 Task: Create record types in room object.
Action: Mouse moved to (1055, 74)
Screenshot: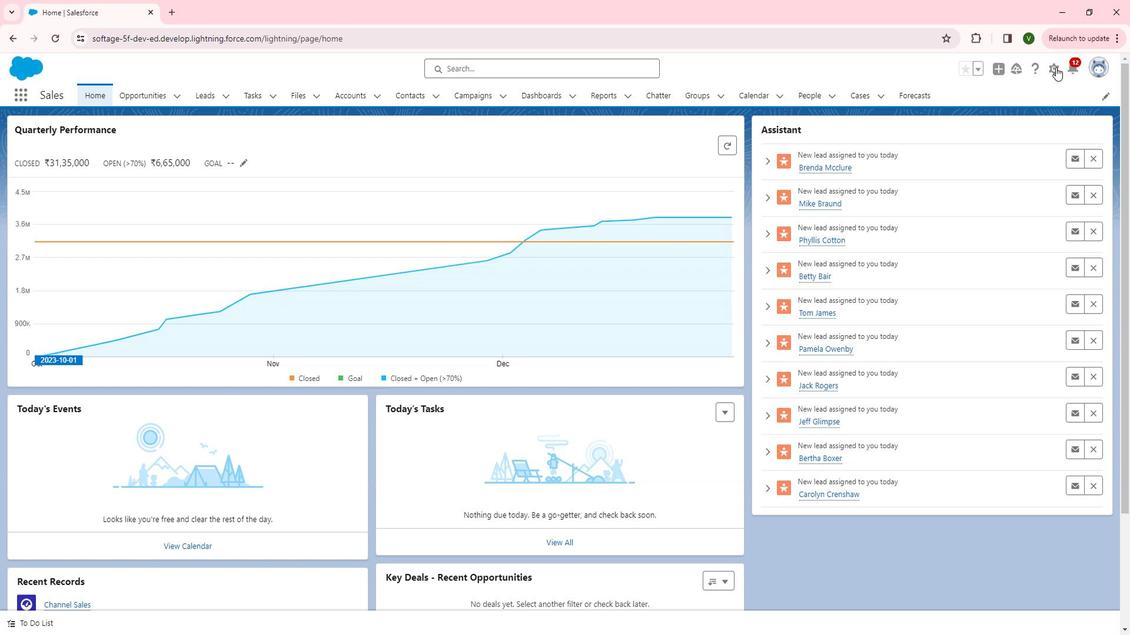 
Action: Mouse pressed left at (1055, 74)
Screenshot: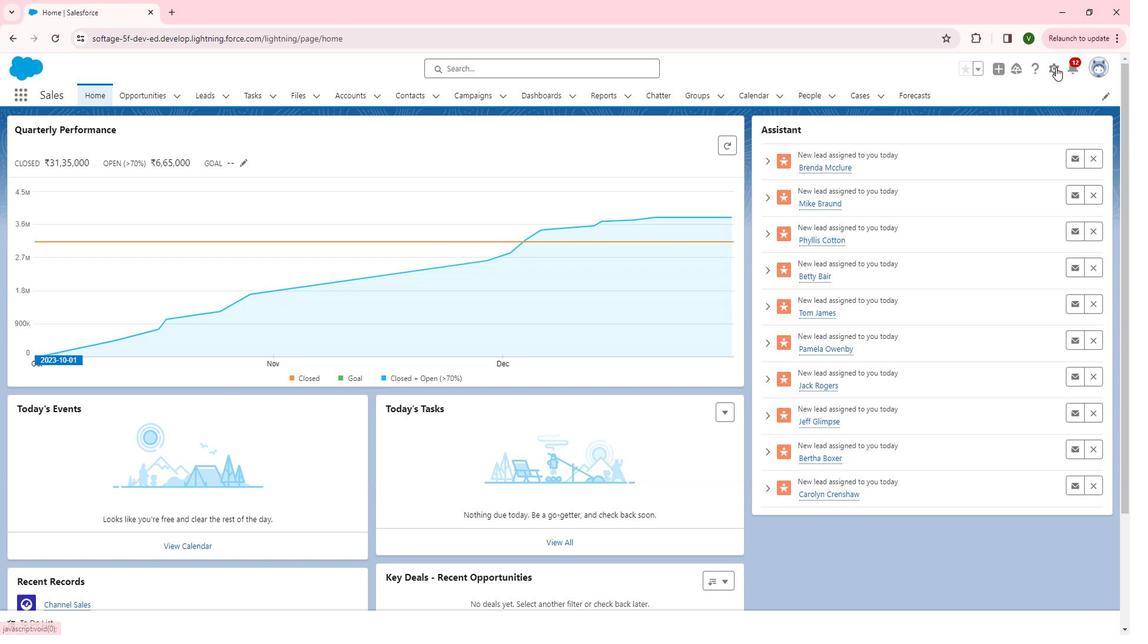 
Action: Mouse moved to (998, 112)
Screenshot: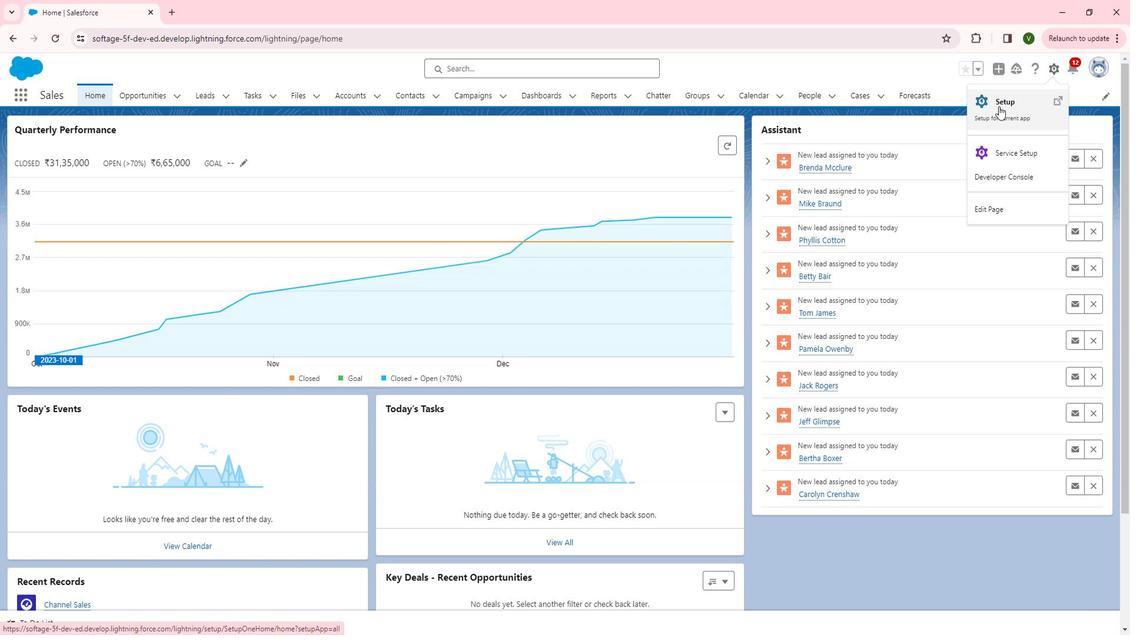 
Action: Mouse pressed left at (998, 112)
Screenshot: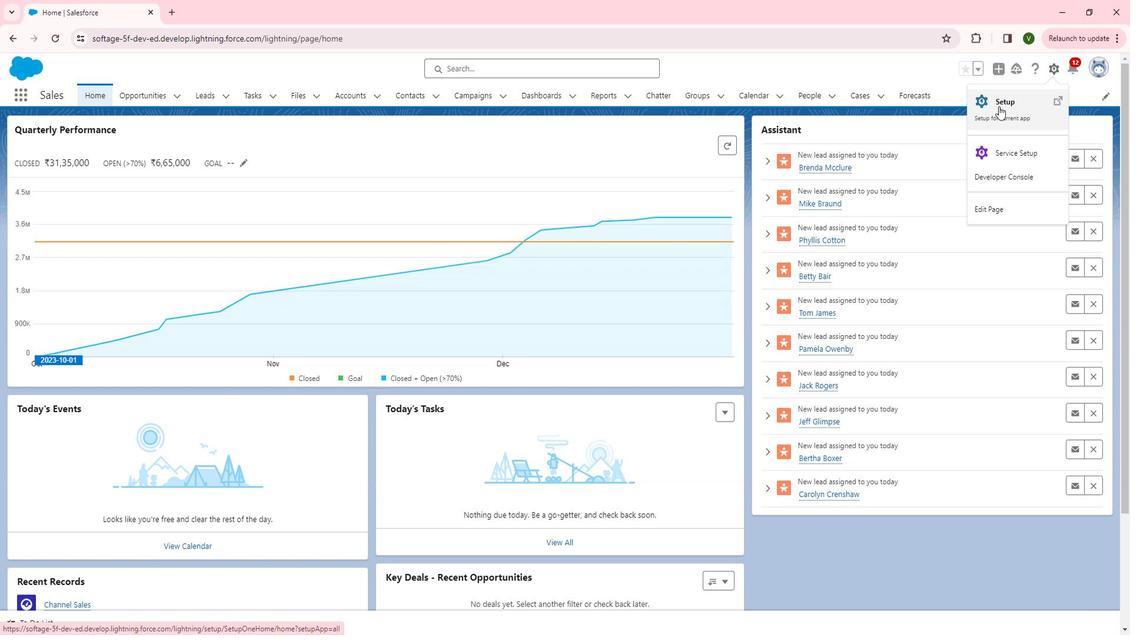 
Action: Mouse moved to (58, 410)
Screenshot: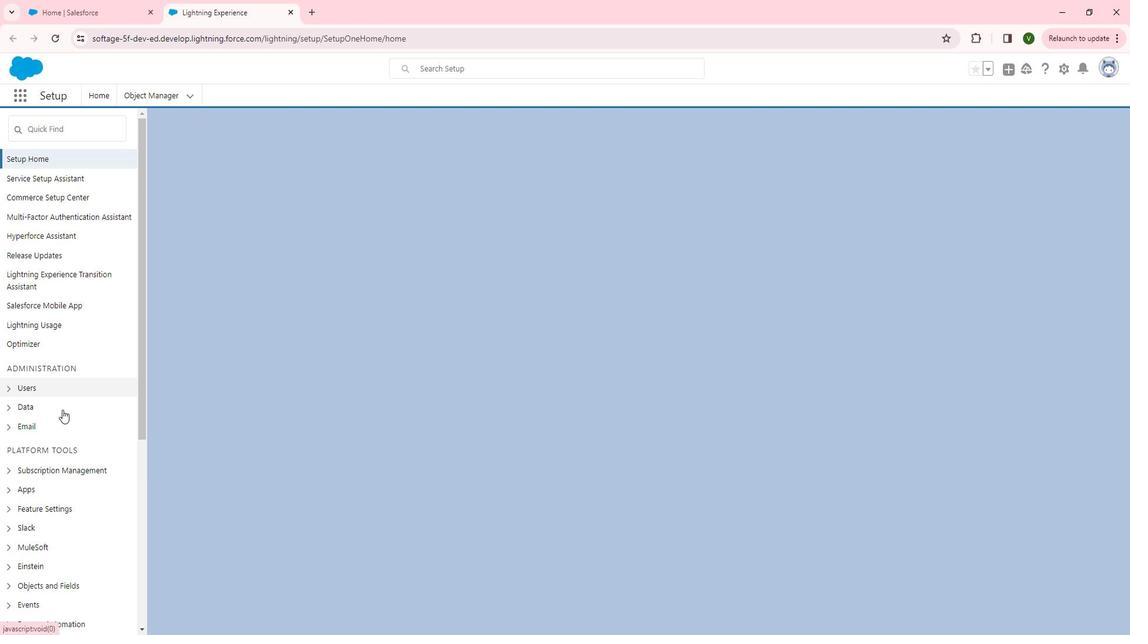 
Action: Mouse scrolled (58, 411) with delta (0, 0)
Screenshot: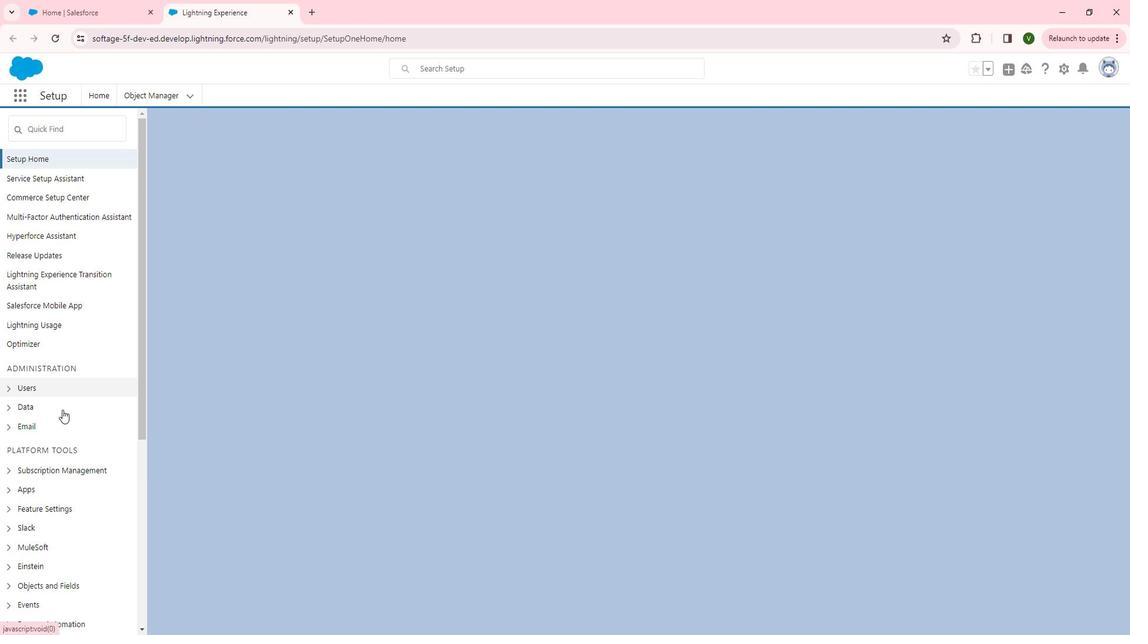 
Action: Mouse moved to (68, 424)
Screenshot: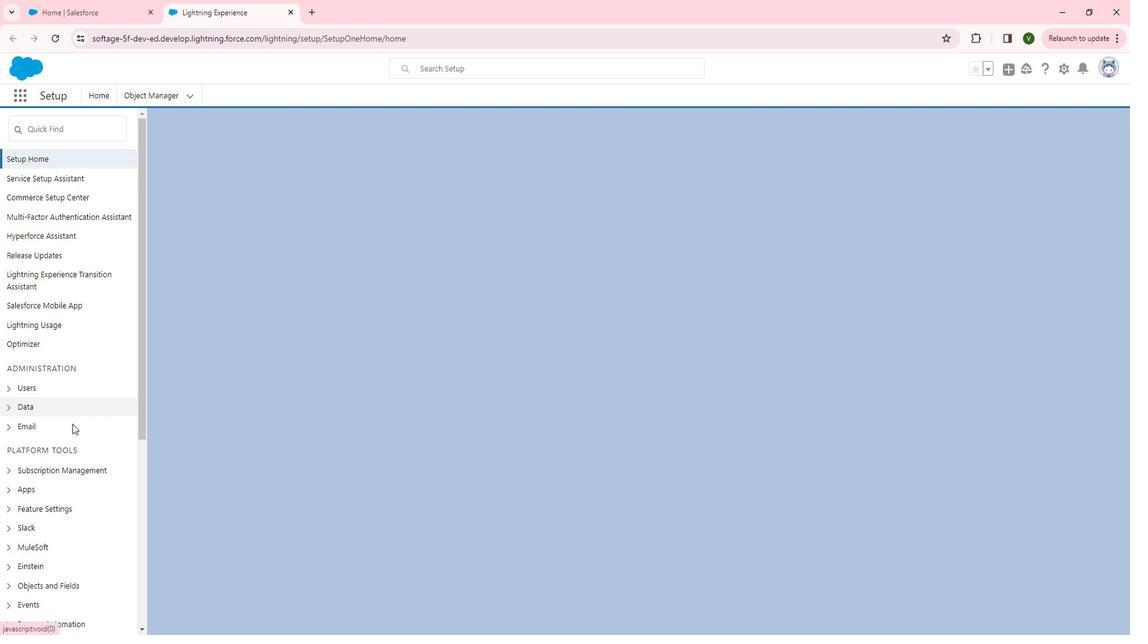 
Action: Mouse scrolled (68, 423) with delta (0, 0)
Screenshot: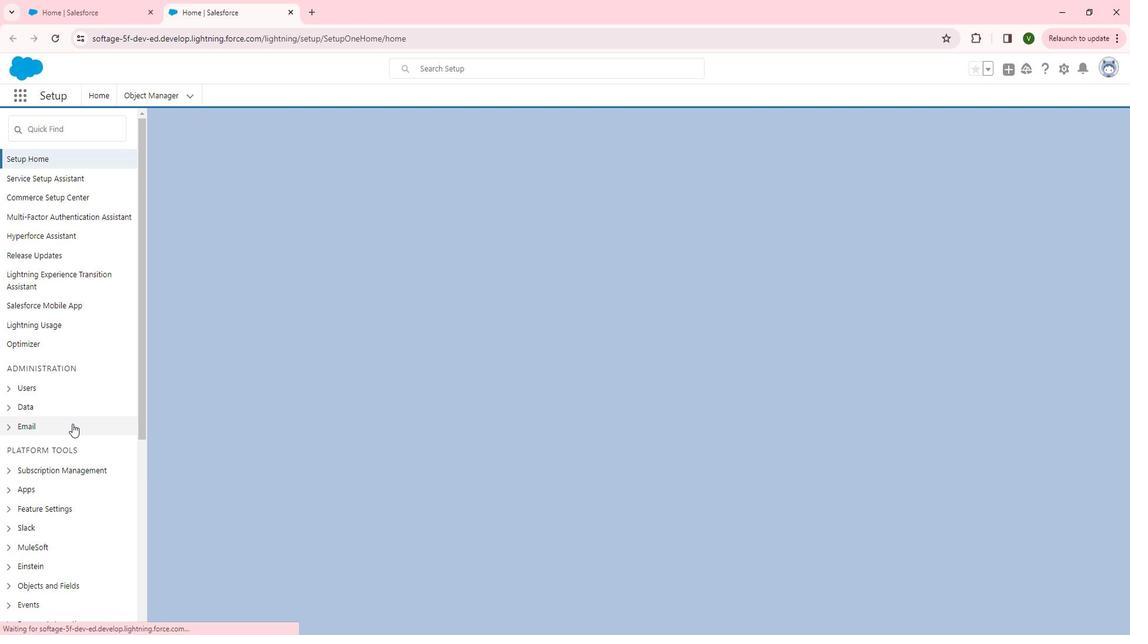 
Action: Mouse scrolled (68, 423) with delta (0, 0)
Screenshot: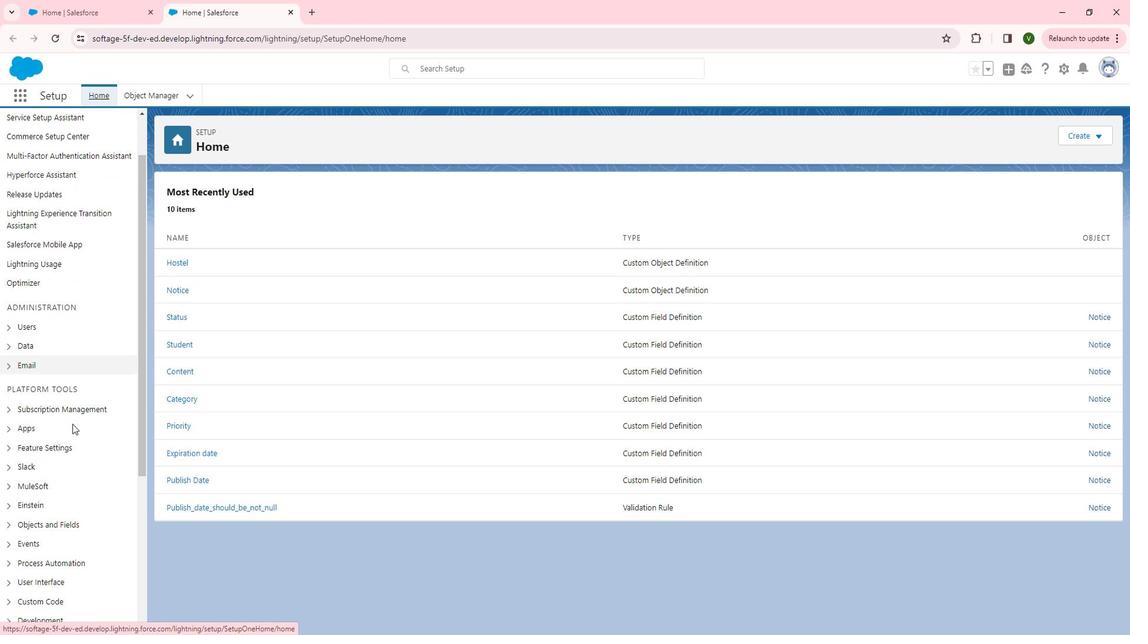 
Action: Mouse scrolled (68, 423) with delta (0, 0)
Screenshot: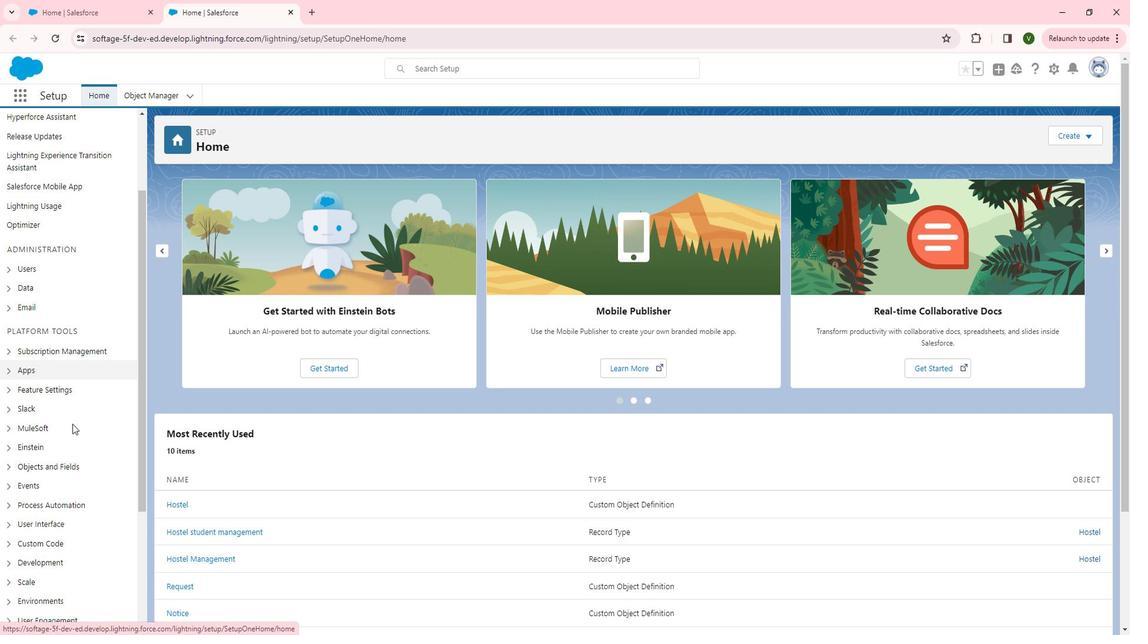 
Action: Mouse scrolled (68, 423) with delta (0, 0)
Screenshot: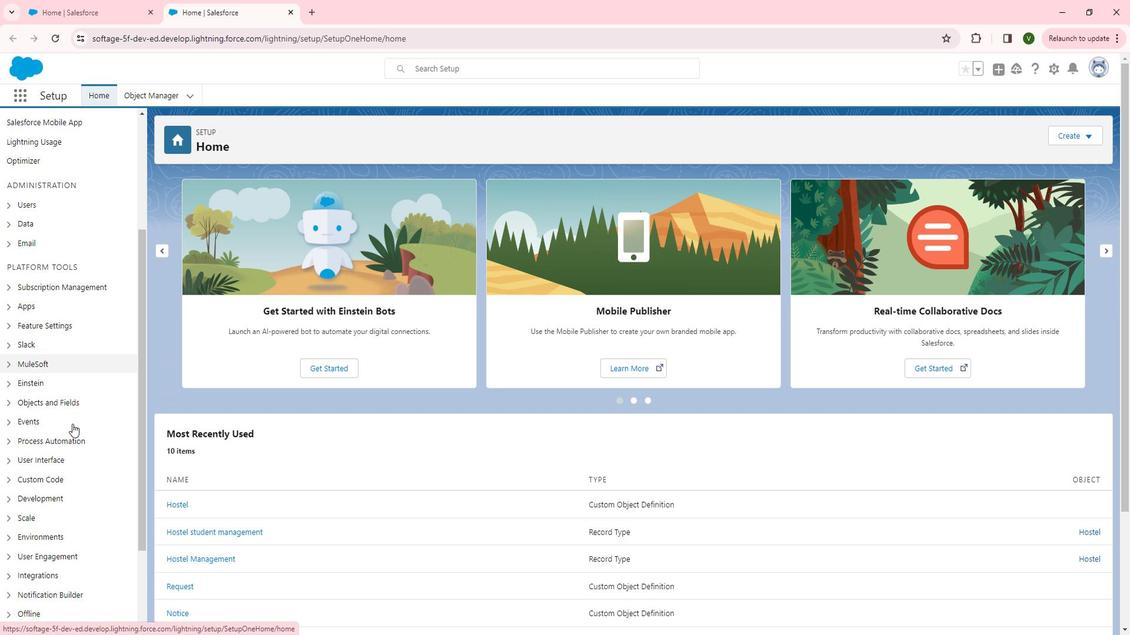 
Action: Mouse moved to (18, 344)
Screenshot: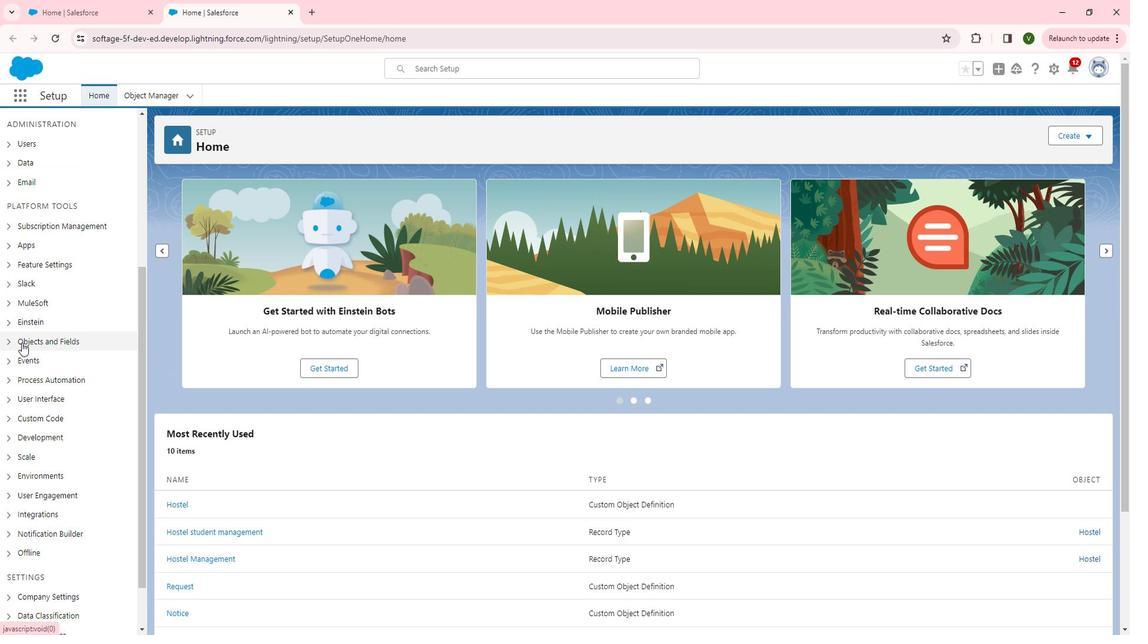 
Action: Mouse pressed left at (18, 344)
Screenshot: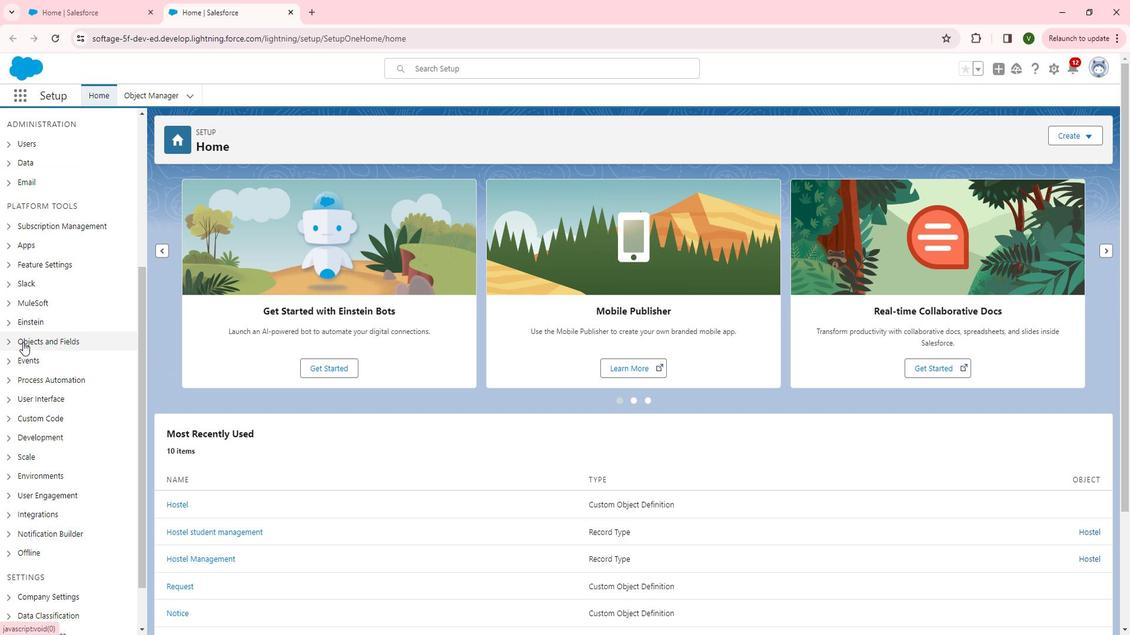 
Action: Mouse moved to (49, 364)
Screenshot: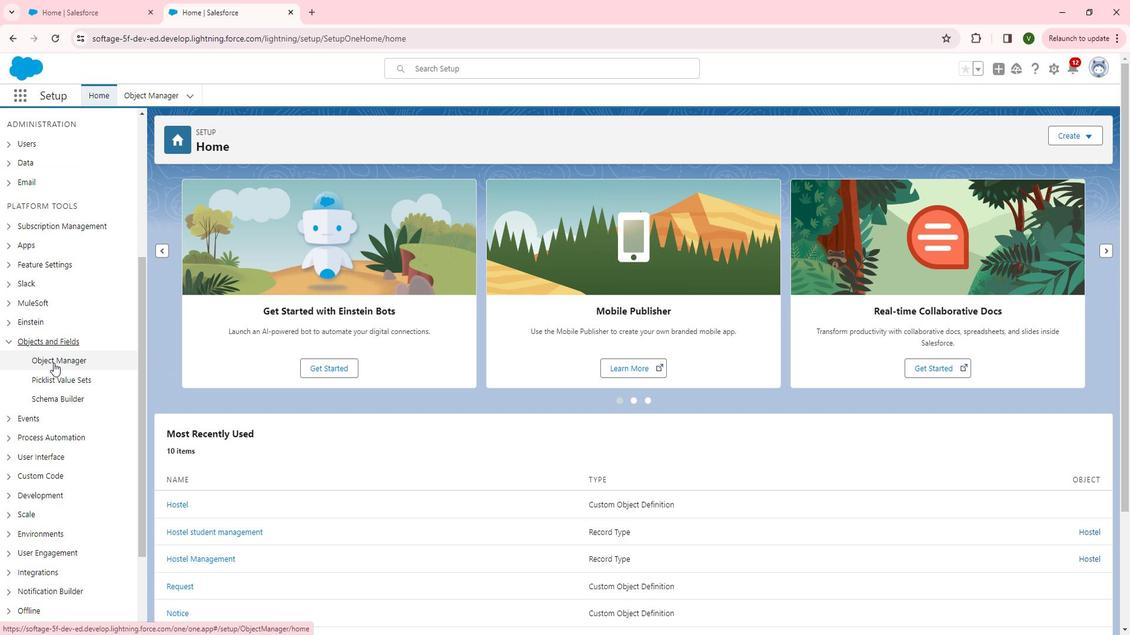 
Action: Mouse pressed left at (49, 364)
Screenshot: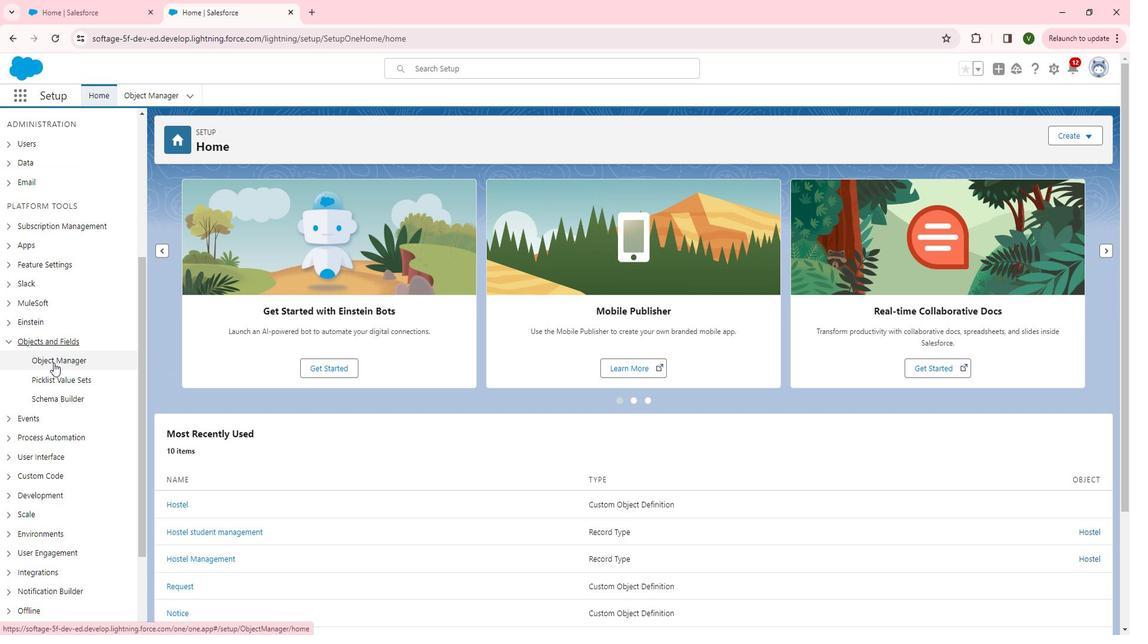 
Action: Mouse moved to (441, 433)
Screenshot: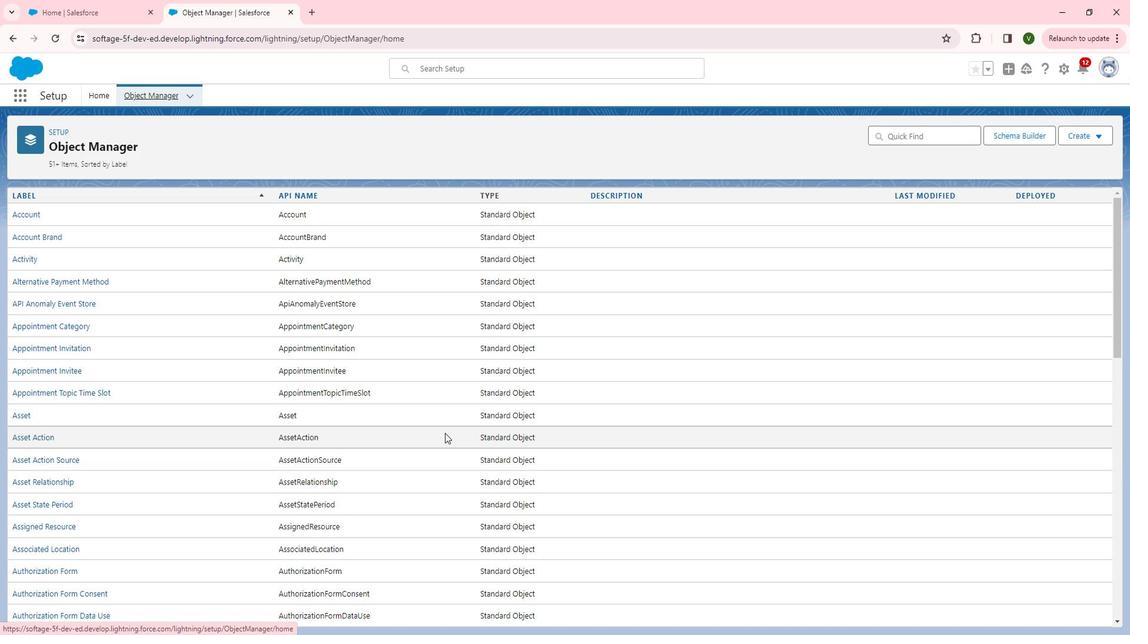 
Action: Mouse scrolled (441, 433) with delta (0, 0)
Screenshot: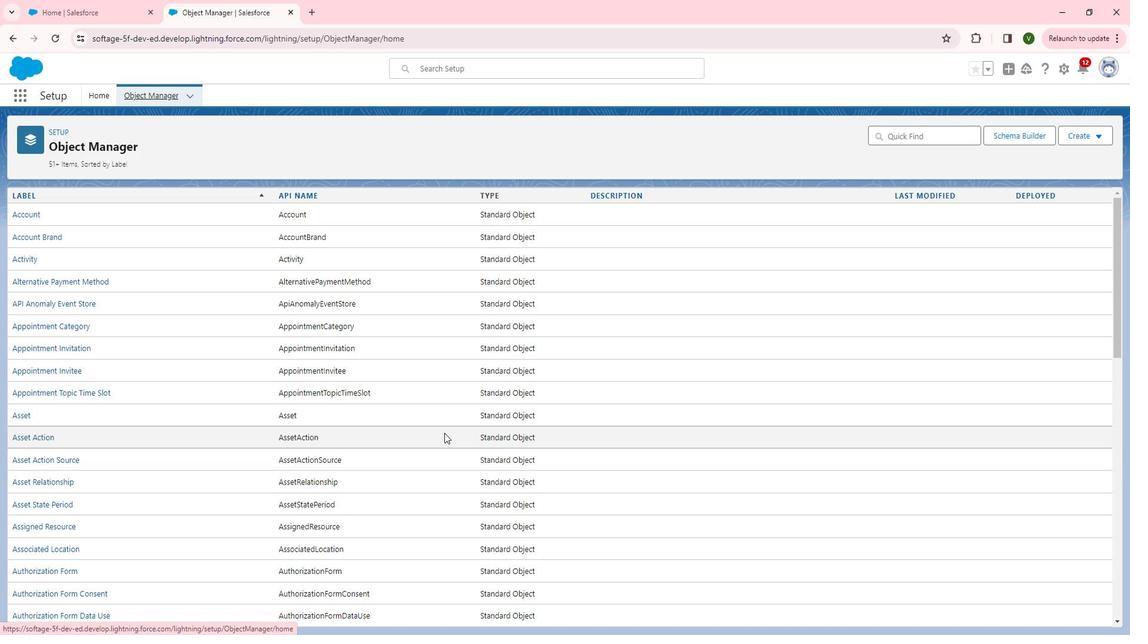 
Action: Mouse scrolled (441, 433) with delta (0, 0)
Screenshot: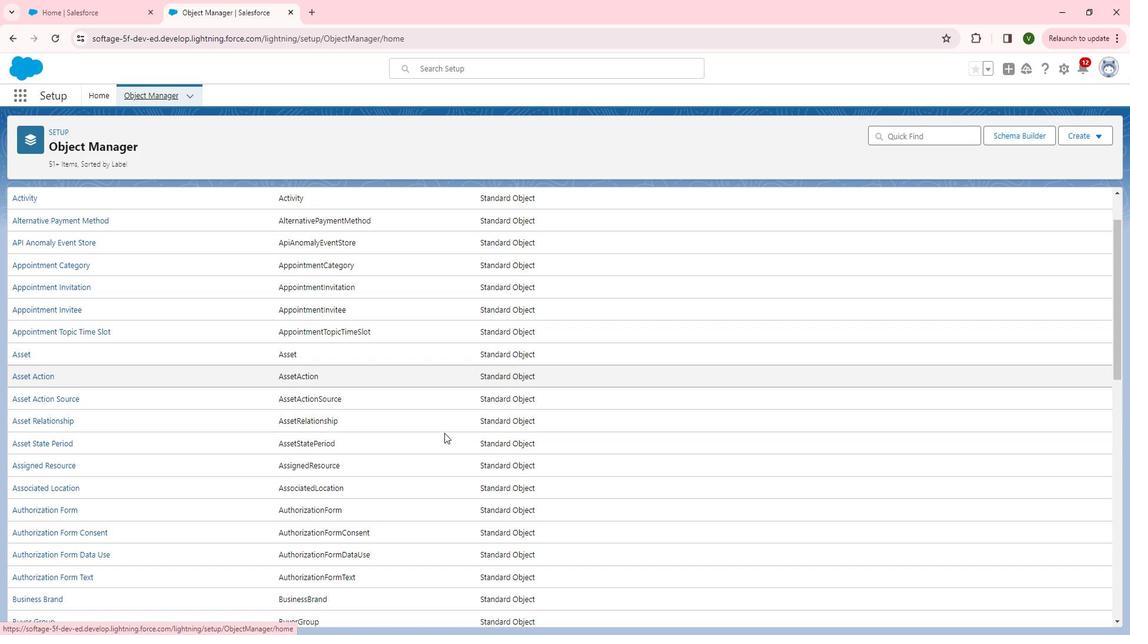 
Action: Mouse scrolled (441, 433) with delta (0, 0)
Screenshot: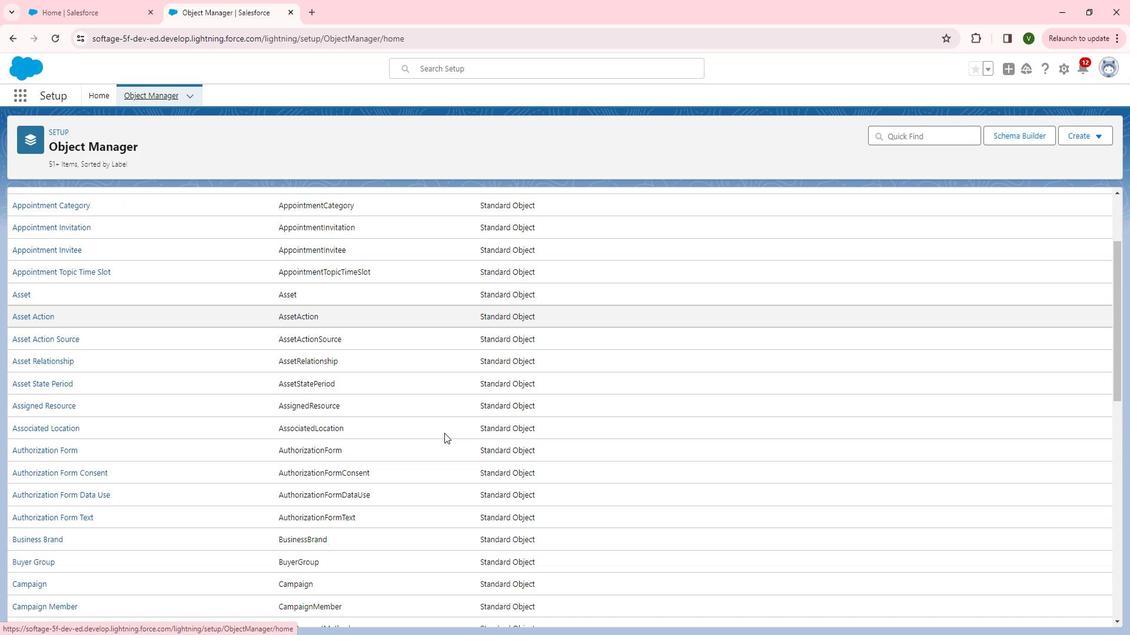 
Action: Mouse scrolled (441, 433) with delta (0, 0)
Screenshot: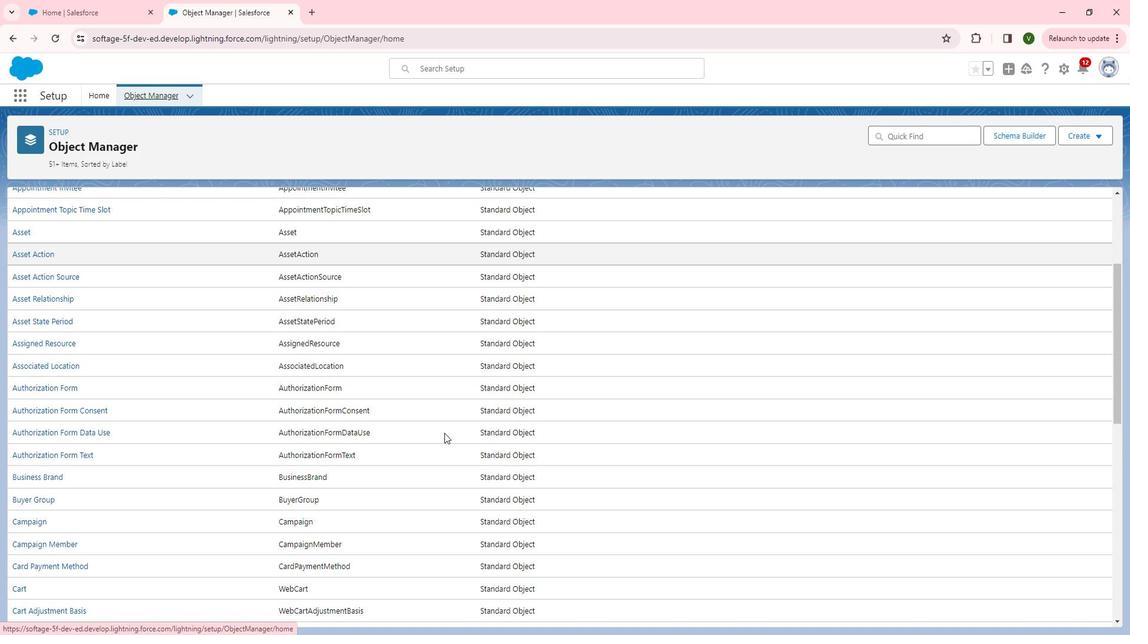 
Action: Mouse scrolled (441, 433) with delta (0, 0)
Screenshot: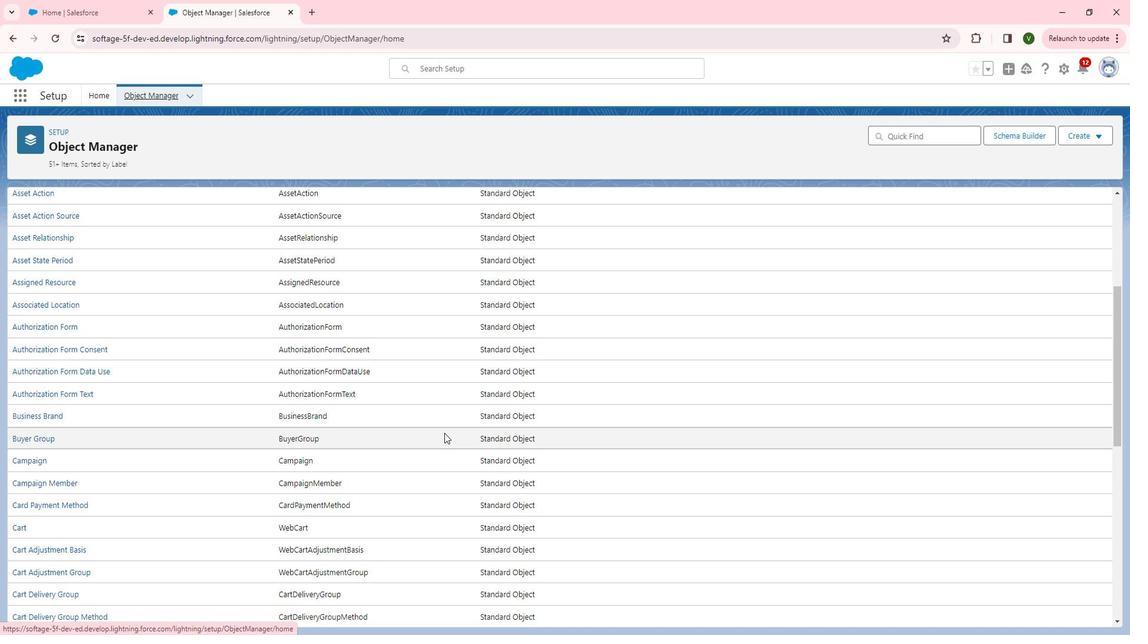 
Action: Mouse scrolled (441, 433) with delta (0, 0)
Screenshot: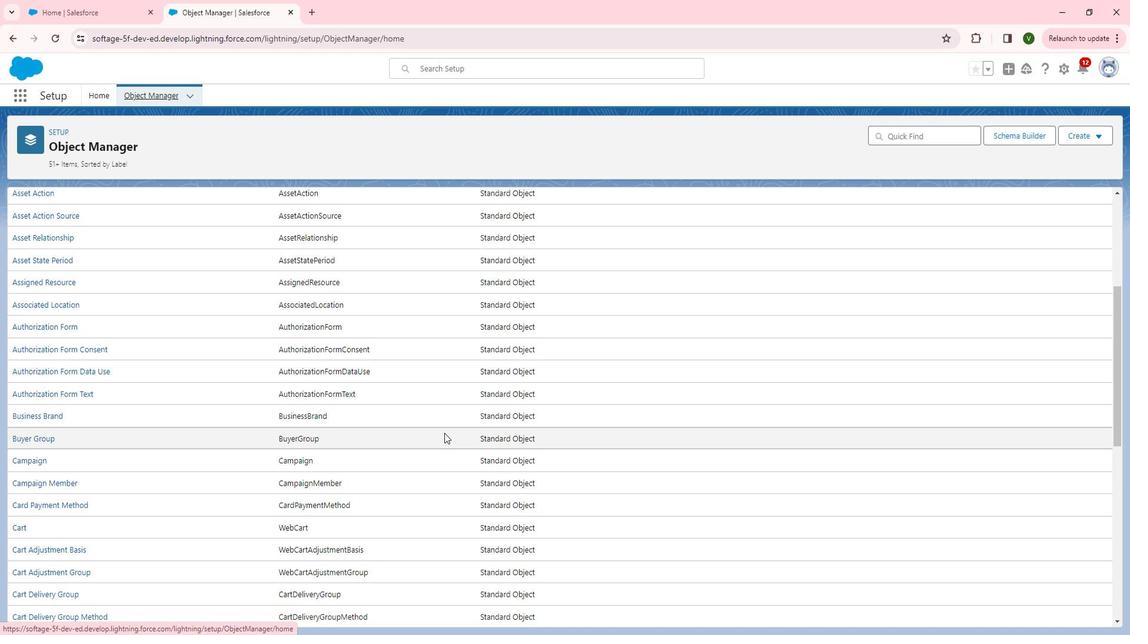 
Action: Mouse scrolled (441, 433) with delta (0, 0)
Screenshot: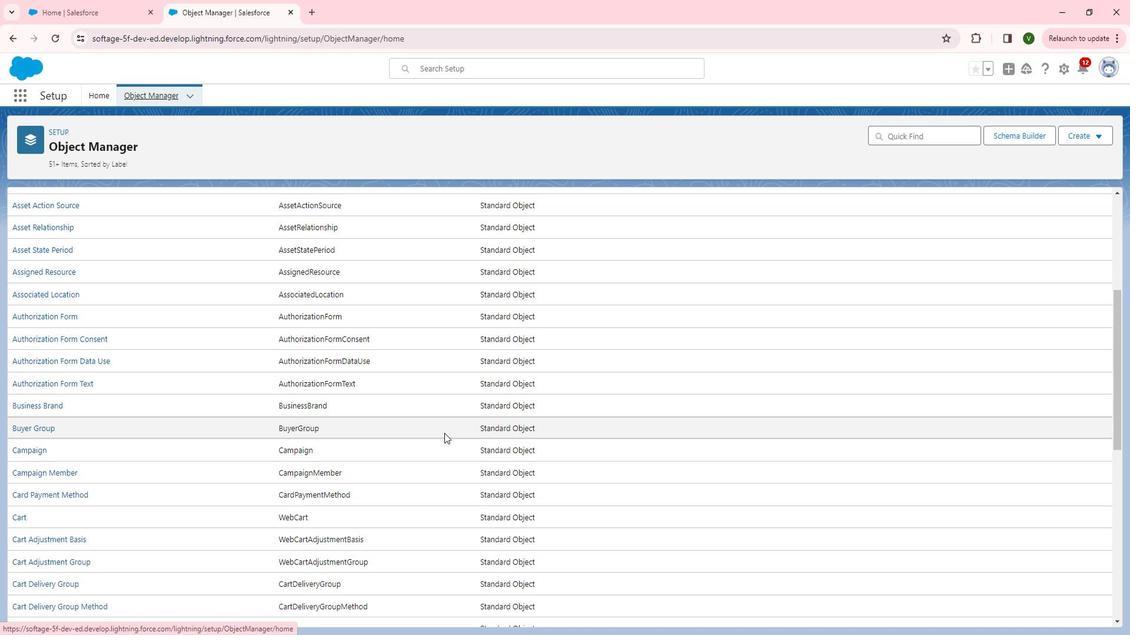 
Action: Mouse moved to (439, 435)
Screenshot: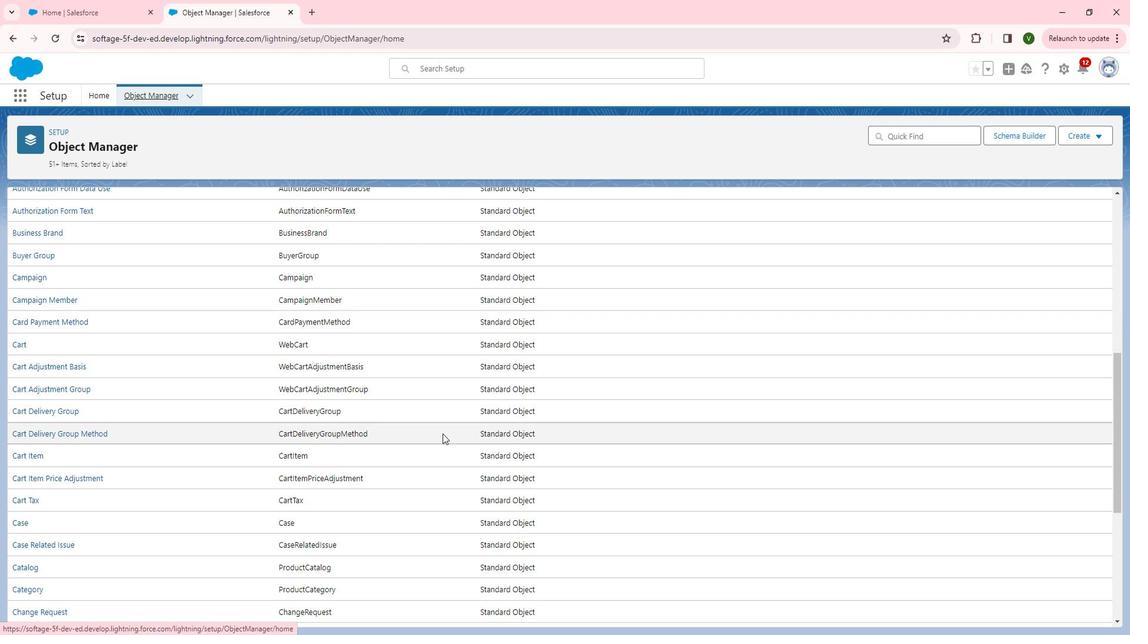 
Action: Mouse scrolled (439, 434) with delta (0, 0)
Screenshot: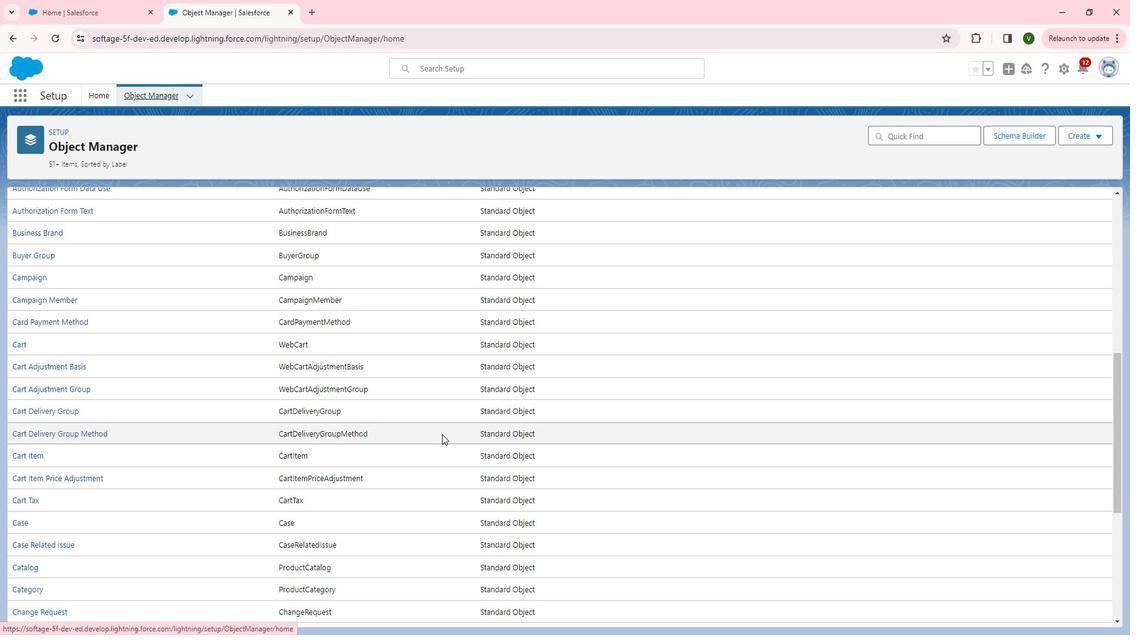 
Action: Mouse moved to (439, 435)
Screenshot: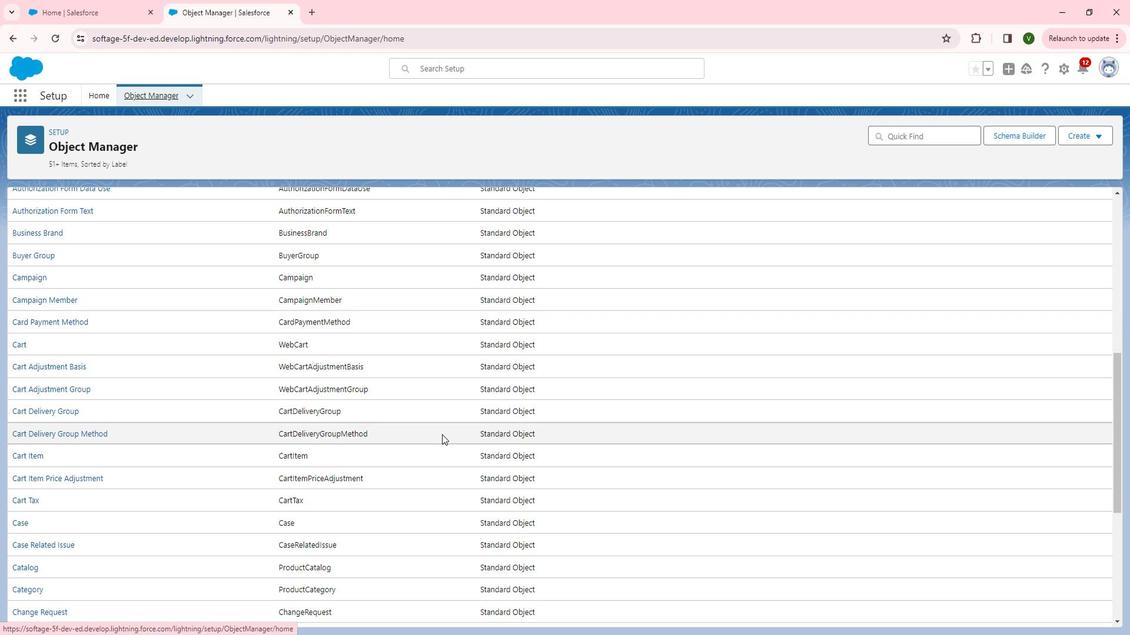 
Action: Mouse scrolled (439, 434) with delta (0, 0)
Screenshot: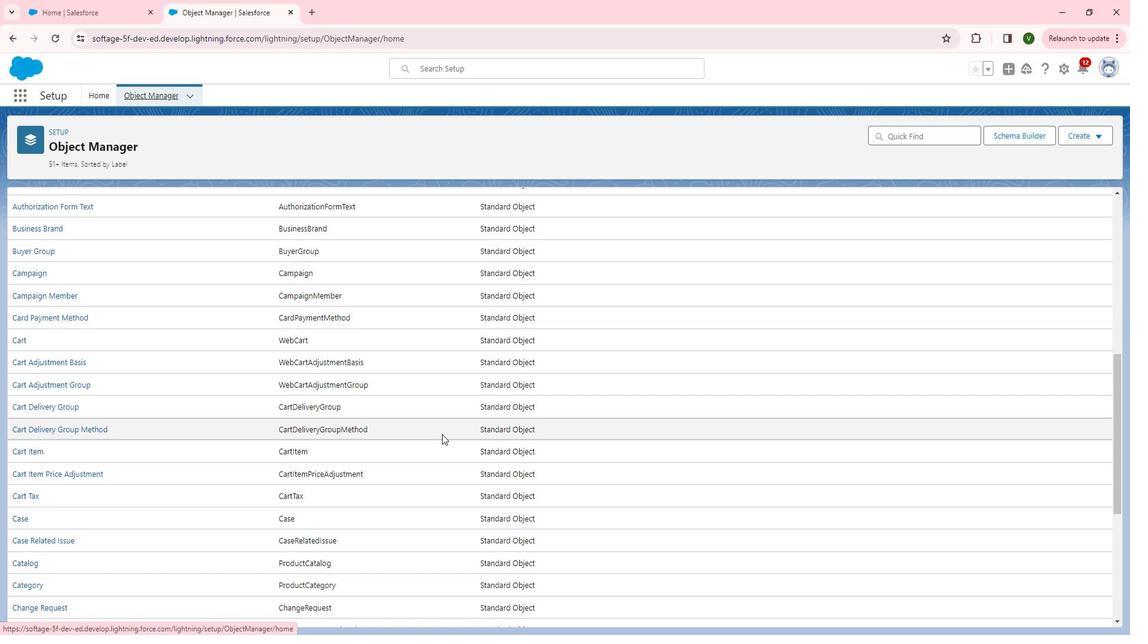 
Action: Mouse scrolled (439, 434) with delta (0, 0)
Screenshot: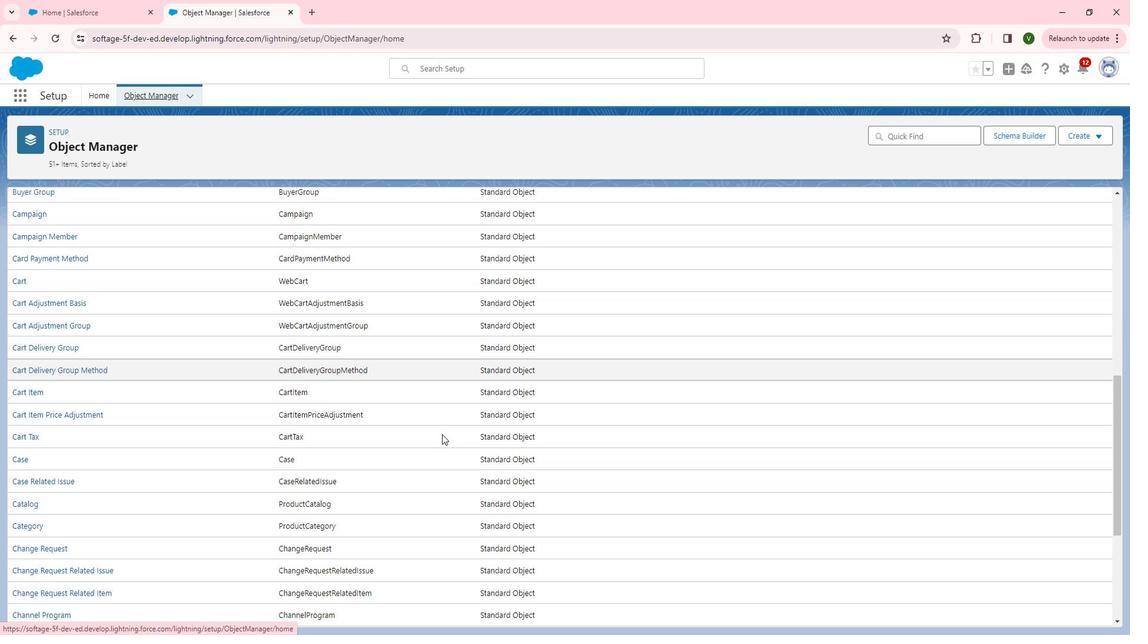 
Action: Mouse scrolled (439, 434) with delta (0, 0)
Screenshot: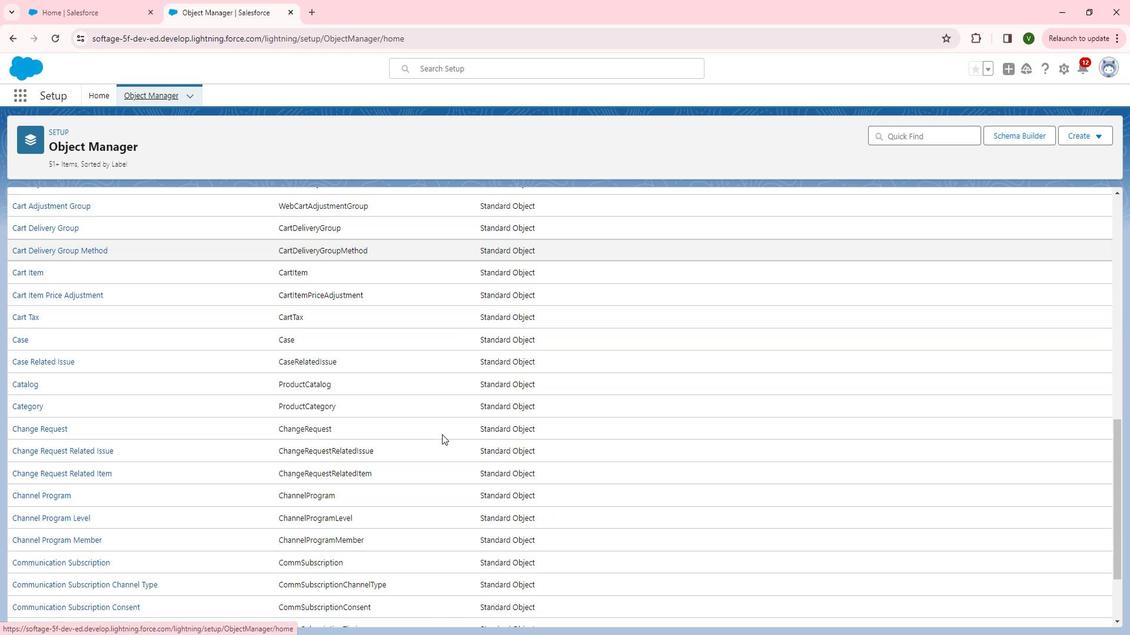 
Action: Mouse scrolled (439, 434) with delta (0, 0)
Screenshot: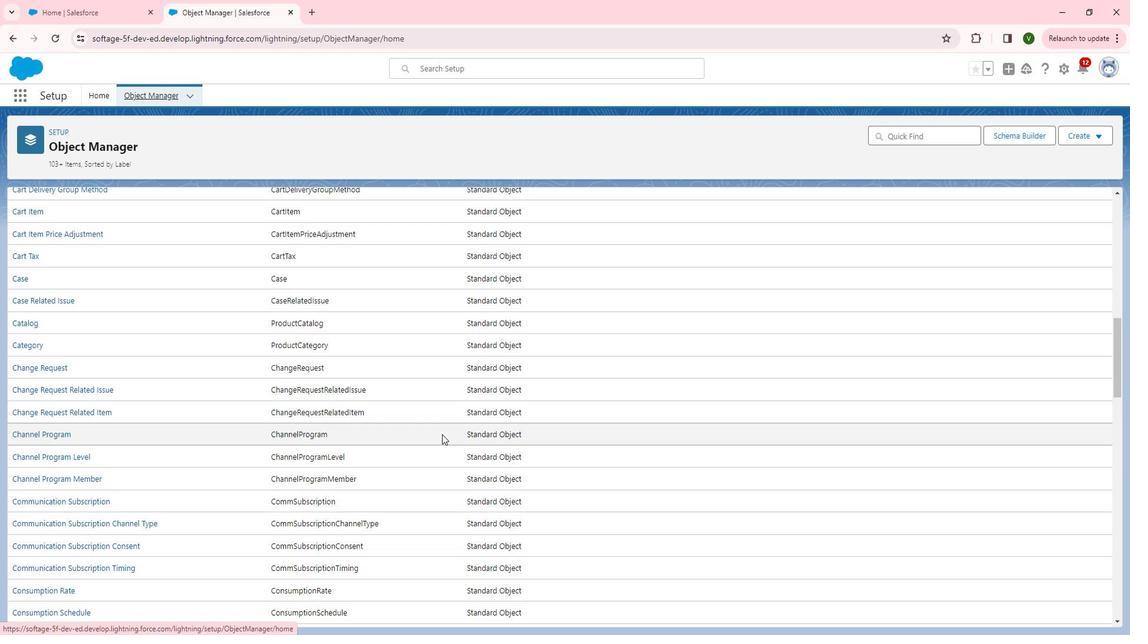 
Action: Mouse scrolled (439, 434) with delta (0, 0)
Screenshot: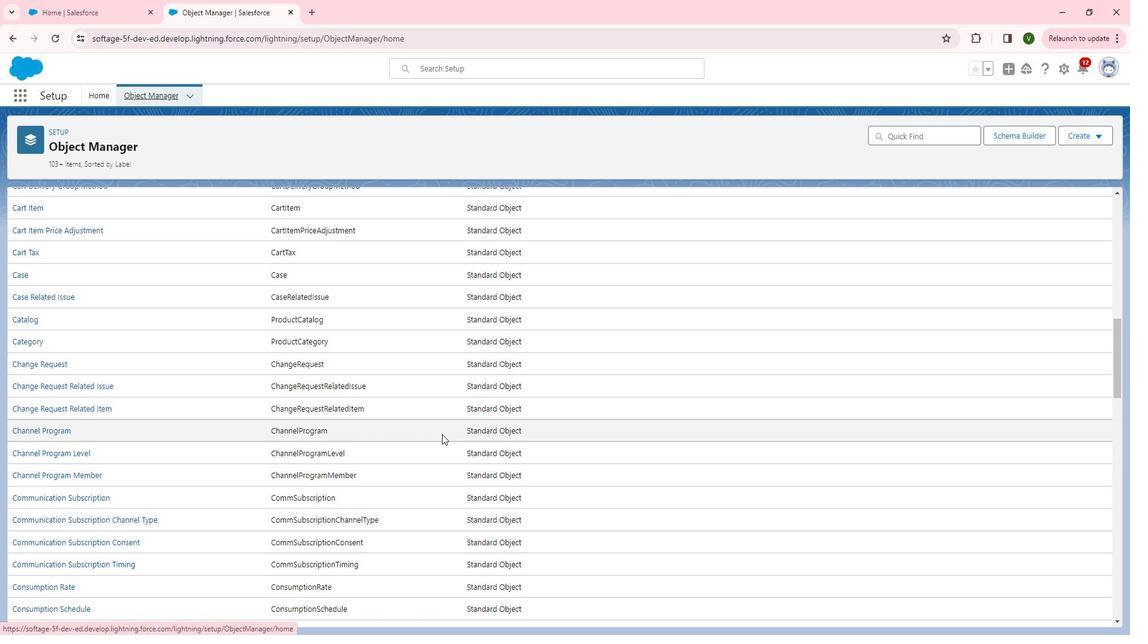 
Action: Mouse scrolled (439, 434) with delta (0, 0)
Screenshot: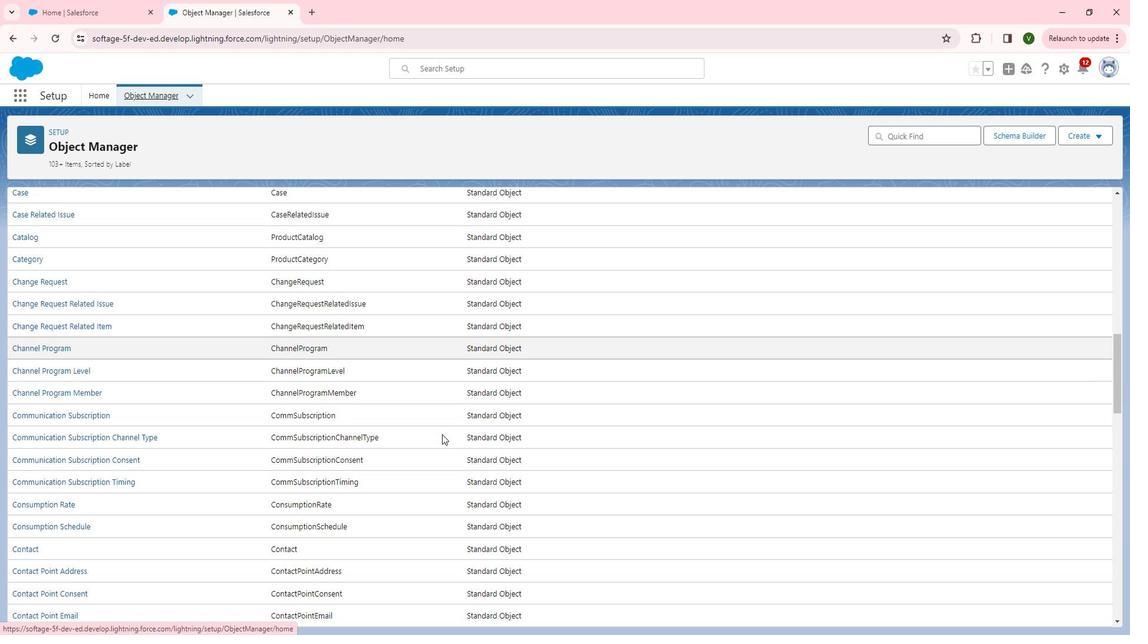 
Action: Mouse scrolled (439, 434) with delta (0, 0)
Screenshot: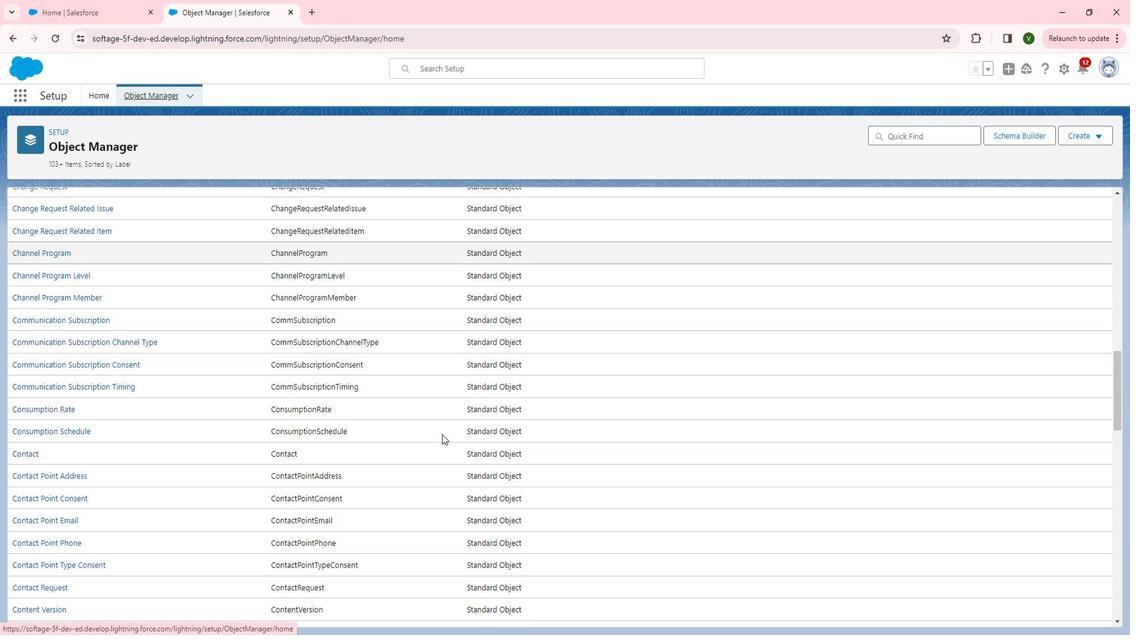 
Action: Mouse moved to (438, 435)
Screenshot: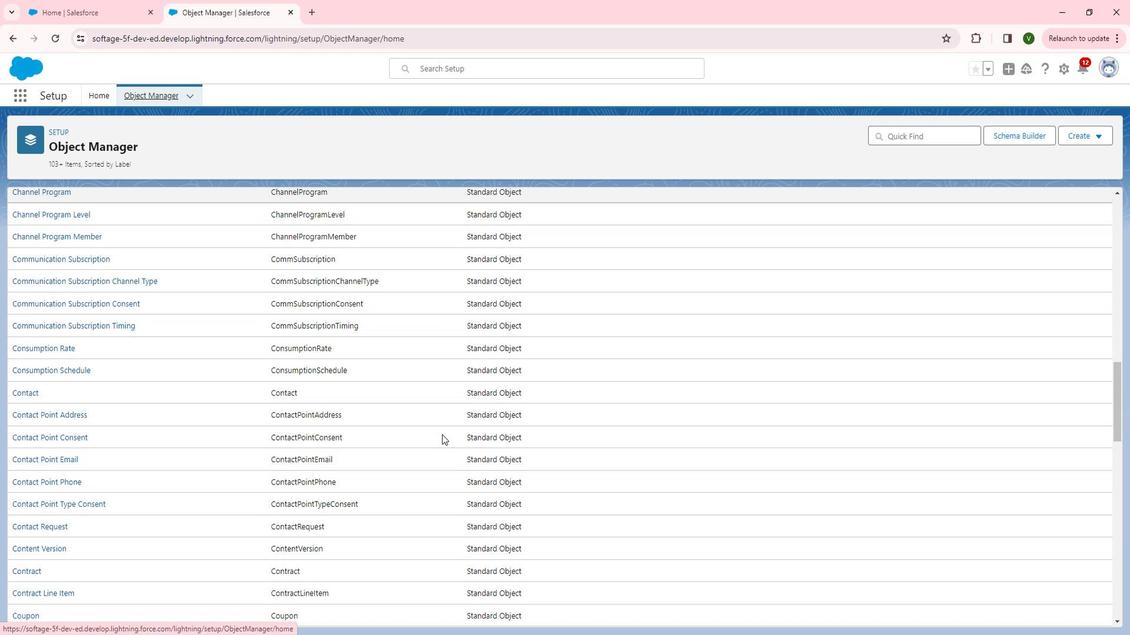 
Action: Mouse scrolled (438, 435) with delta (0, 0)
Screenshot: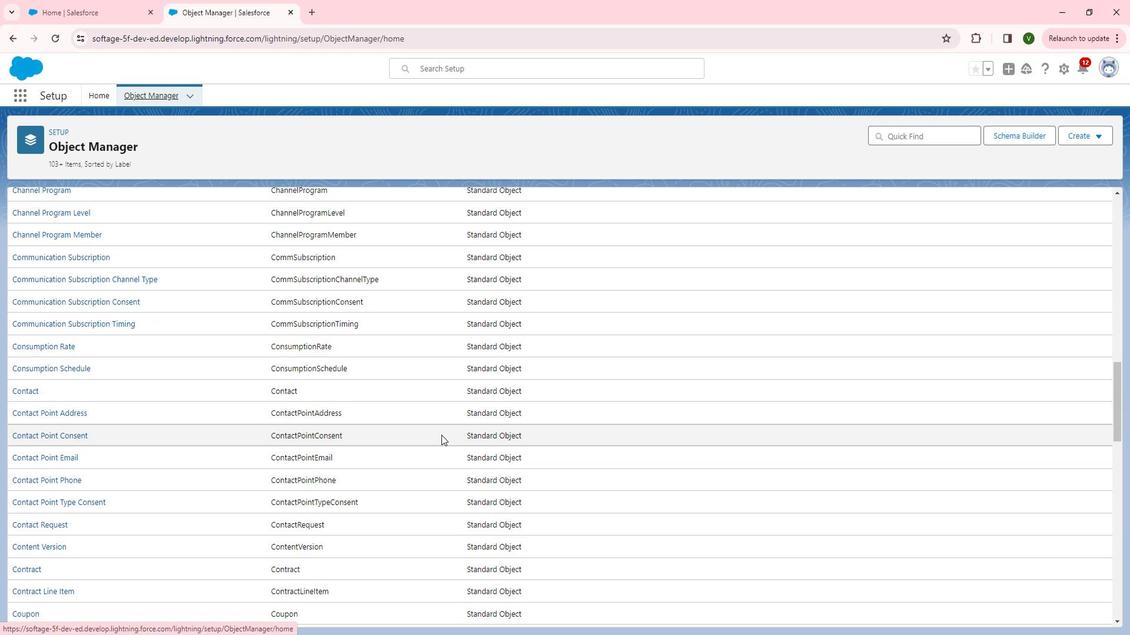 
Action: Mouse scrolled (438, 435) with delta (0, 0)
Screenshot: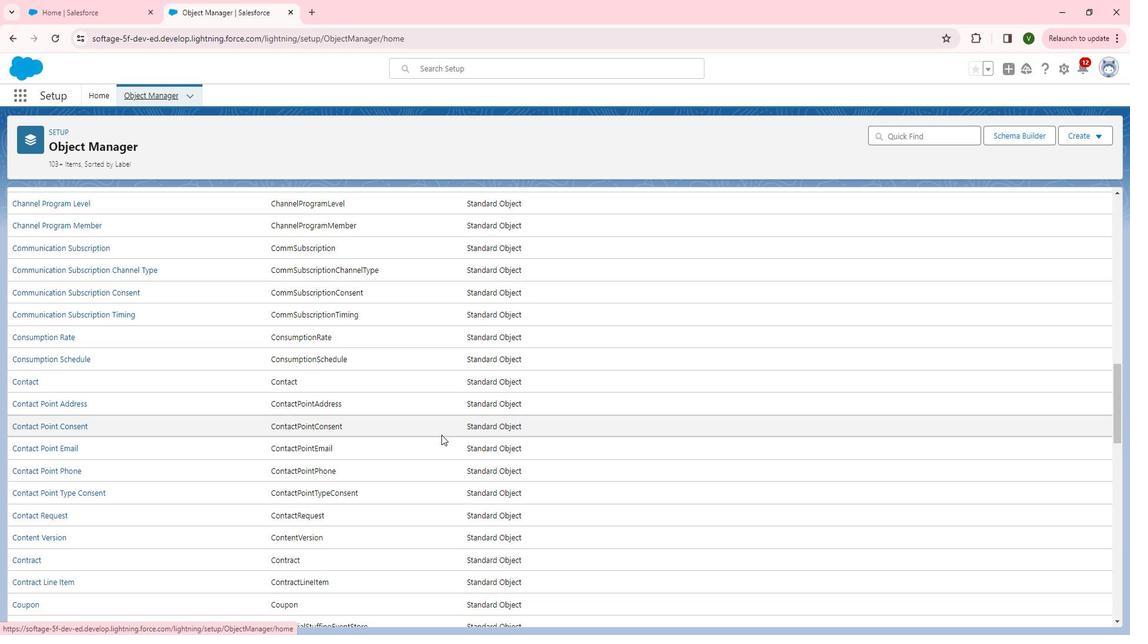 
Action: Mouse scrolled (438, 435) with delta (0, 0)
Screenshot: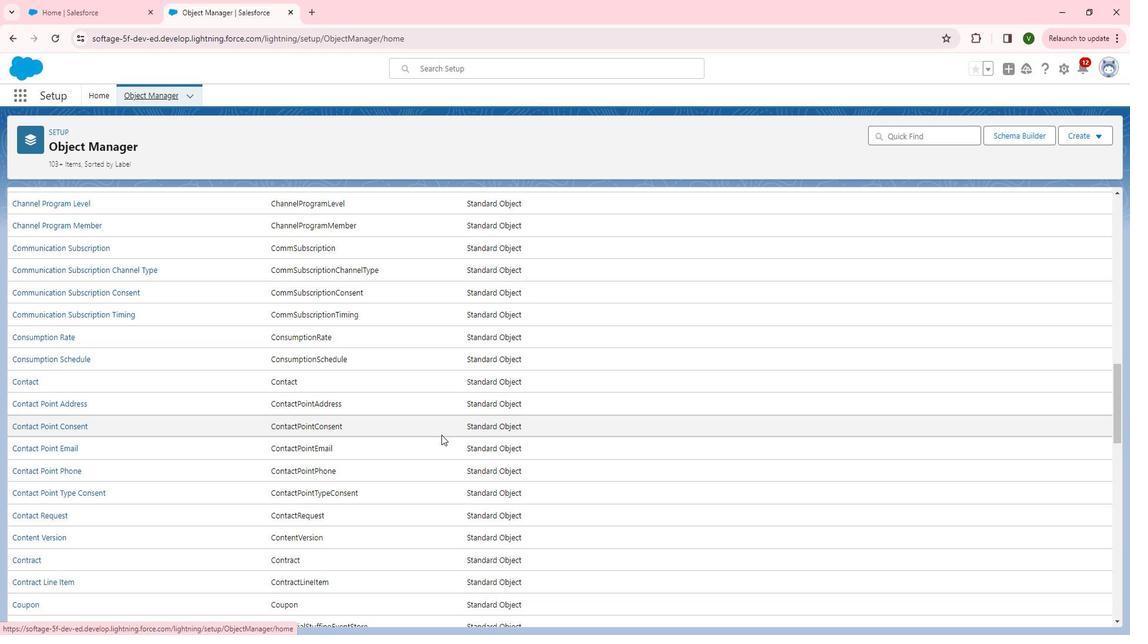 
Action: Mouse scrolled (438, 435) with delta (0, 0)
Screenshot: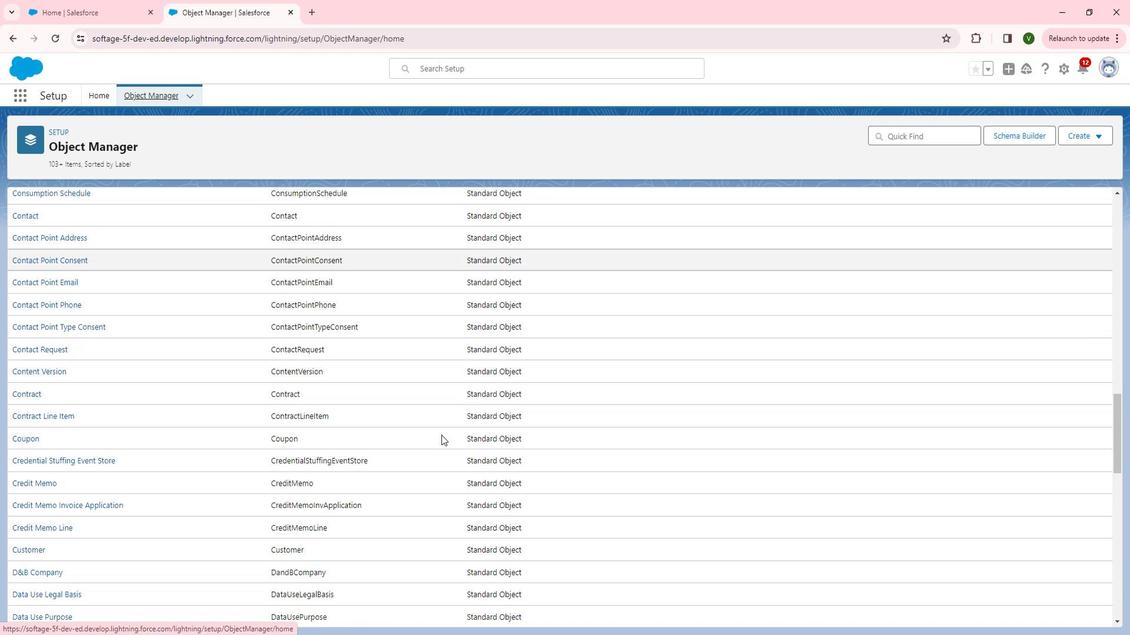 
Action: Mouse scrolled (438, 435) with delta (0, 0)
Screenshot: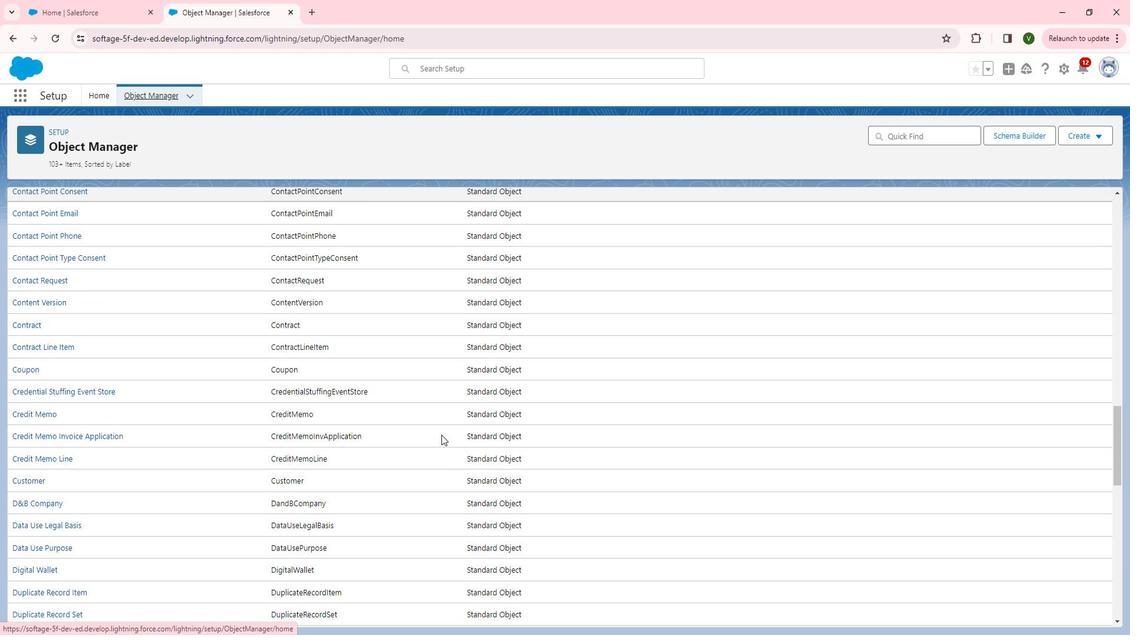 
Action: Mouse scrolled (438, 435) with delta (0, 0)
Screenshot: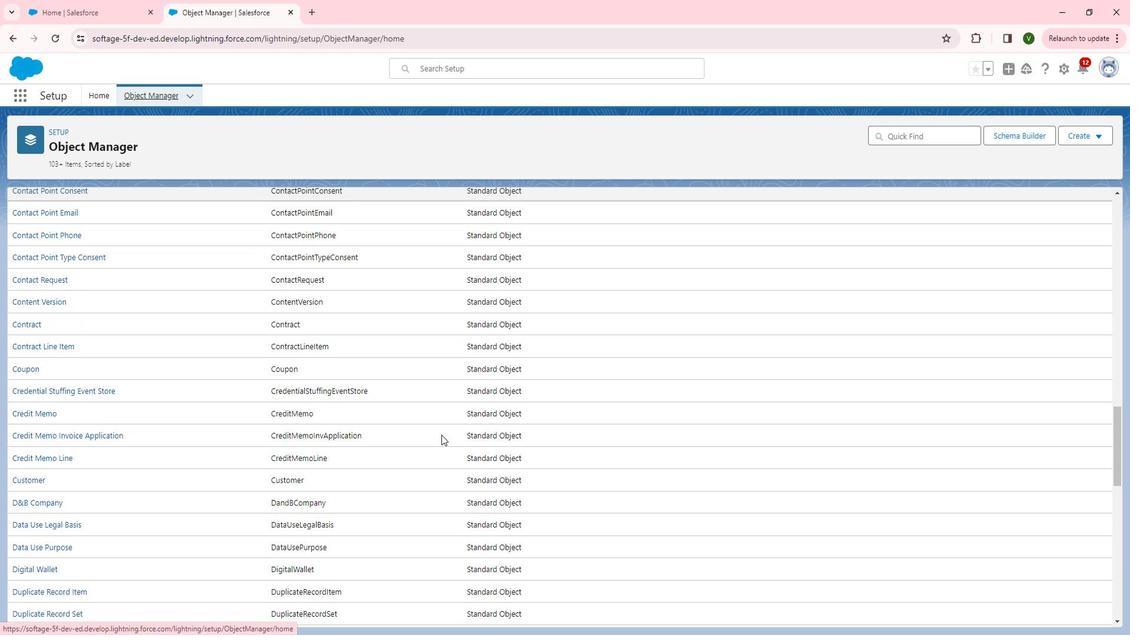 
Action: Mouse scrolled (438, 435) with delta (0, 0)
Screenshot: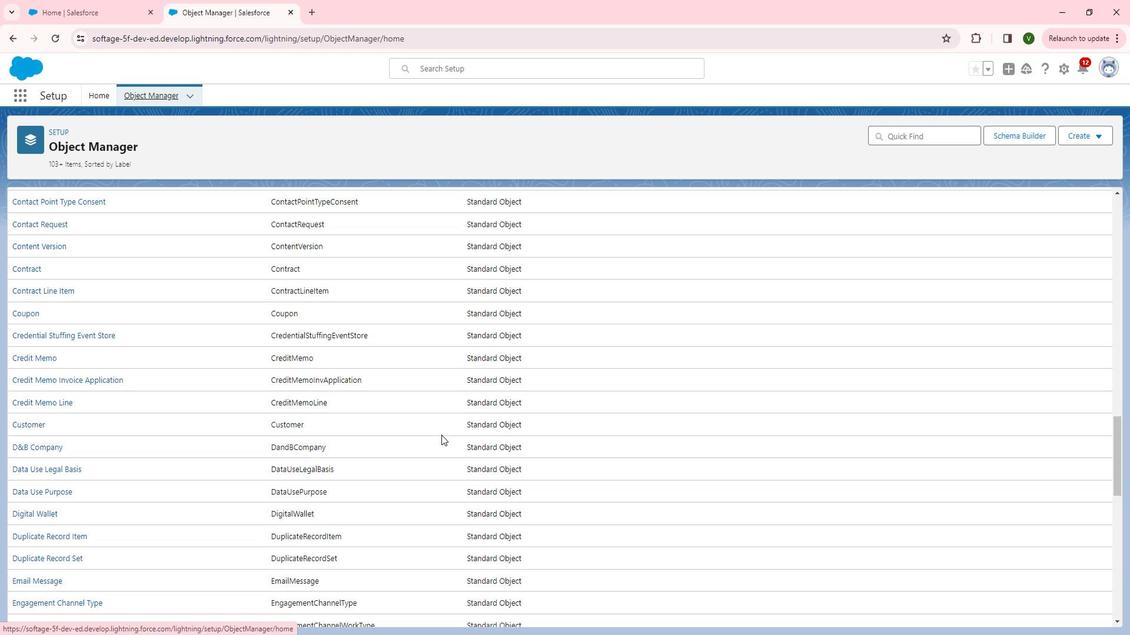 
Action: Mouse scrolled (438, 435) with delta (0, 0)
Screenshot: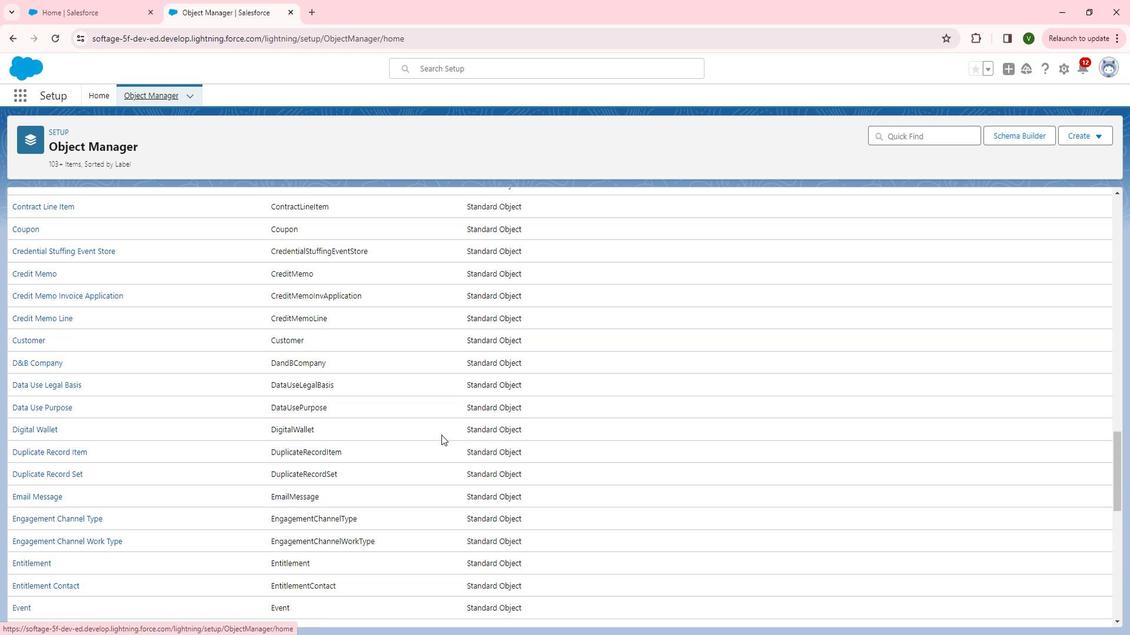 
Action: Mouse scrolled (438, 435) with delta (0, 0)
Screenshot: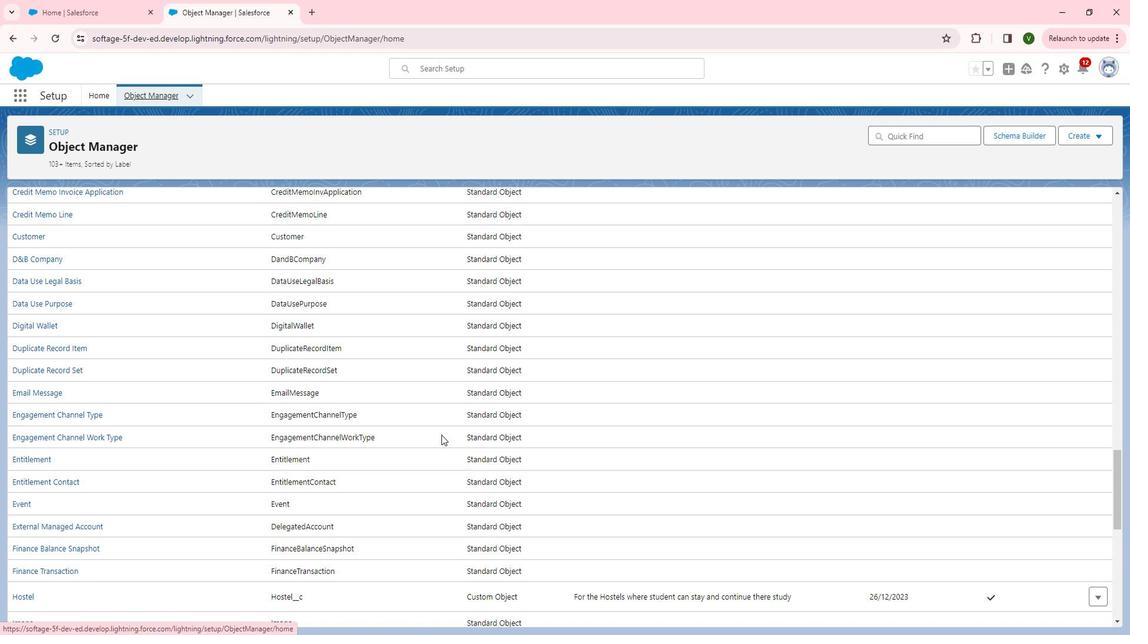
Action: Mouse scrolled (438, 435) with delta (0, 0)
Screenshot: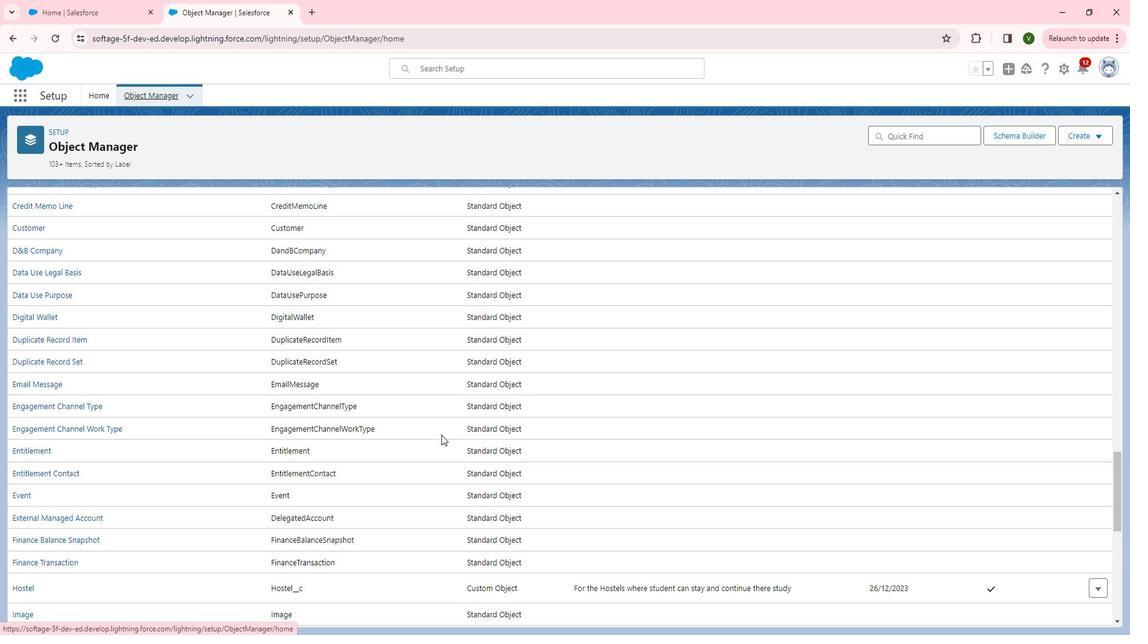 
Action: Mouse scrolled (438, 435) with delta (0, 0)
Screenshot: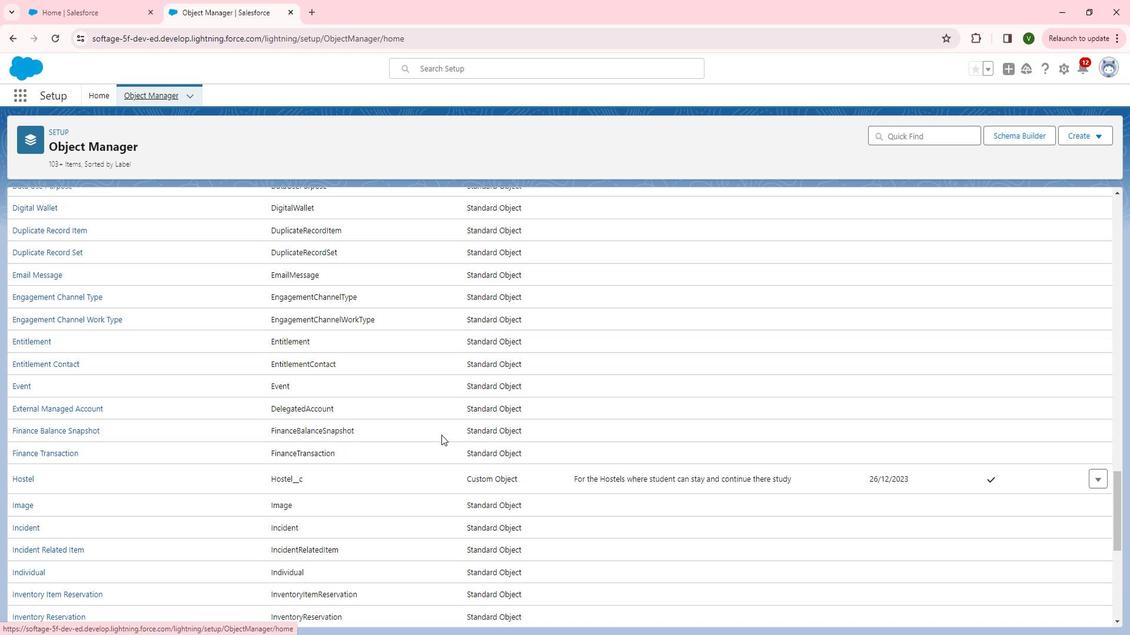 
Action: Mouse scrolled (438, 435) with delta (0, 0)
Screenshot: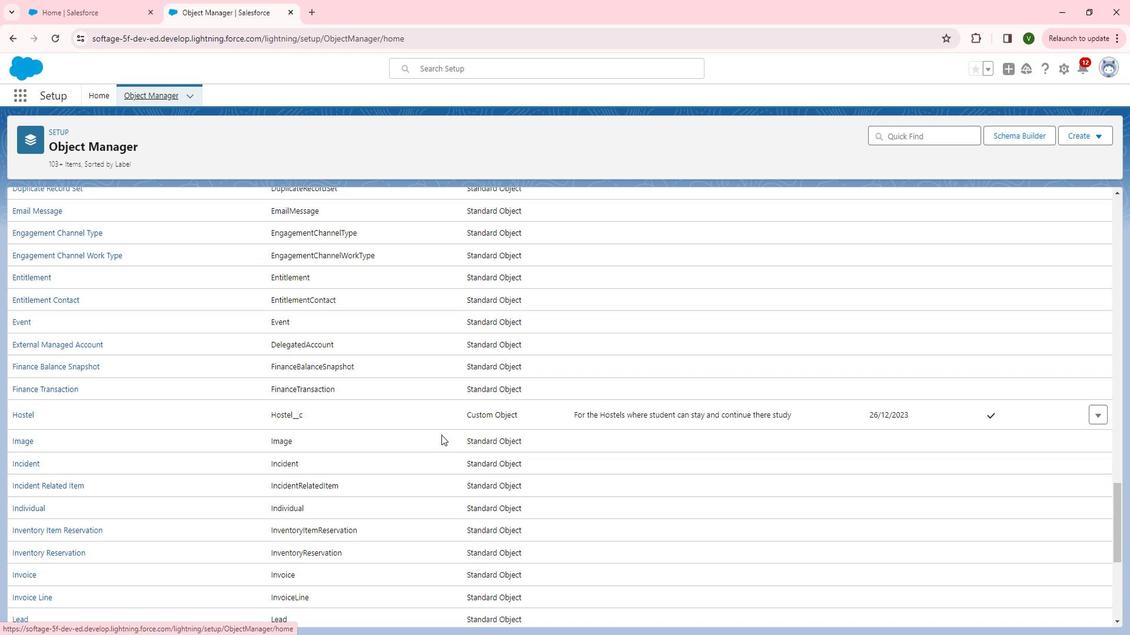 
Action: Mouse scrolled (438, 435) with delta (0, 0)
Screenshot: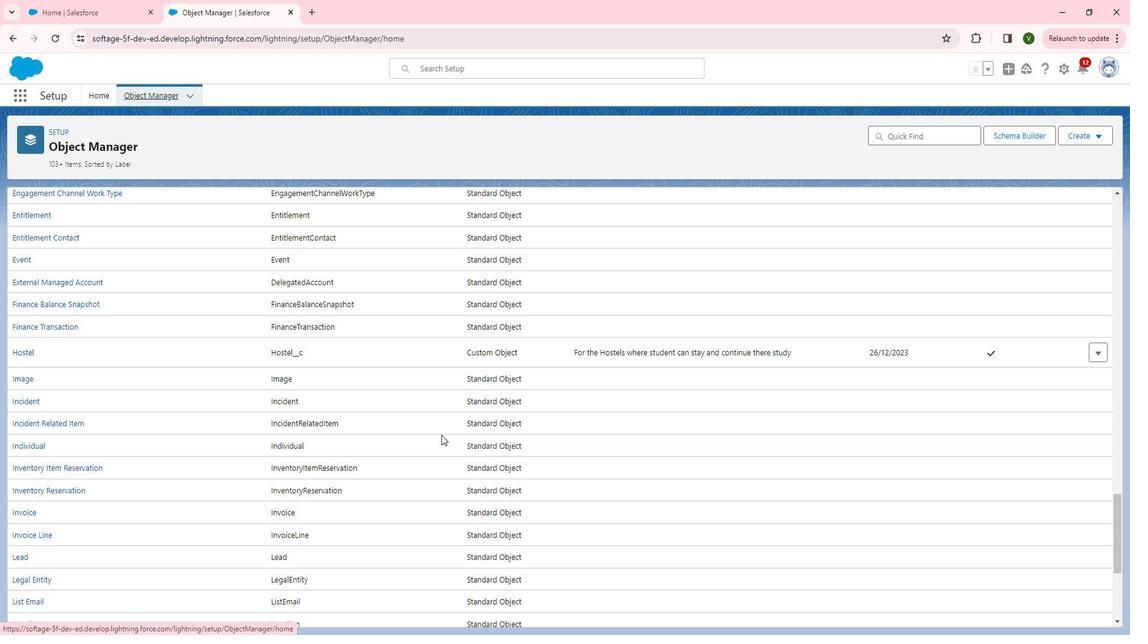 
Action: Mouse scrolled (438, 435) with delta (0, 0)
Screenshot: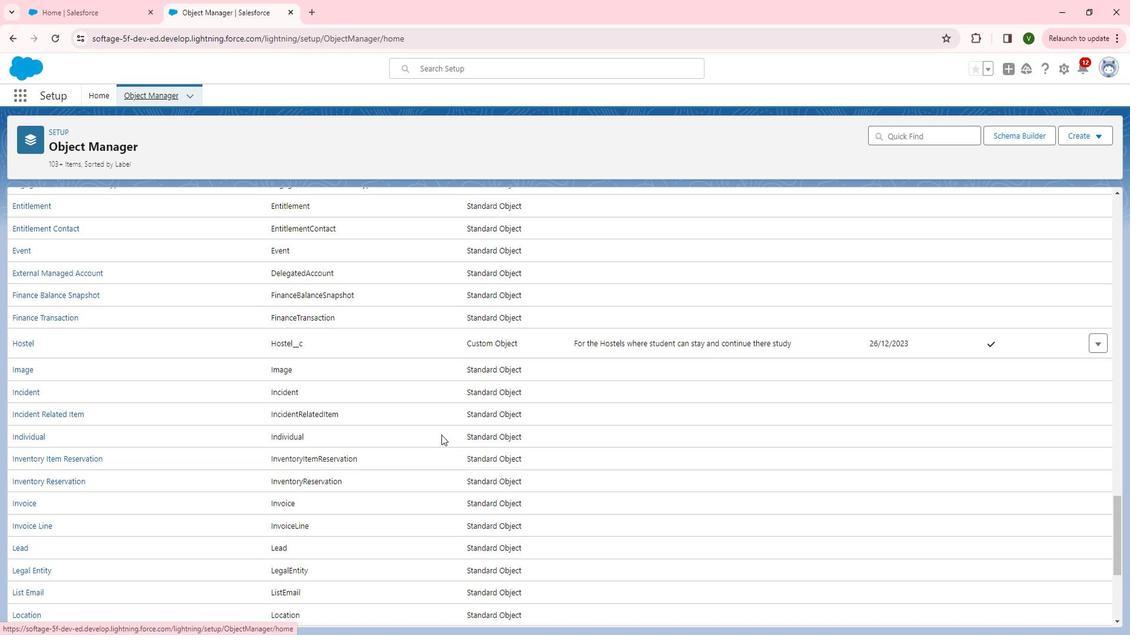 
Action: Mouse scrolled (438, 435) with delta (0, 0)
Screenshot: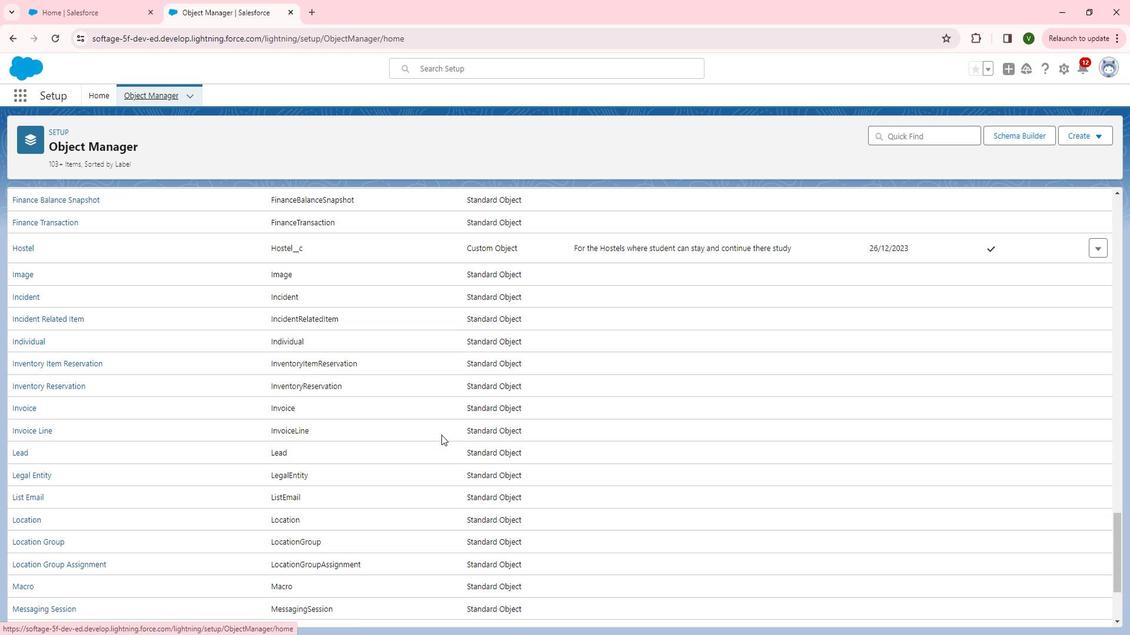 
Action: Mouse scrolled (438, 435) with delta (0, 0)
Screenshot: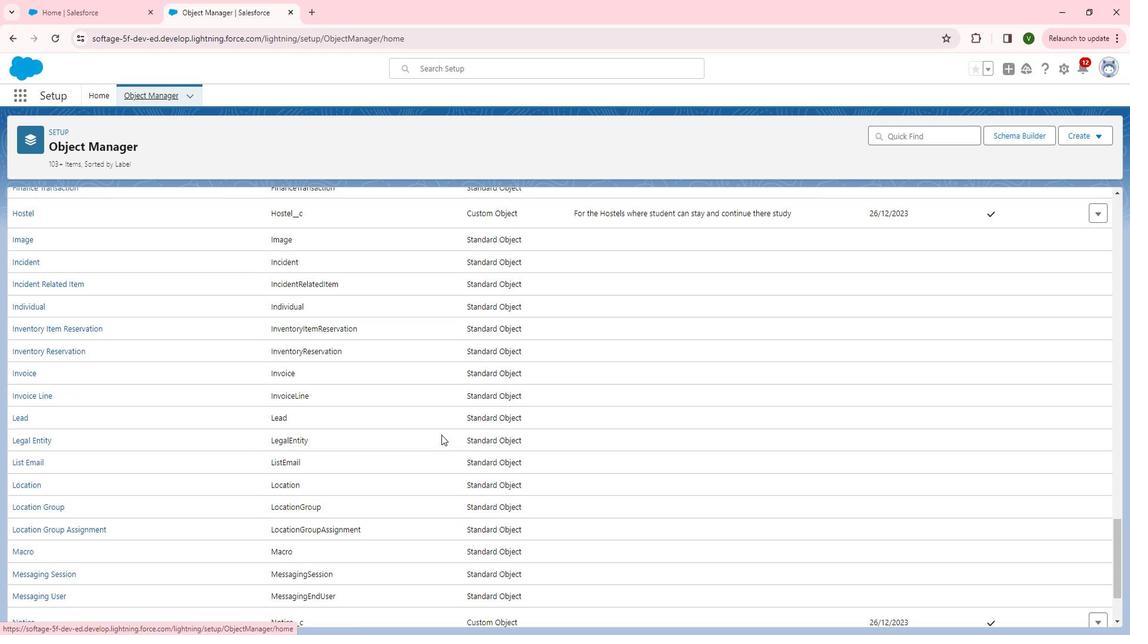 
Action: Mouse scrolled (438, 435) with delta (0, 0)
Screenshot: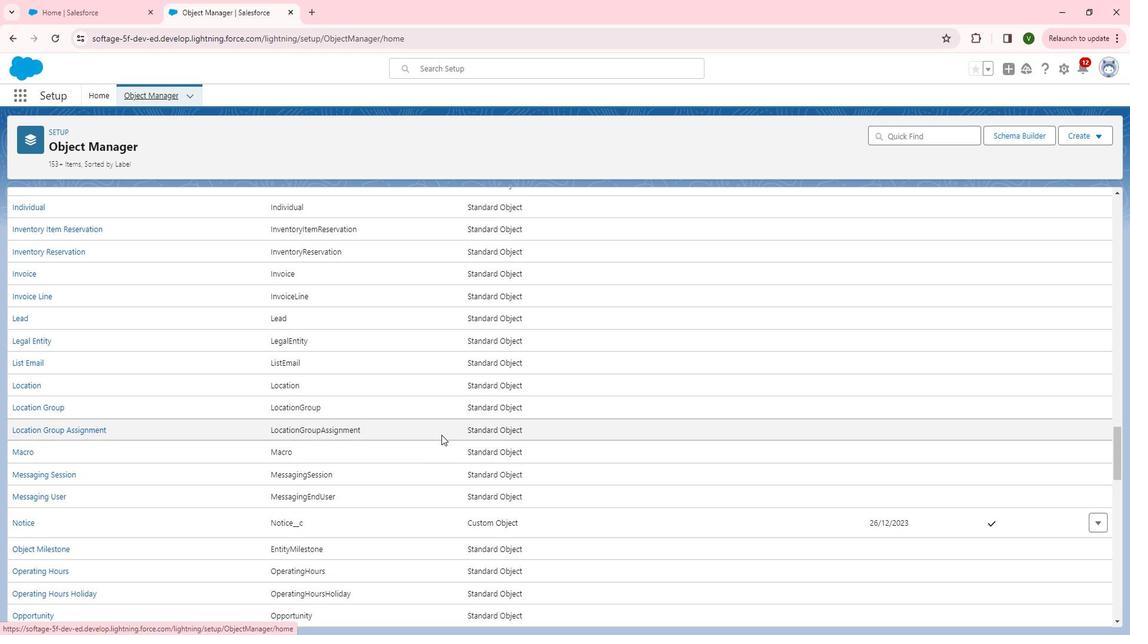 
Action: Mouse scrolled (438, 435) with delta (0, 0)
Screenshot: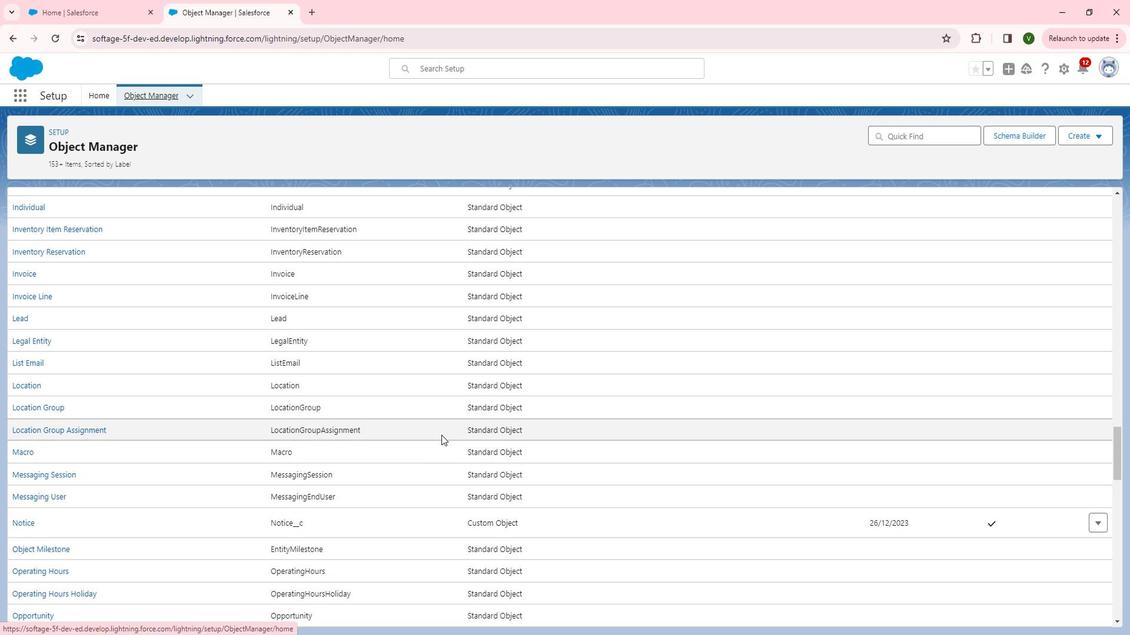 
Action: Mouse scrolled (438, 435) with delta (0, 0)
Screenshot: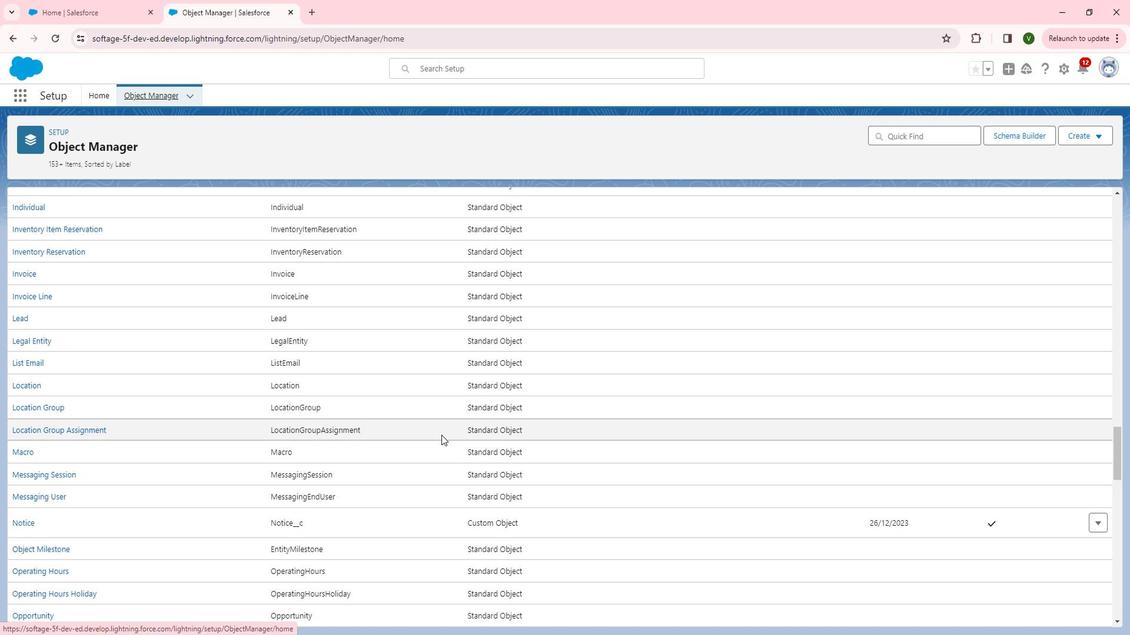 
Action: Mouse scrolled (438, 435) with delta (0, 0)
Screenshot: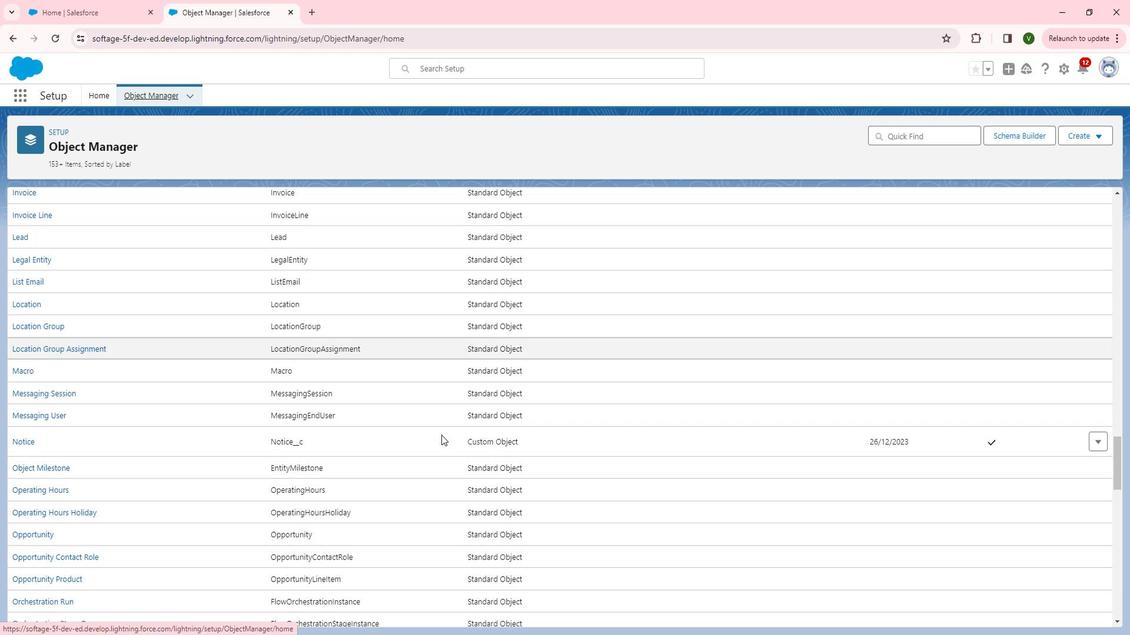 
Action: Mouse scrolled (438, 435) with delta (0, 0)
Screenshot: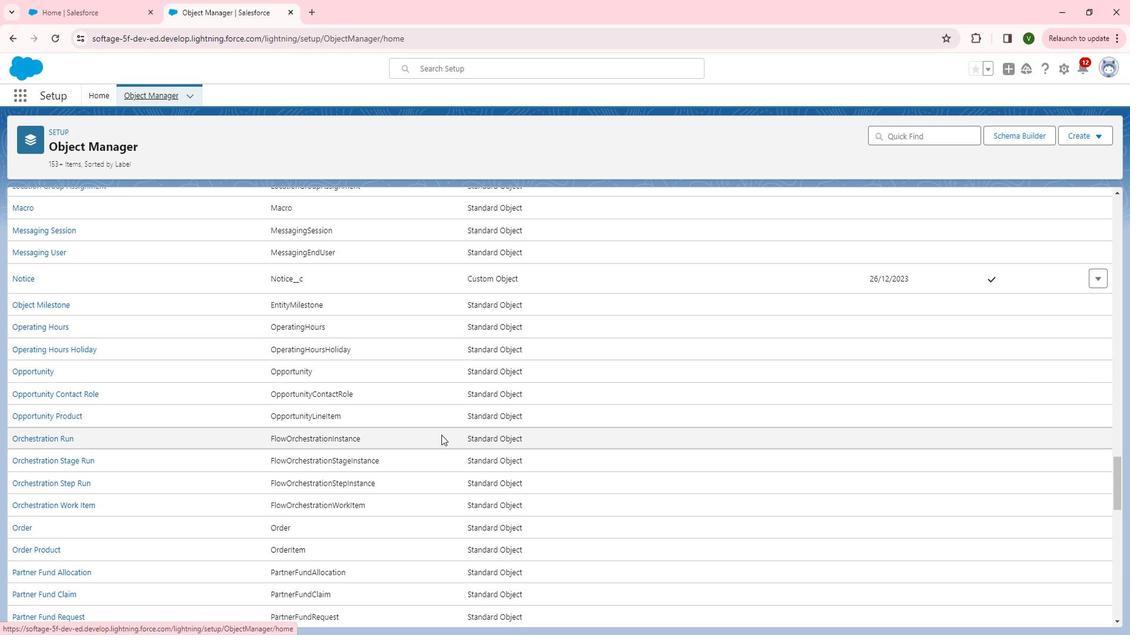 
Action: Mouse scrolled (438, 435) with delta (0, 0)
Screenshot: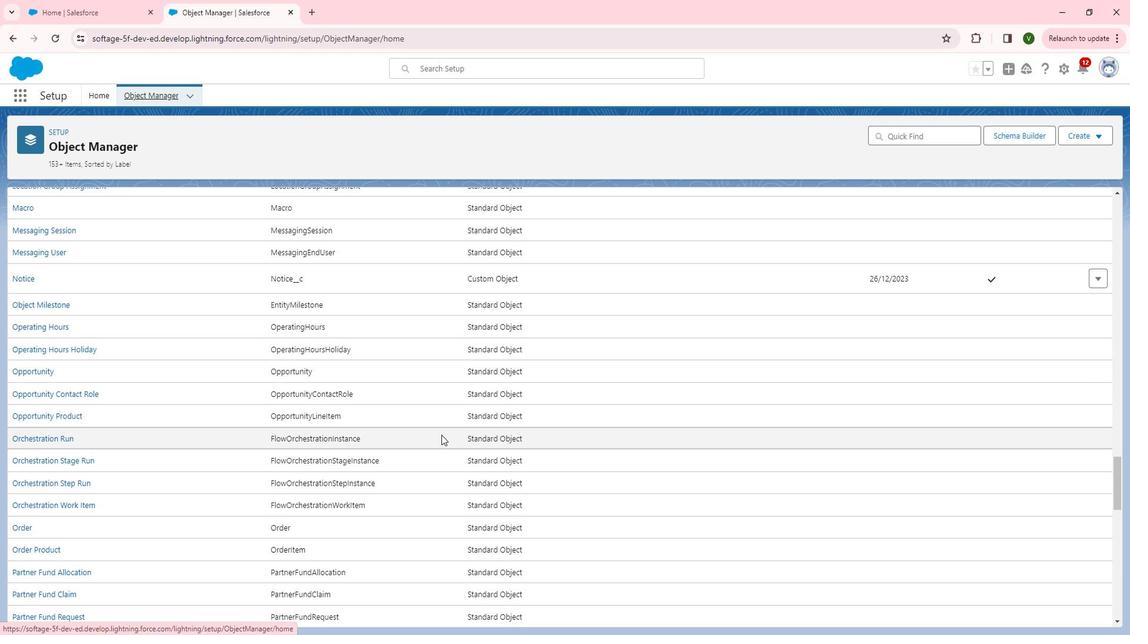 
Action: Mouse scrolled (438, 435) with delta (0, 0)
Screenshot: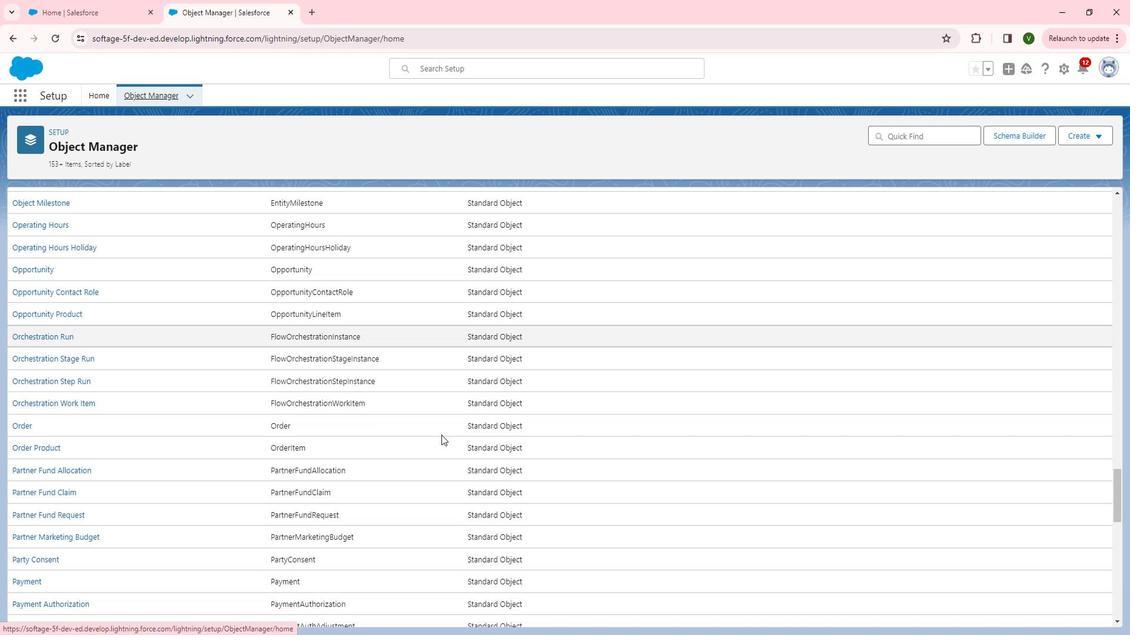 
Action: Mouse scrolled (438, 435) with delta (0, 0)
Screenshot: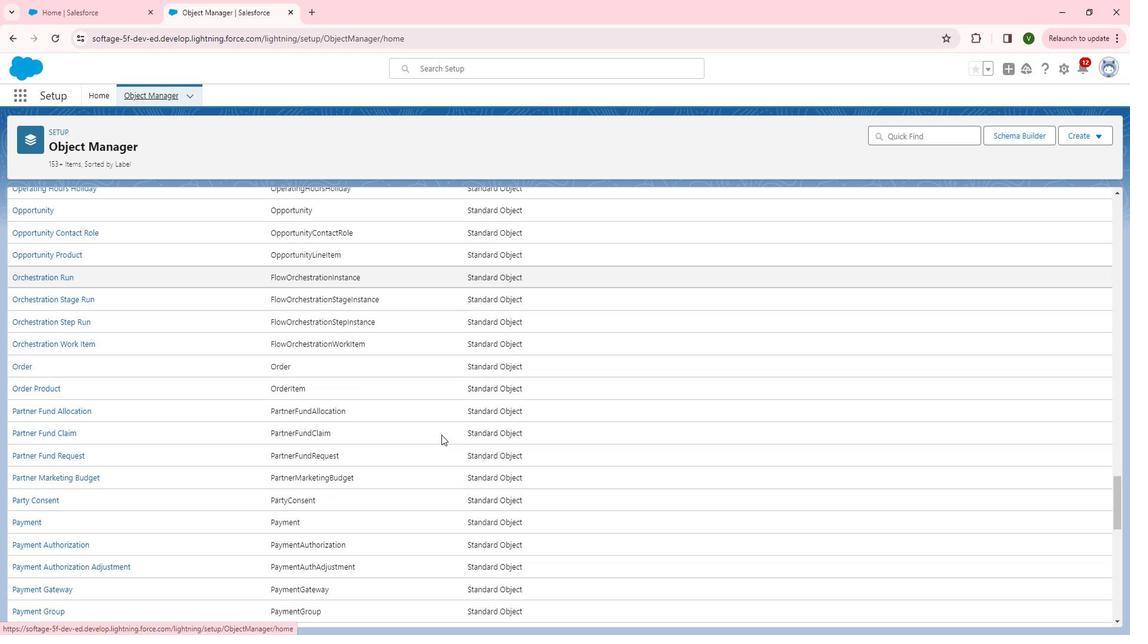 
Action: Mouse scrolled (438, 435) with delta (0, 0)
Screenshot: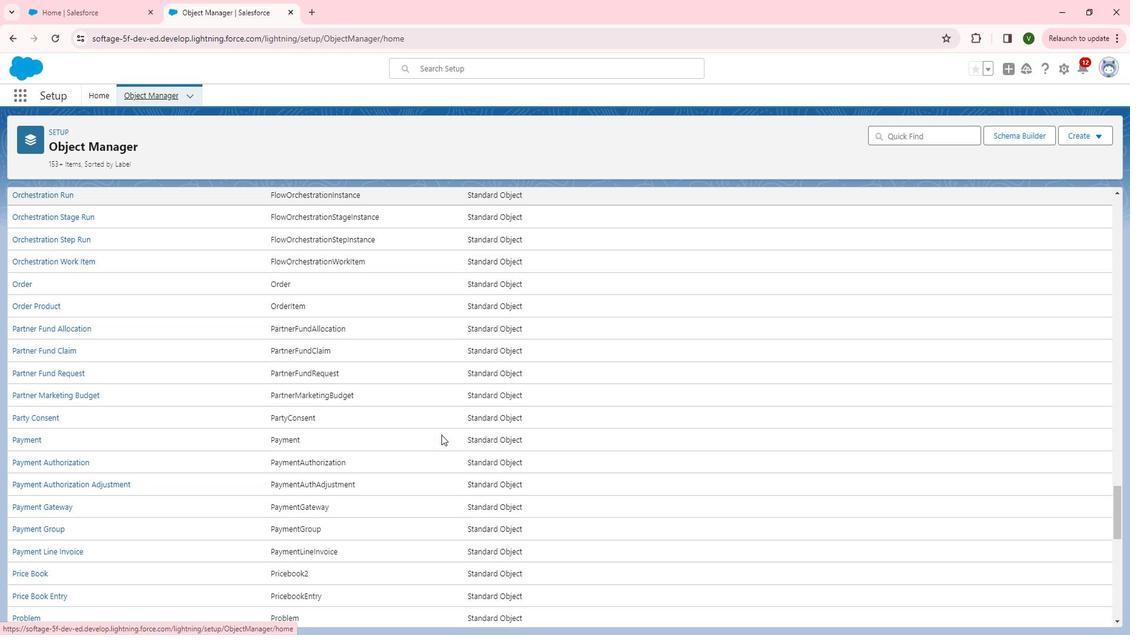 
Action: Mouse scrolled (438, 435) with delta (0, 0)
Screenshot: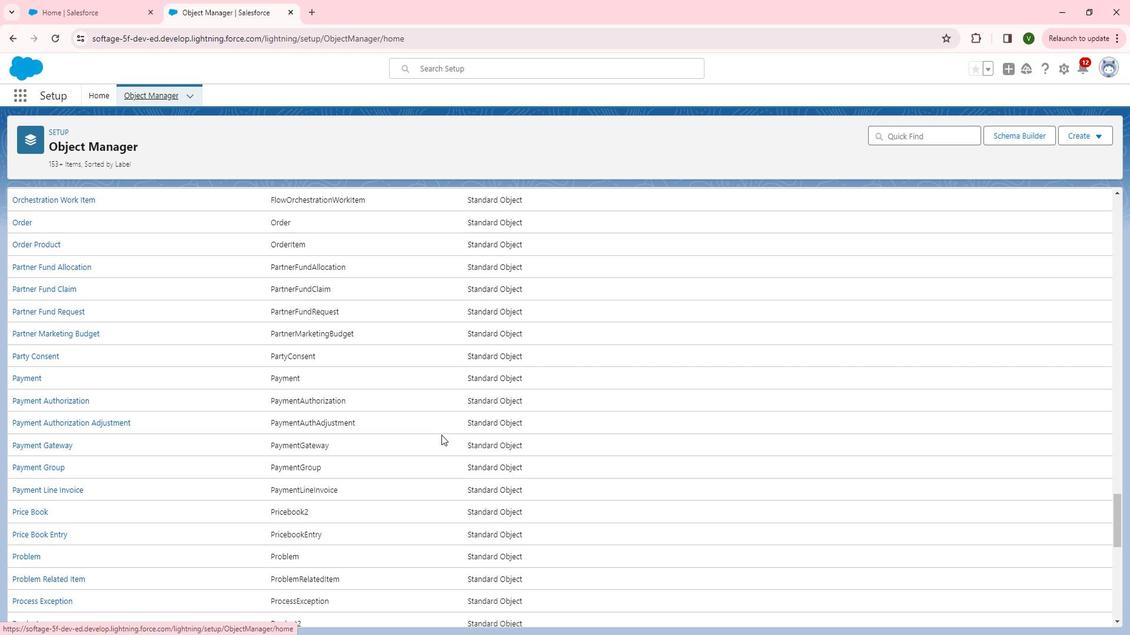 
Action: Mouse scrolled (438, 435) with delta (0, 0)
Screenshot: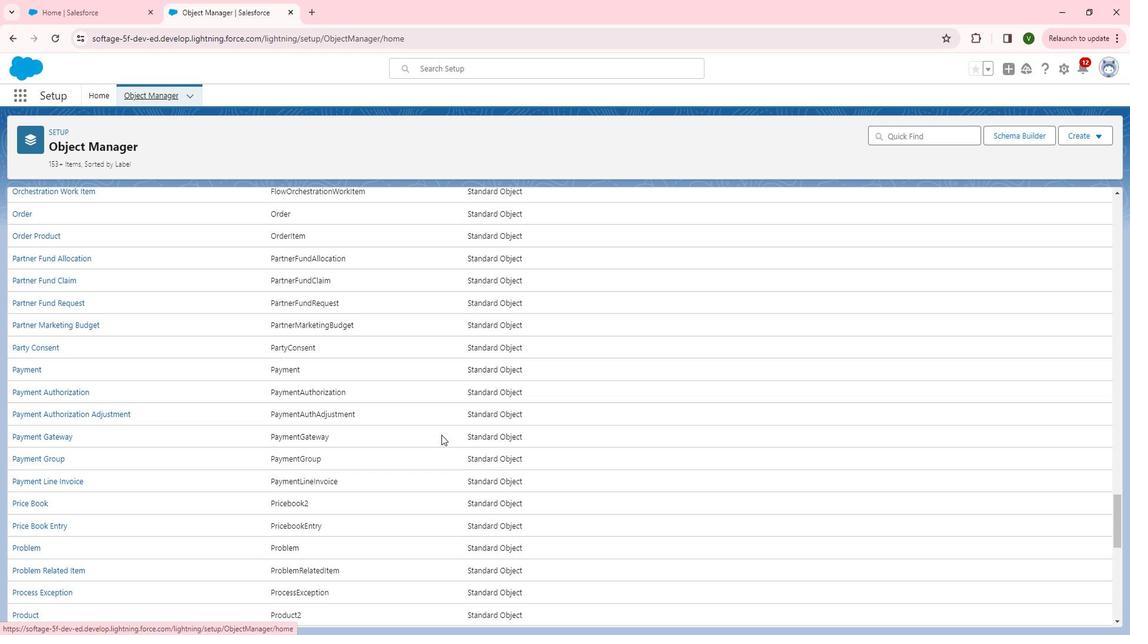 
Action: Mouse scrolled (438, 435) with delta (0, 0)
Screenshot: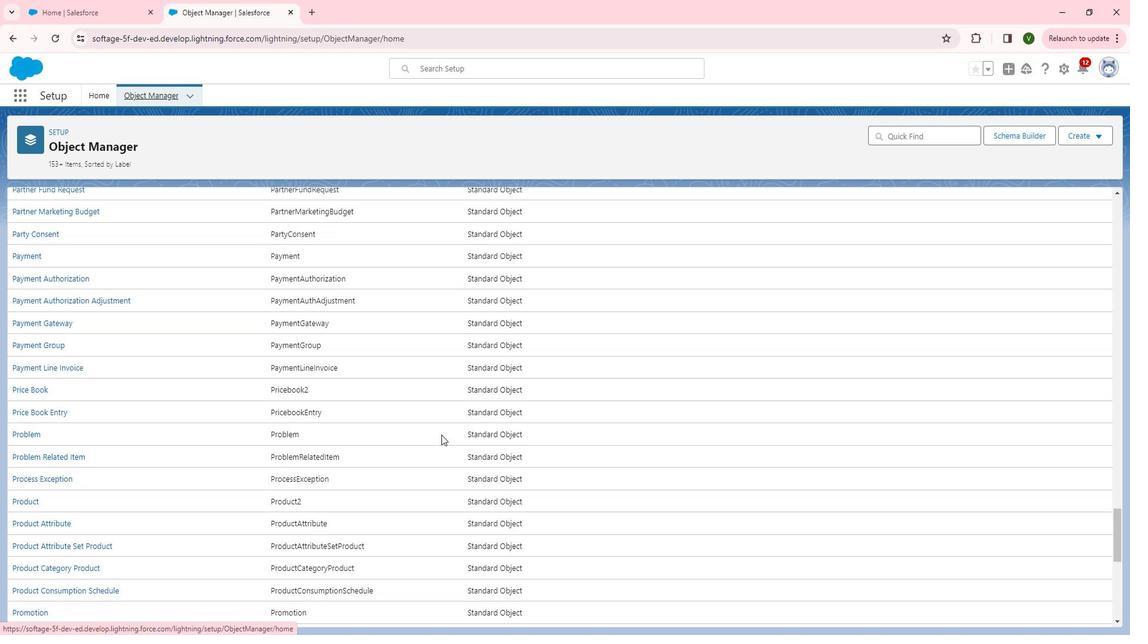 
Action: Mouse scrolled (438, 435) with delta (0, 0)
Screenshot: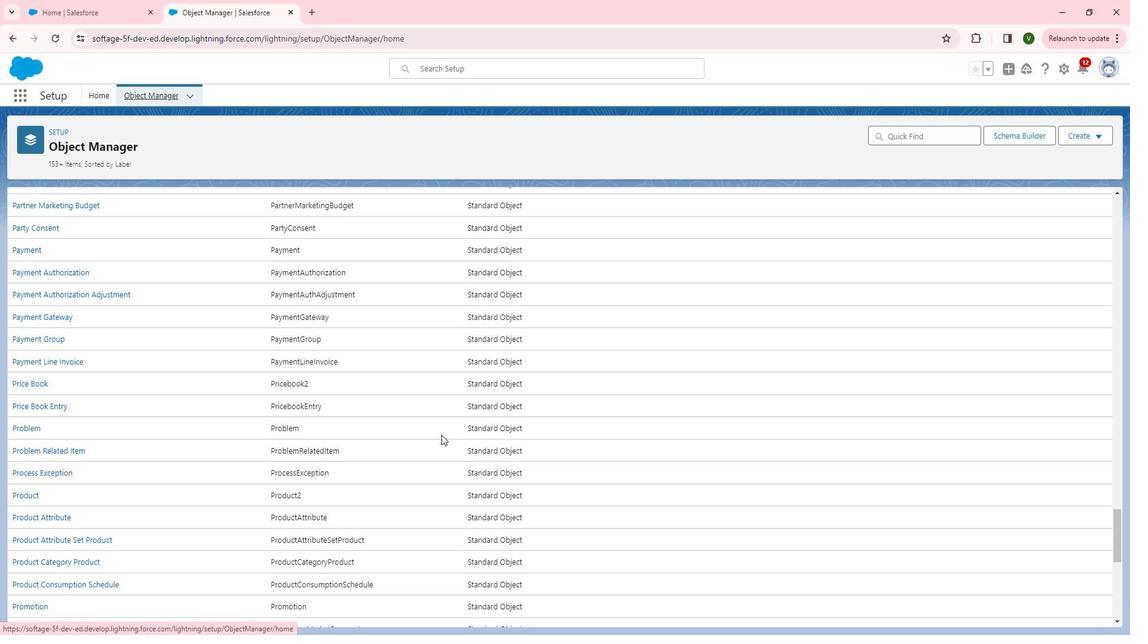 
Action: Mouse scrolled (438, 435) with delta (0, 0)
Screenshot: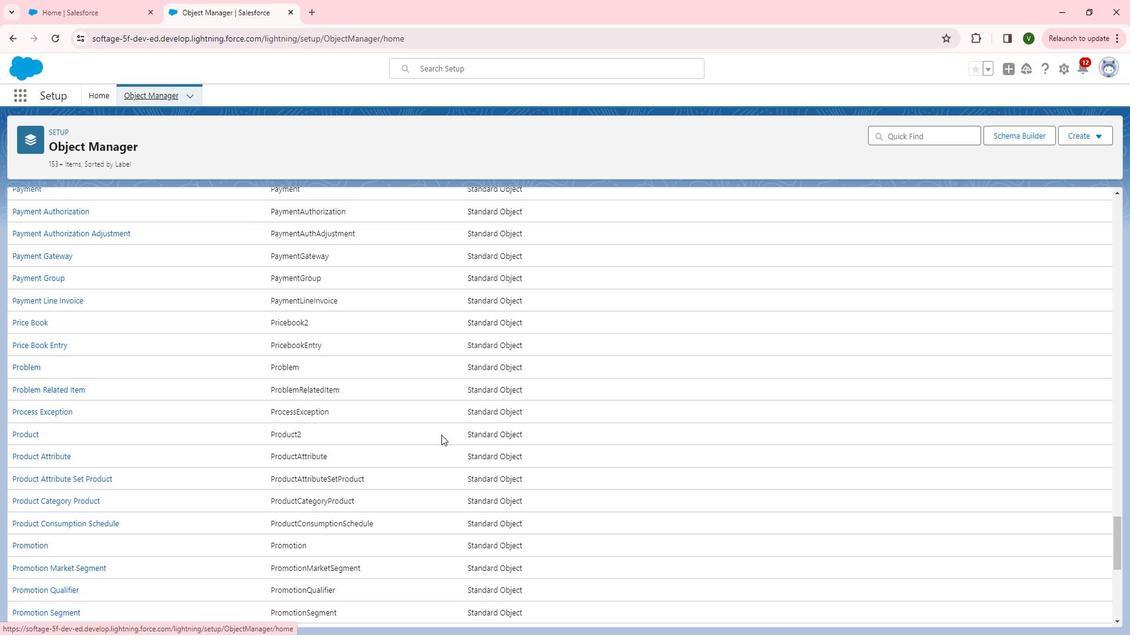 
Action: Mouse scrolled (438, 435) with delta (0, 0)
Screenshot: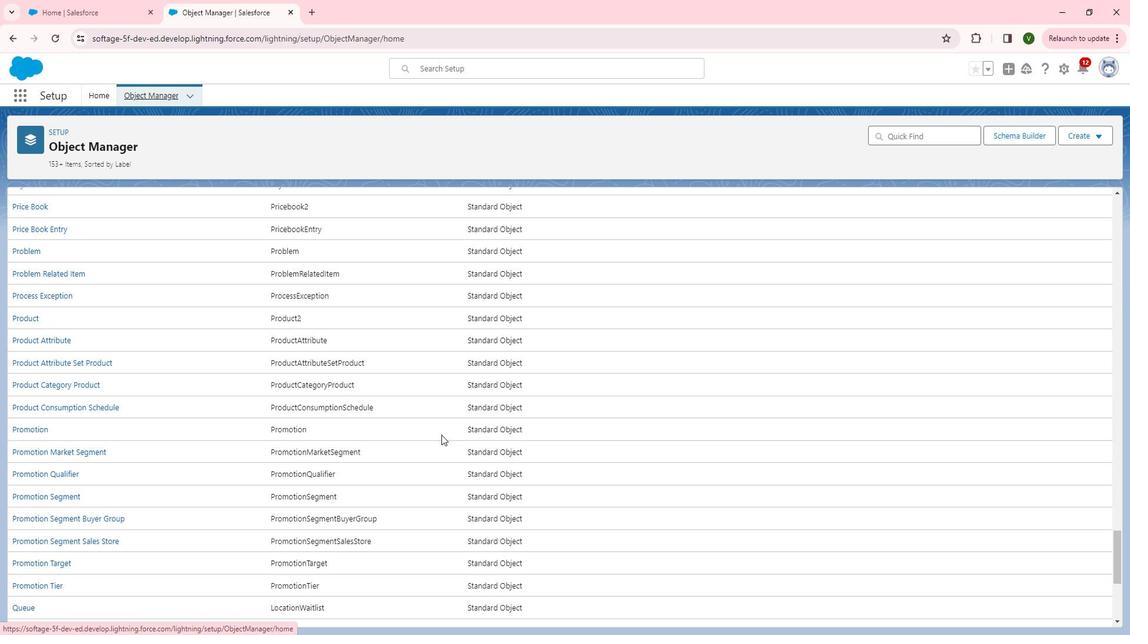 
Action: Mouse moved to (438, 435)
Screenshot: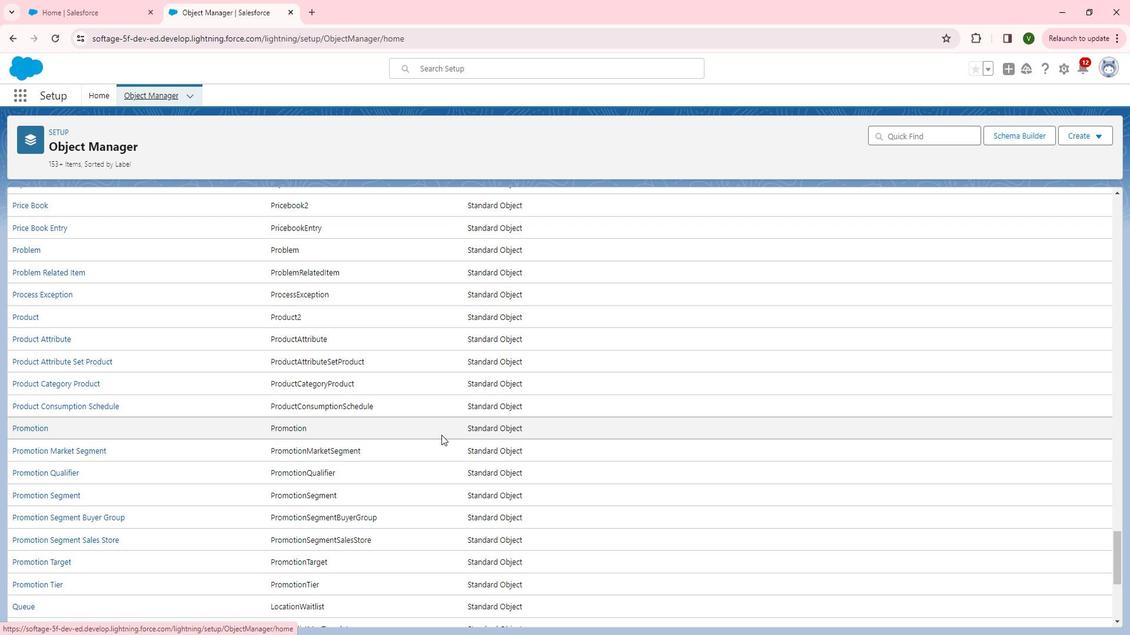 
Action: Mouse scrolled (438, 435) with delta (0, 0)
Screenshot: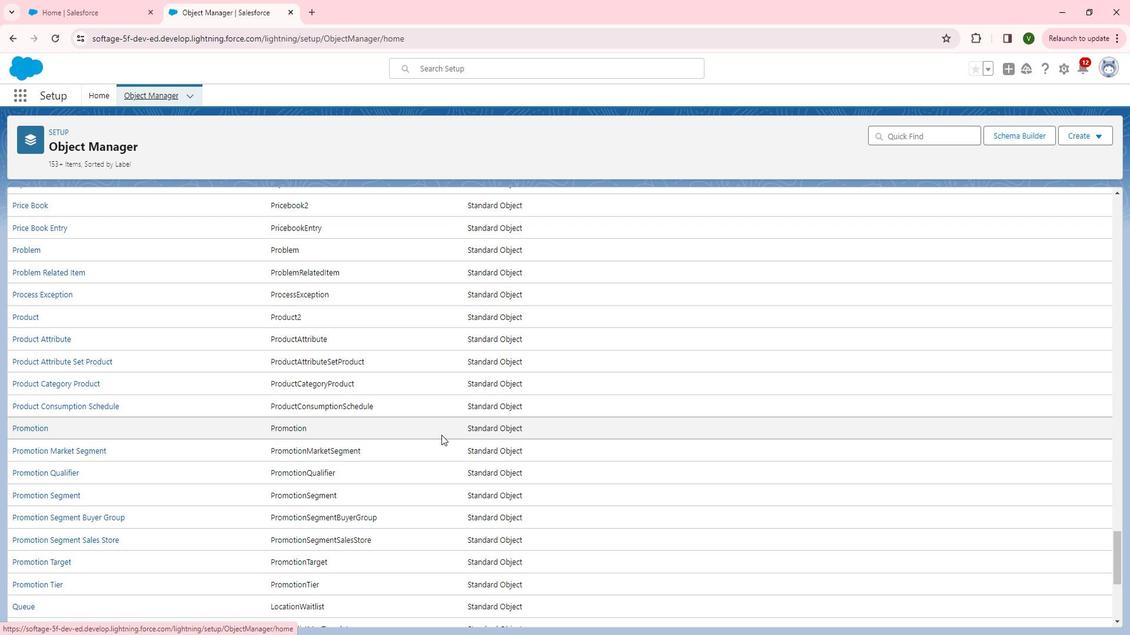
Action: Mouse scrolled (438, 435) with delta (0, 0)
Screenshot: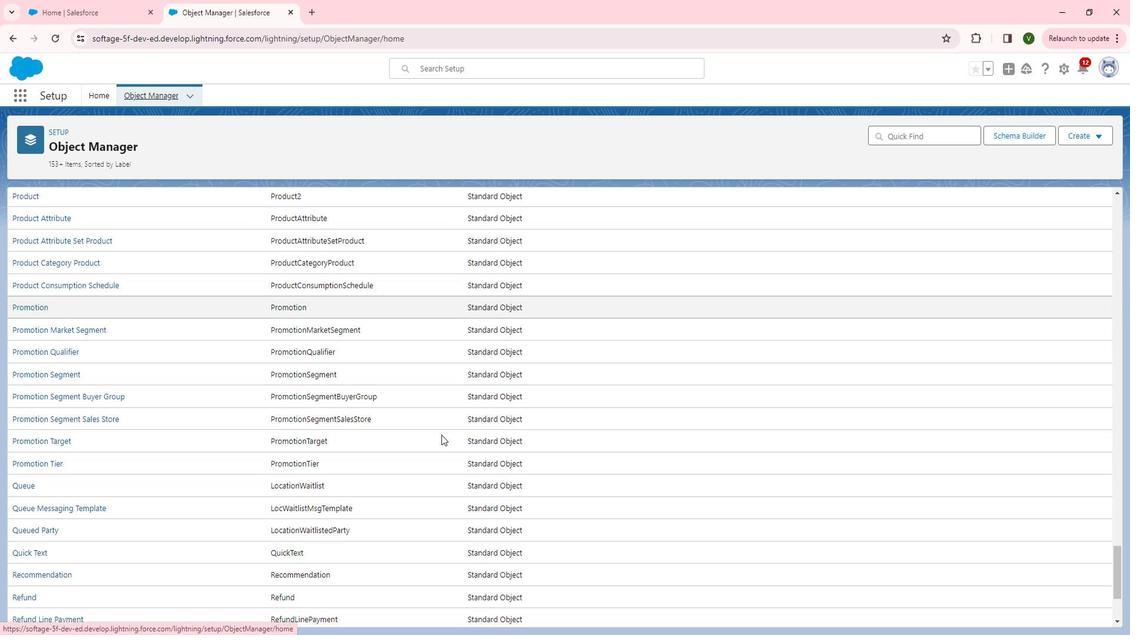 
Action: Mouse scrolled (438, 435) with delta (0, 0)
Screenshot: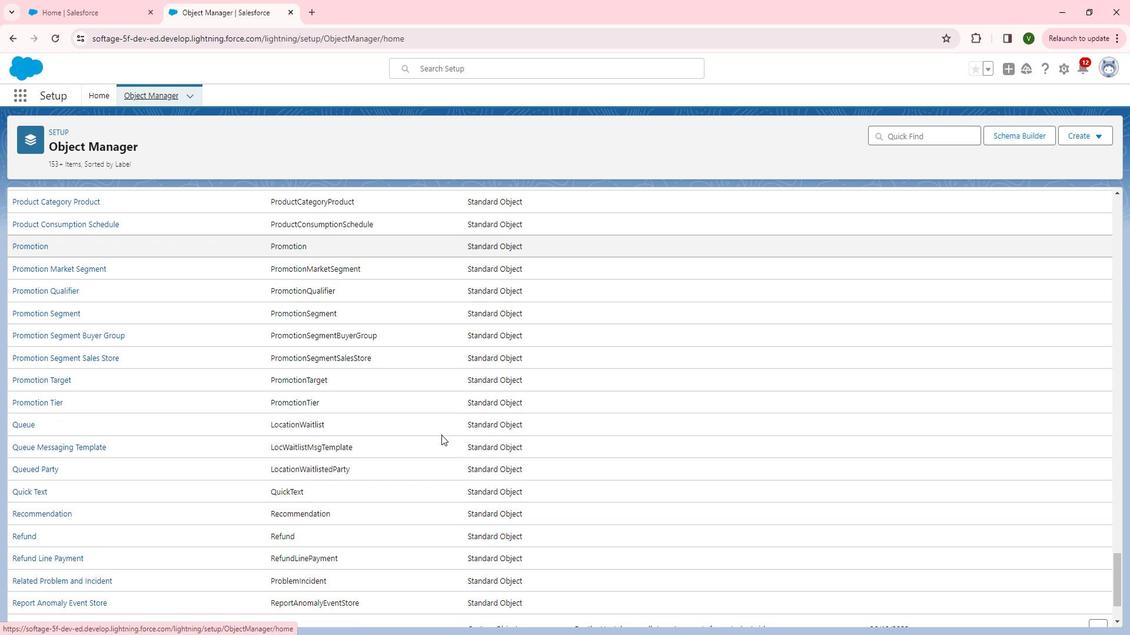 
Action: Mouse scrolled (438, 435) with delta (0, 0)
Screenshot: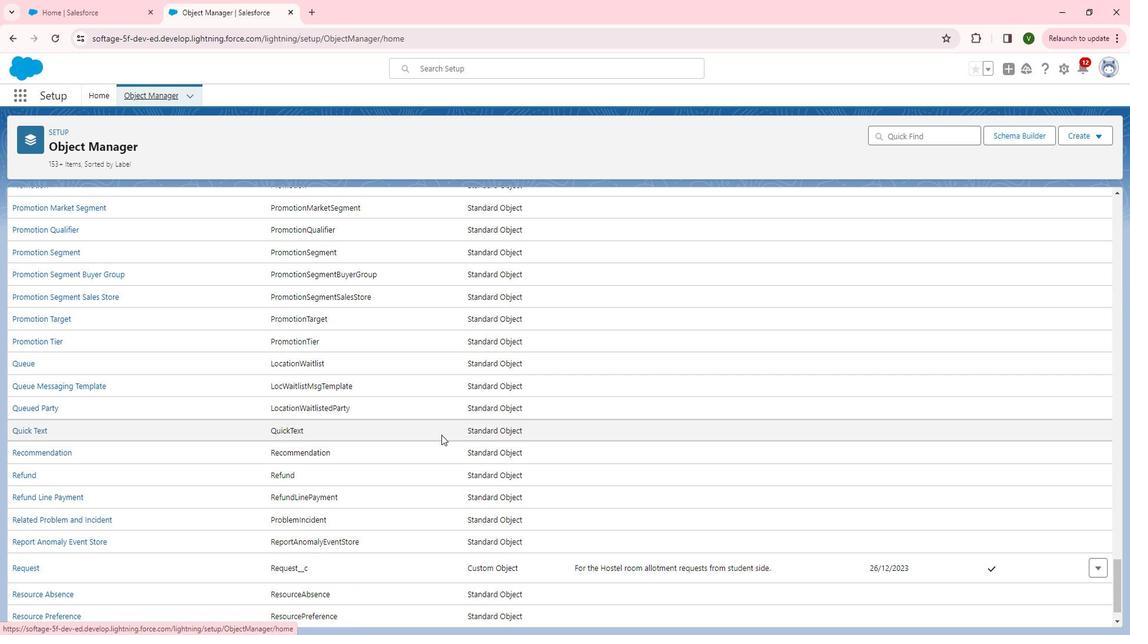 
Action: Mouse scrolled (438, 435) with delta (0, 0)
Screenshot: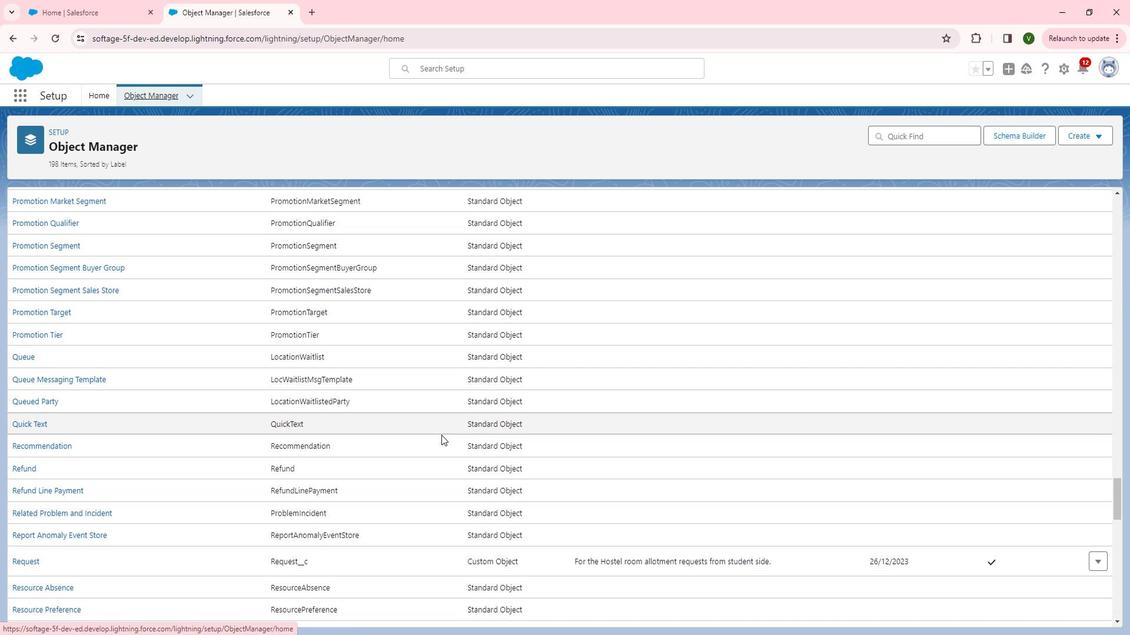 
Action: Mouse scrolled (438, 435) with delta (0, 0)
Screenshot: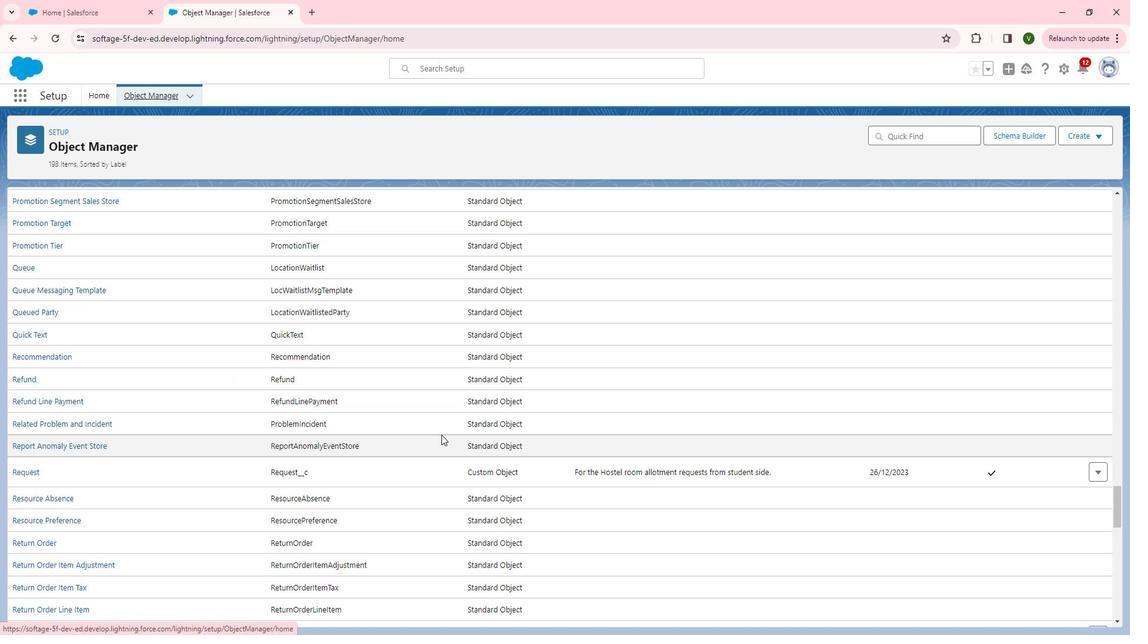 
Action: Mouse scrolled (438, 435) with delta (0, 0)
Screenshot: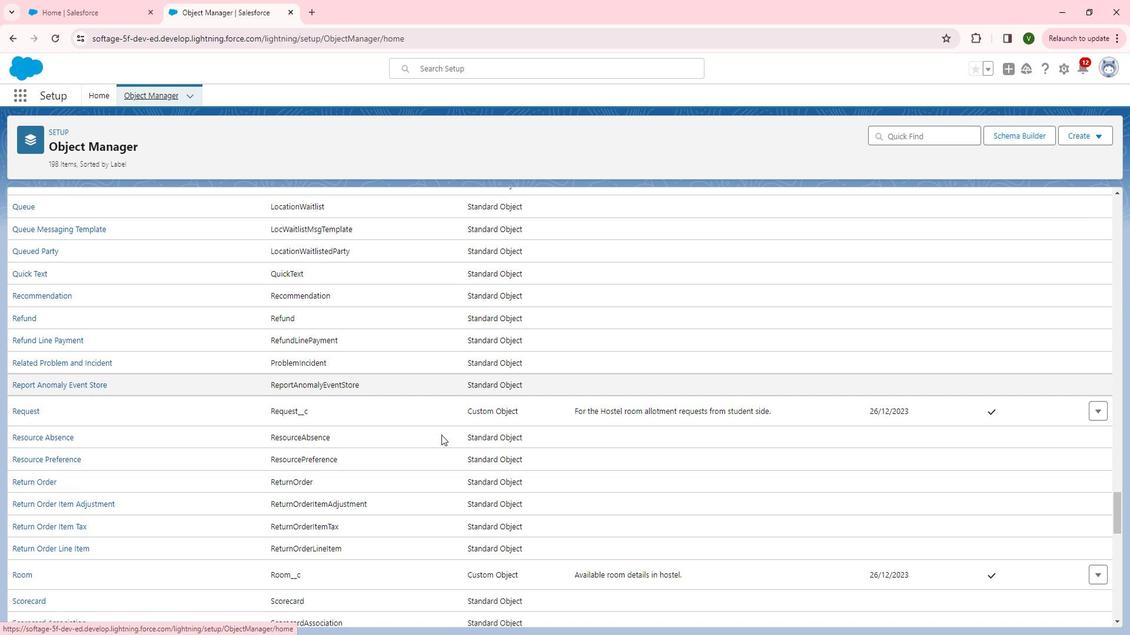 
Action: Mouse moved to (18, 514)
Screenshot: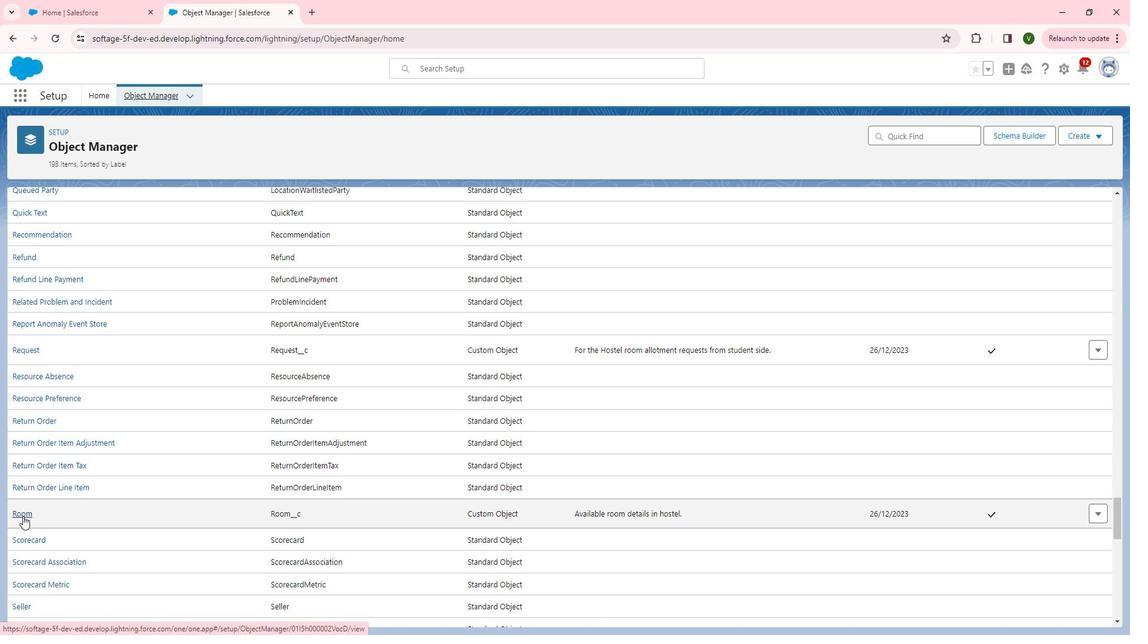 
Action: Mouse pressed left at (18, 514)
Screenshot: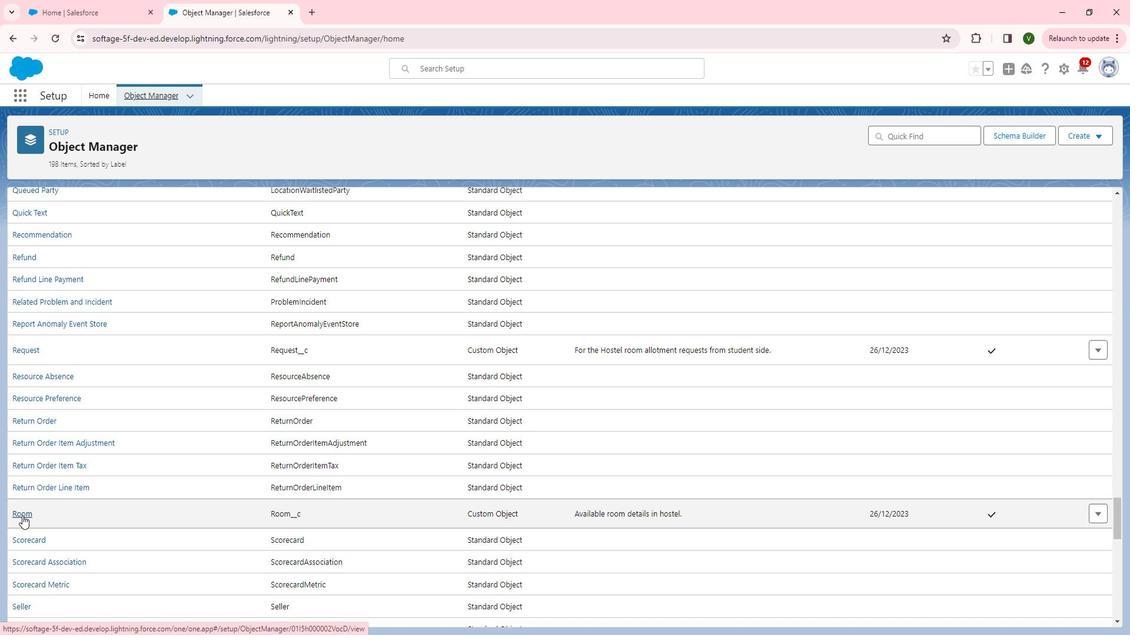 
Action: Mouse moved to (59, 377)
Screenshot: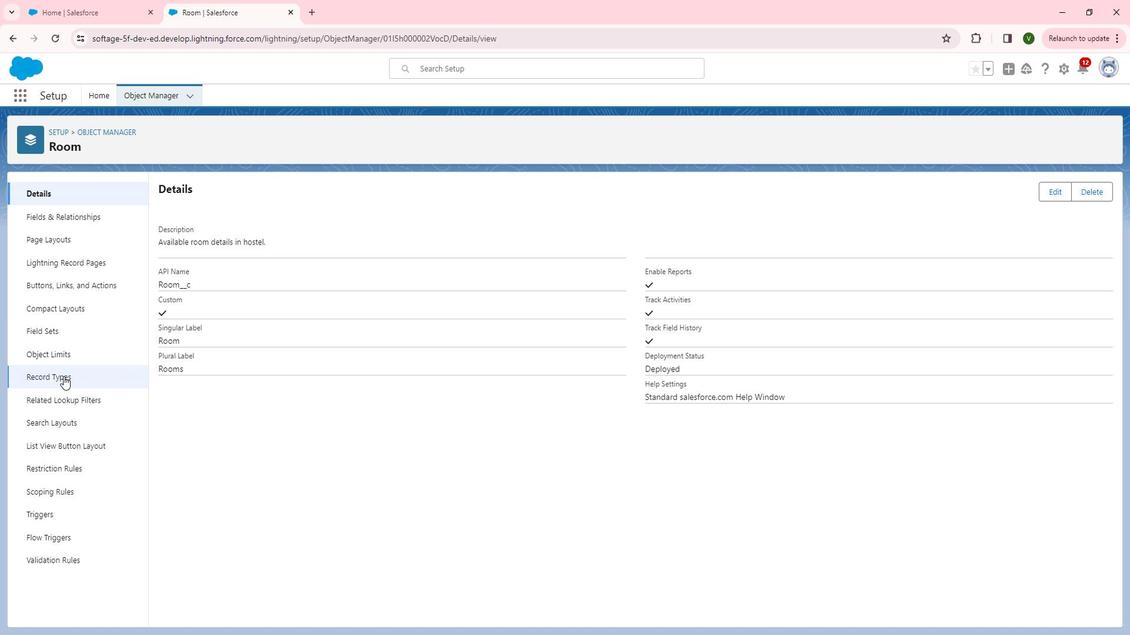 
Action: Mouse pressed left at (59, 377)
Screenshot: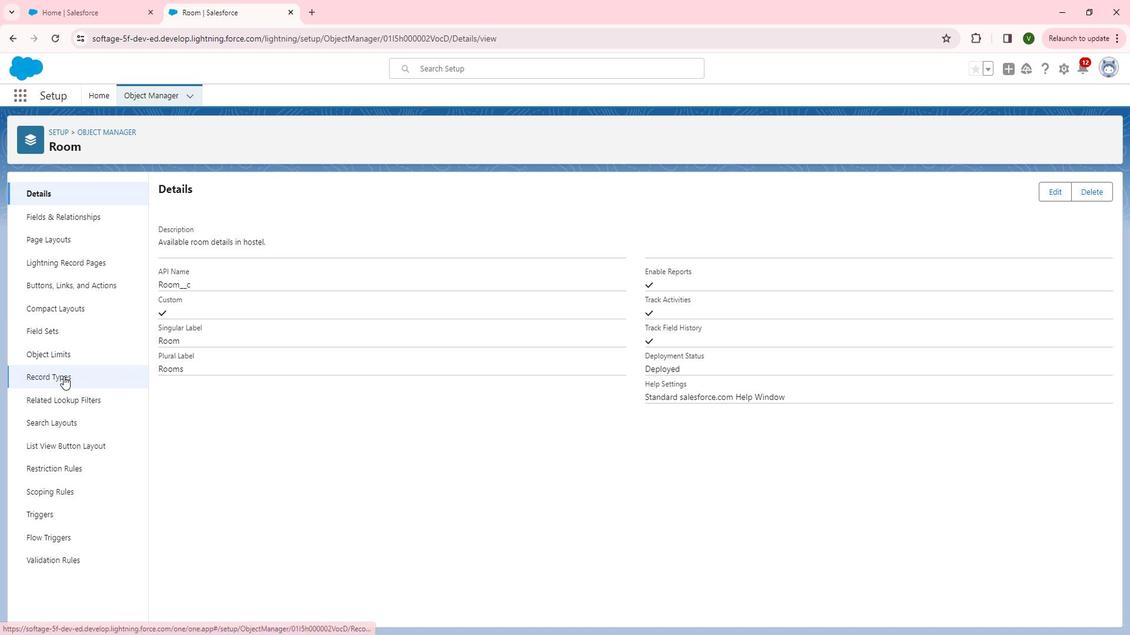 
Action: Mouse moved to (987, 200)
Screenshot: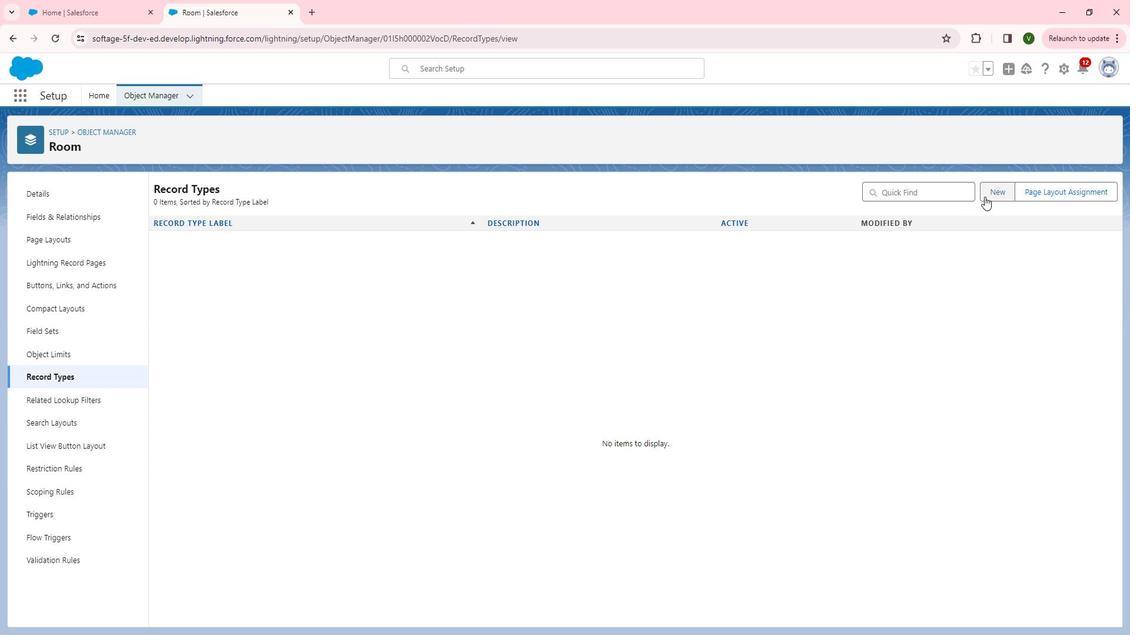 
Action: Mouse pressed left at (987, 200)
Screenshot: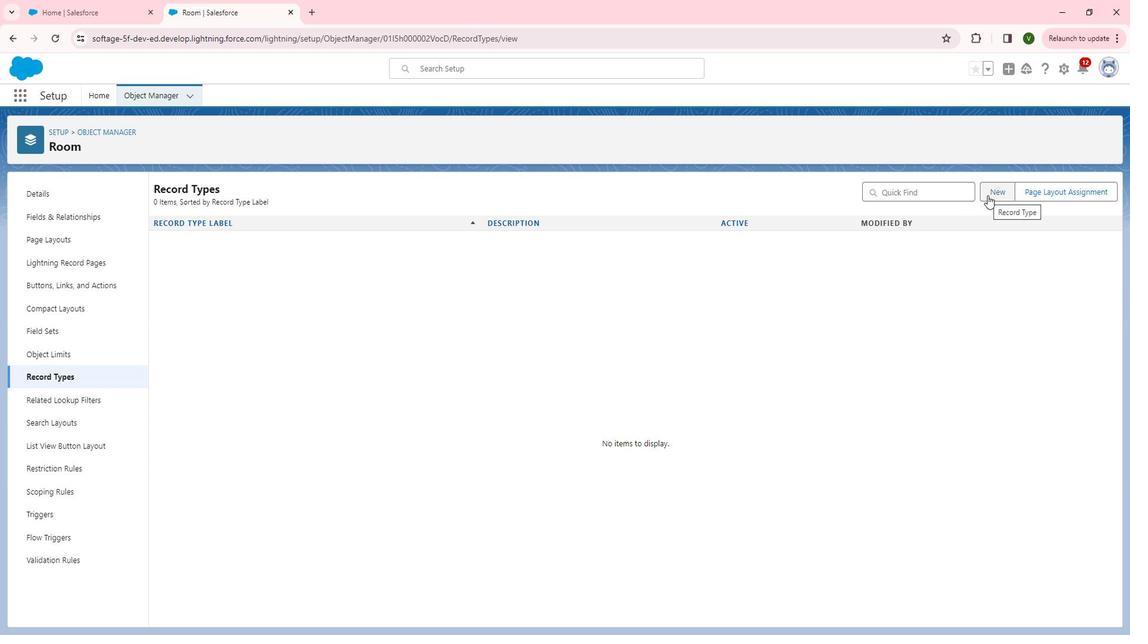 
Action: Mouse moved to (367, 302)
Screenshot: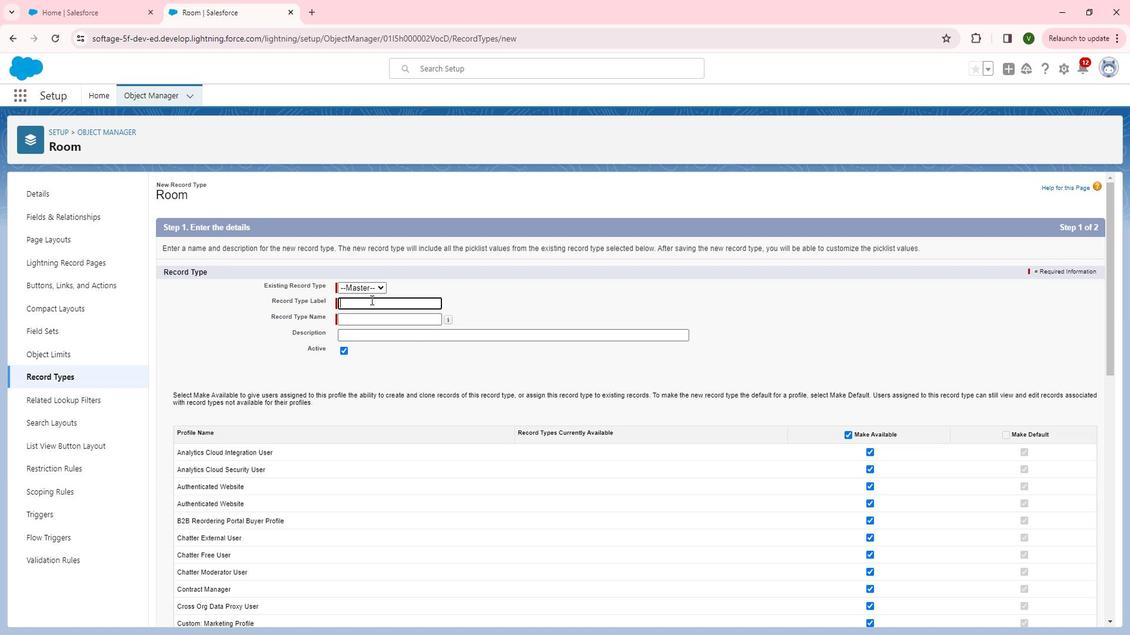 
Action: Mouse pressed left at (367, 302)
Screenshot: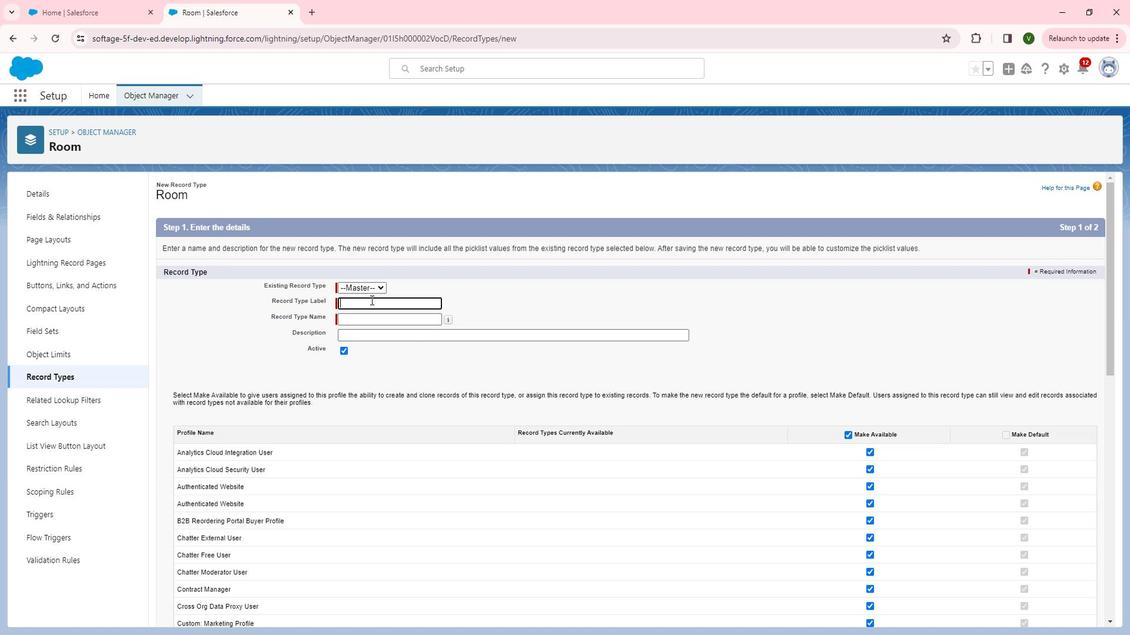 
Action: Mouse moved to (366, 303)
Screenshot: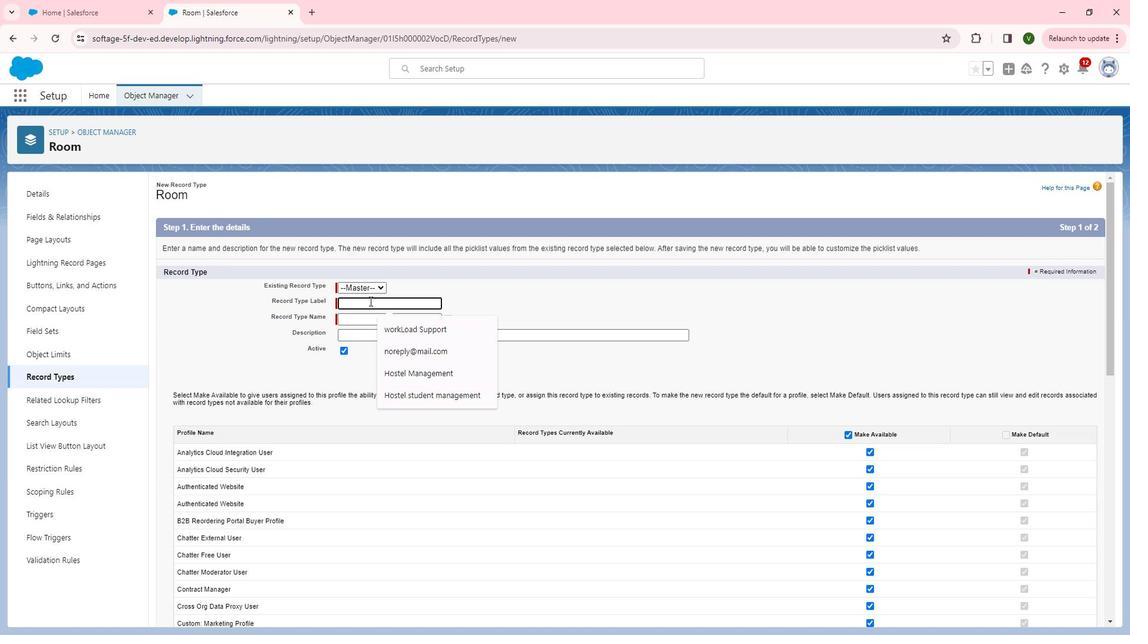
Action: Key pressed <Key.shift>Room<Key.space>staff<Key.space>management<Key.tab>
Screenshot: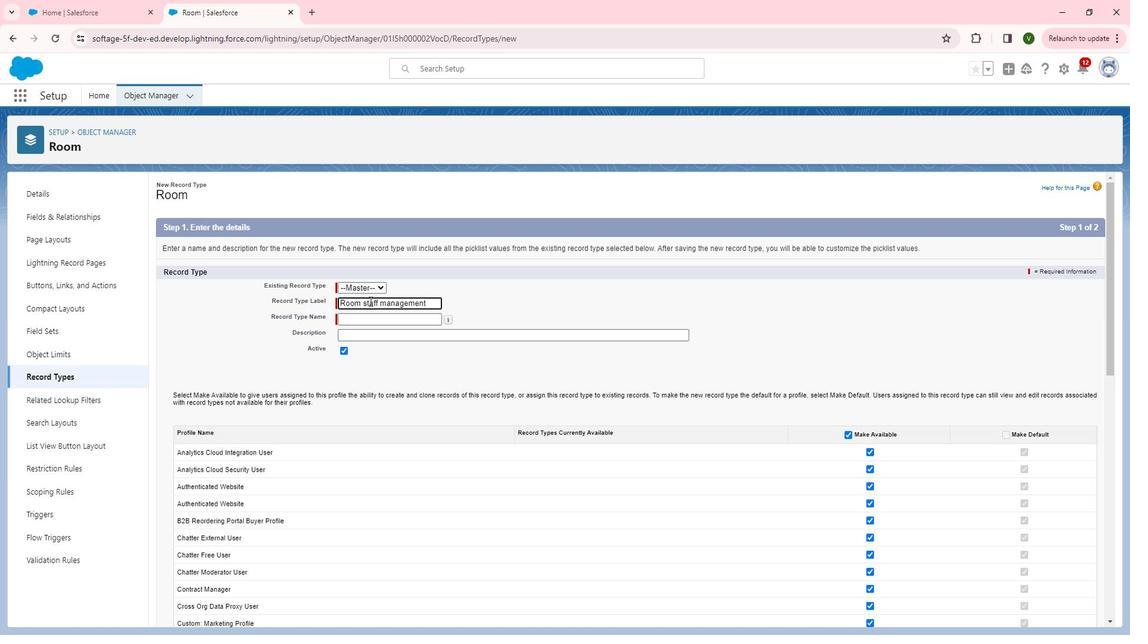 
Action: Mouse moved to (369, 335)
Screenshot: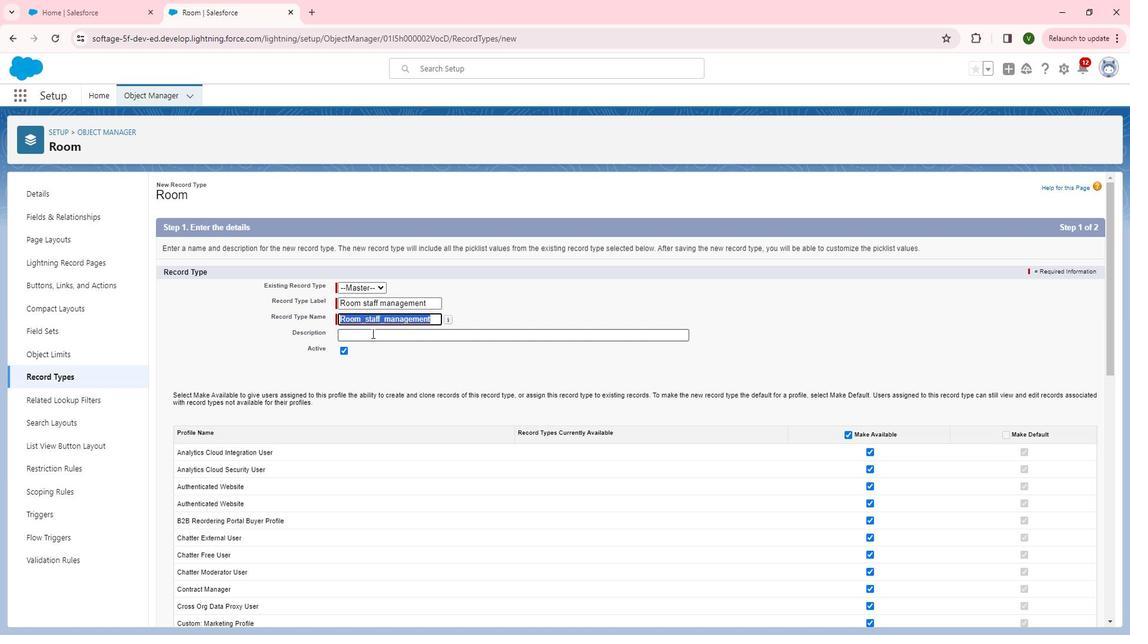 
Action: Mouse pressed left at (369, 335)
Screenshot: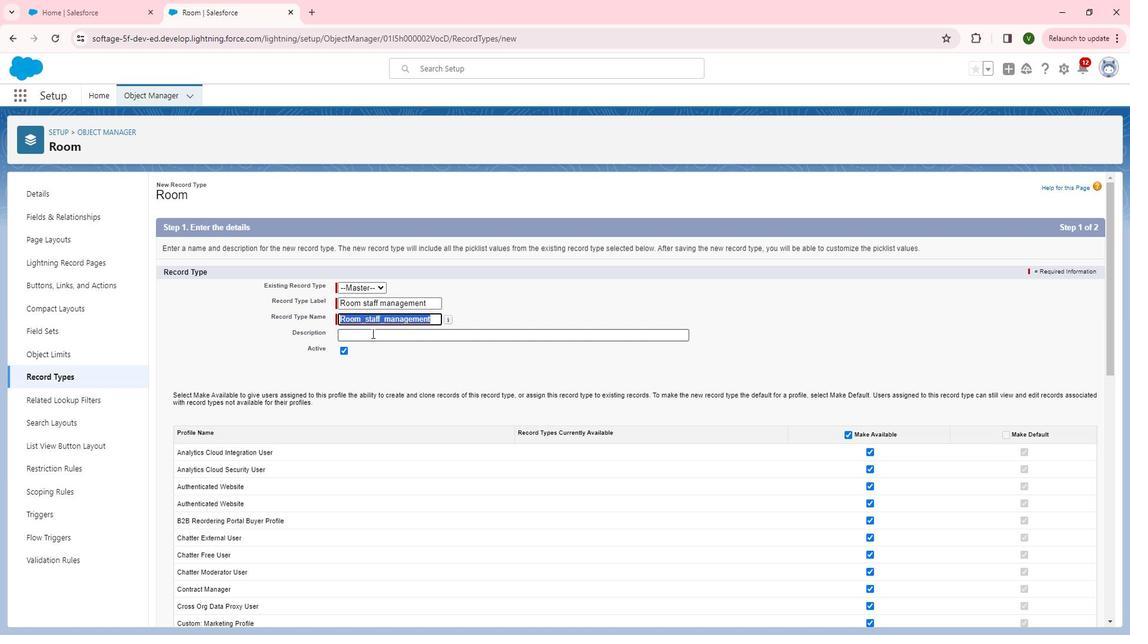 
Action: Mouse moved to (369, 335)
Screenshot: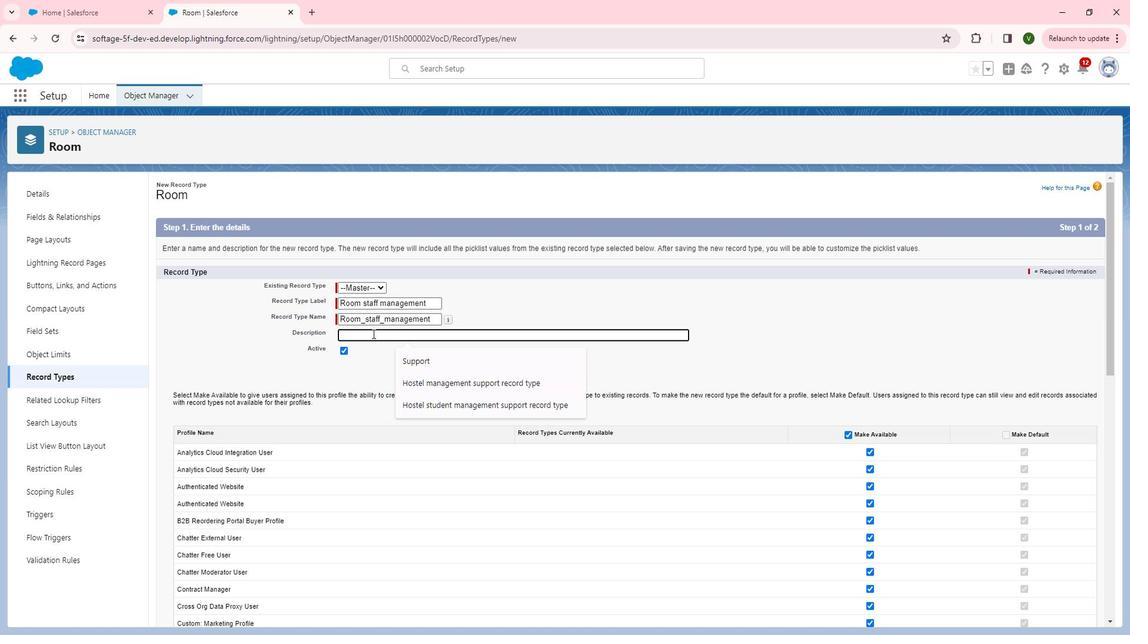 
Action: Key pressed <Key.shift>Room<Key.space>management<Key.space>by<Key.space>staff
Screenshot: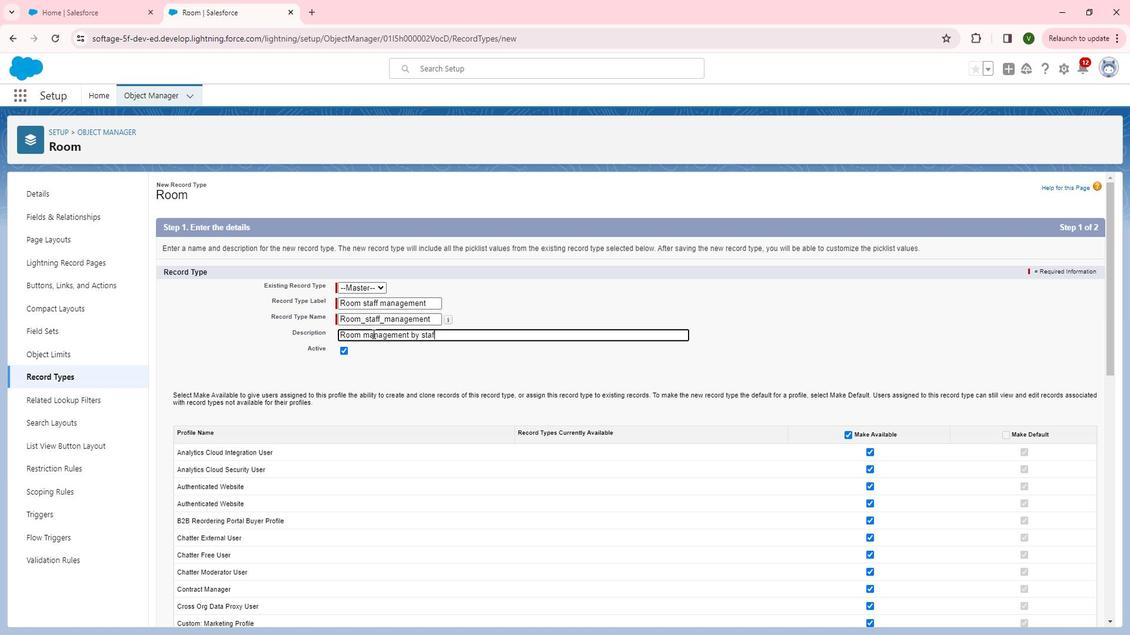 
Action: Mouse moved to (683, 369)
Screenshot: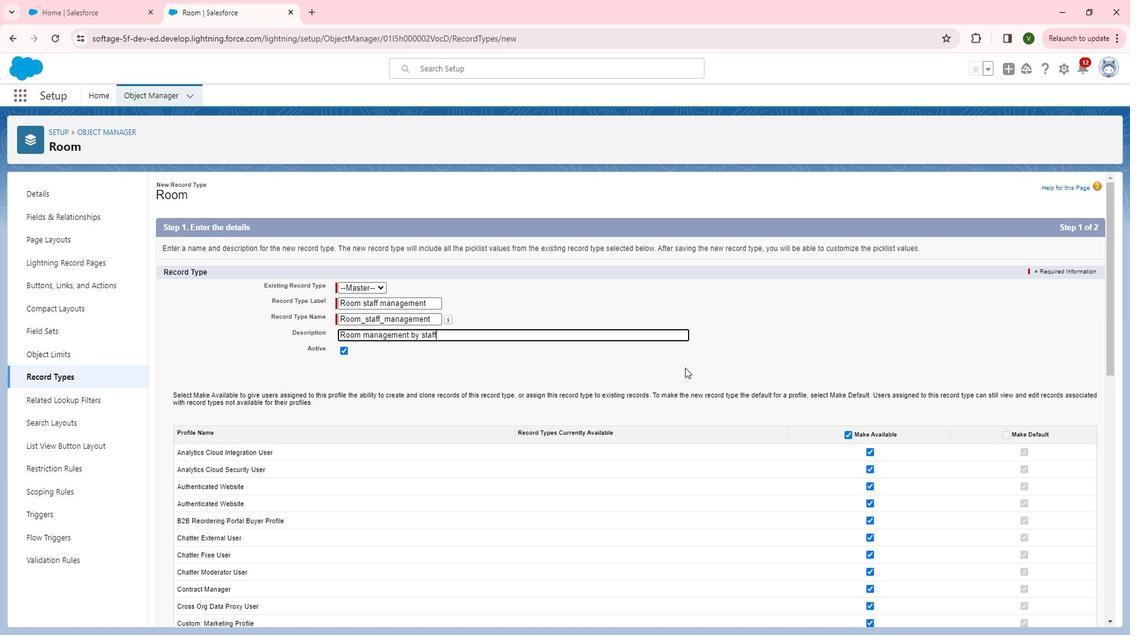 
Action: Mouse pressed left at (683, 369)
Screenshot: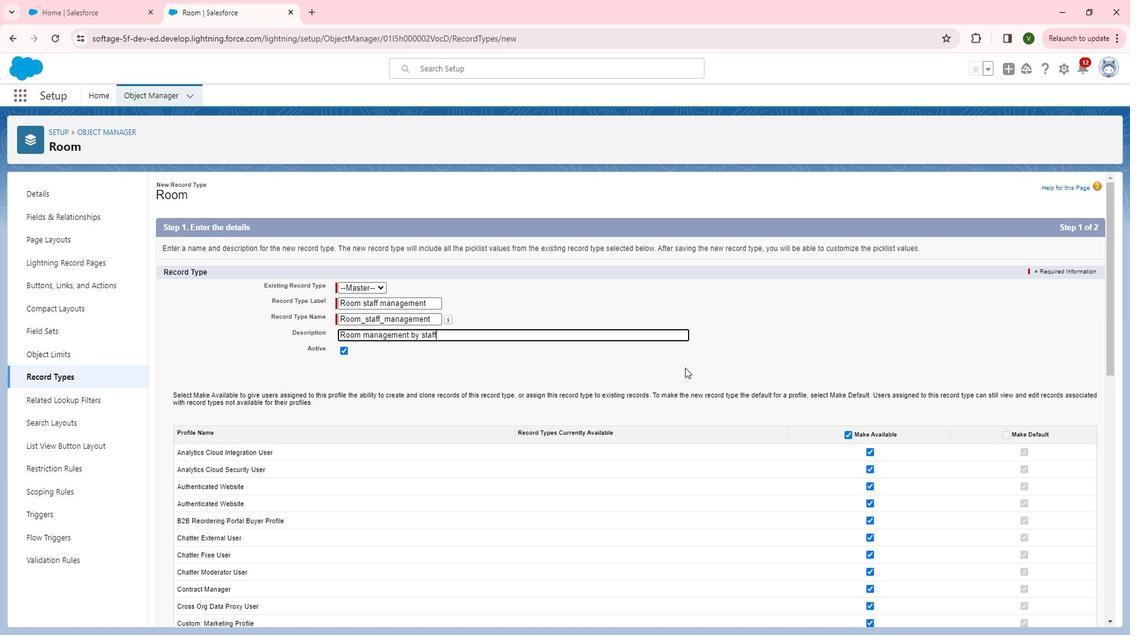 
Action: Mouse moved to (867, 498)
Screenshot: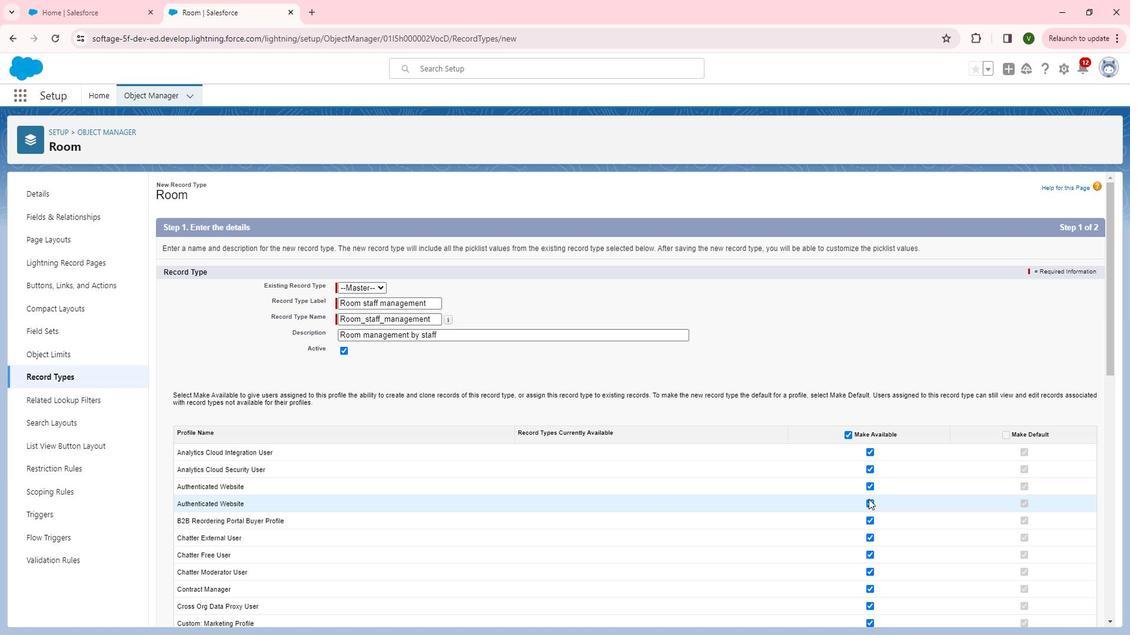 
Action: Mouse pressed left at (867, 498)
Screenshot: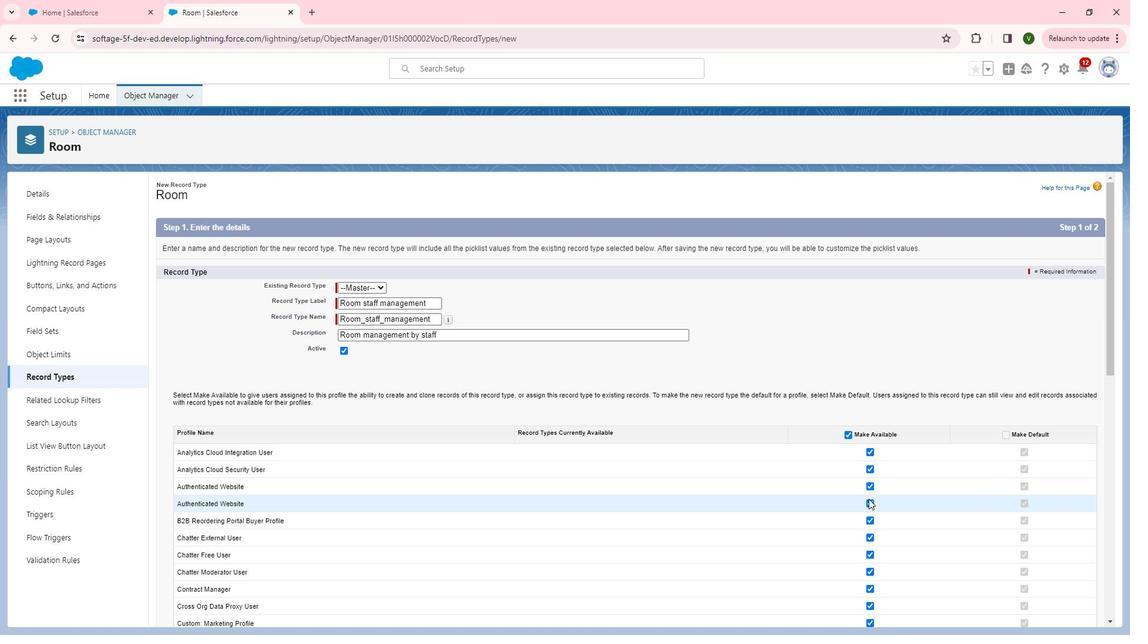 
Action: Mouse moved to (865, 502)
Screenshot: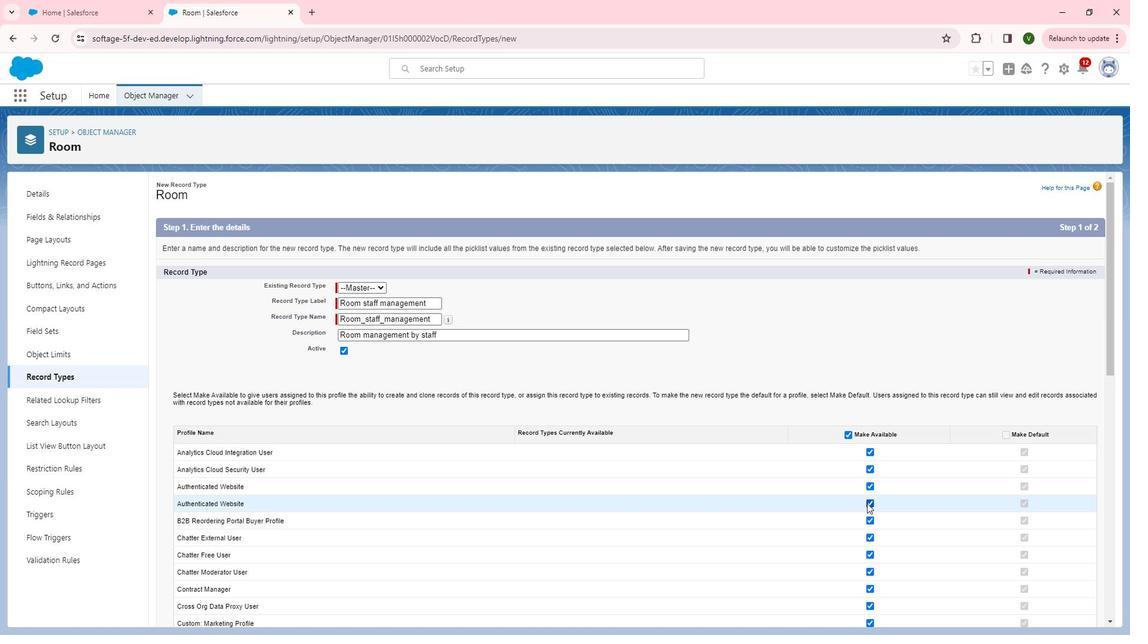 
Action: Mouse pressed left at (865, 502)
Screenshot: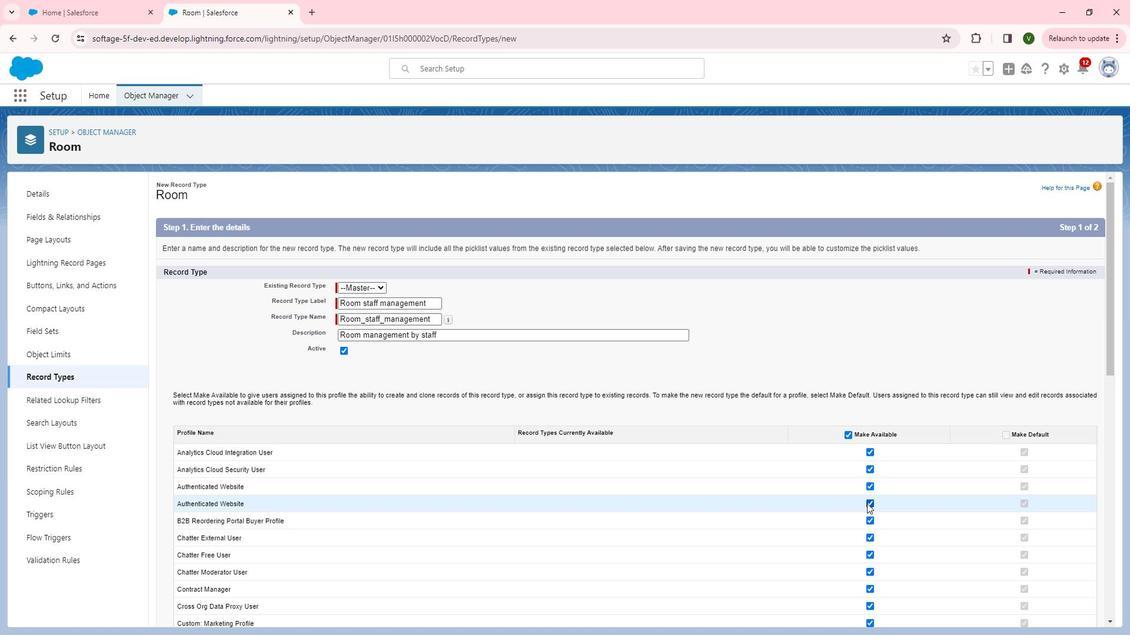 
Action: Mouse moved to (867, 519)
Screenshot: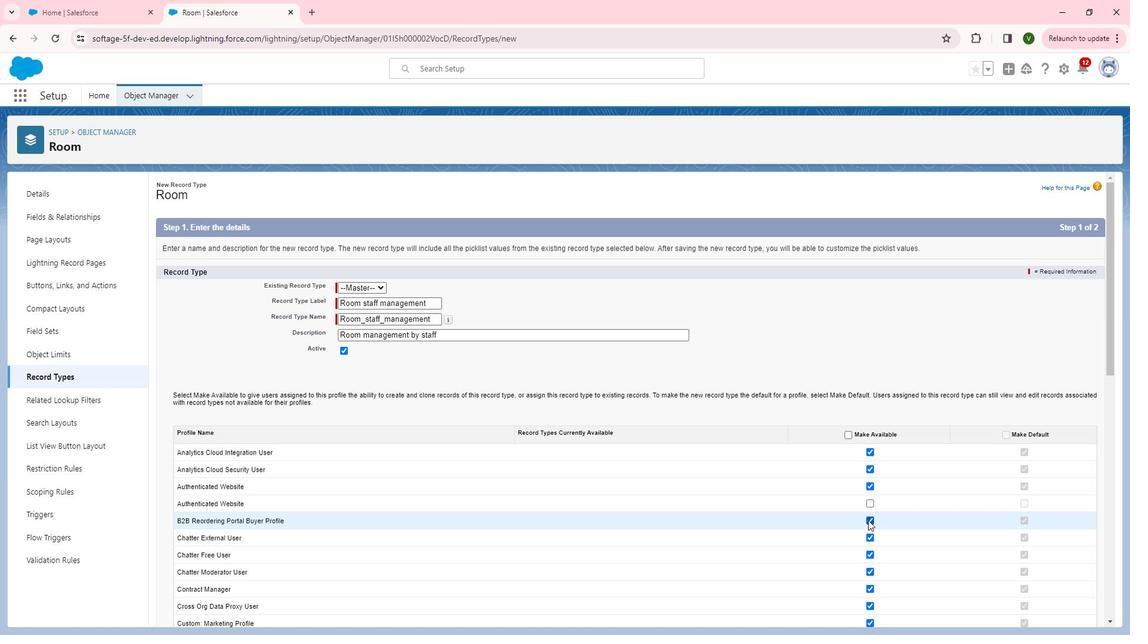 
Action: Mouse pressed left at (867, 519)
Screenshot: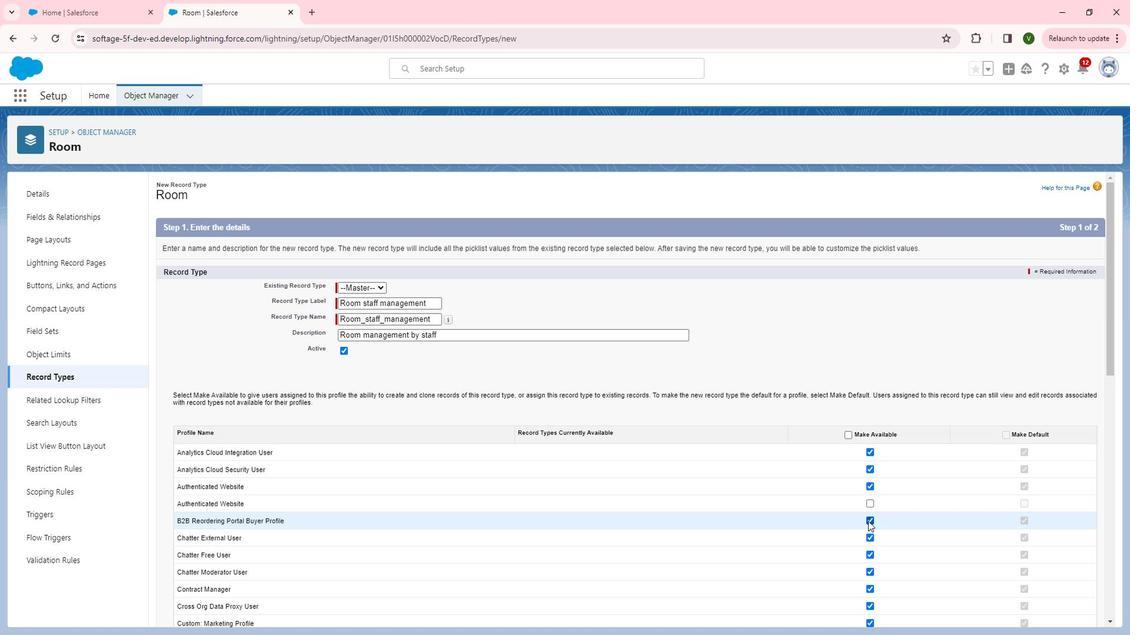 
Action: Mouse moved to (871, 539)
Screenshot: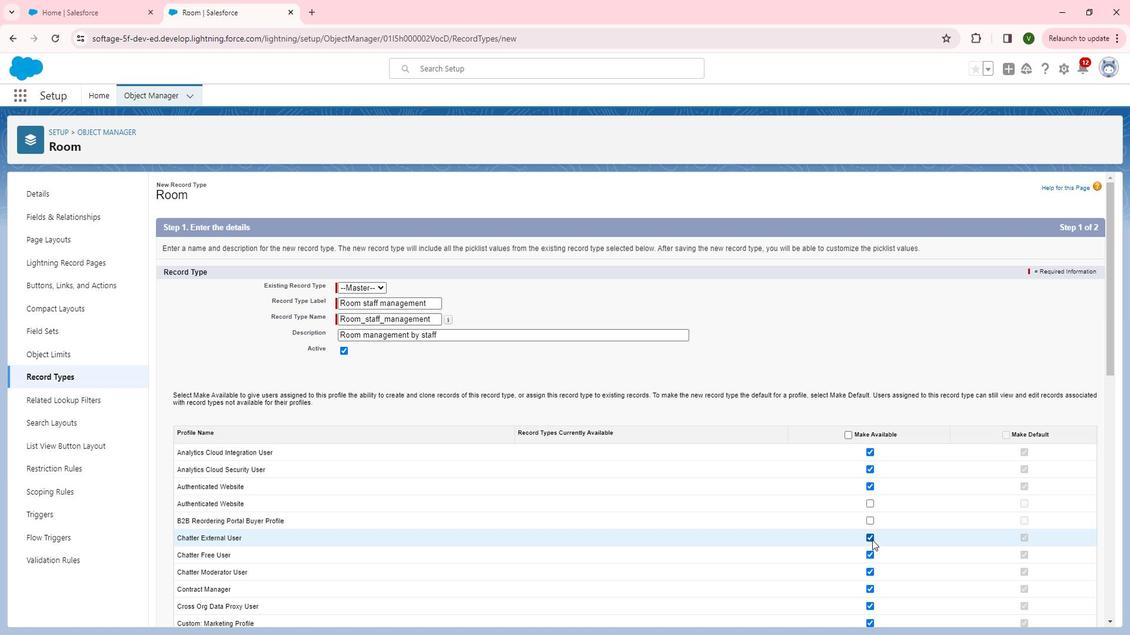 
Action: Mouse pressed left at (871, 539)
Screenshot: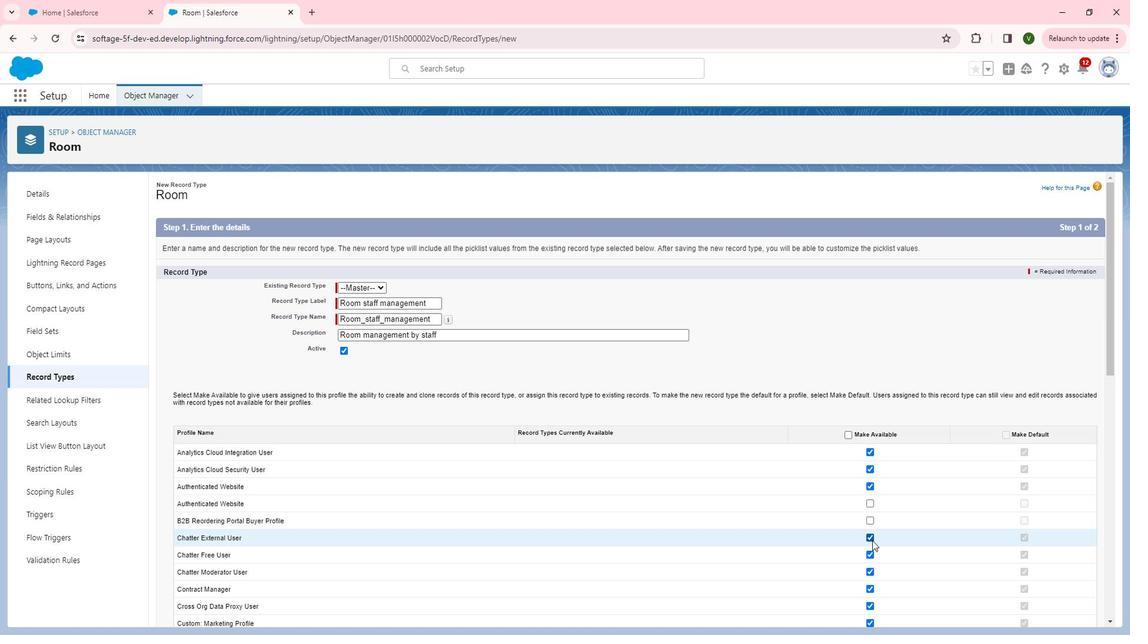 
Action: Mouse moved to (871, 539)
Screenshot: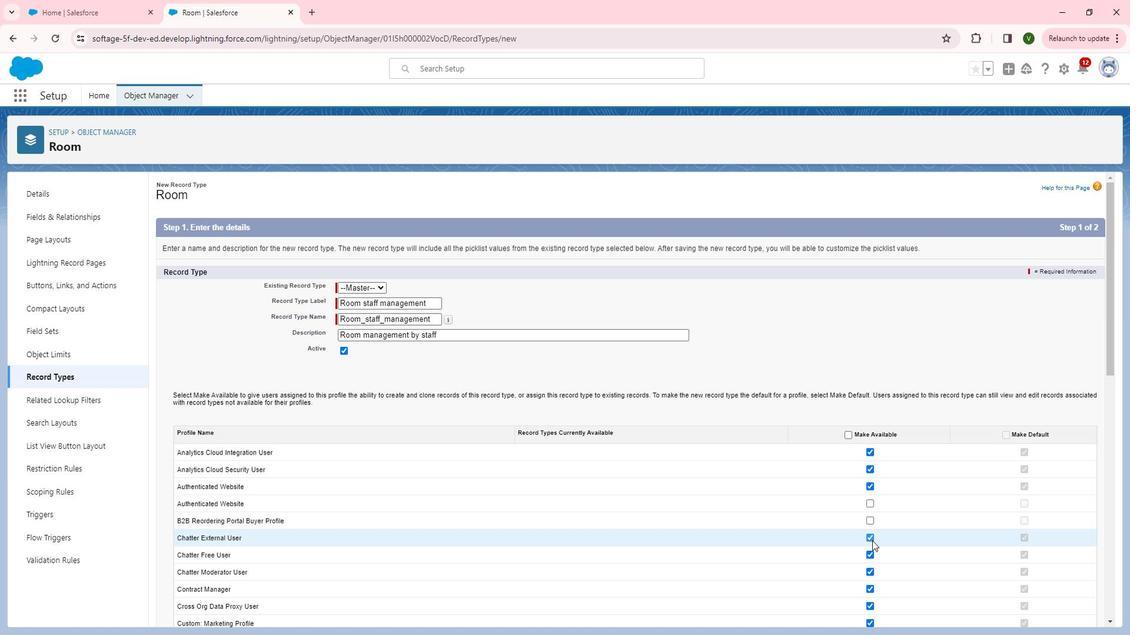 
Action: Mouse scrolled (871, 538) with delta (0, 0)
Screenshot: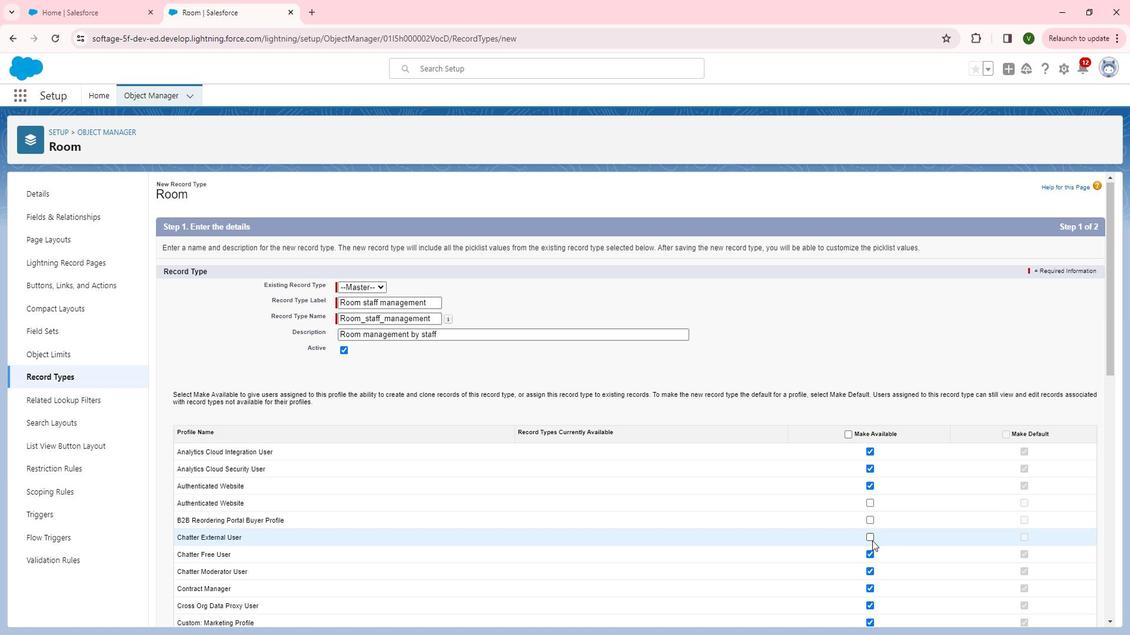 
Action: Mouse scrolled (871, 538) with delta (0, 0)
Screenshot: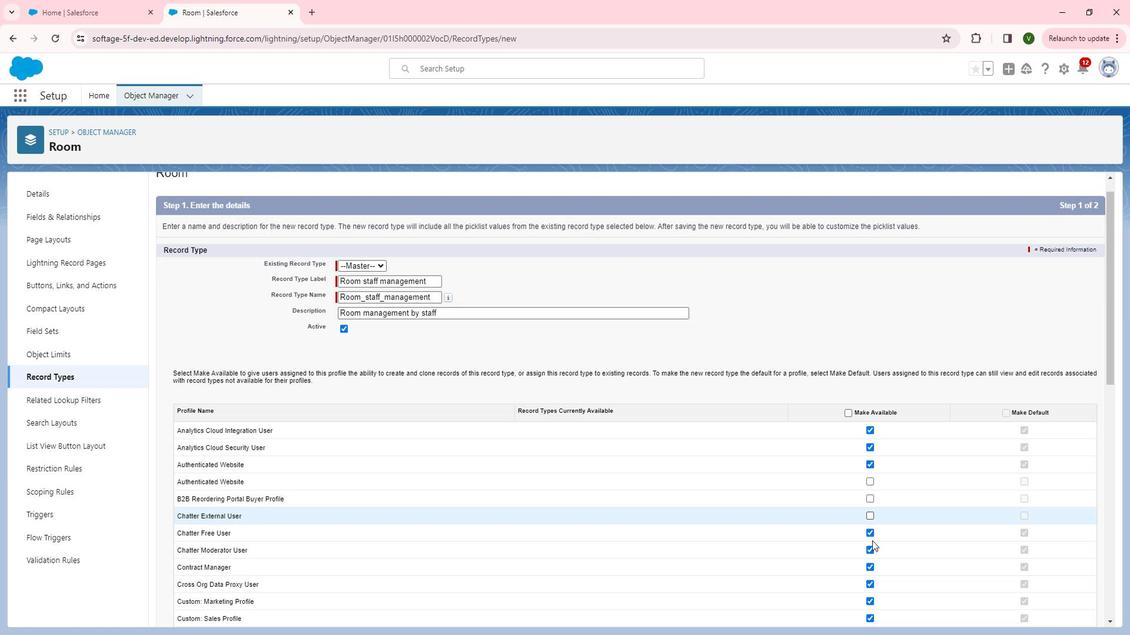 
Action: Mouse moved to (867, 463)
Screenshot: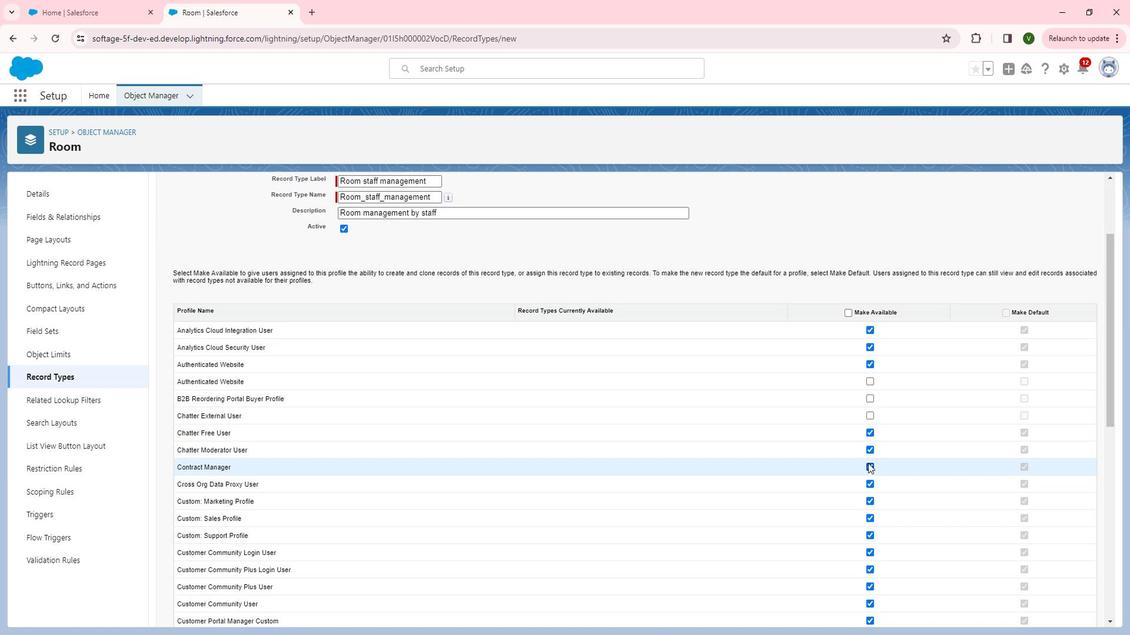 
Action: Mouse pressed left at (867, 463)
Screenshot: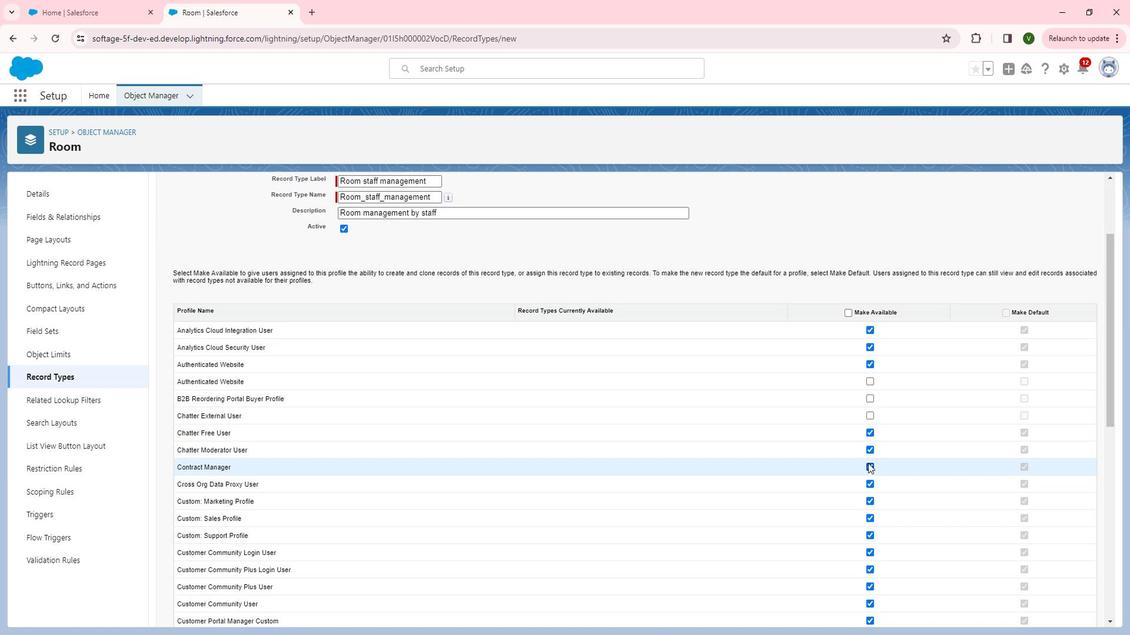 
Action: Mouse moved to (867, 483)
Screenshot: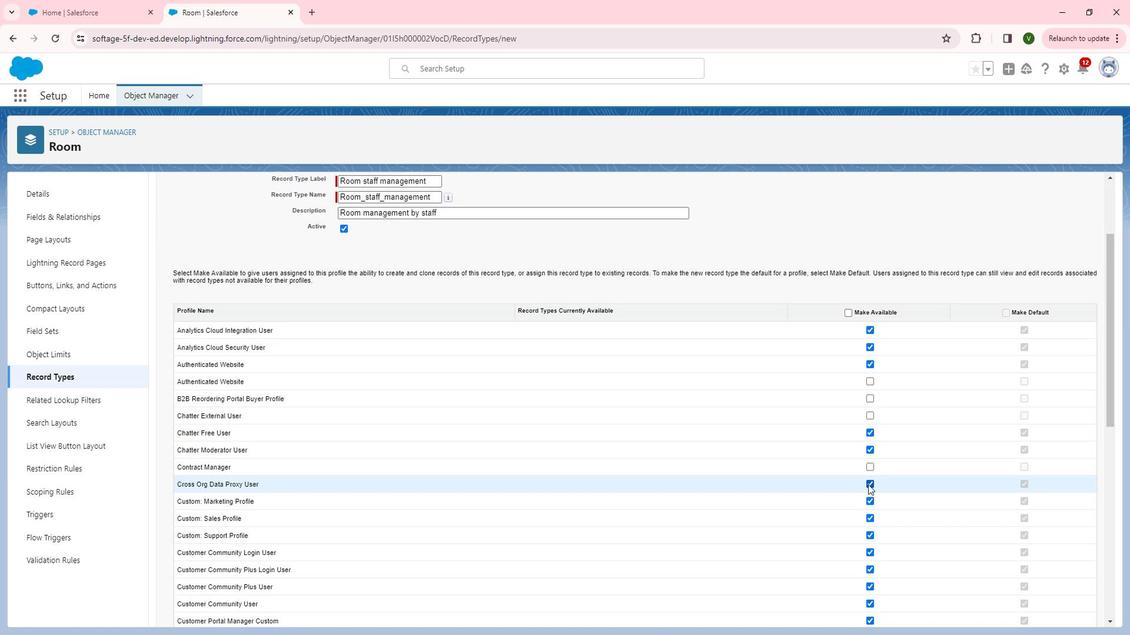 
Action: Mouse pressed left at (867, 483)
Screenshot: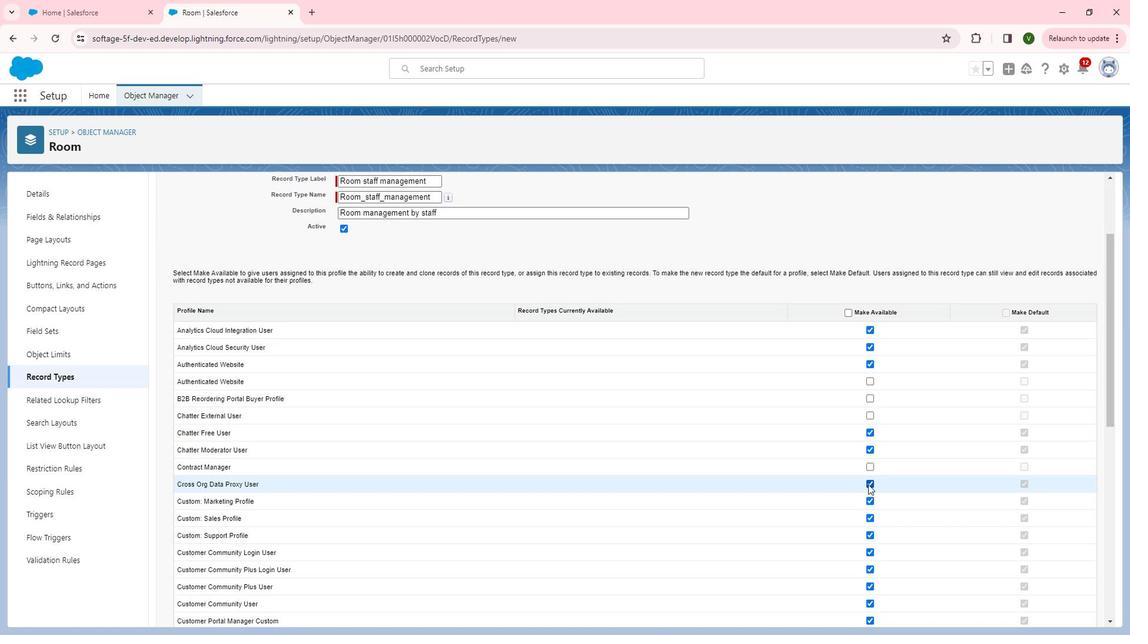 
Action: Mouse moved to (868, 519)
Screenshot: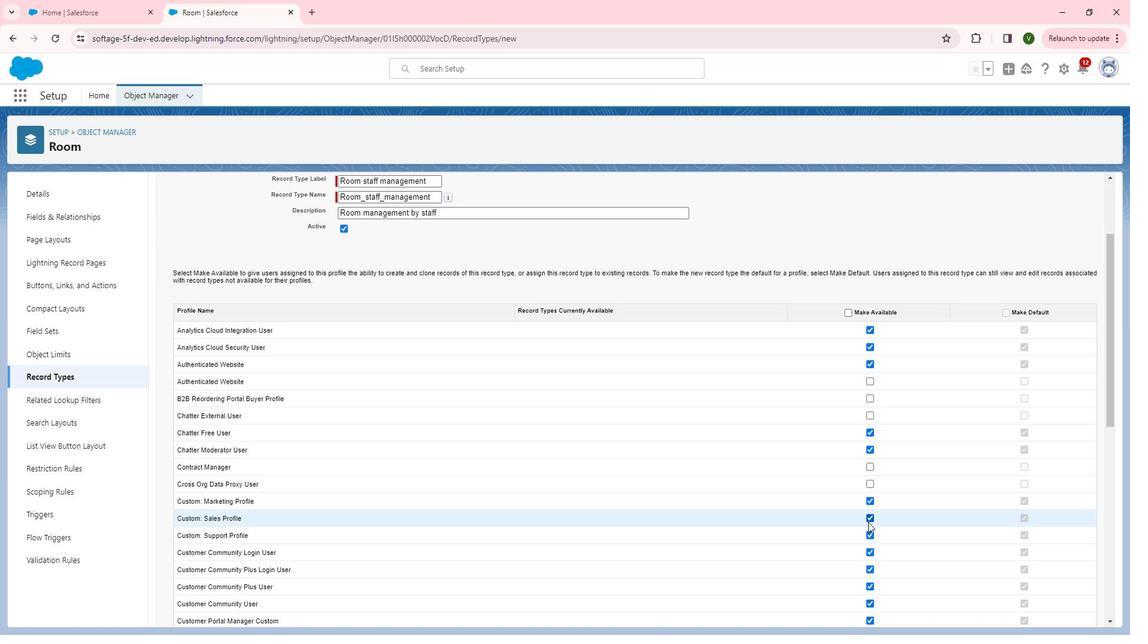 
Action: Mouse pressed left at (868, 519)
Screenshot: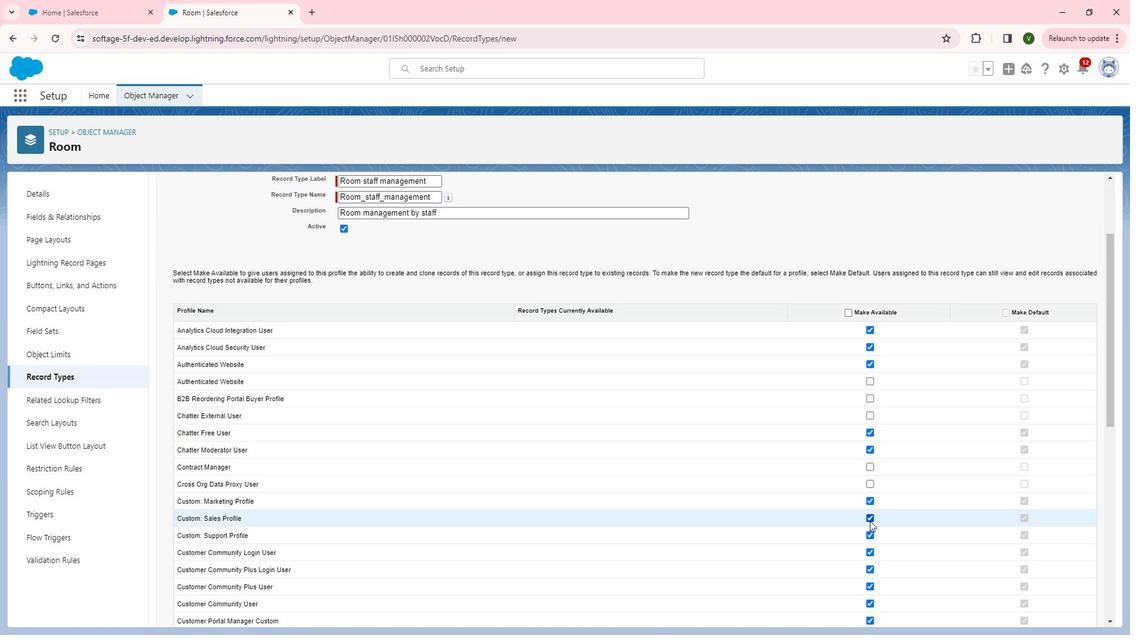 
Action: Mouse moved to (868, 530)
Screenshot: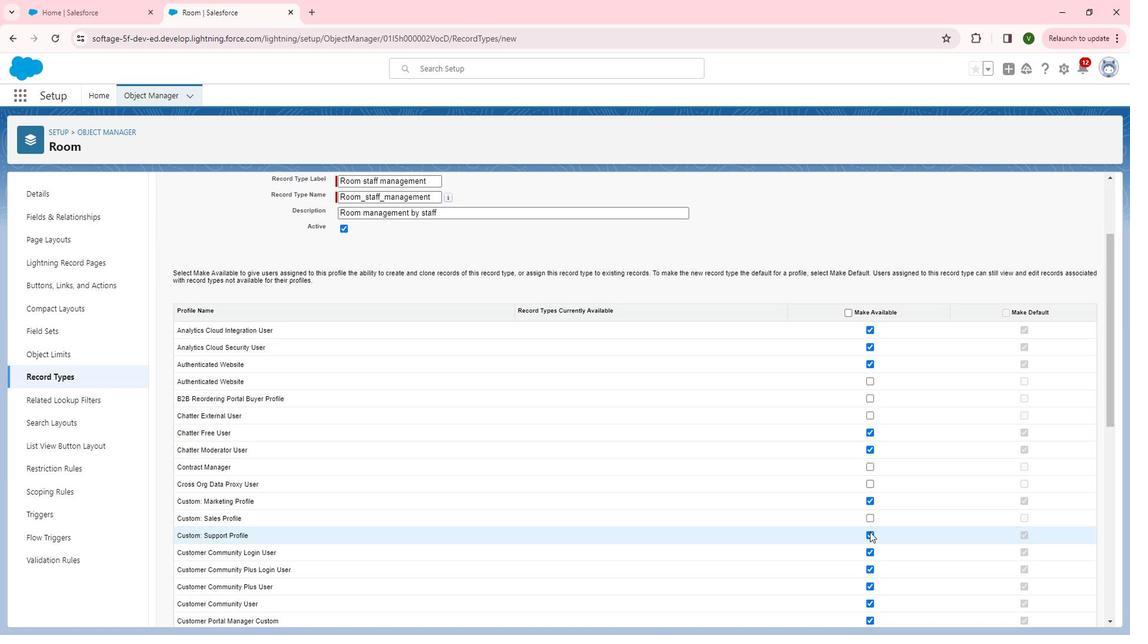 
Action: Mouse pressed left at (868, 530)
Screenshot: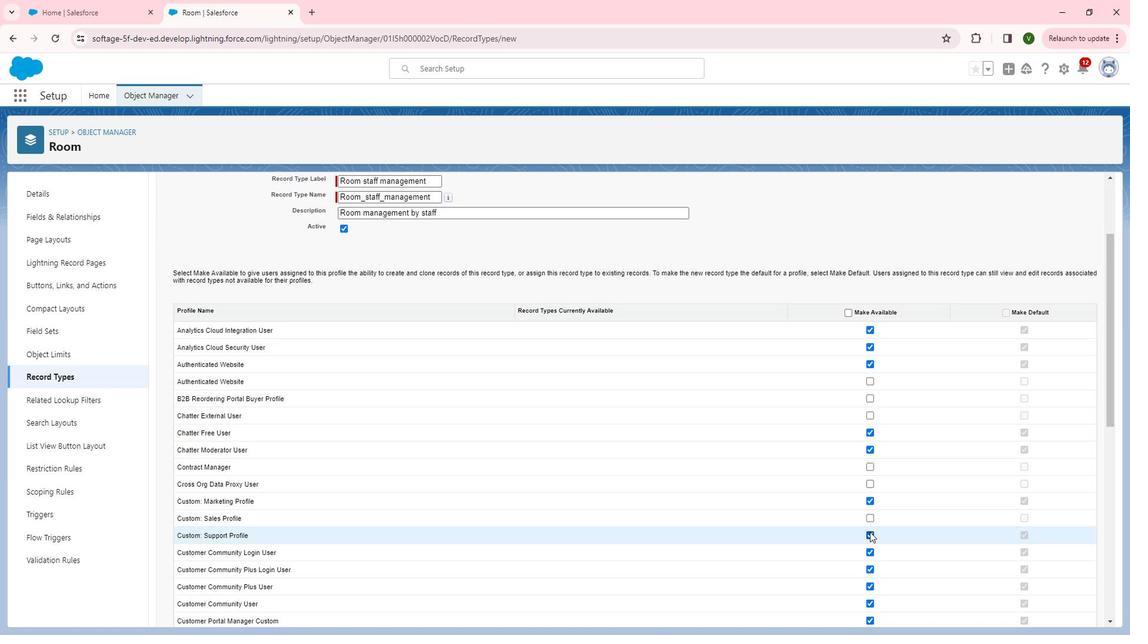 
Action: Mouse moved to (865, 550)
Screenshot: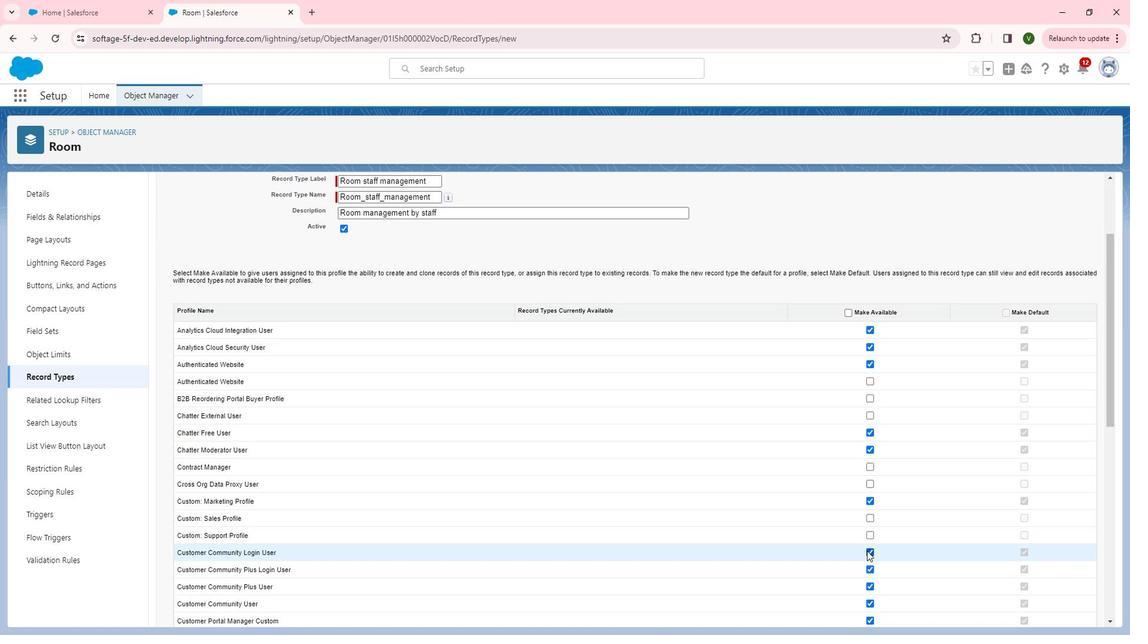 
Action: Mouse pressed left at (865, 550)
Screenshot: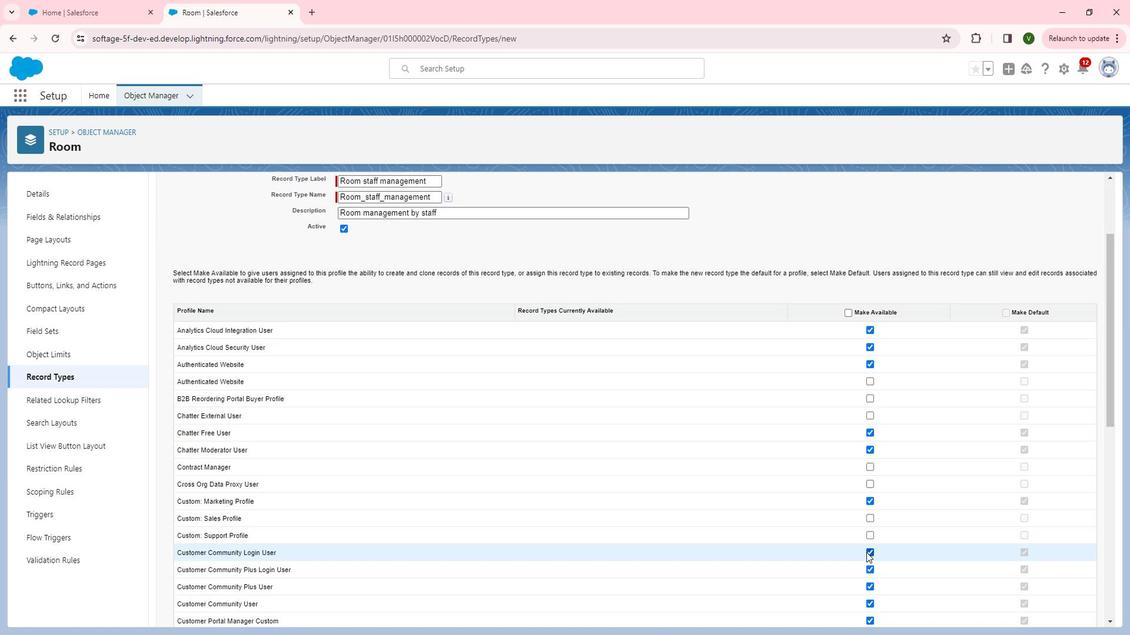 
Action: Mouse moved to (837, 502)
Screenshot: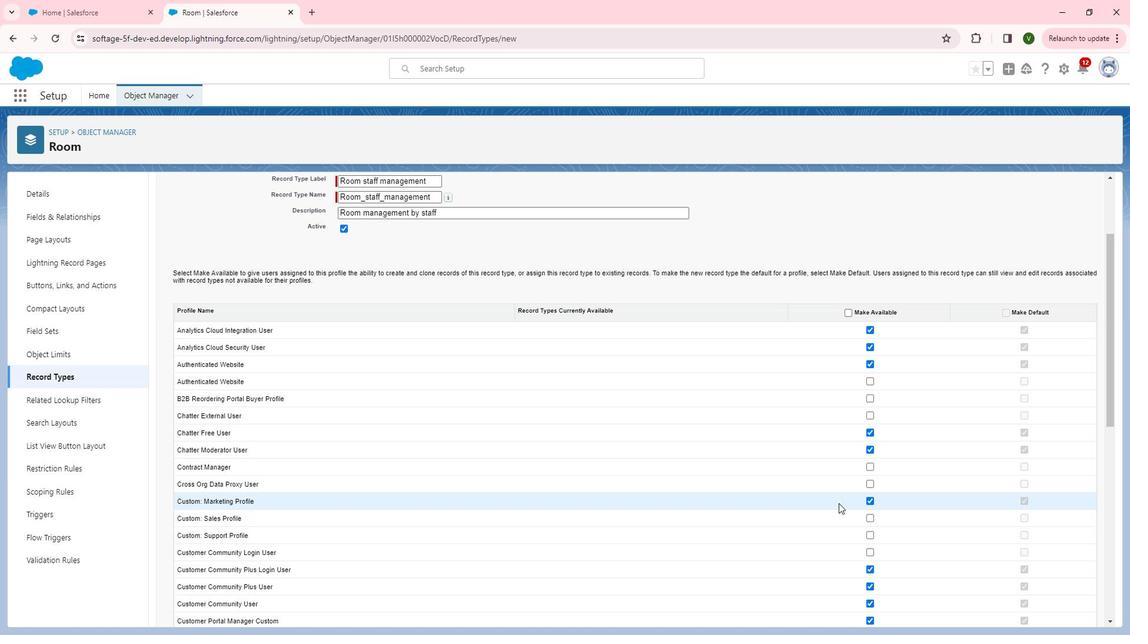 
Action: Mouse scrolled (837, 502) with delta (0, 0)
Screenshot: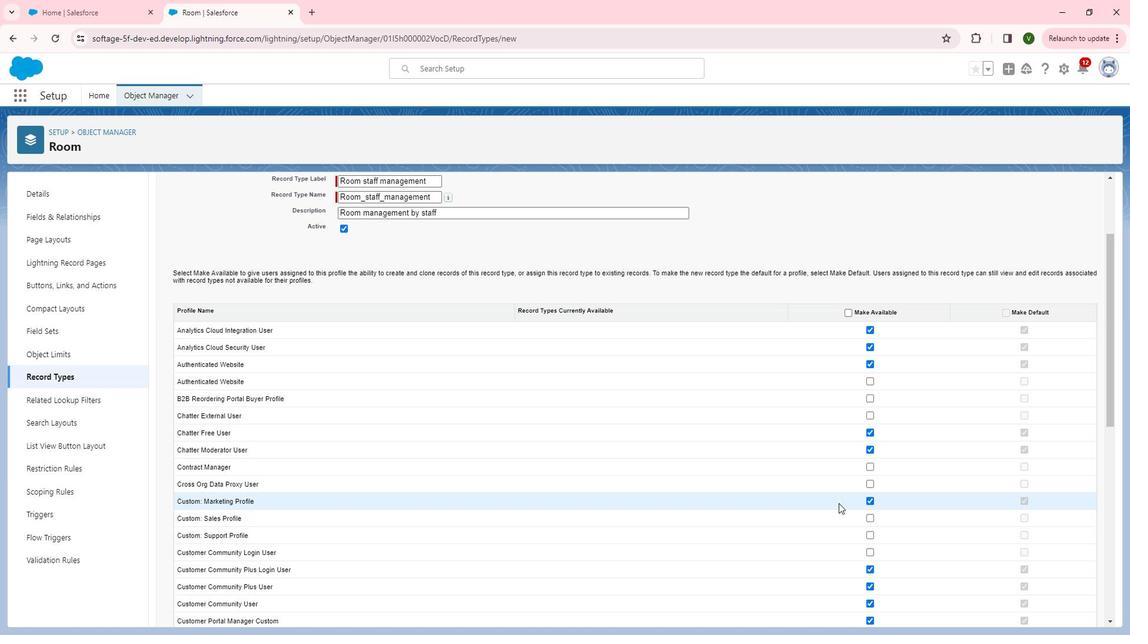 
Action: Mouse moved to (835, 502)
Screenshot: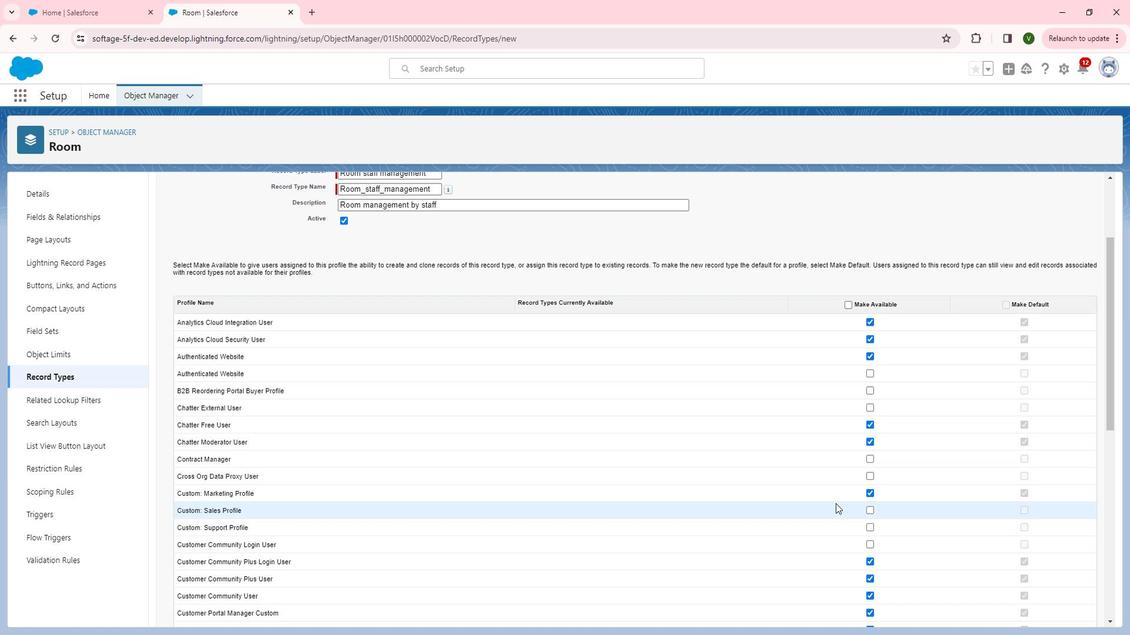 
Action: Mouse scrolled (835, 502) with delta (0, 0)
Screenshot: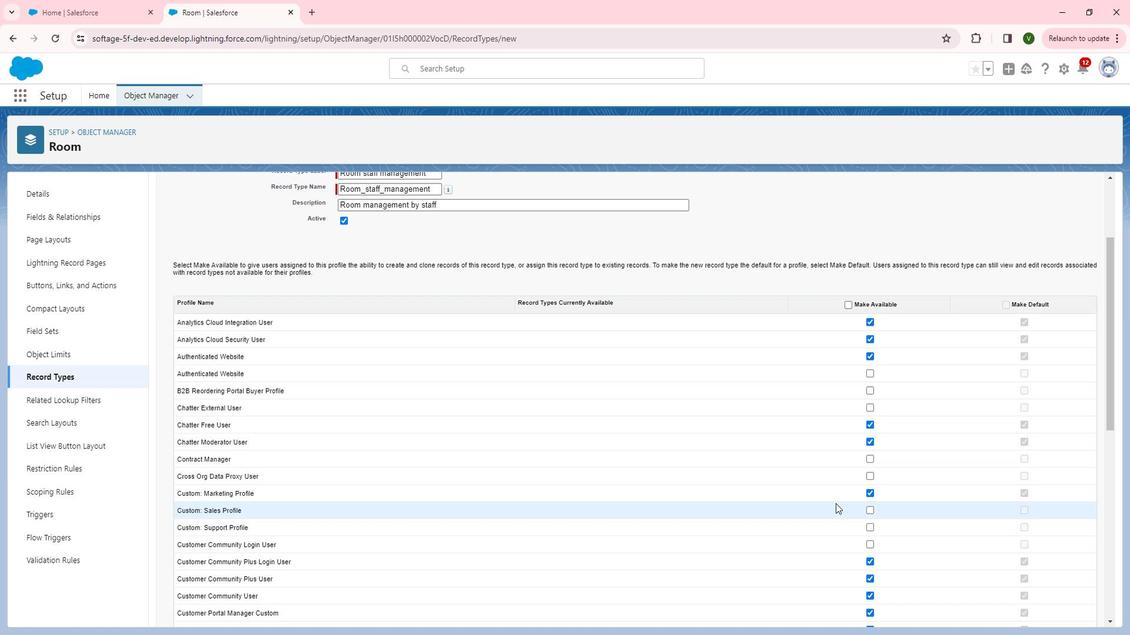 
Action: Mouse moved to (832, 501)
Screenshot: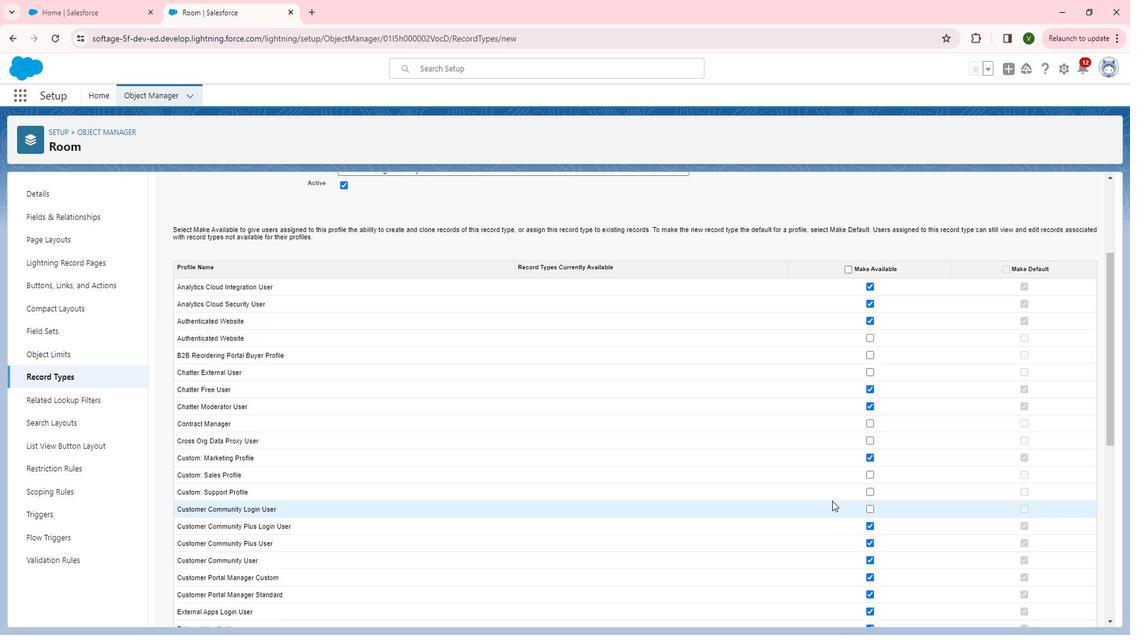 
Action: Mouse scrolled (832, 500) with delta (0, 0)
Screenshot: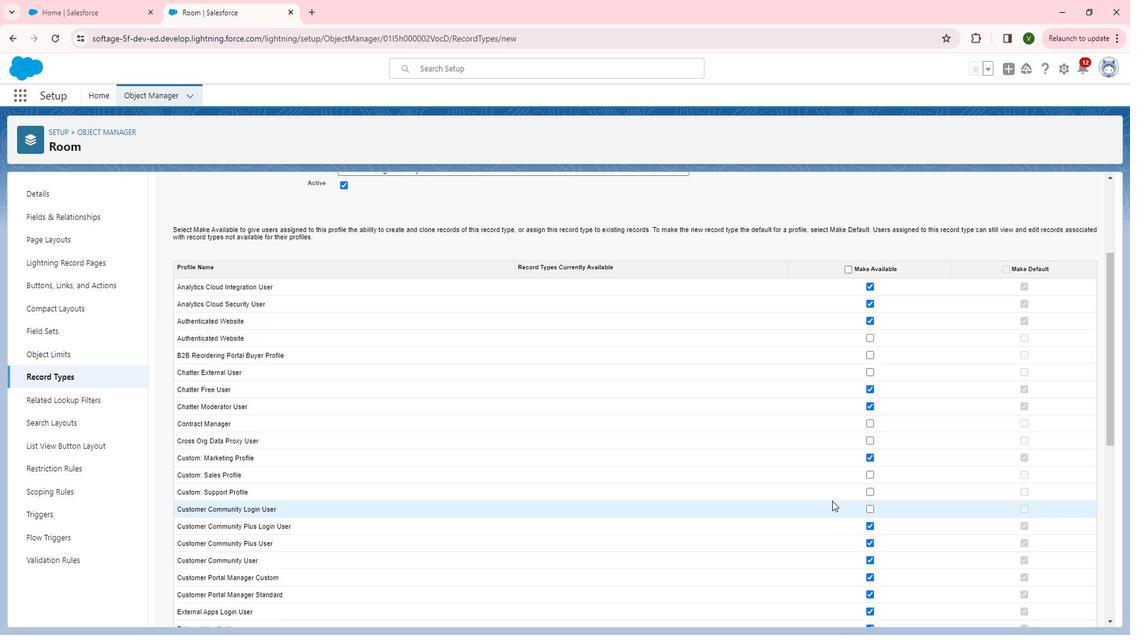 
Action: Mouse moved to (869, 389)
Screenshot: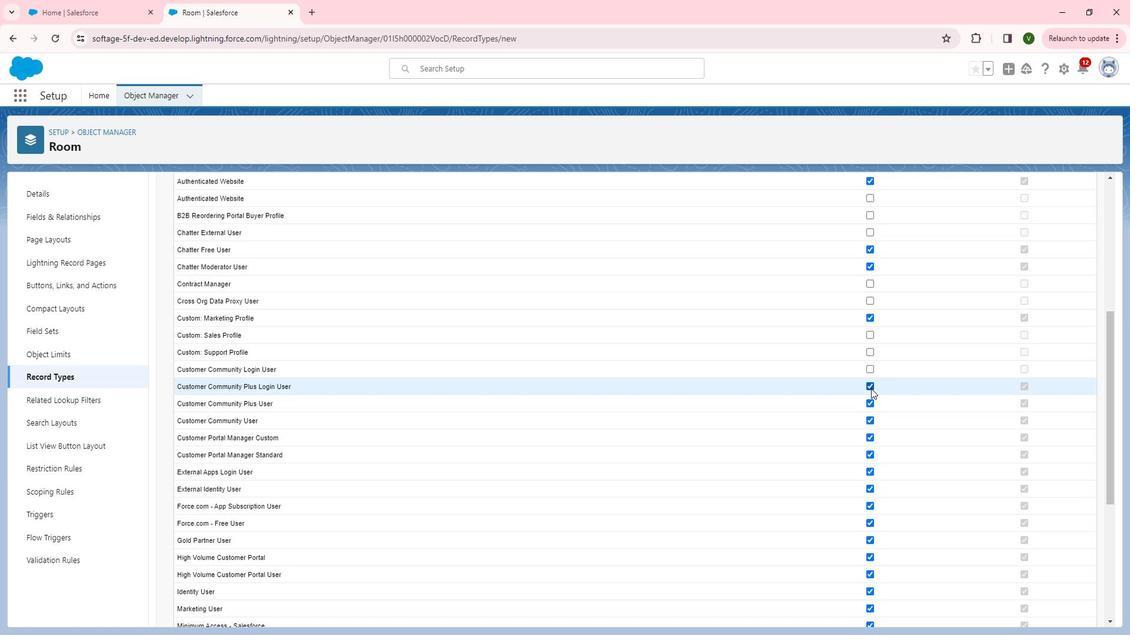 
Action: Mouse pressed left at (869, 389)
Screenshot: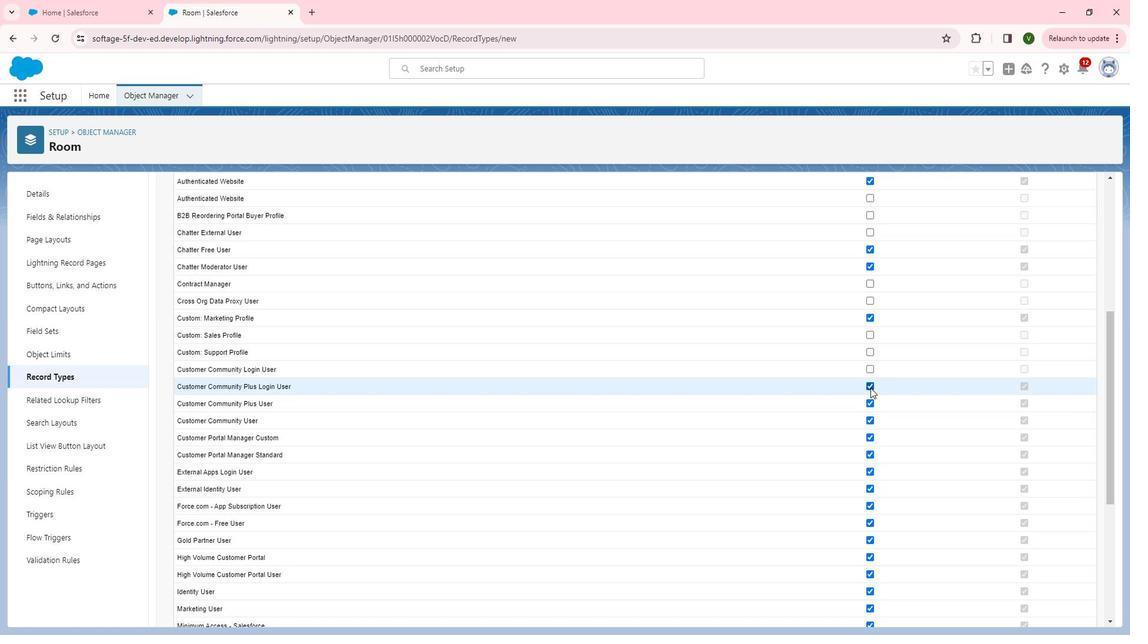 
Action: Mouse moved to (870, 405)
Screenshot: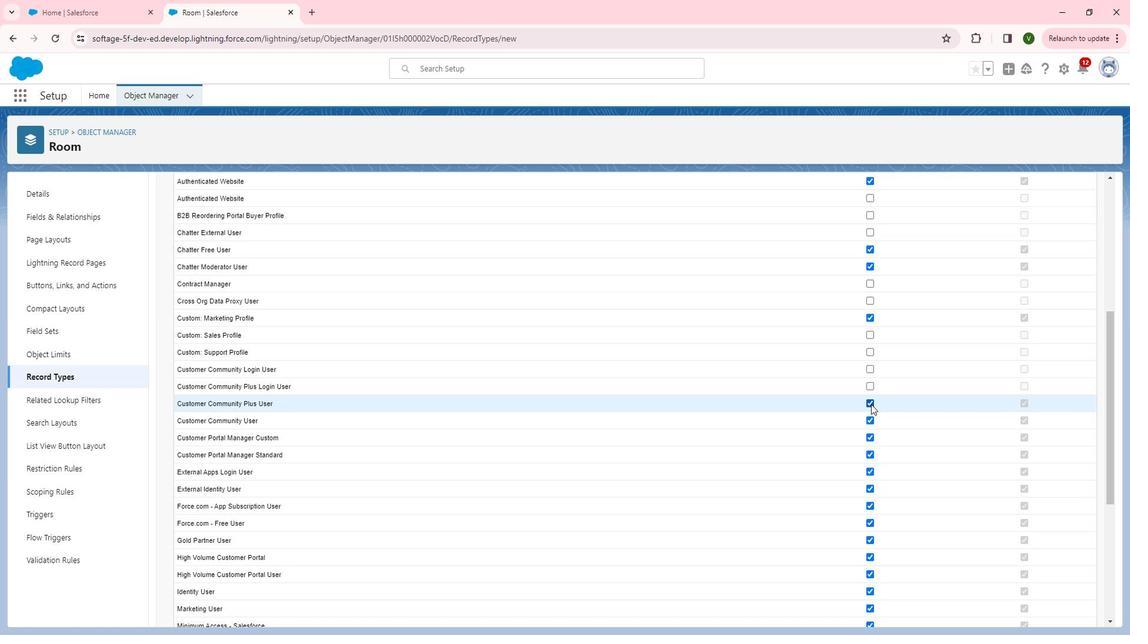 
Action: Mouse pressed left at (870, 405)
Screenshot: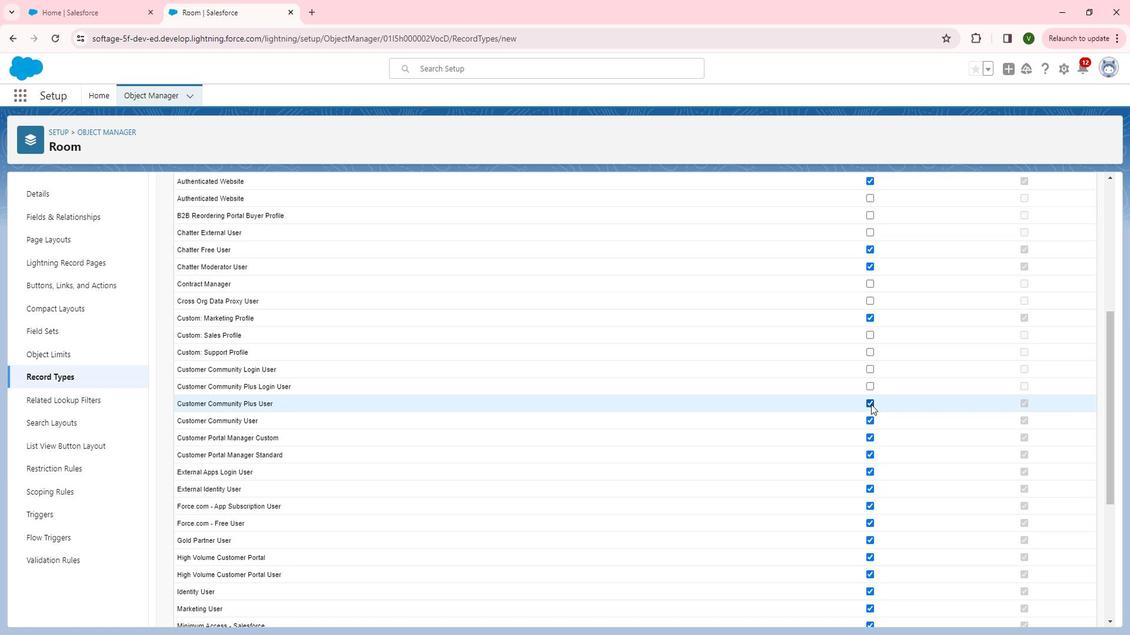 
Action: Mouse moved to (868, 423)
Screenshot: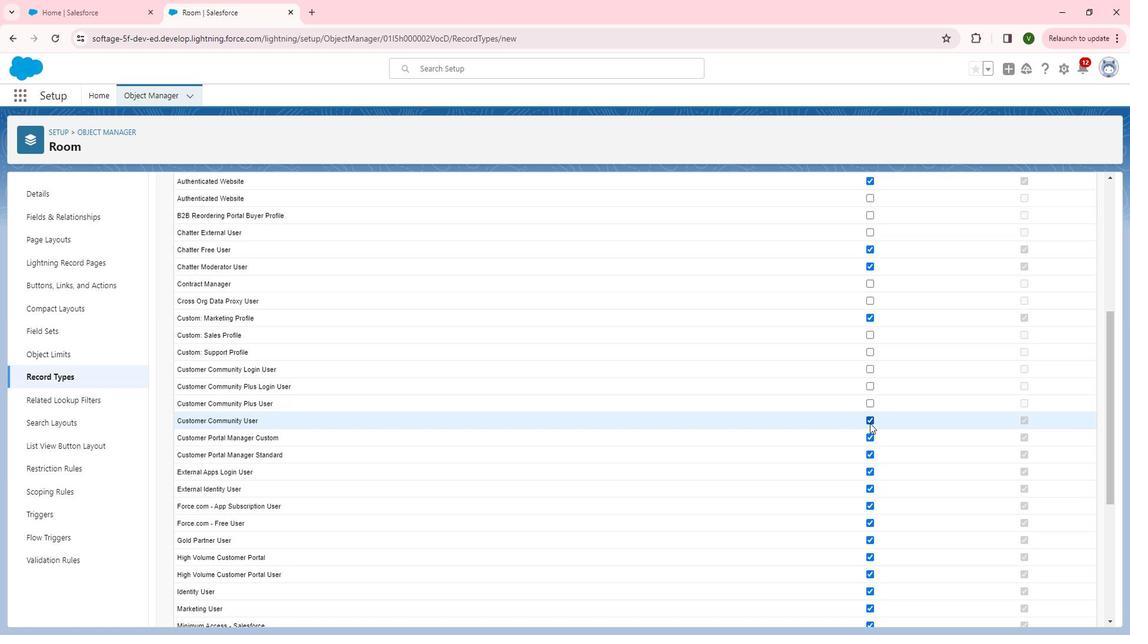 
Action: Mouse pressed left at (868, 423)
Screenshot: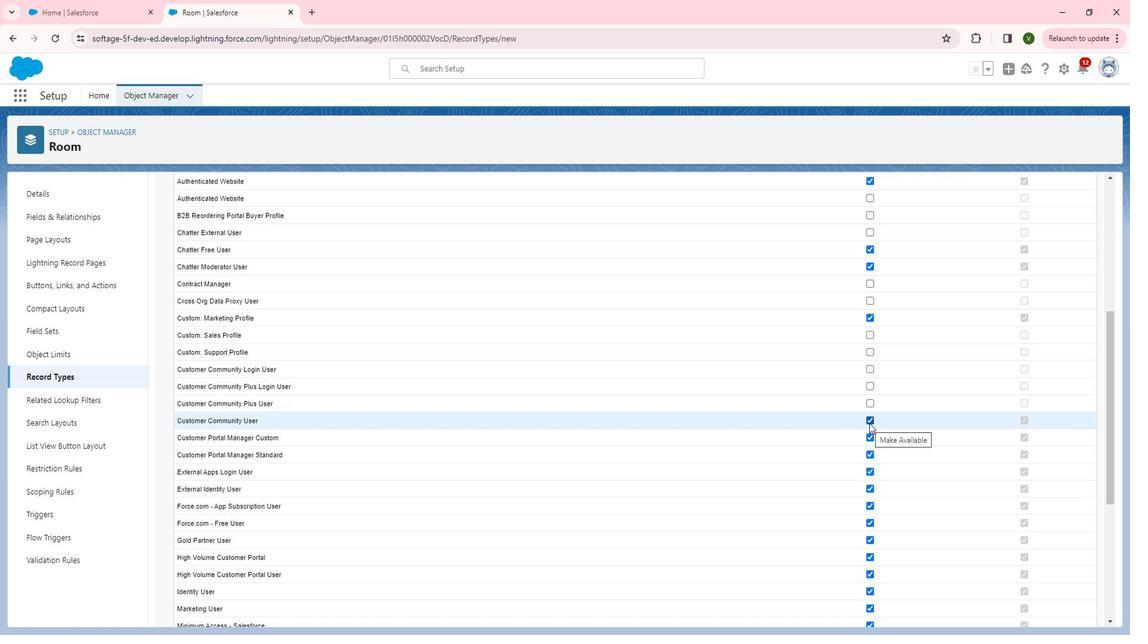 
Action: Mouse moved to (871, 441)
Screenshot: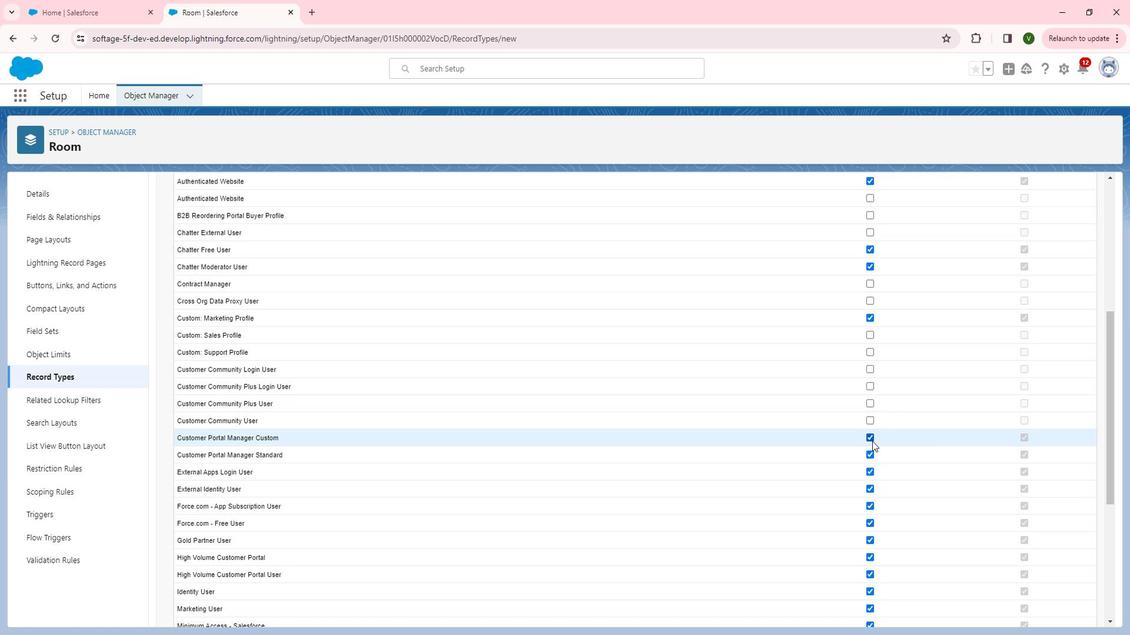 
Action: Mouse pressed left at (871, 441)
Screenshot: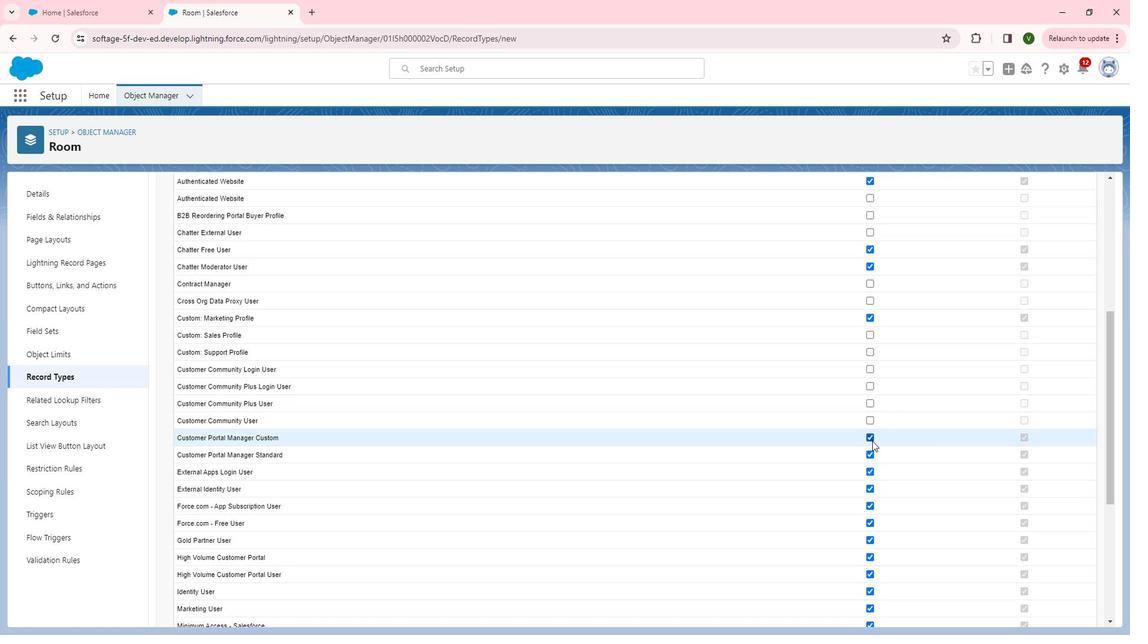 
Action: Mouse moved to (866, 465)
Screenshot: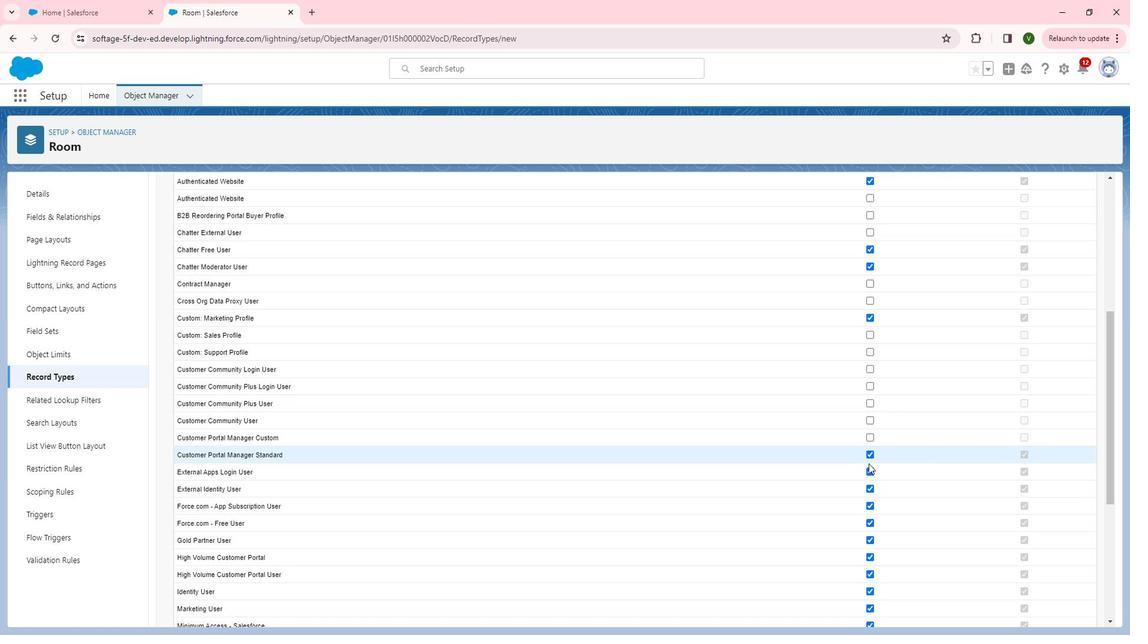 
Action: Mouse scrolled (866, 464) with delta (0, 0)
Screenshot: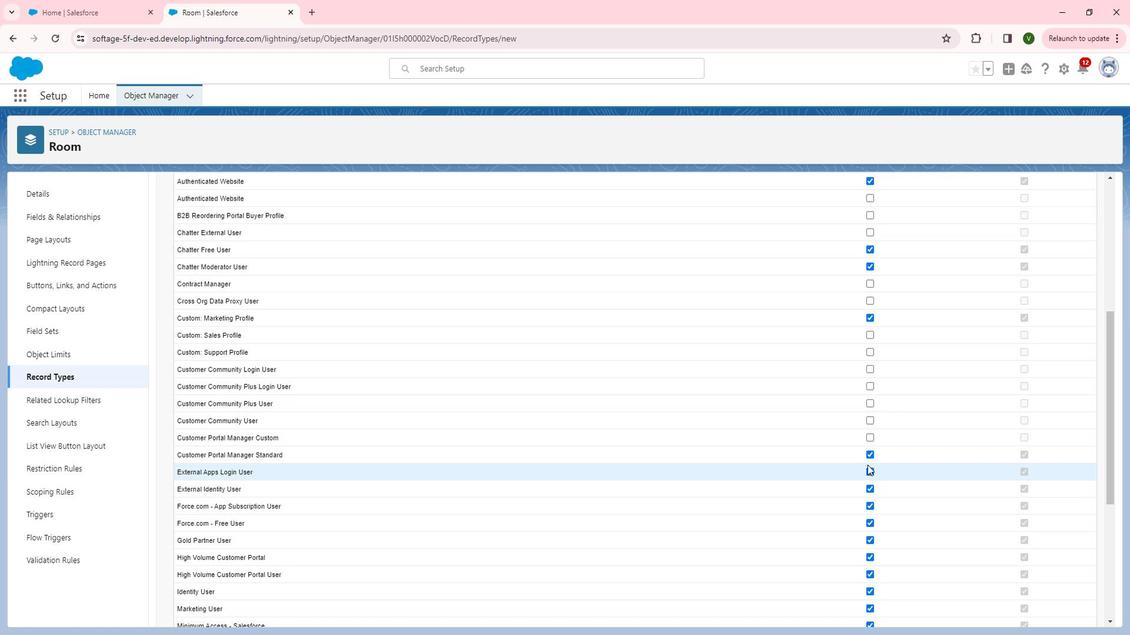 
Action: Mouse scrolled (866, 464) with delta (0, 0)
Screenshot: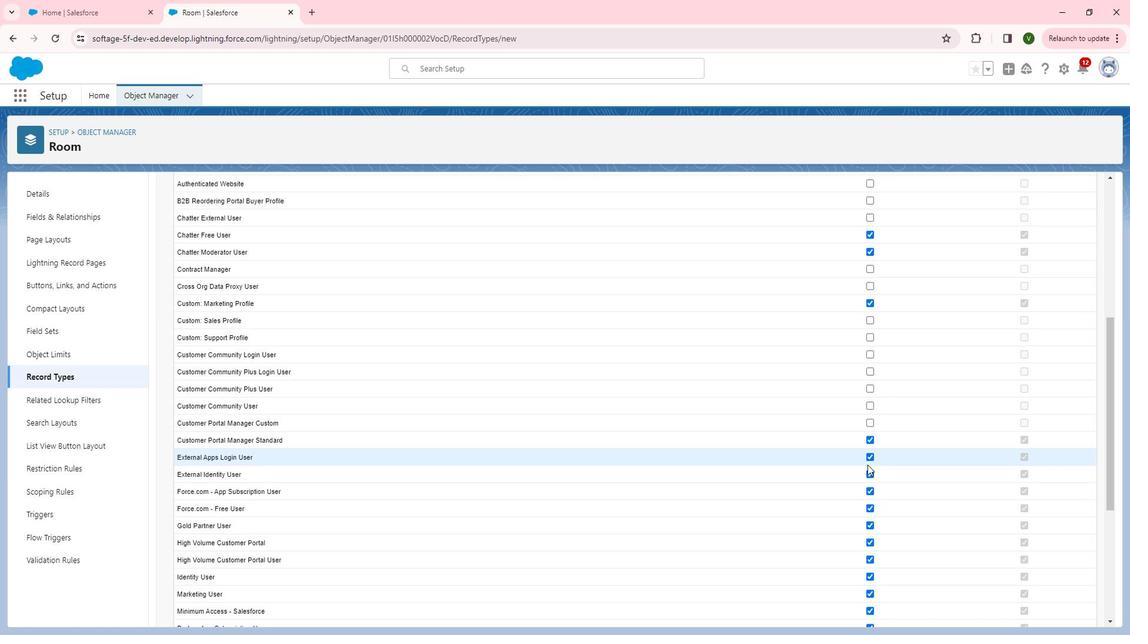 
Action: Mouse scrolled (866, 464) with delta (0, 0)
Screenshot: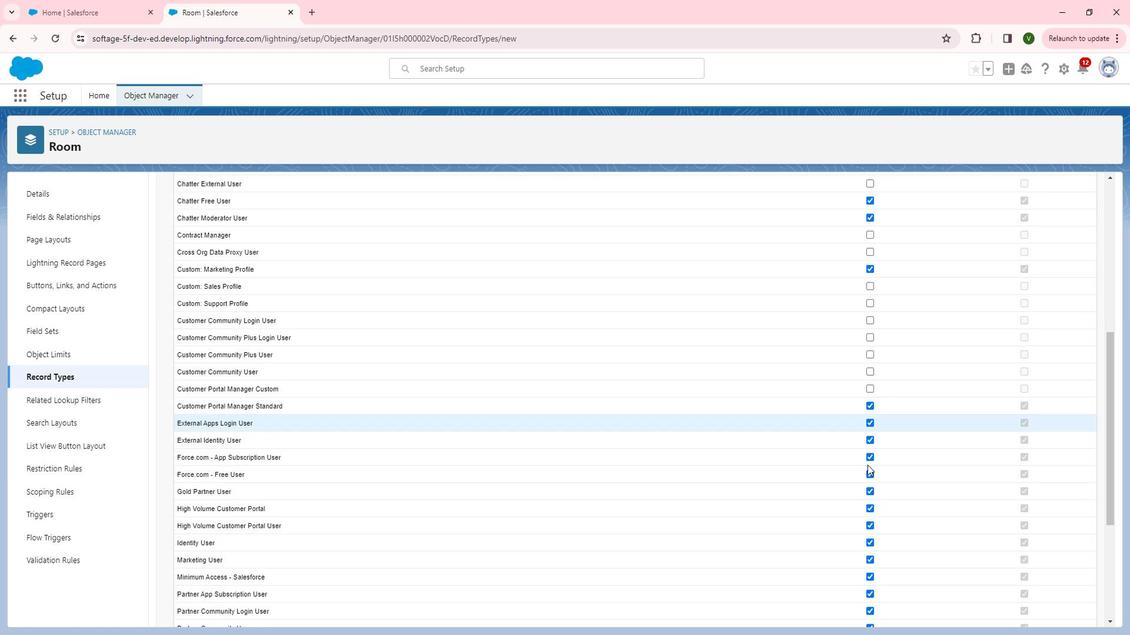 
Action: Mouse scrolled (866, 464) with delta (0, 0)
Screenshot: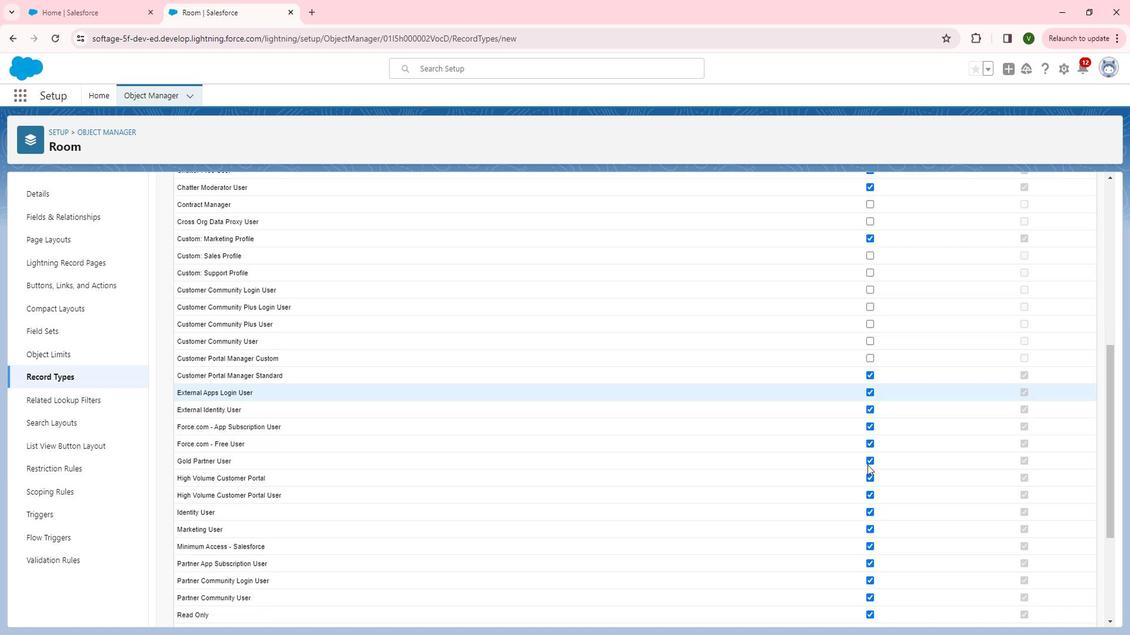 
Action: Mouse moved to (870, 504)
Screenshot: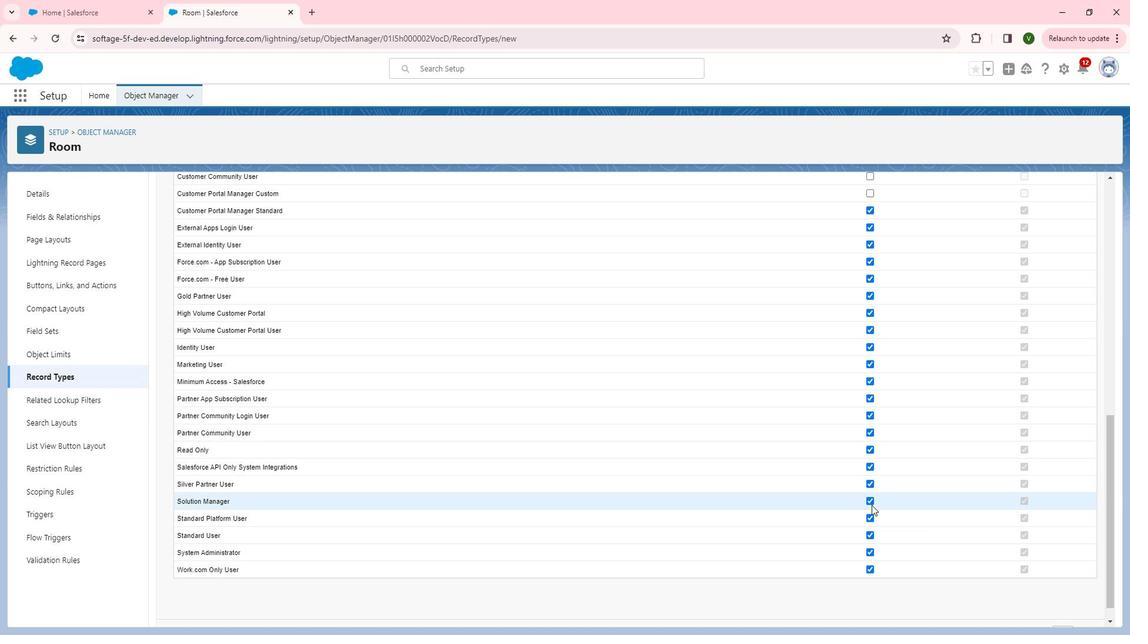 
Action: Mouse pressed left at (870, 504)
Screenshot: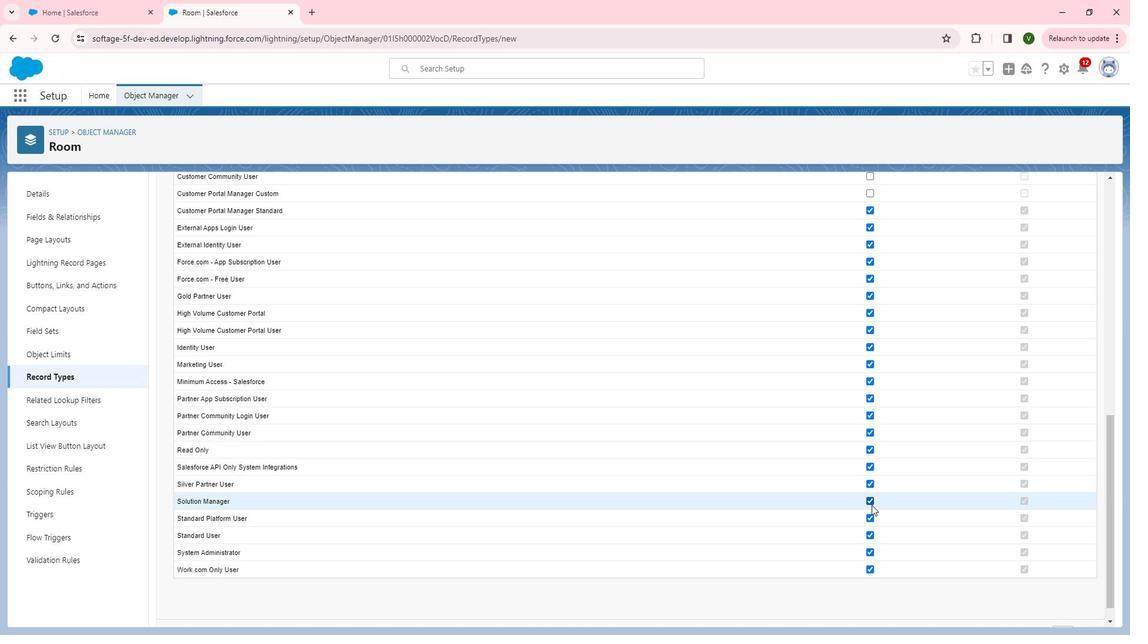 
Action: Mouse moved to (870, 488)
Screenshot: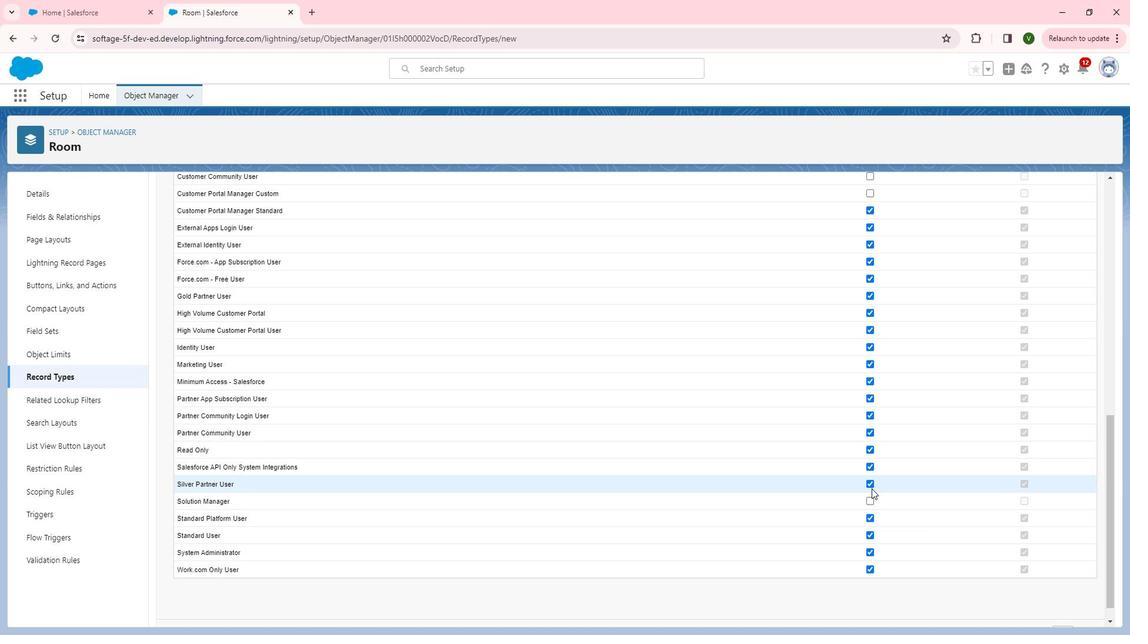 
Action: Mouse pressed left at (870, 488)
Screenshot: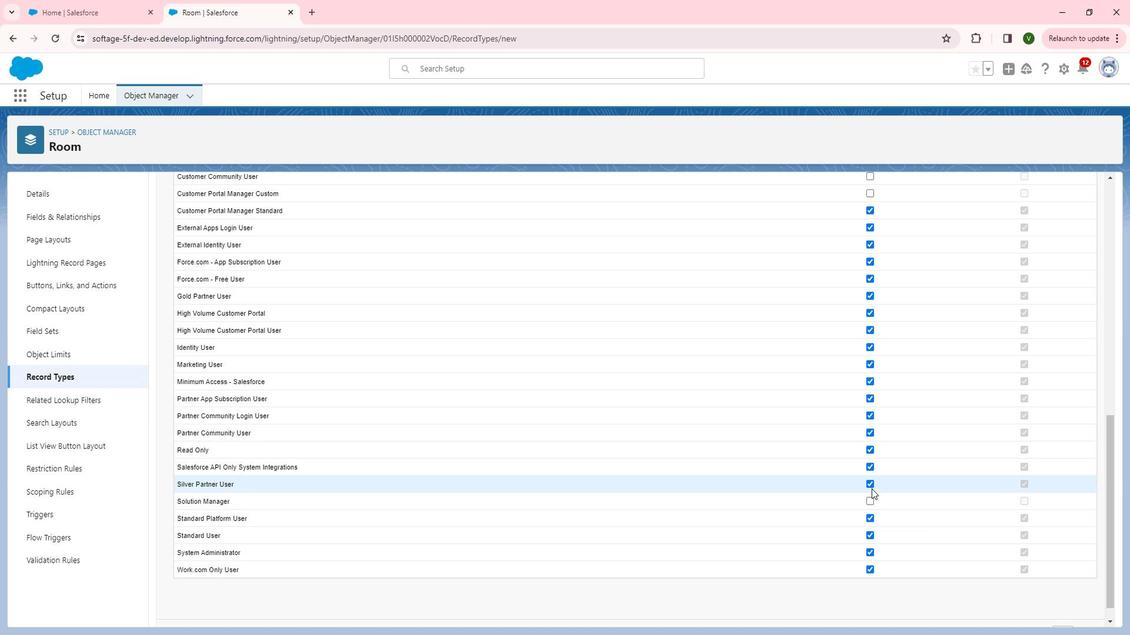 
Action: Mouse moved to (870, 569)
Screenshot: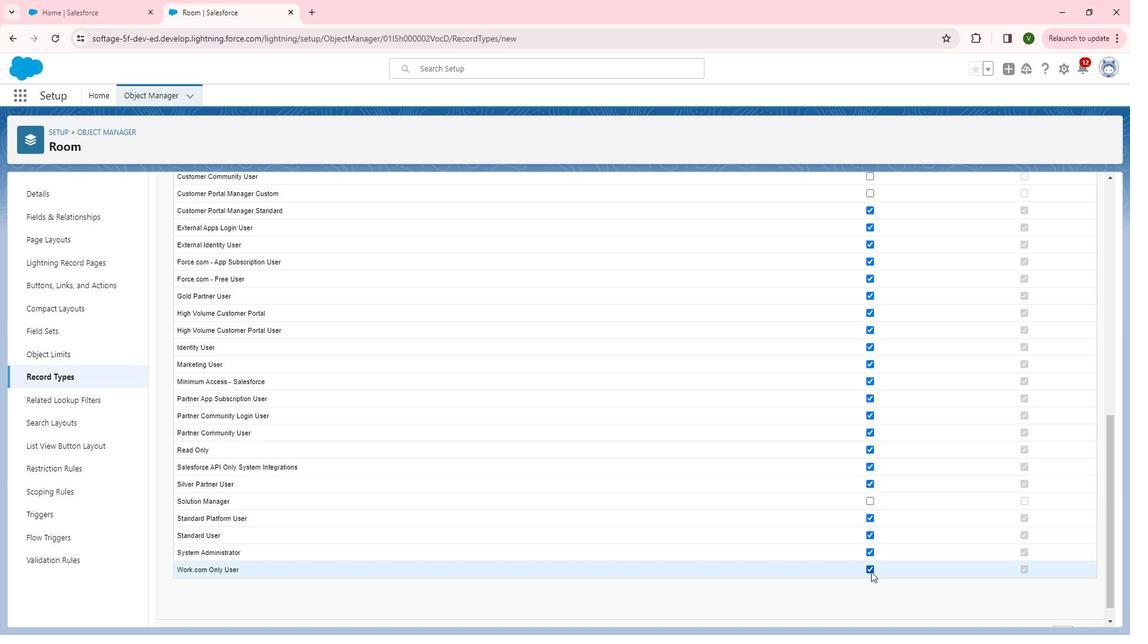
Action: Mouse pressed left at (870, 569)
Screenshot: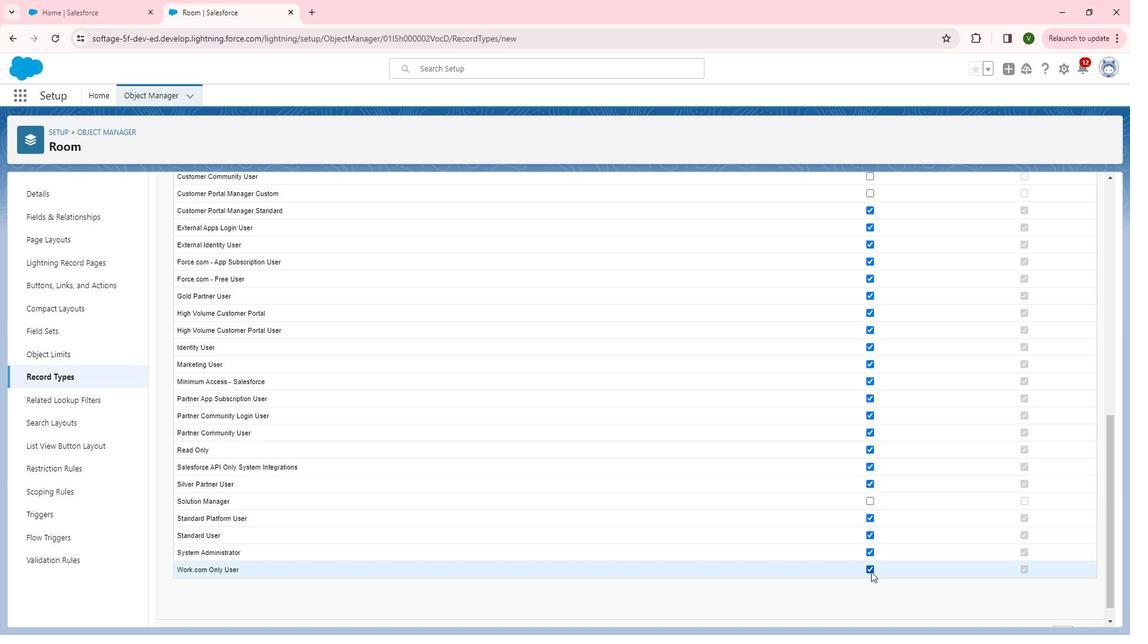 
Action: Mouse moved to (915, 563)
Screenshot: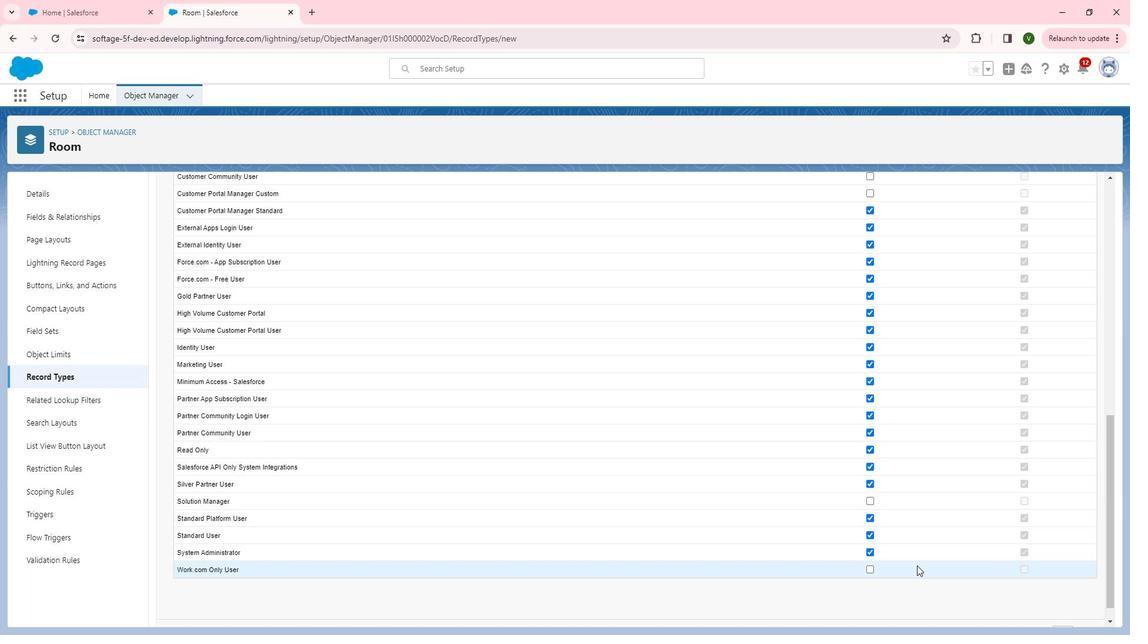 
Action: Mouse scrolled (915, 563) with delta (0, 0)
Screenshot: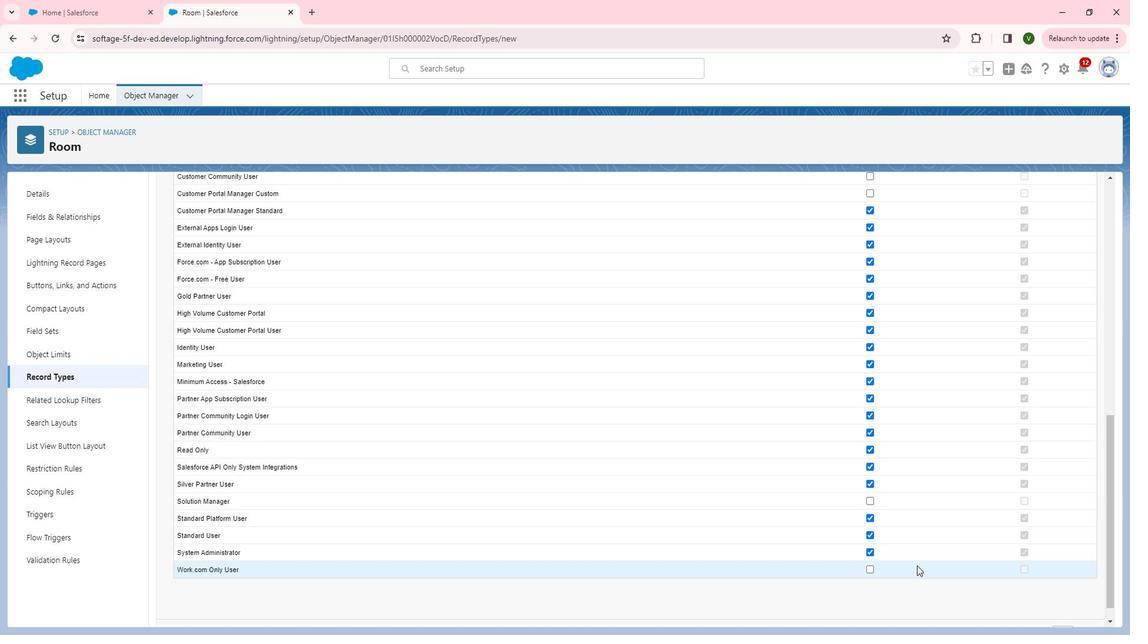 
Action: Mouse moved to (916, 563)
Screenshot: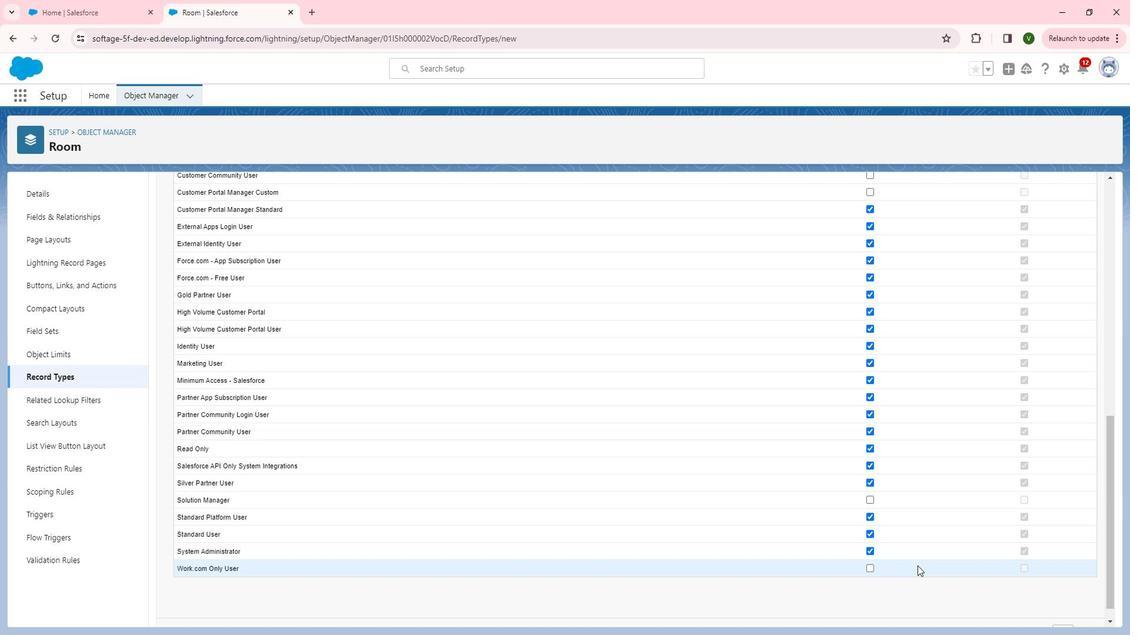 
Action: Mouse scrolled (916, 563) with delta (0, 0)
Screenshot: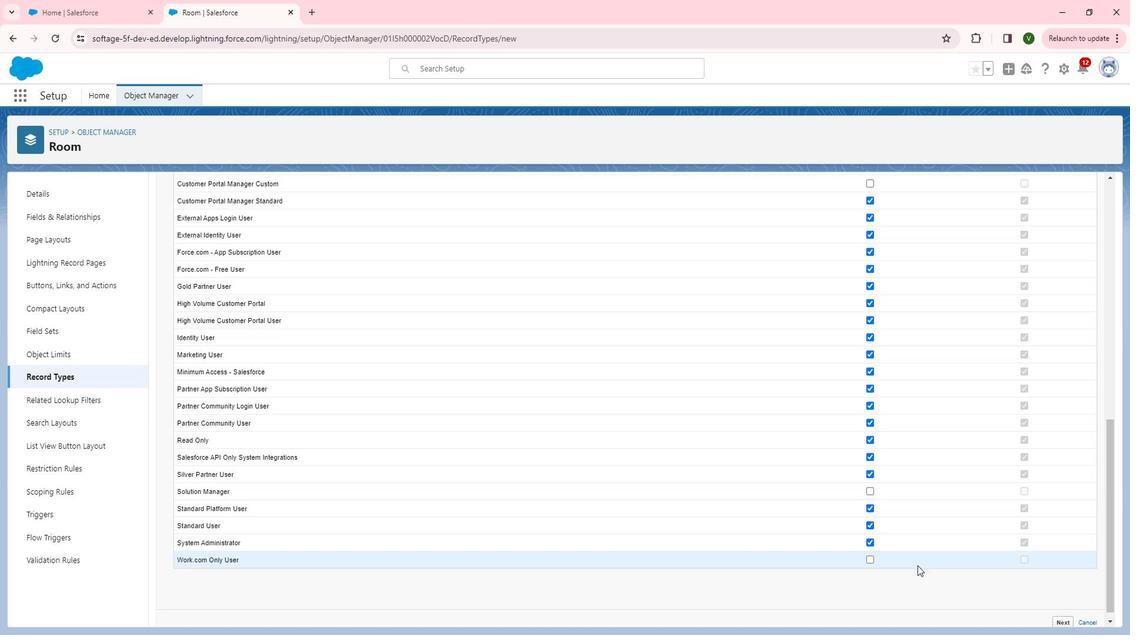 
Action: Mouse moved to (1061, 608)
Screenshot: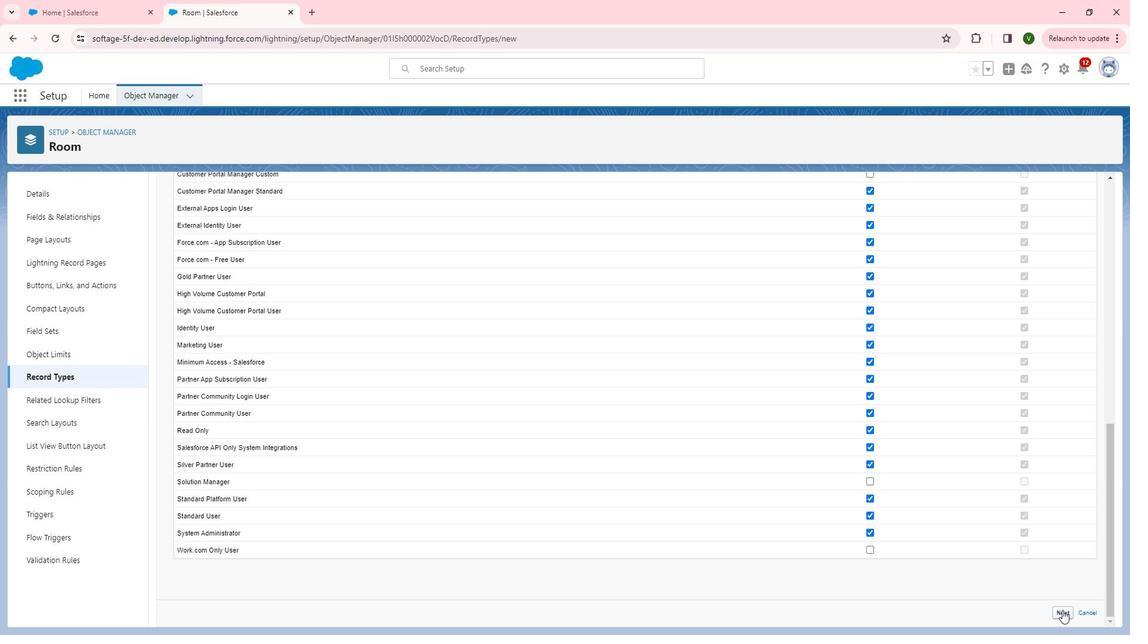 
Action: Mouse pressed left at (1061, 608)
Screenshot: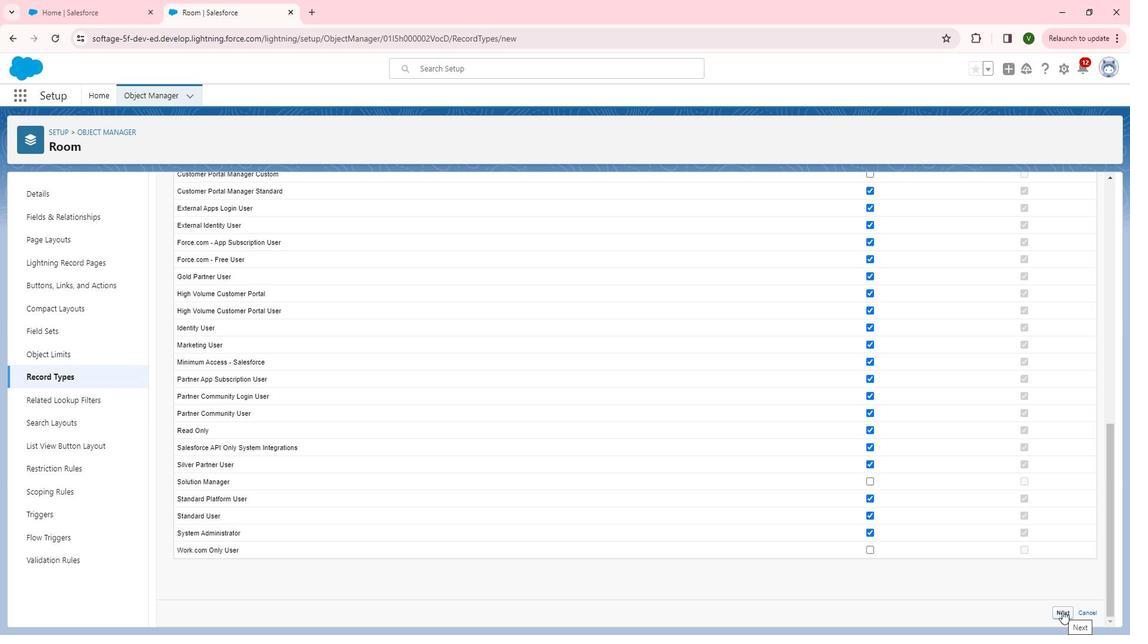 
Action: Mouse moved to (931, 306)
Screenshot: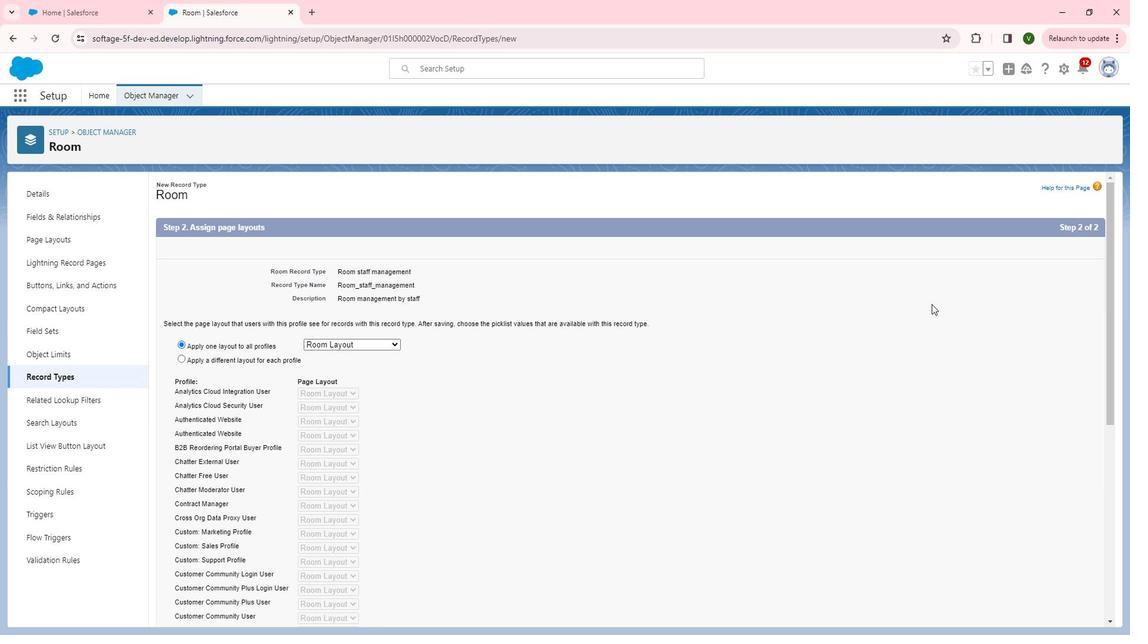 
Action: Mouse scrolled (931, 306) with delta (0, 0)
Screenshot: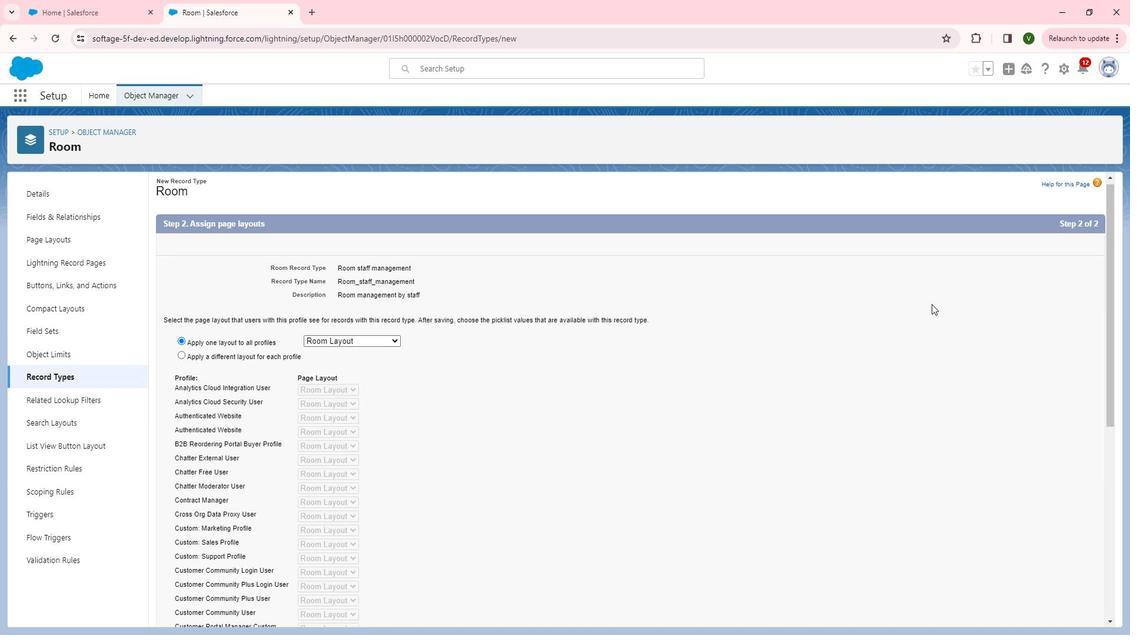 
Action: Mouse scrolled (931, 306) with delta (0, 0)
Screenshot: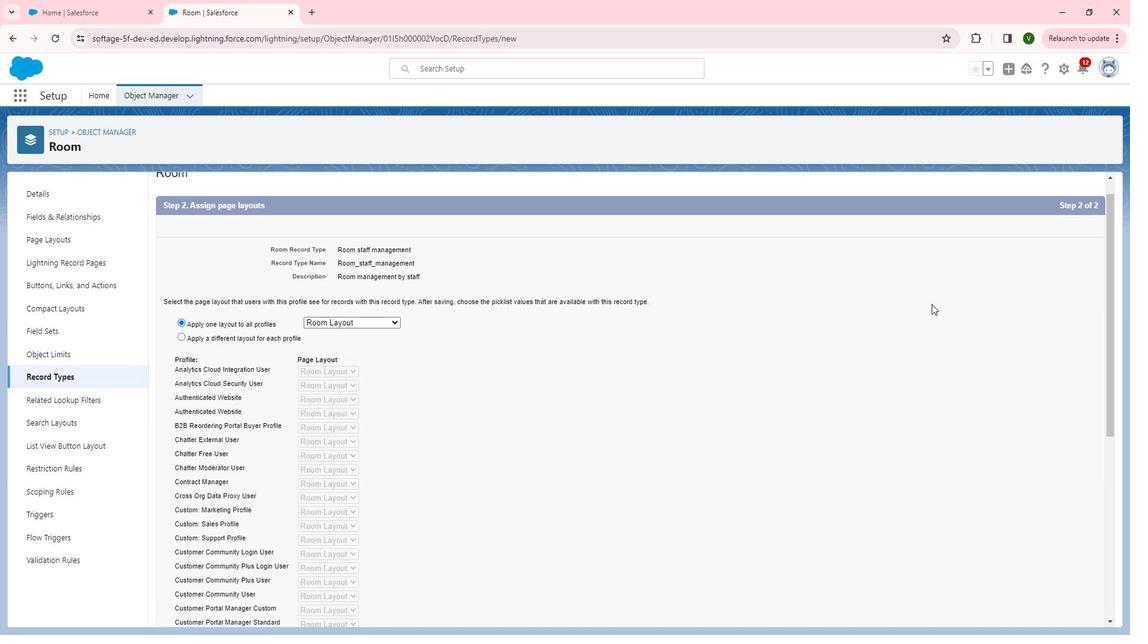 
Action: Mouse scrolled (931, 306) with delta (0, 0)
Screenshot: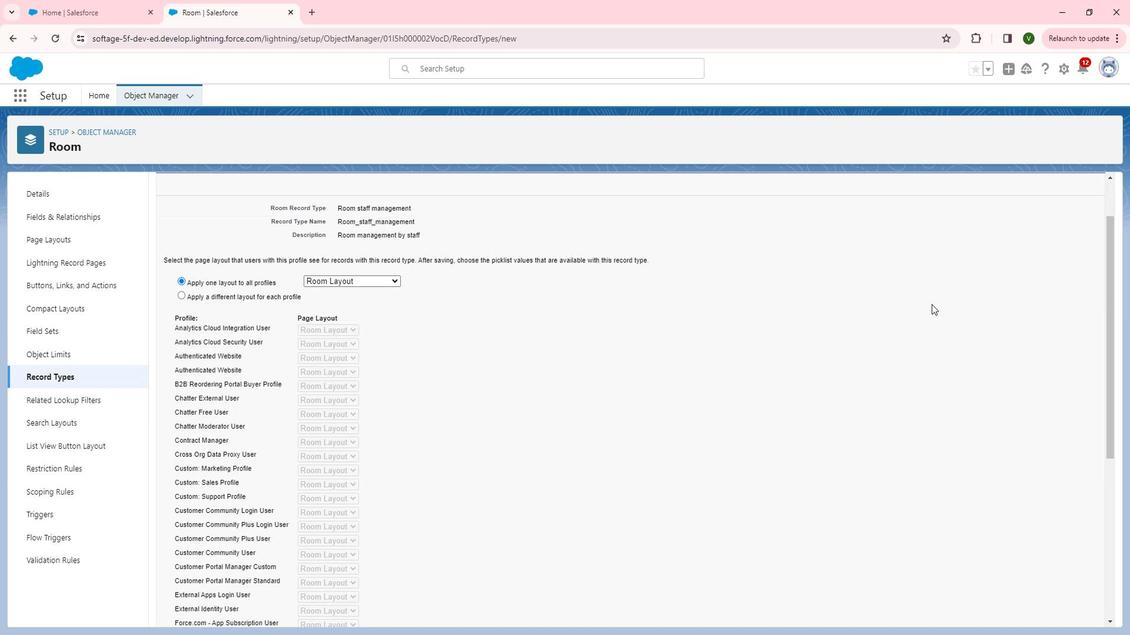 
Action: Mouse scrolled (931, 306) with delta (0, 0)
Screenshot: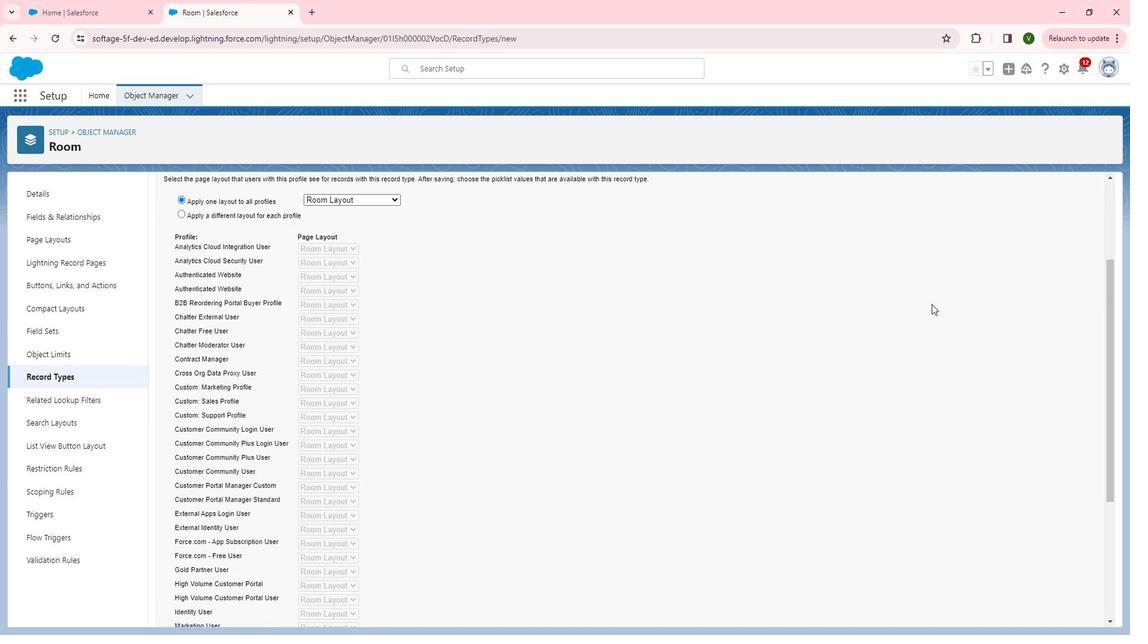 
Action: Mouse scrolled (931, 306) with delta (0, 0)
Screenshot: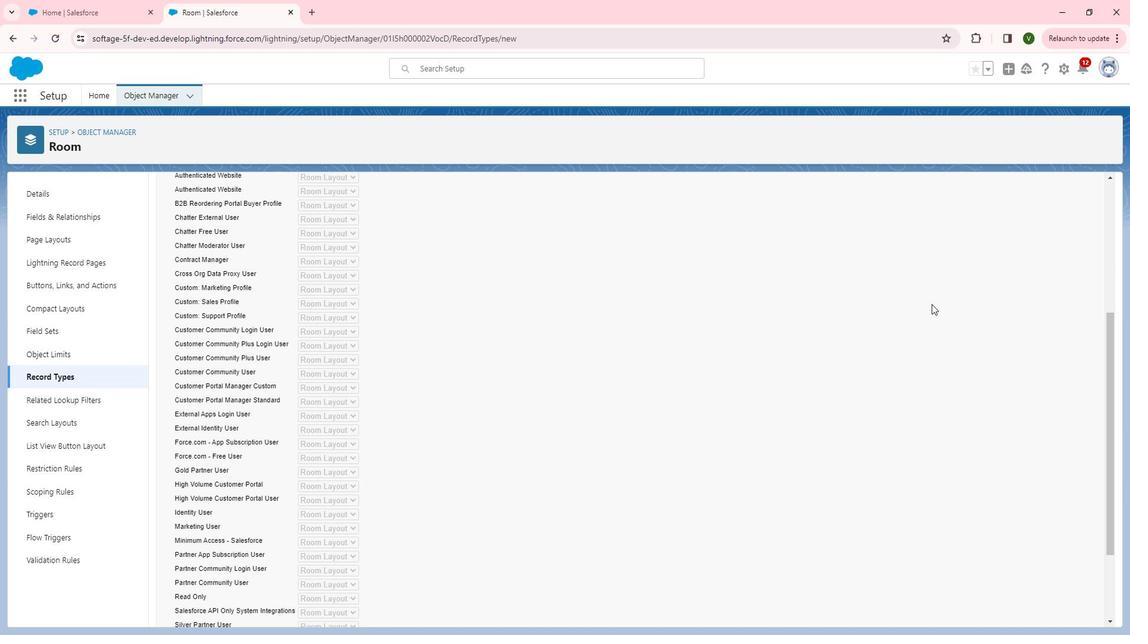 
Action: Mouse scrolled (931, 306) with delta (0, 0)
Screenshot: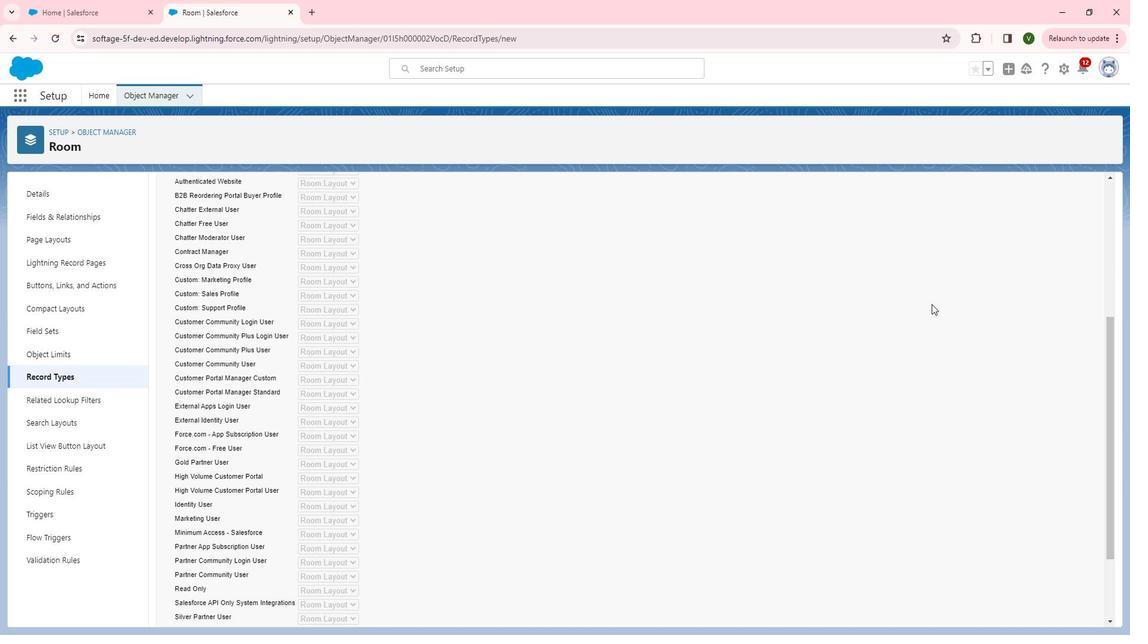 
Action: Mouse scrolled (931, 306) with delta (0, 0)
Screenshot: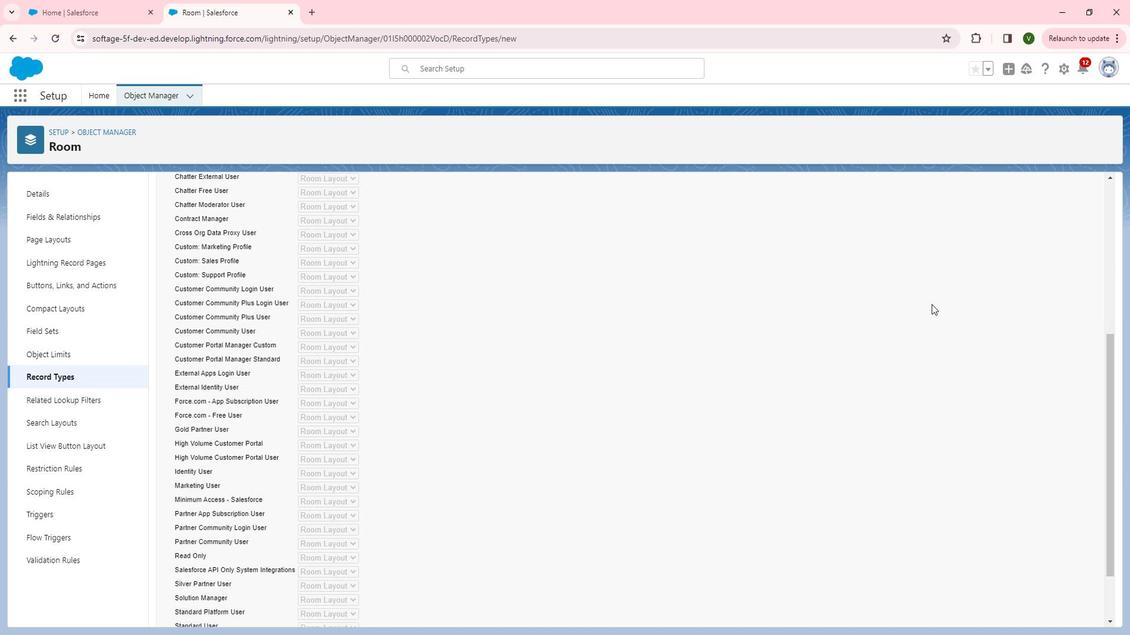 
Action: Mouse moved to (948, 330)
Screenshot: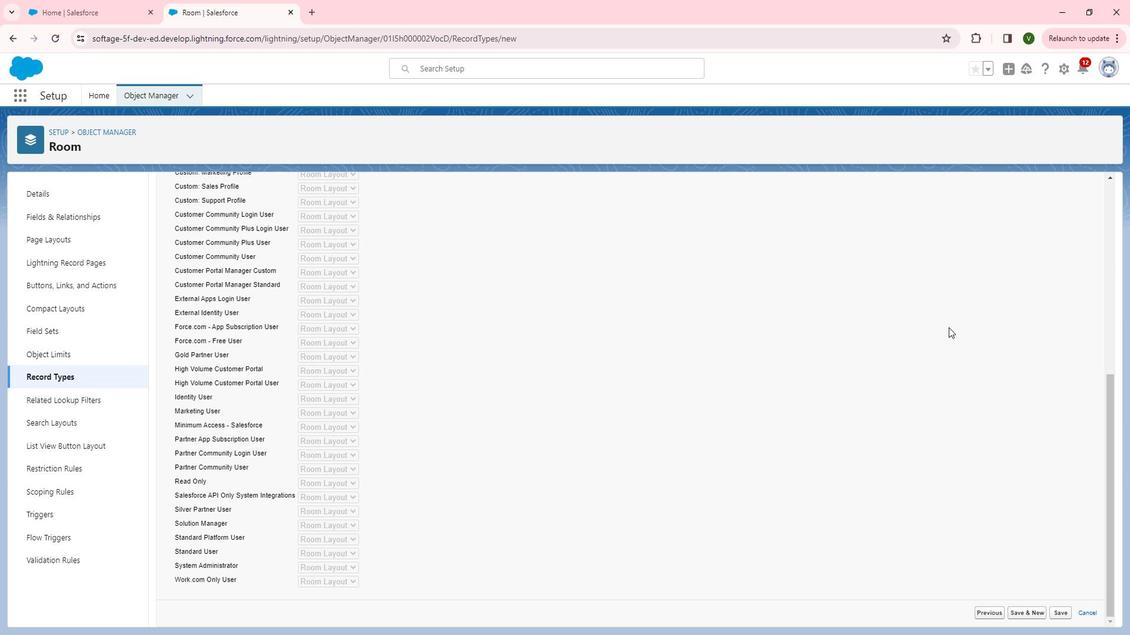 
Action: Mouse scrolled (948, 329) with delta (0, 0)
Screenshot: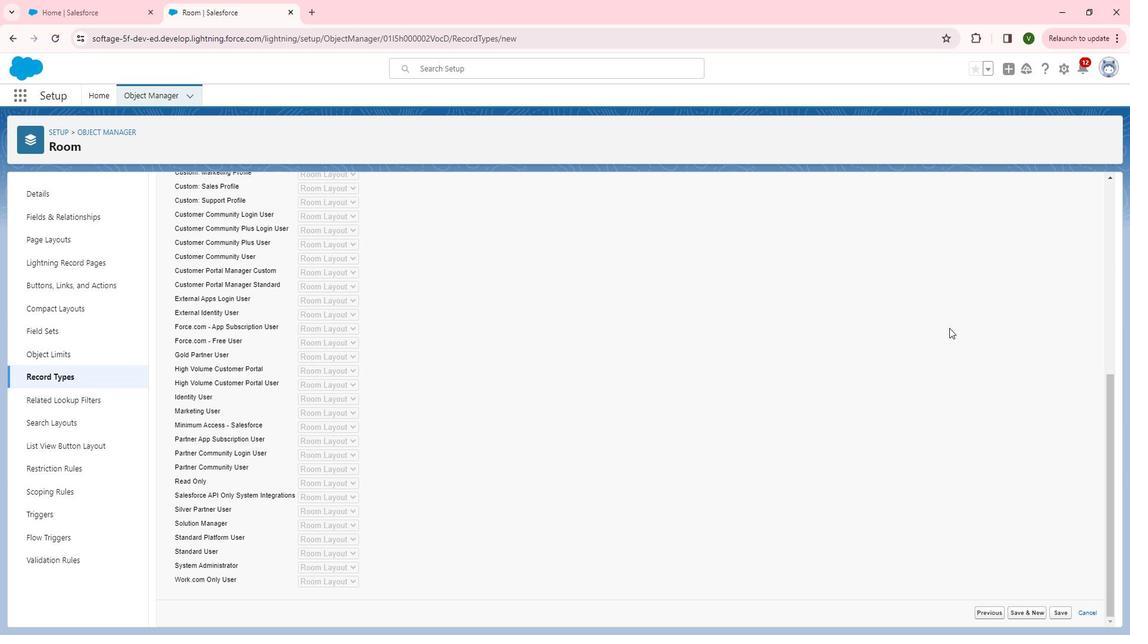 
Action: Mouse moved to (949, 331)
Screenshot: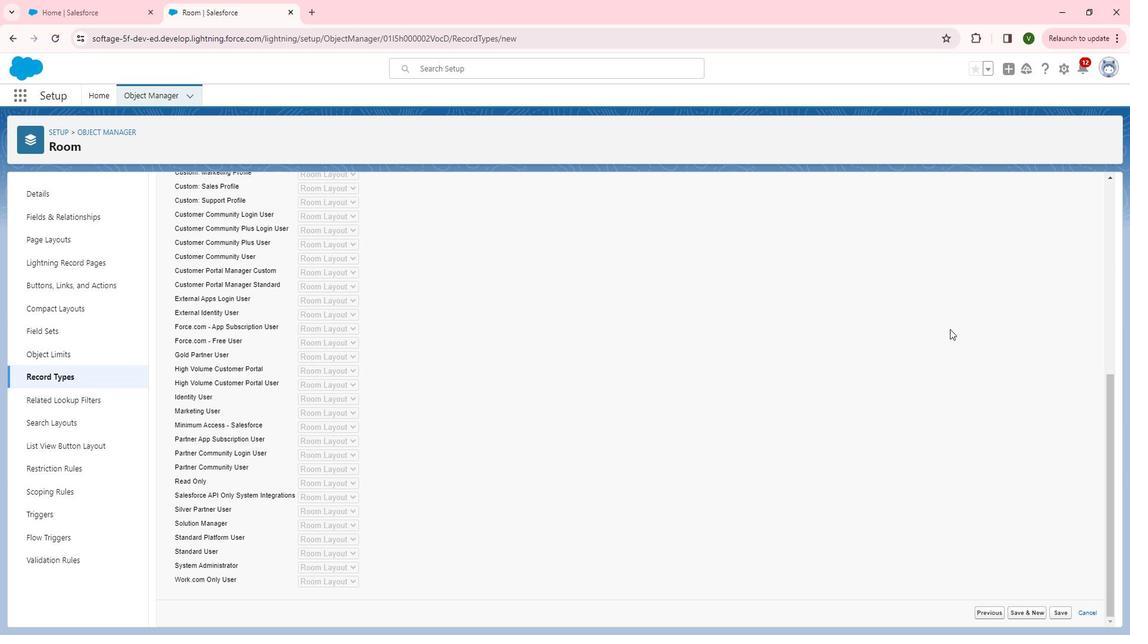 
Action: Mouse scrolled (949, 330) with delta (0, 0)
Screenshot: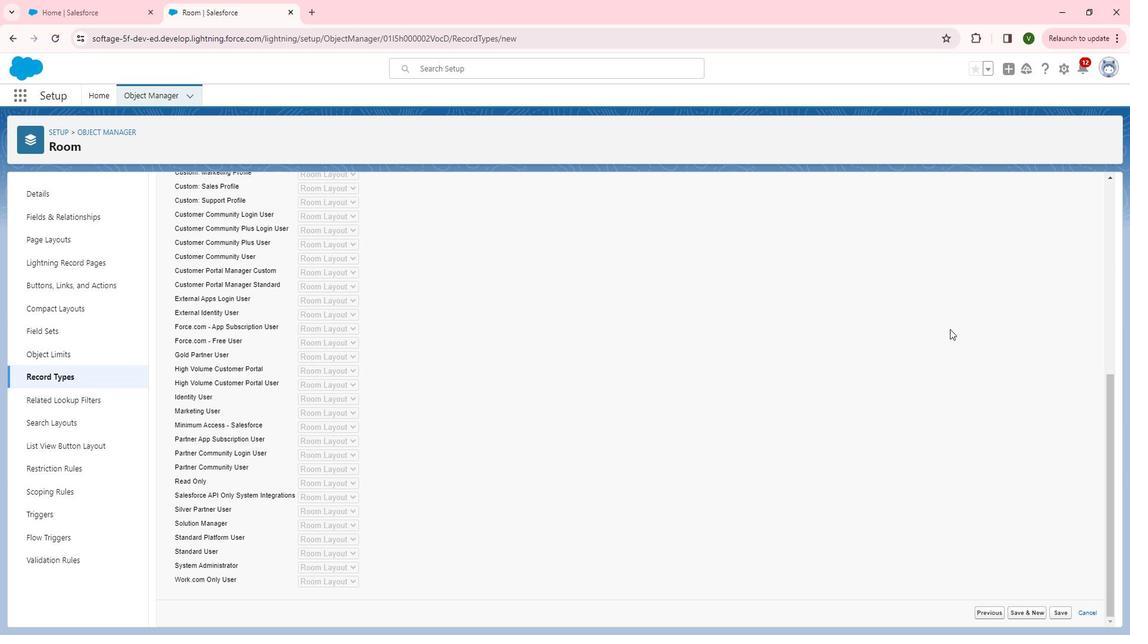 
Action: Mouse moved to (950, 332)
Screenshot: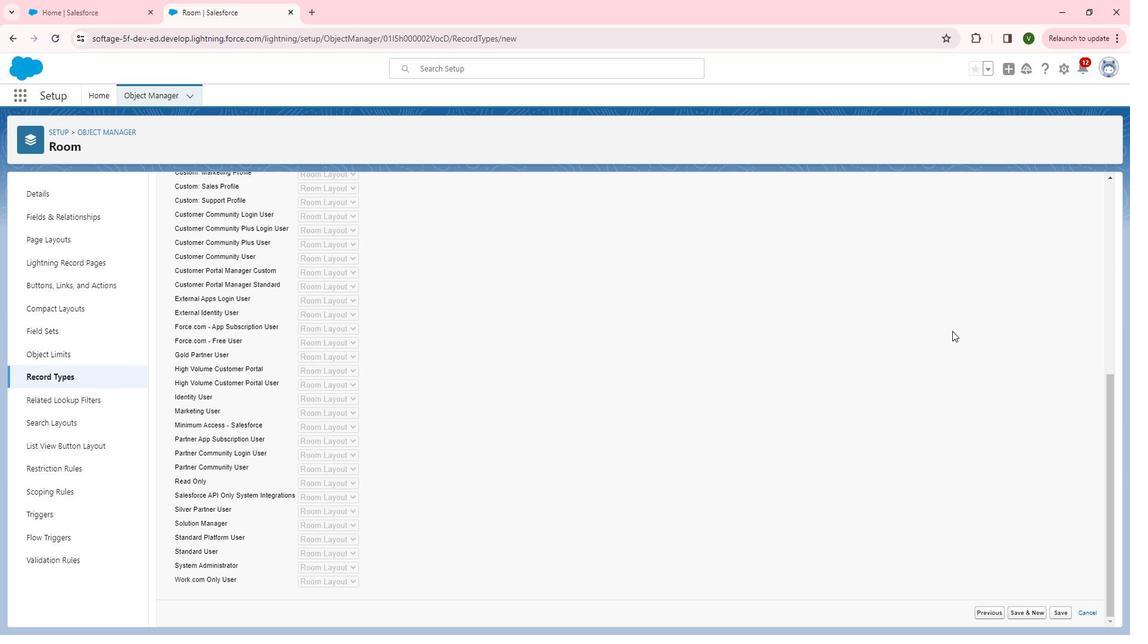 
Action: Mouse scrolled (950, 331) with delta (0, 0)
Screenshot: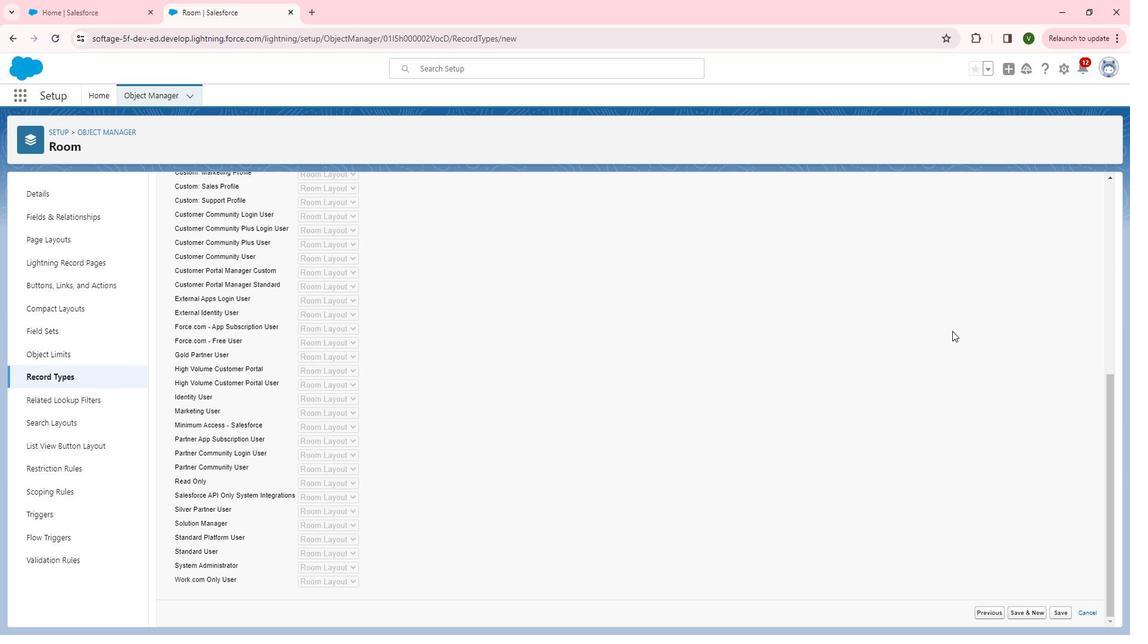 
Action: Mouse moved to (1060, 606)
Screenshot: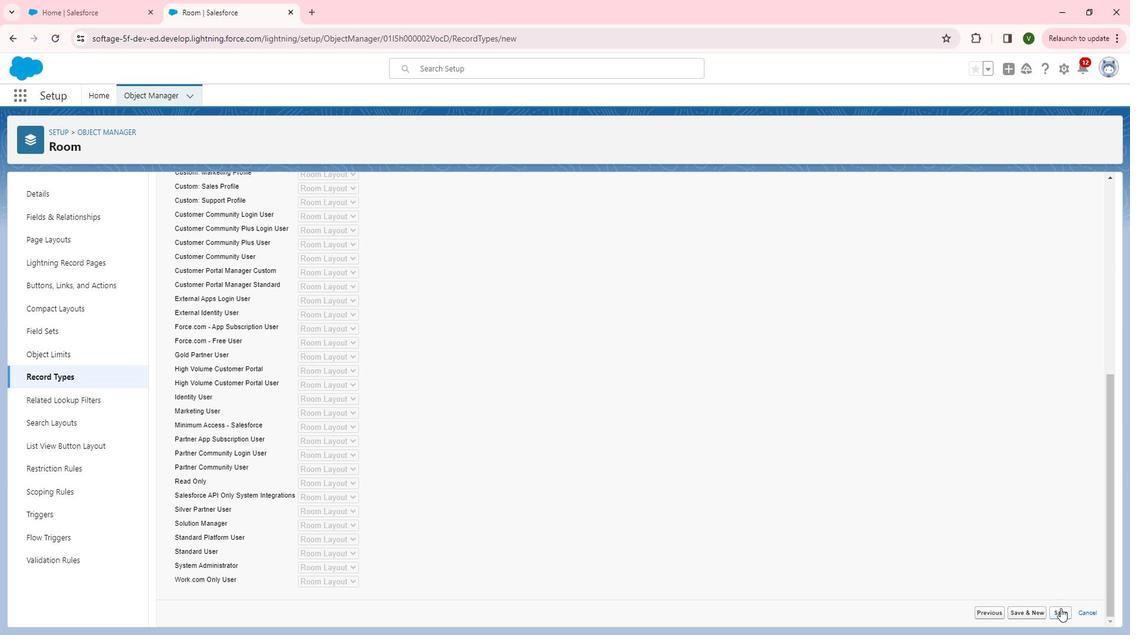 
Action: Mouse pressed left at (1060, 606)
Screenshot: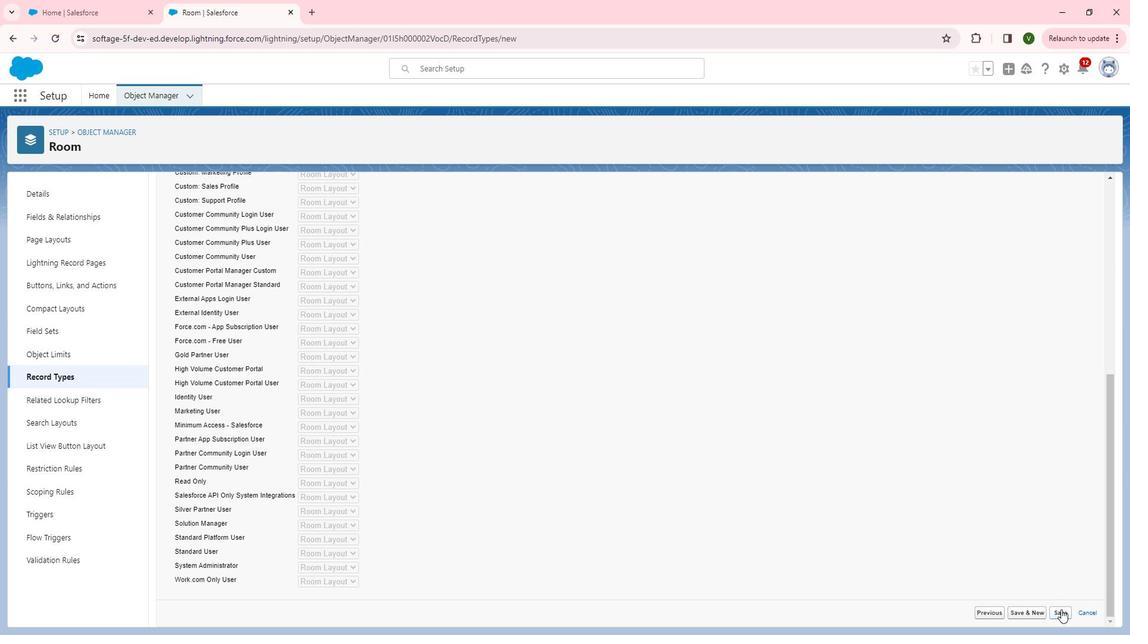 
Action: Mouse moved to (161, 389)
Screenshot: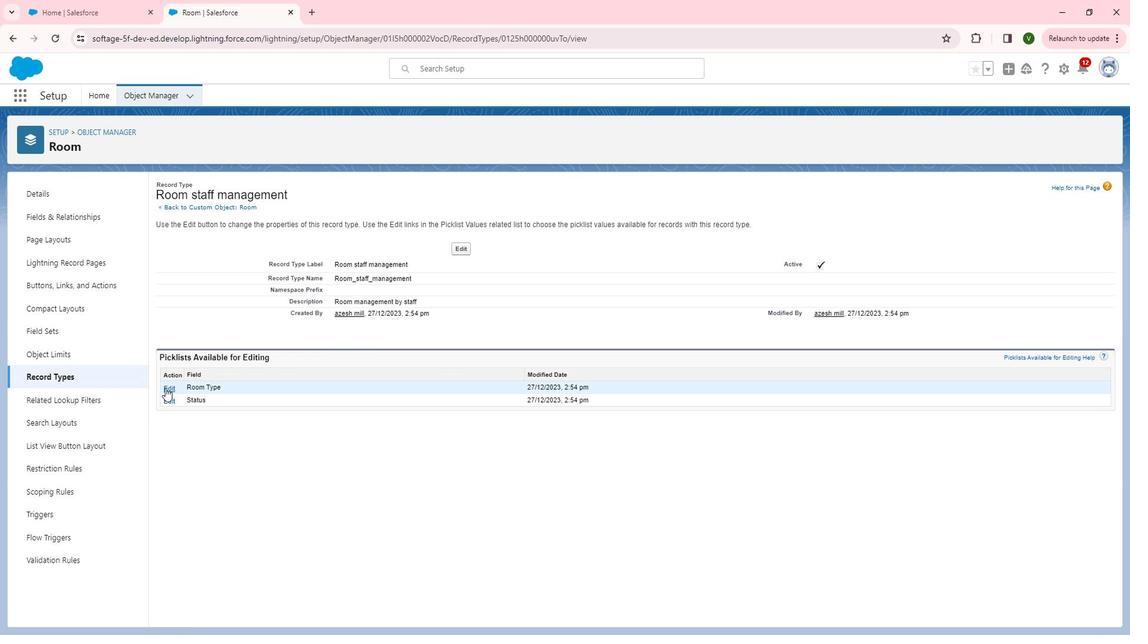 
Action: Mouse pressed left at (161, 389)
Screenshot: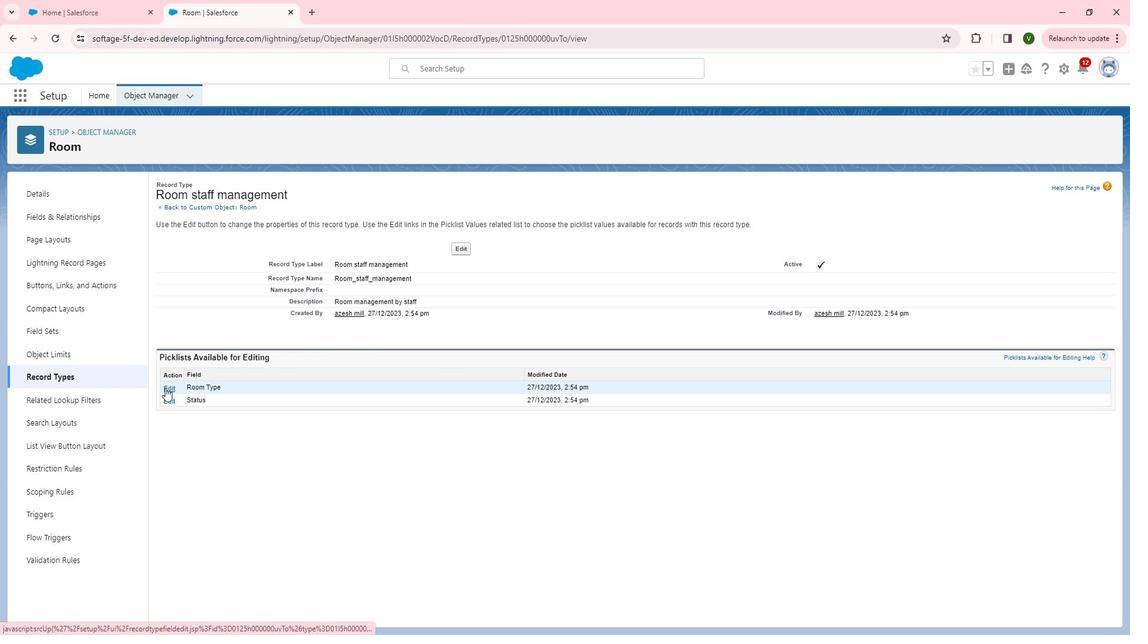 
Action: Mouse moved to (267, 321)
Screenshot: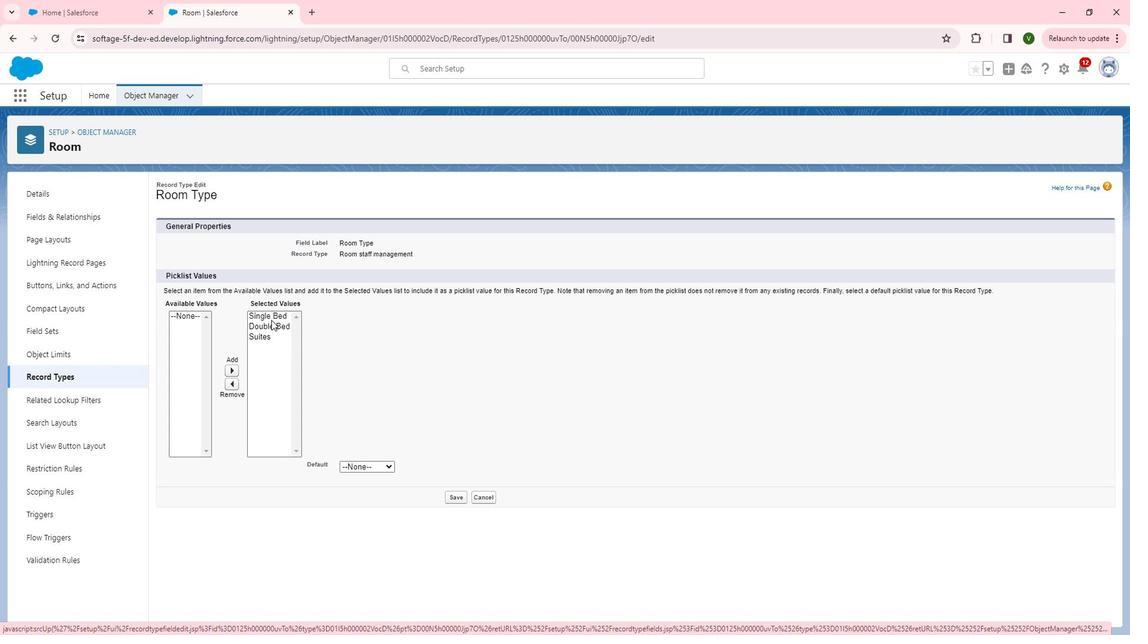 
Action: Mouse pressed left at (267, 321)
Screenshot: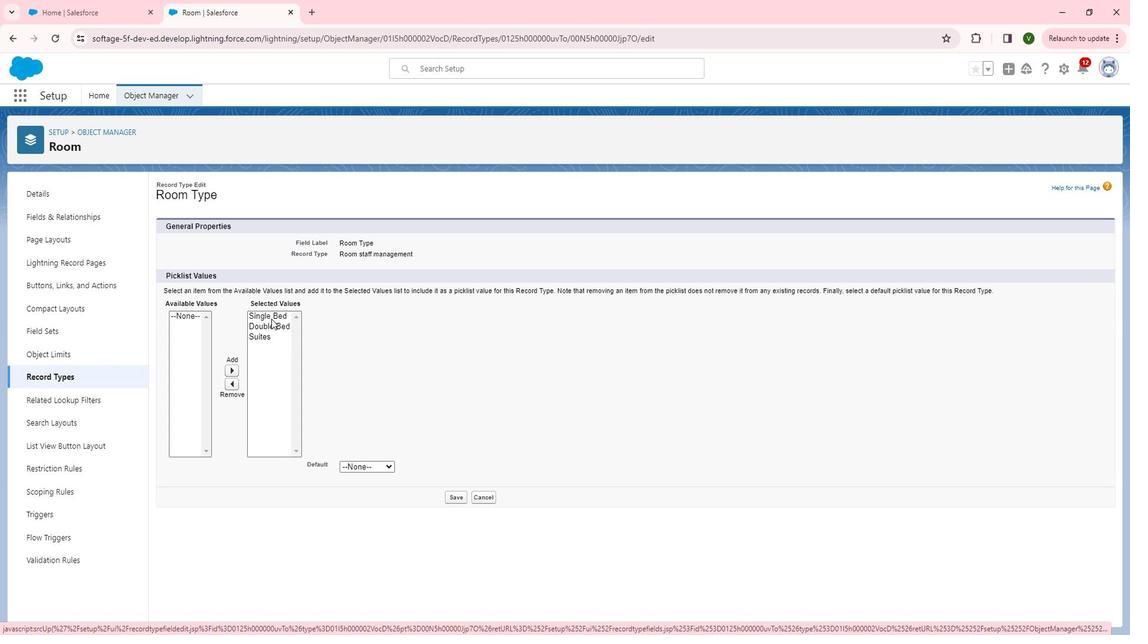 
Action: Mouse moved to (226, 387)
Screenshot: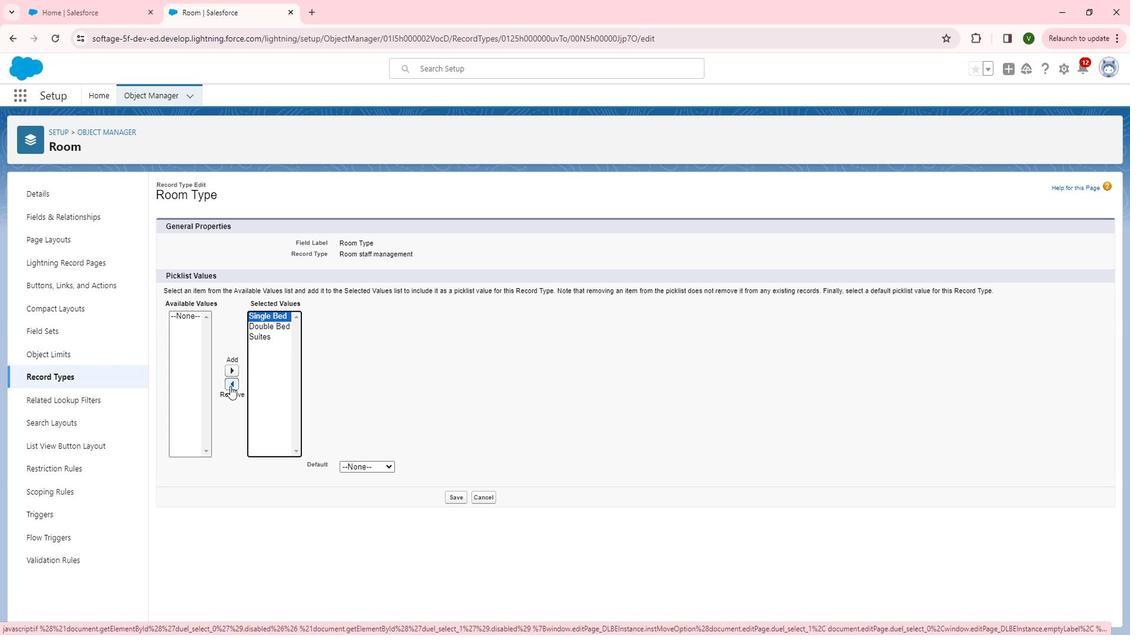 
Action: Mouse pressed left at (226, 387)
Screenshot: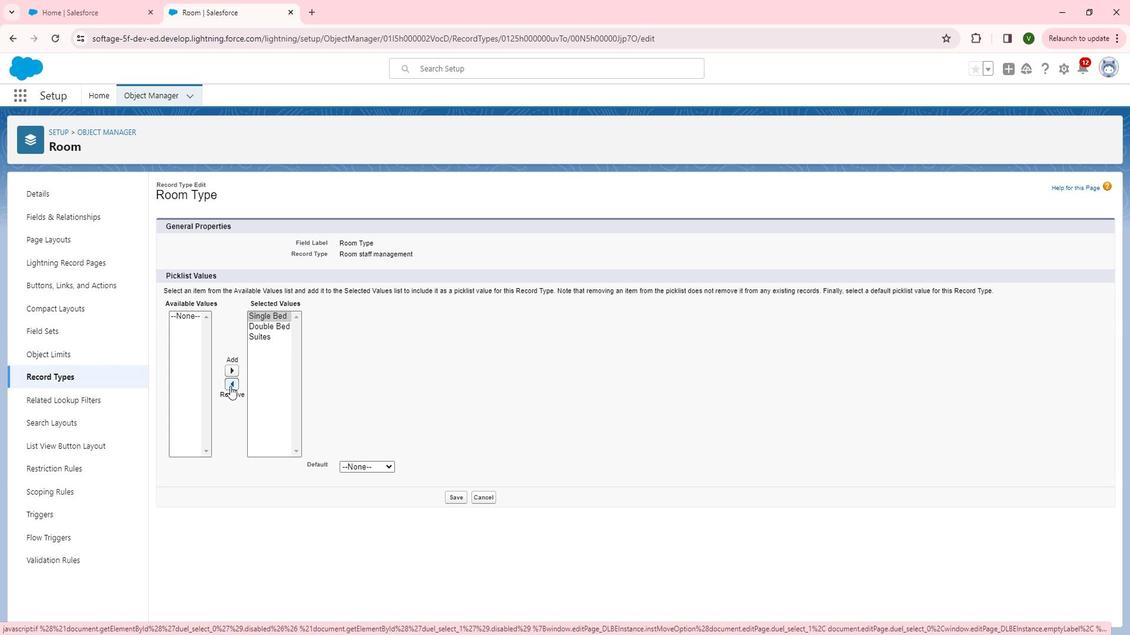 
Action: Mouse moved to (264, 319)
Screenshot: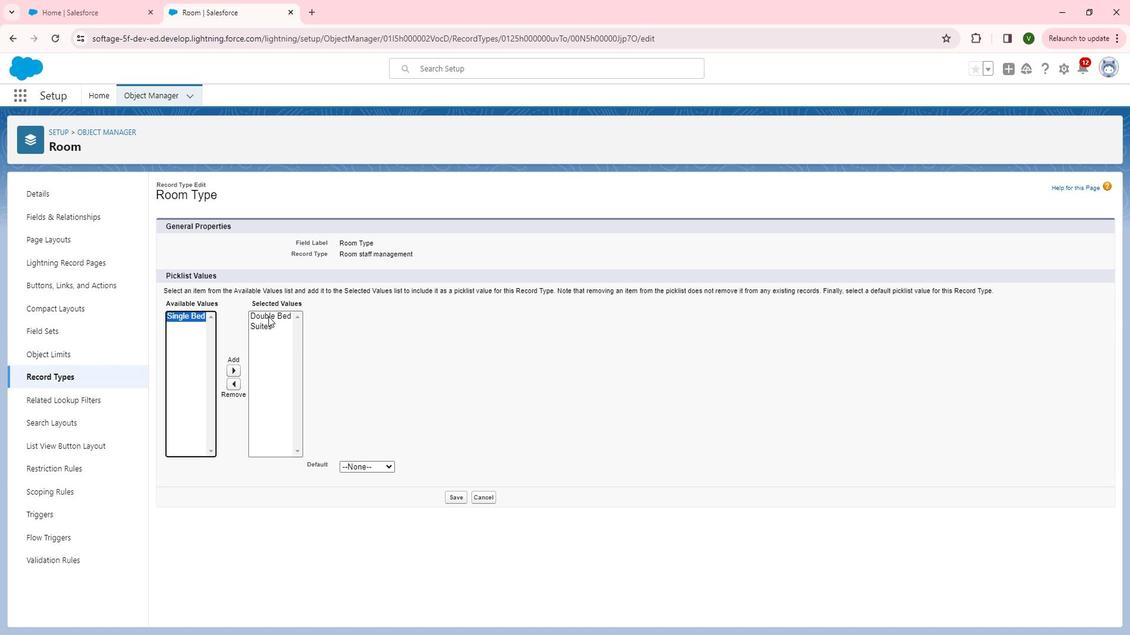 
Action: Mouse pressed left at (264, 319)
Screenshot: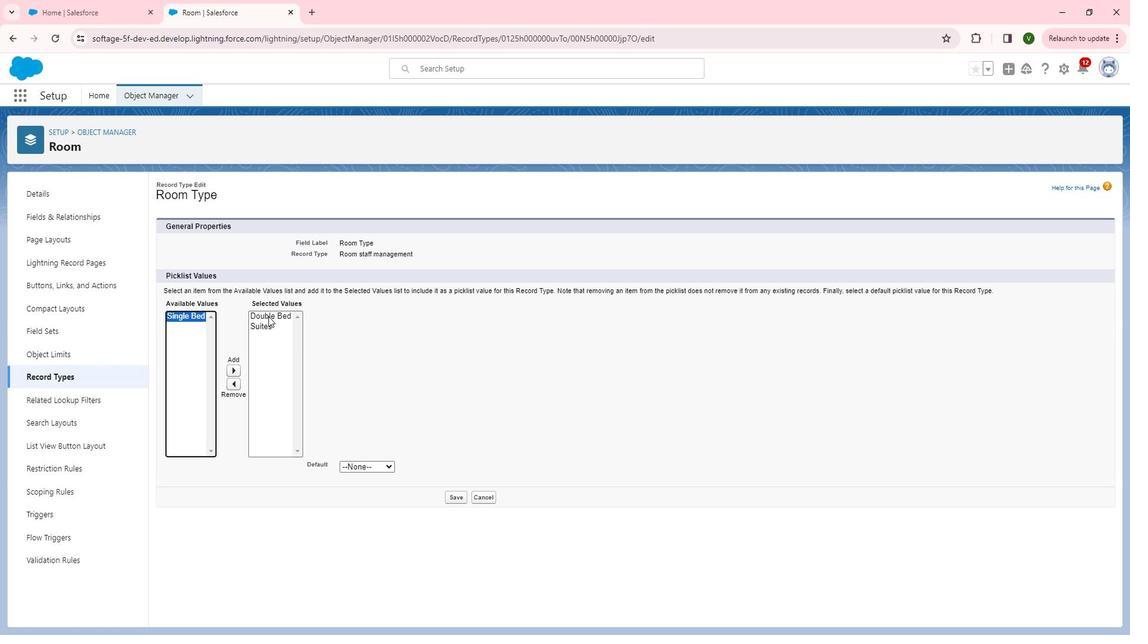 
Action: Mouse moved to (234, 382)
Screenshot: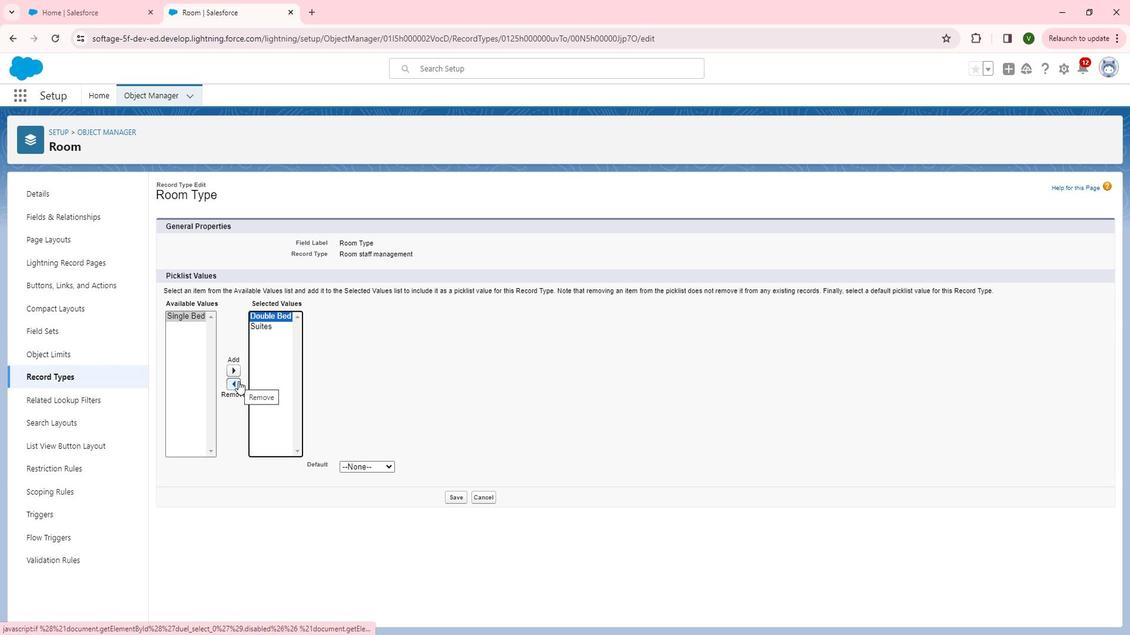 
Action: Mouse pressed left at (234, 382)
Screenshot: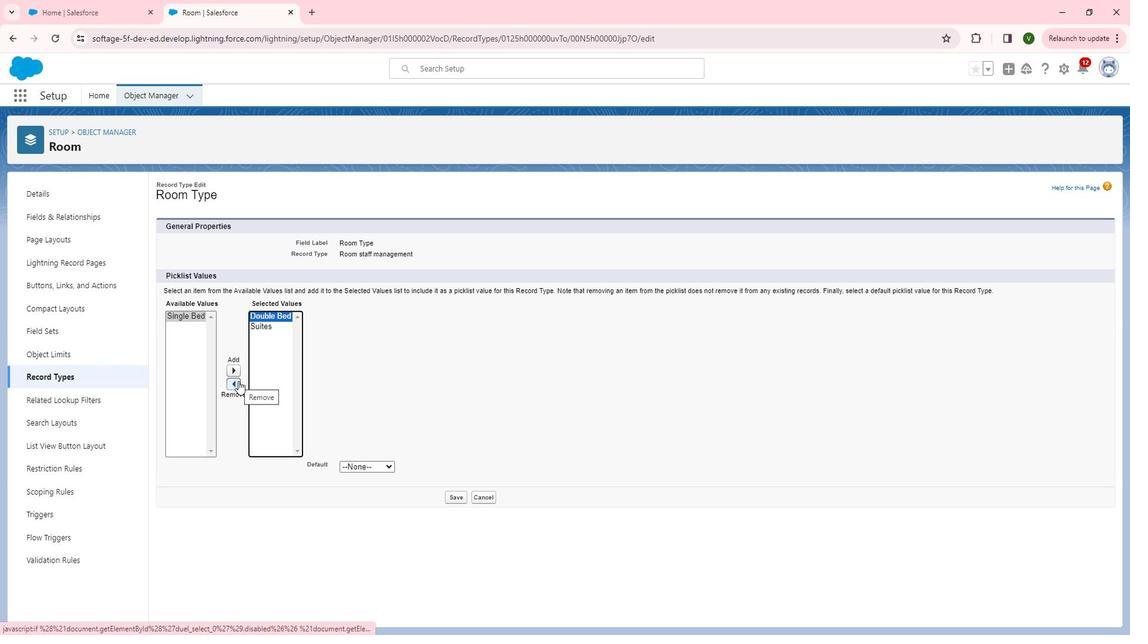 
Action: Mouse moved to (455, 499)
Screenshot: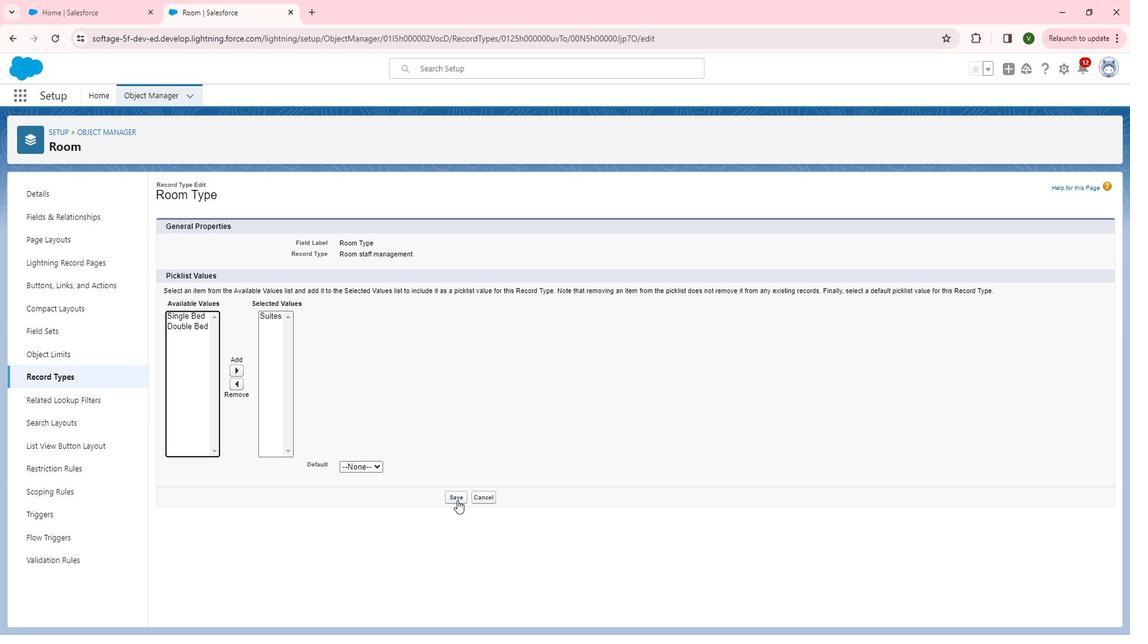 
Action: Mouse pressed left at (455, 499)
Screenshot: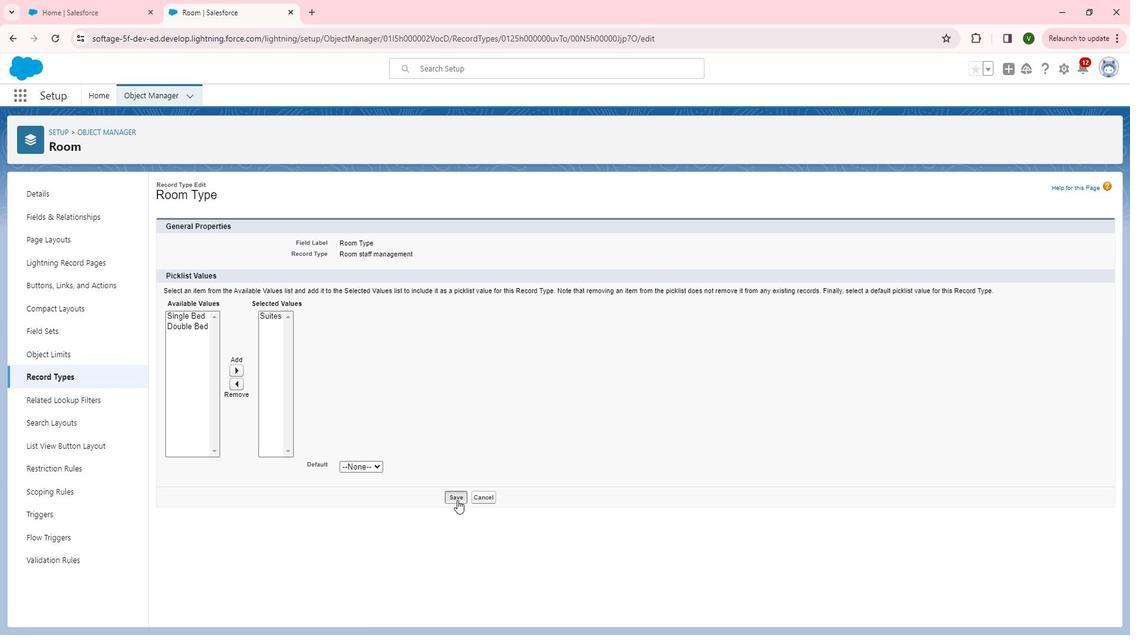 
Action: Mouse moved to (165, 399)
Screenshot: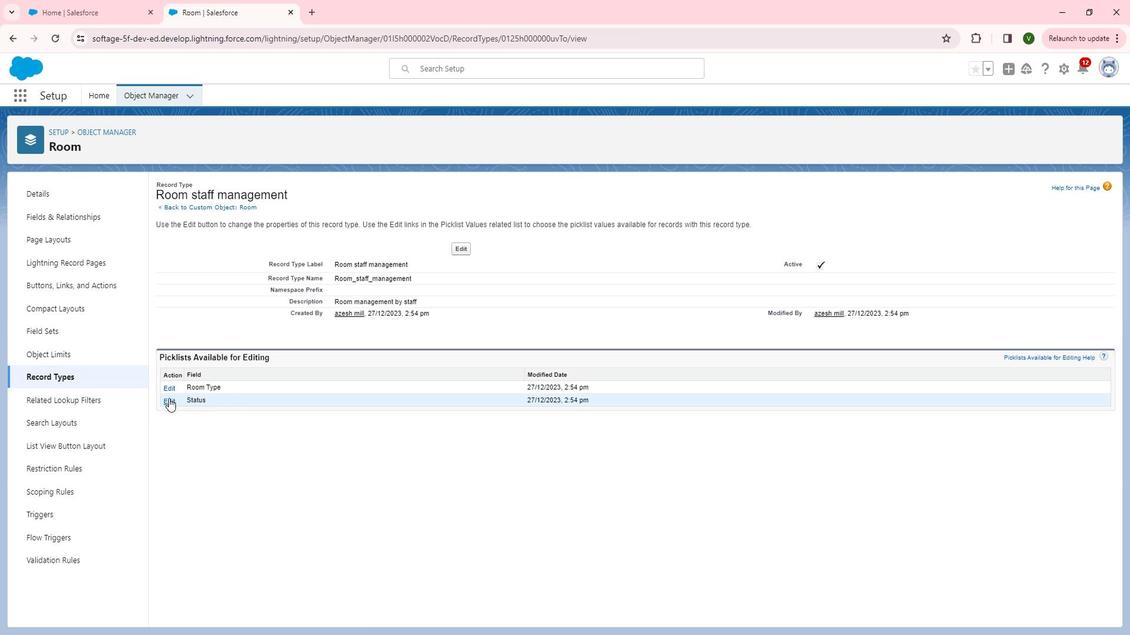 
Action: Mouse pressed left at (165, 399)
Screenshot: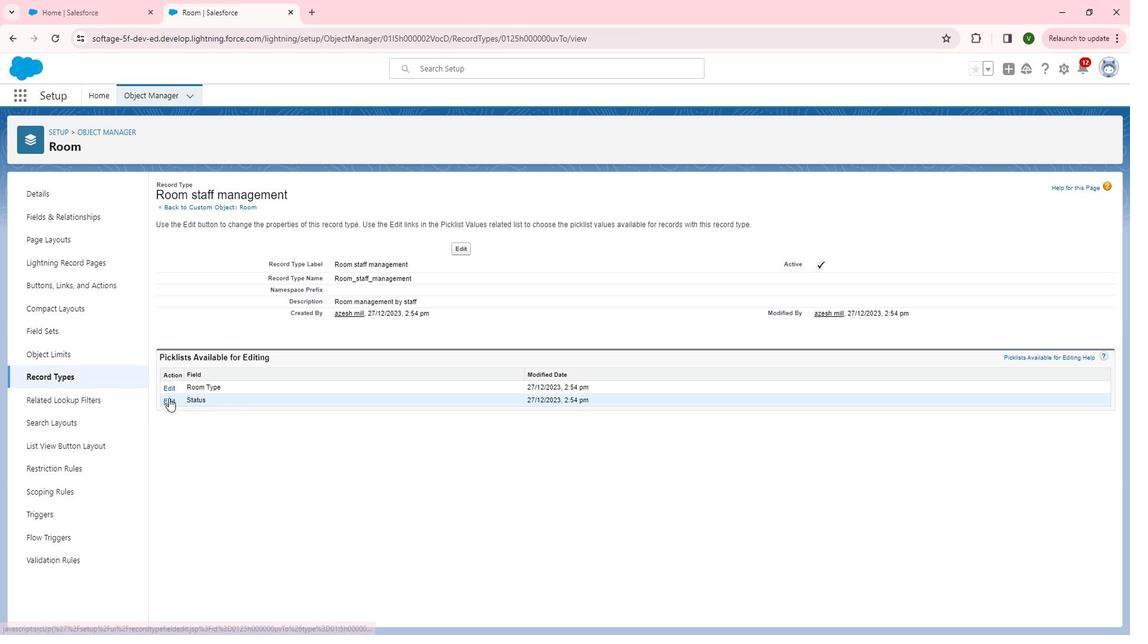 
Action: Mouse moved to (266, 327)
Screenshot: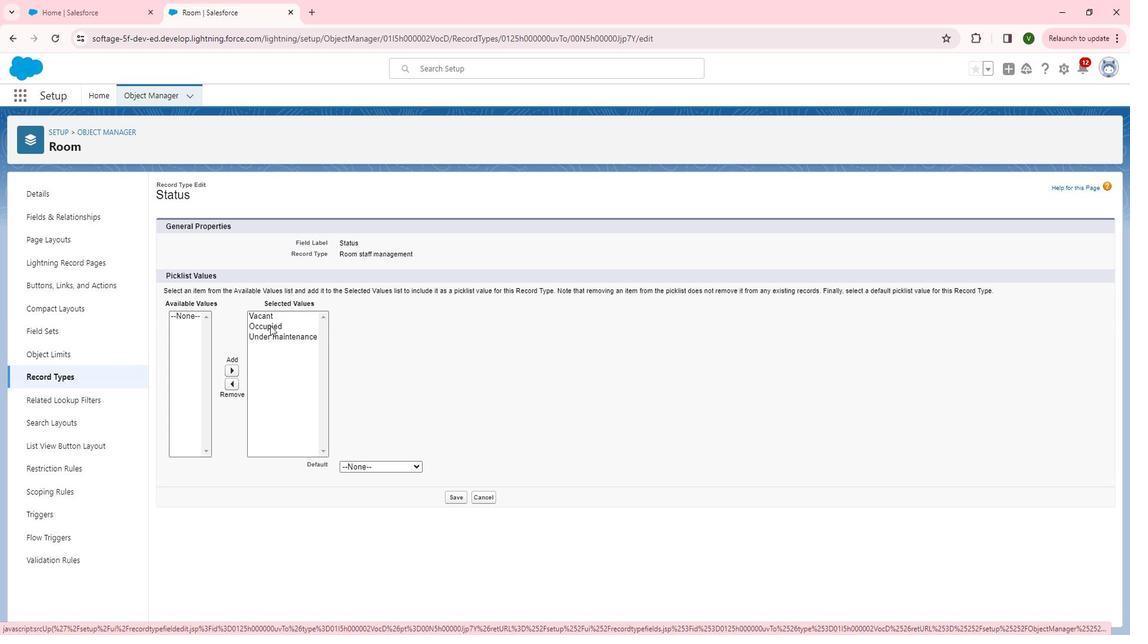 
Action: Mouse pressed left at (266, 327)
Screenshot: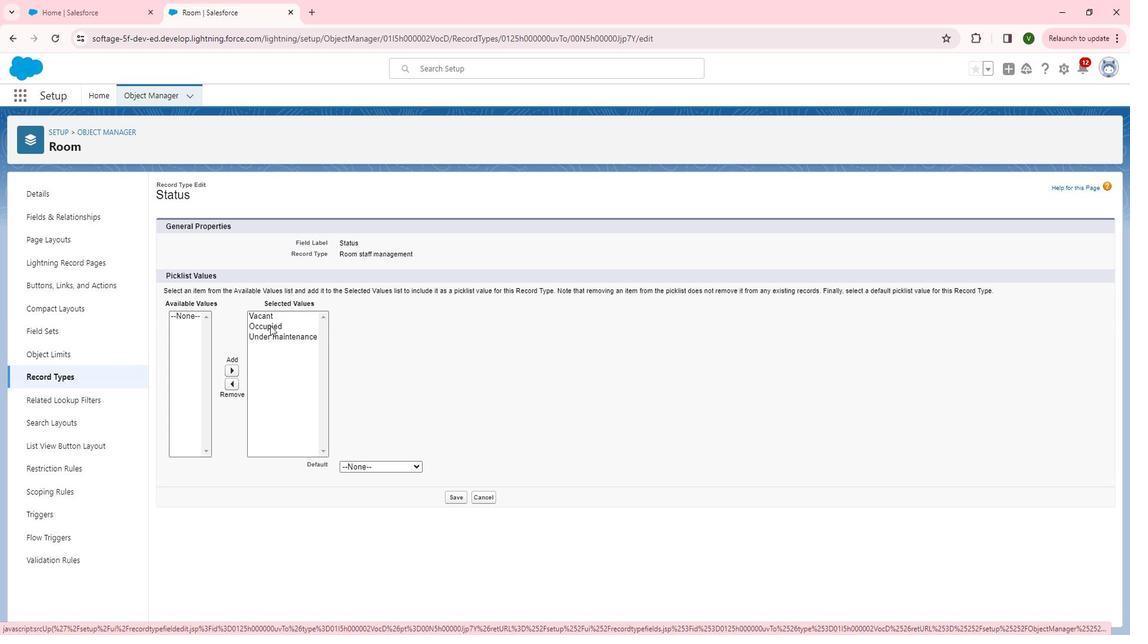 
Action: Mouse moved to (232, 389)
Screenshot: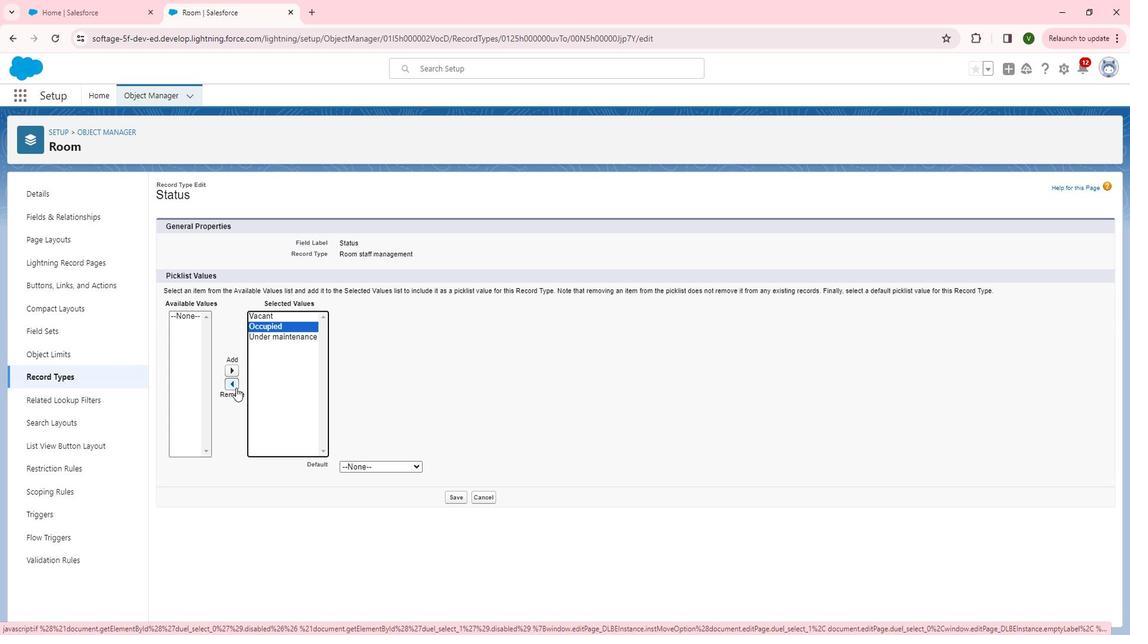 
Action: Mouse pressed left at (232, 389)
Screenshot: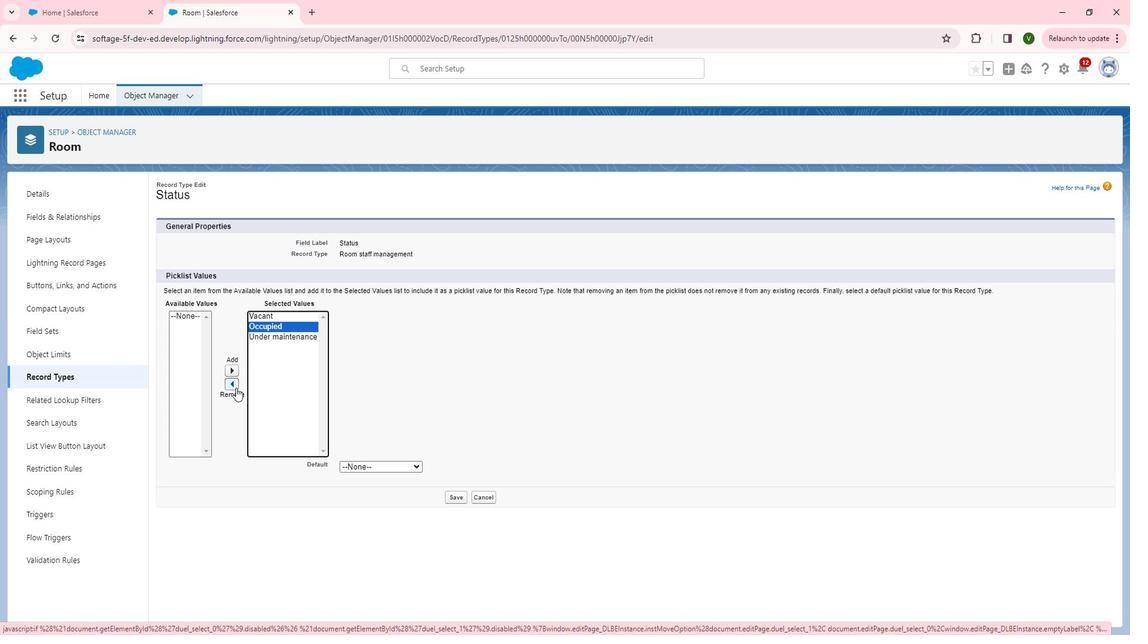 
Action: Mouse moved to (254, 317)
Screenshot: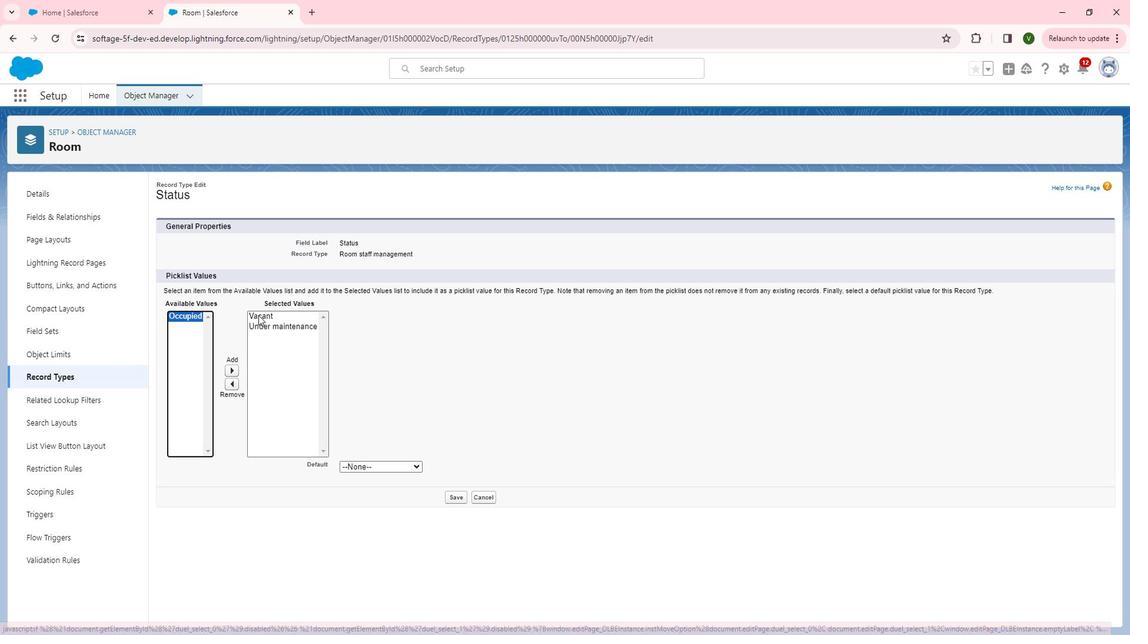 
Action: Mouse pressed left at (254, 317)
Screenshot: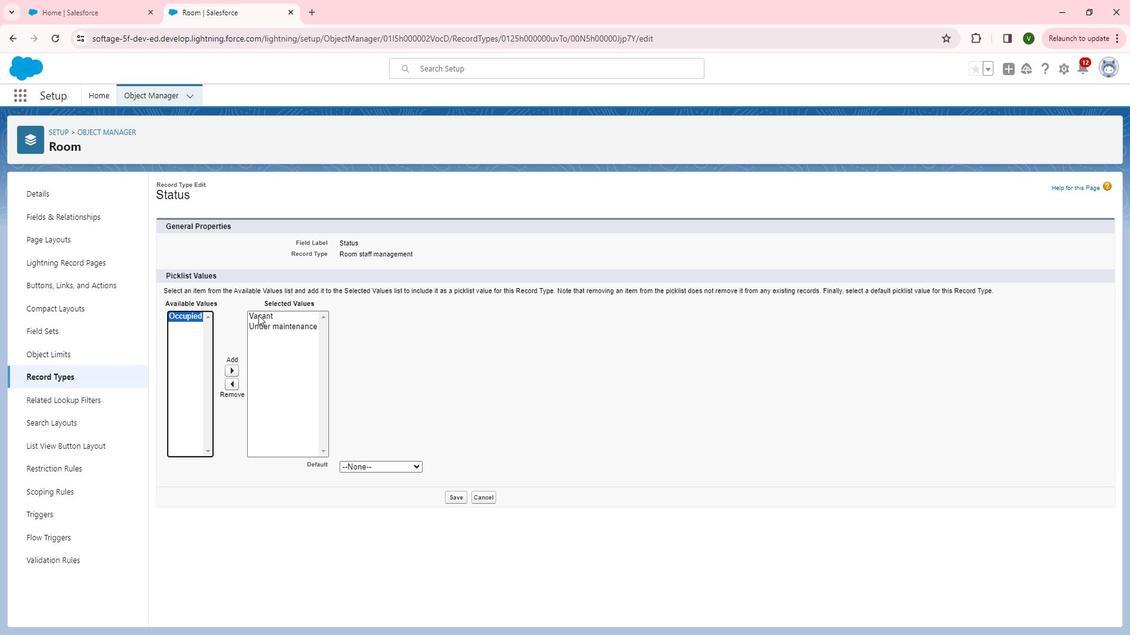 
Action: Mouse moved to (226, 388)
Screenshot: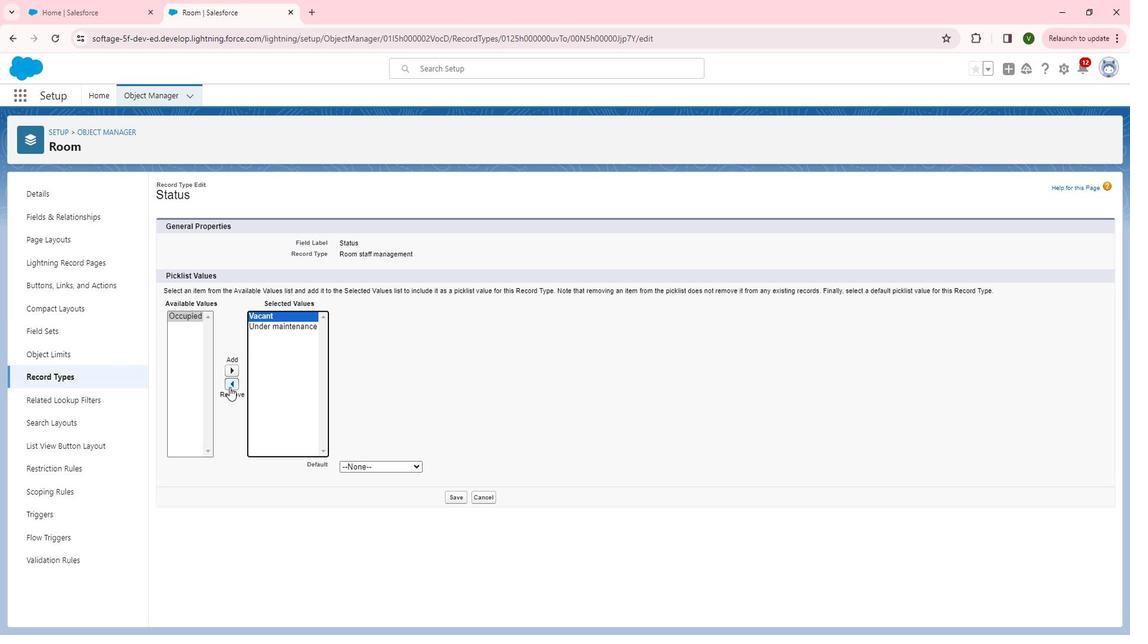 
Action: Mouse pressed left at (226, 388)
Screenshot: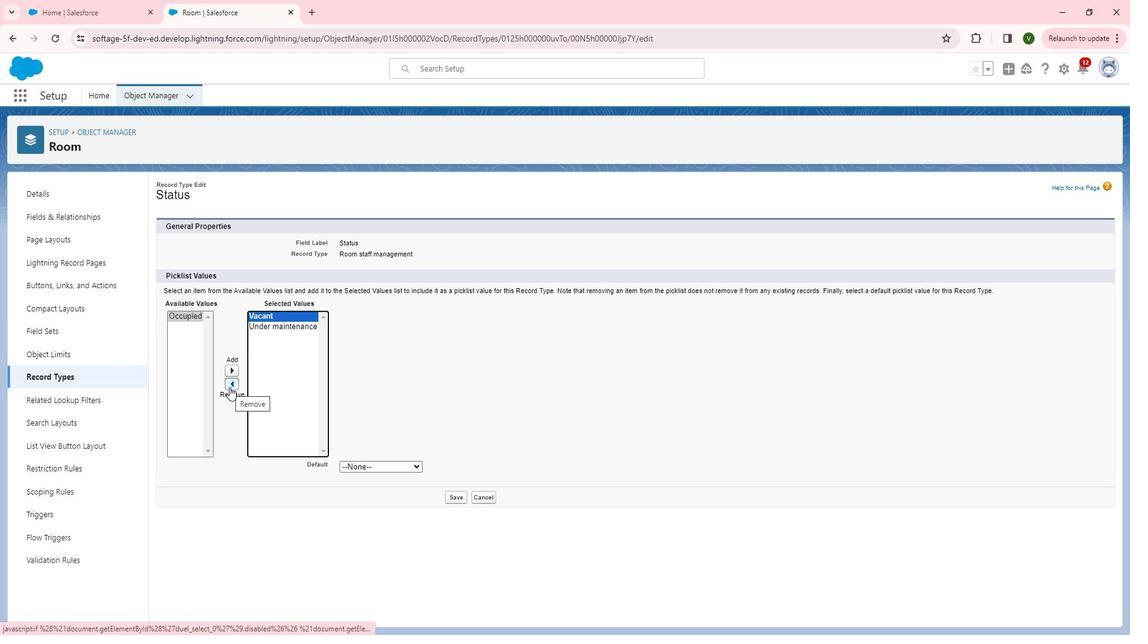 
Action: Mouse moved to (447, 492)
Screenshot: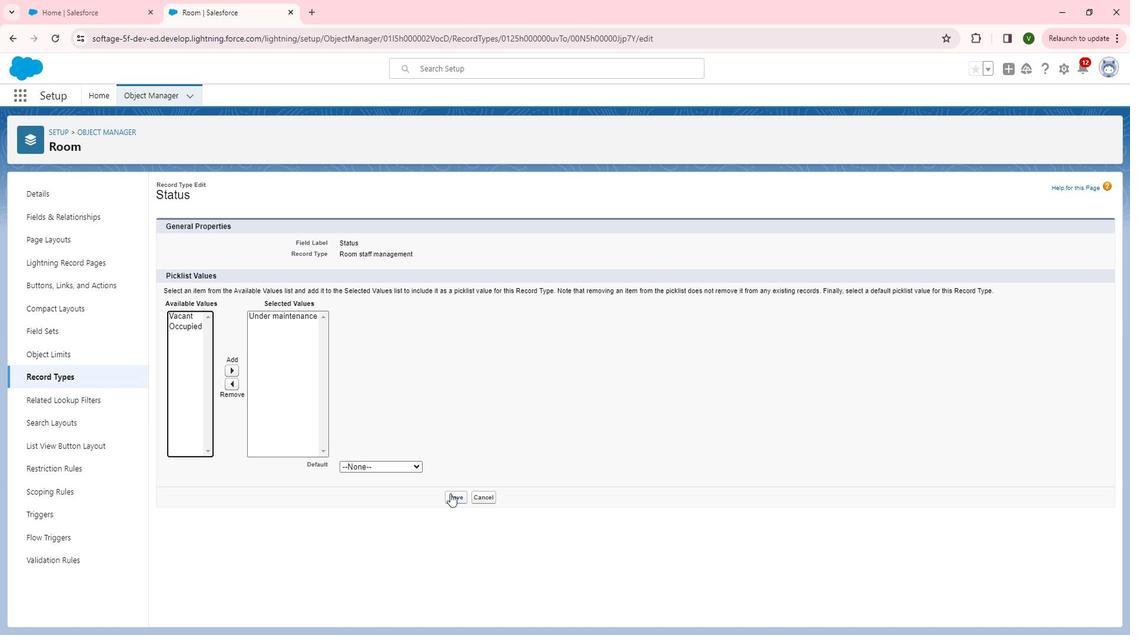 
Action: Mouse pressed left at (447, 492)
Screenshot: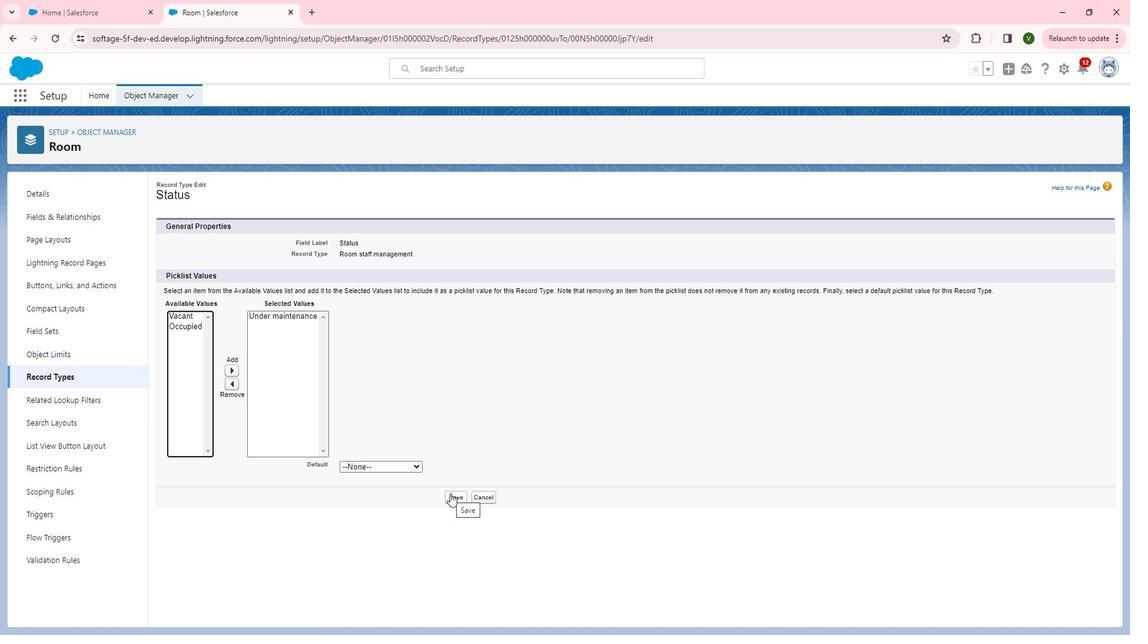
Action: Mouse moved to (52, 374)
Screenshot: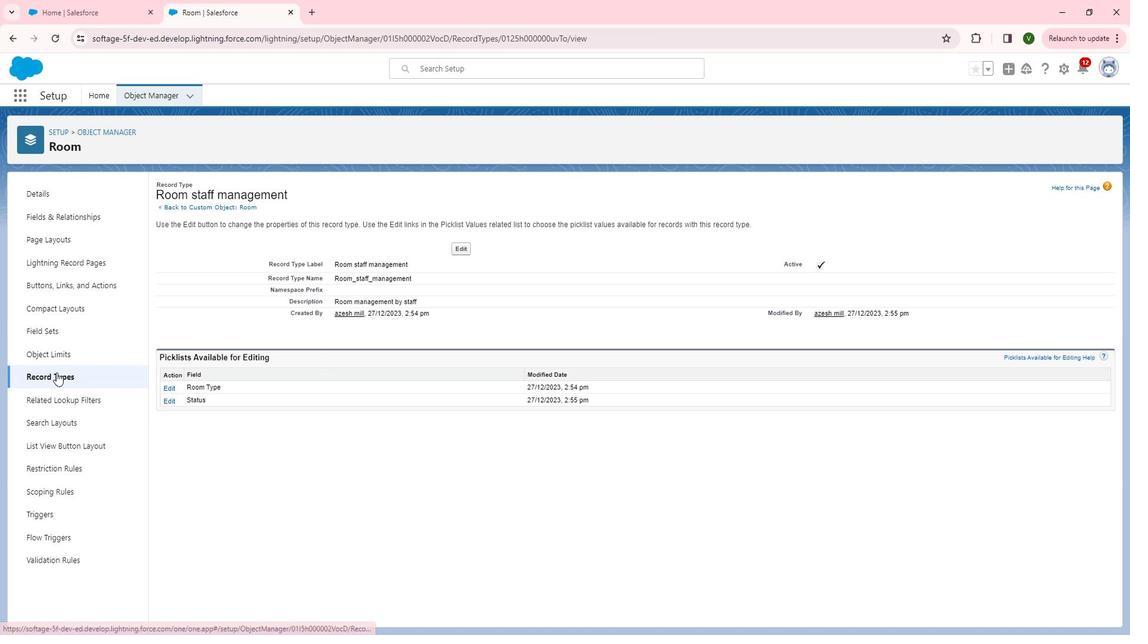 
Action: Mouse pressed left at (52, 374)
Screenshot: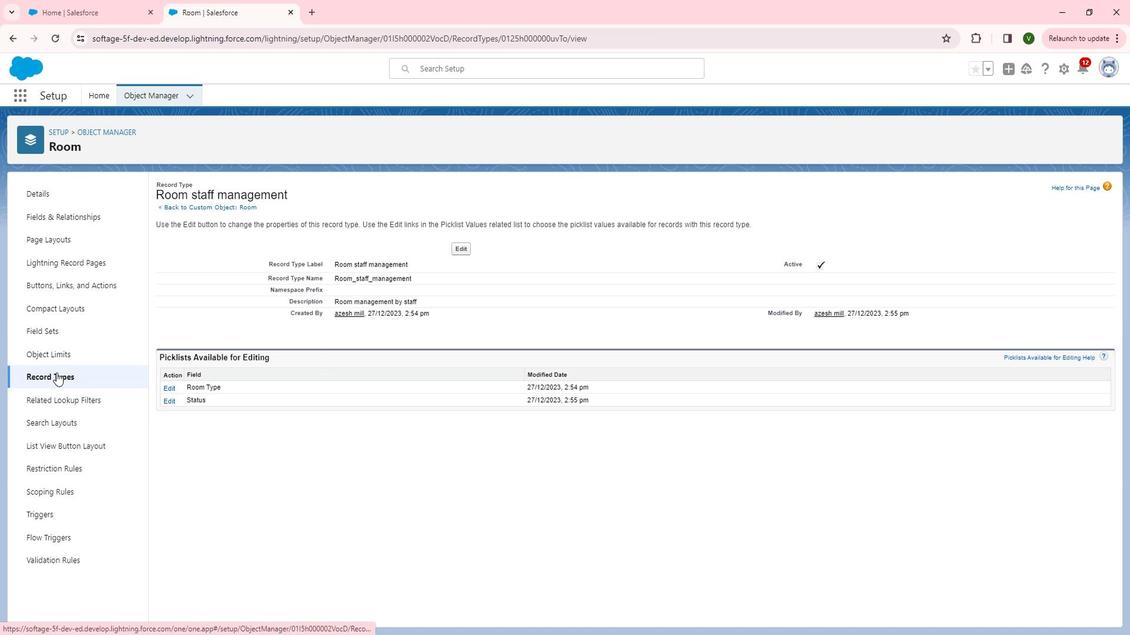 
Action: Mouse moved to (989, 196)
Screenshot: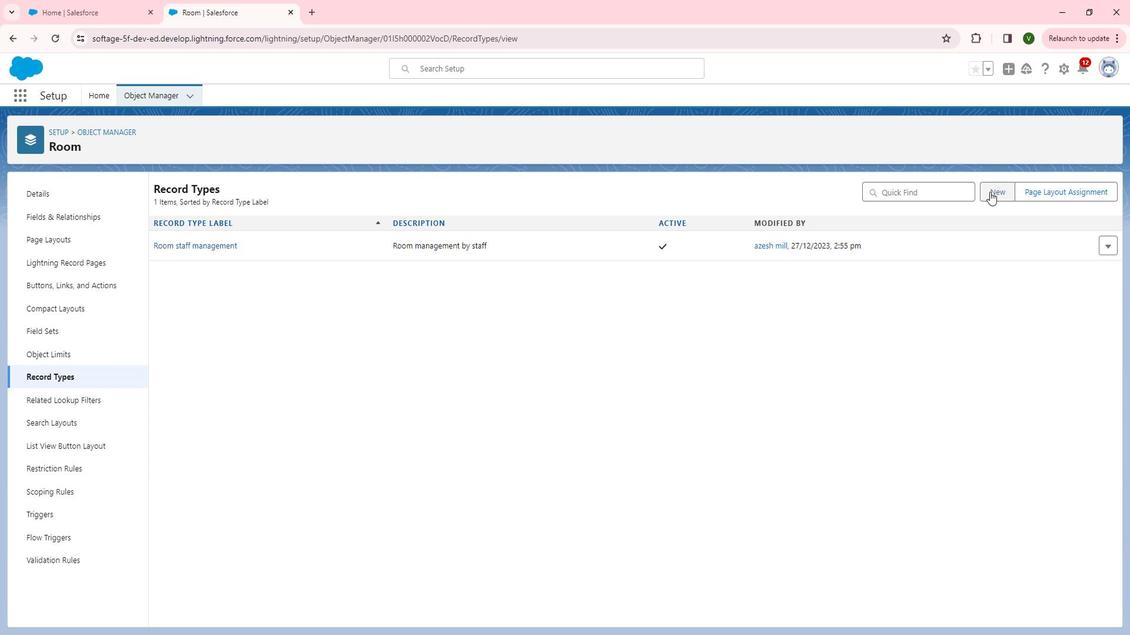 
Action: Mouse pressed left at (989, 196)
Screenshot: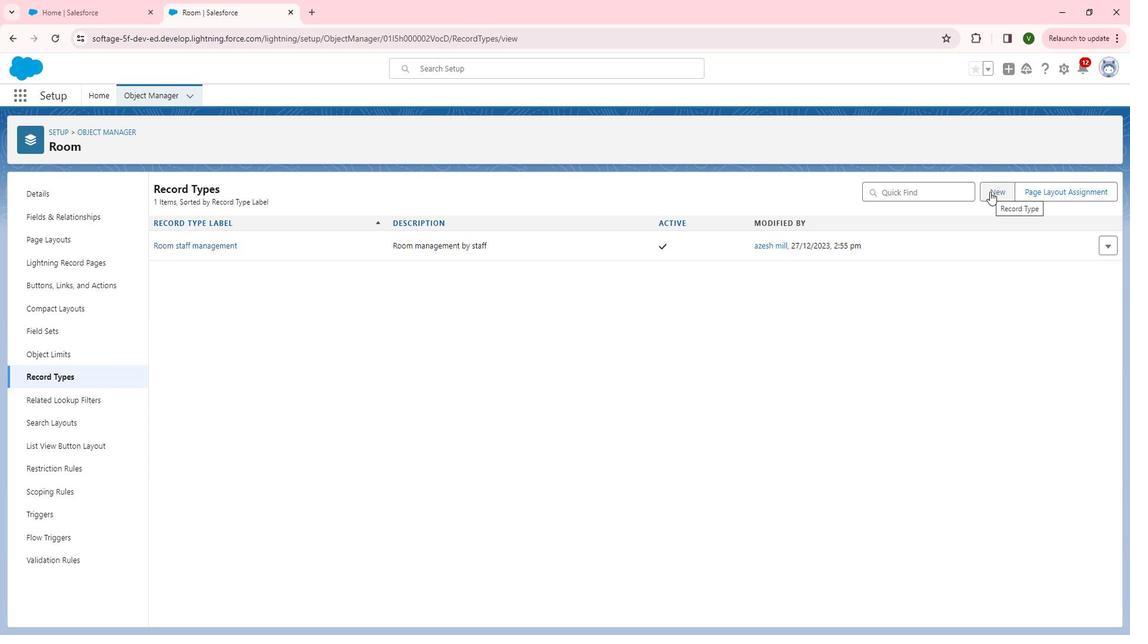 
Action: Mouse moved to (412, 302)
Screenshot: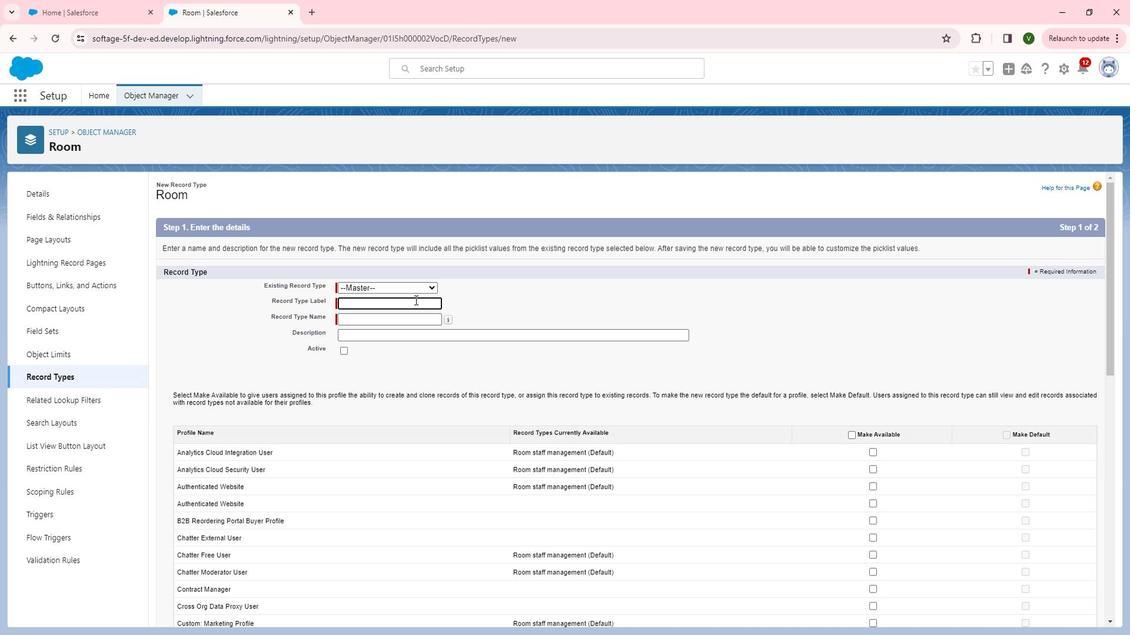 
Action: Mouse pressed left at (412, 302)
Screenshot: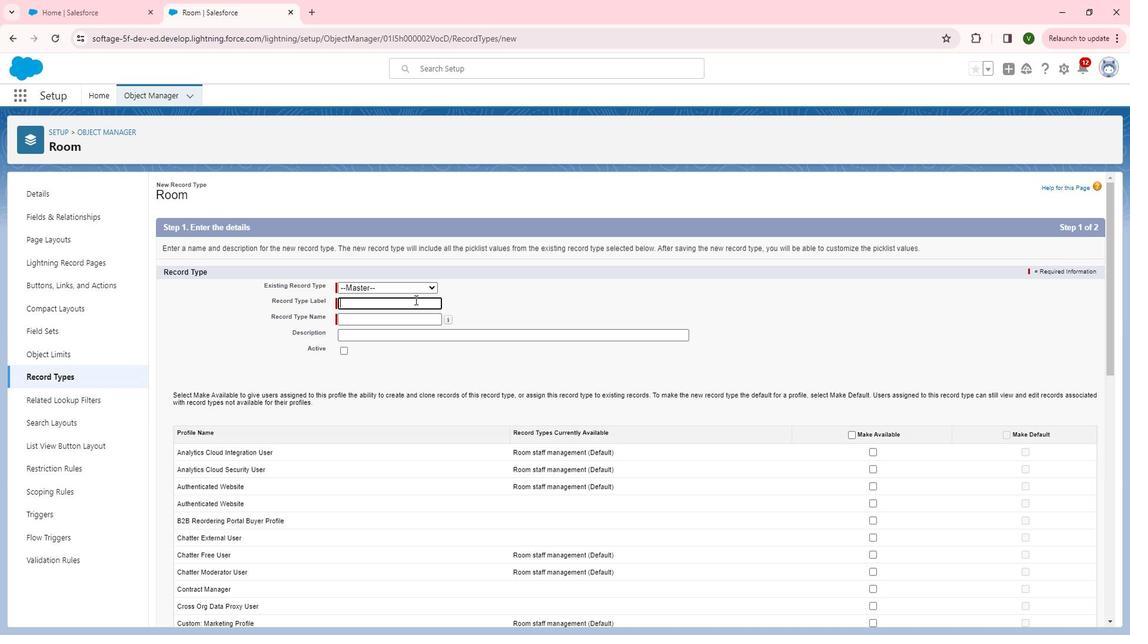 
Action: Key pressed <Key.shift>Rooms<Key.space>for<Key.space>studen
Screenshot: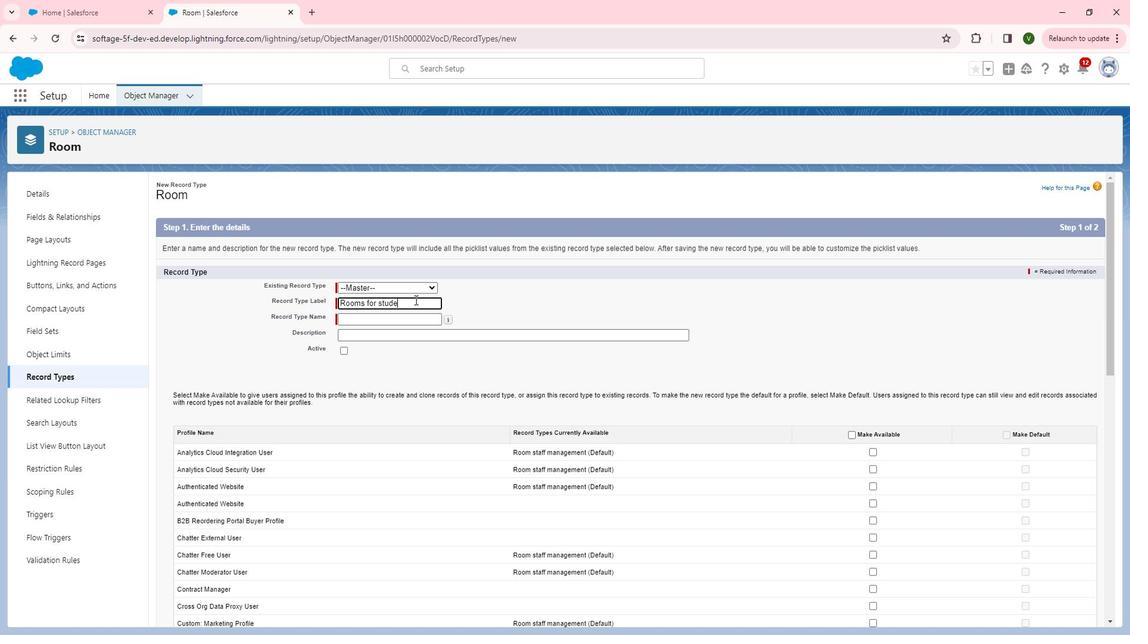 
Action: Mouse moved to (412, 303)
Screenshot: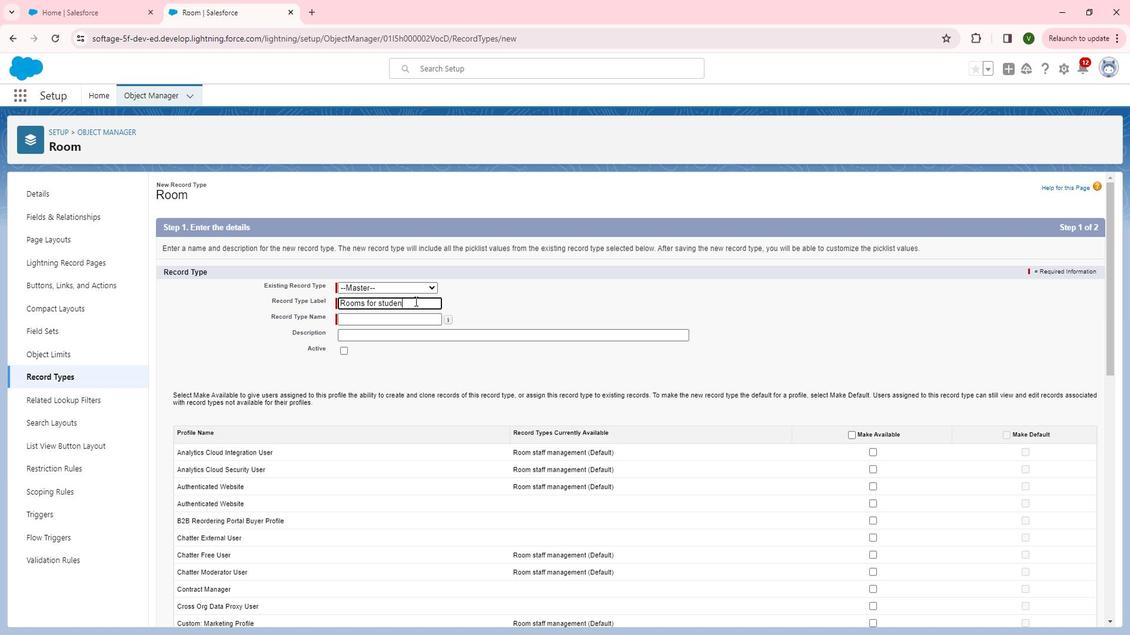 
Action: Key pressed t
Screenshot: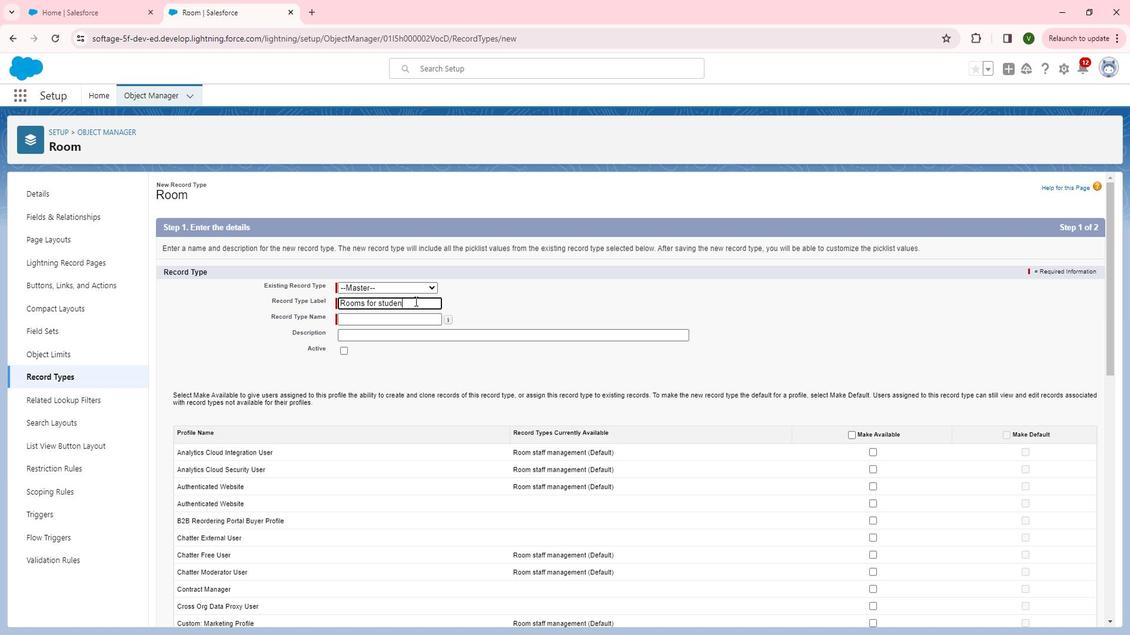 
Action: Mouse moved to (467, 311)
Screenshot: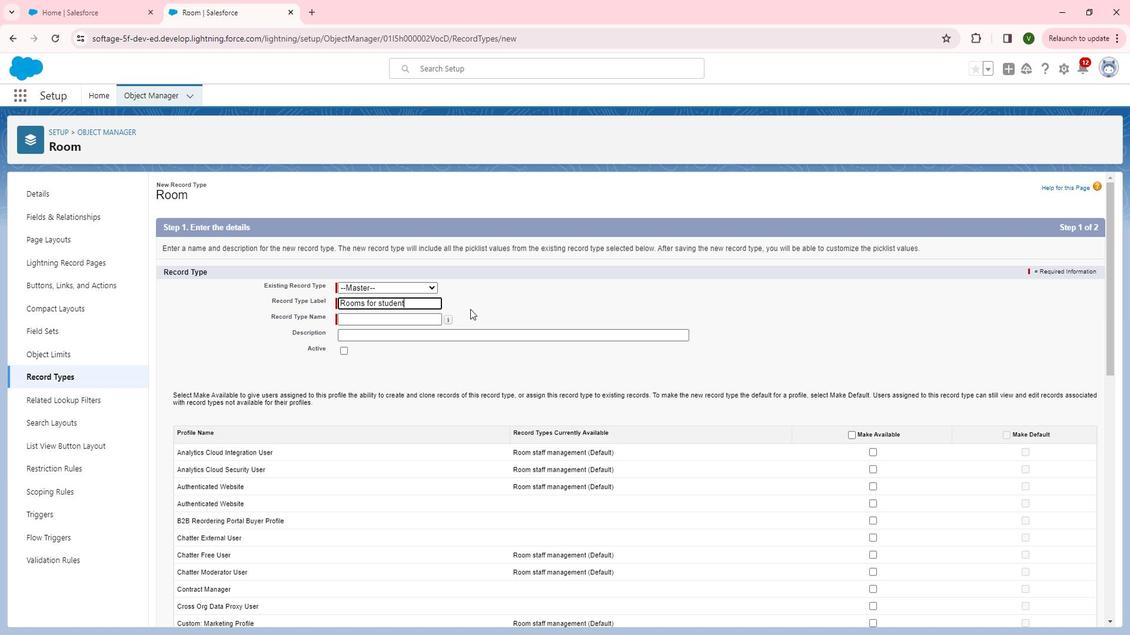 
Action: Mouse pressed left at (467, 311)
Screenshot: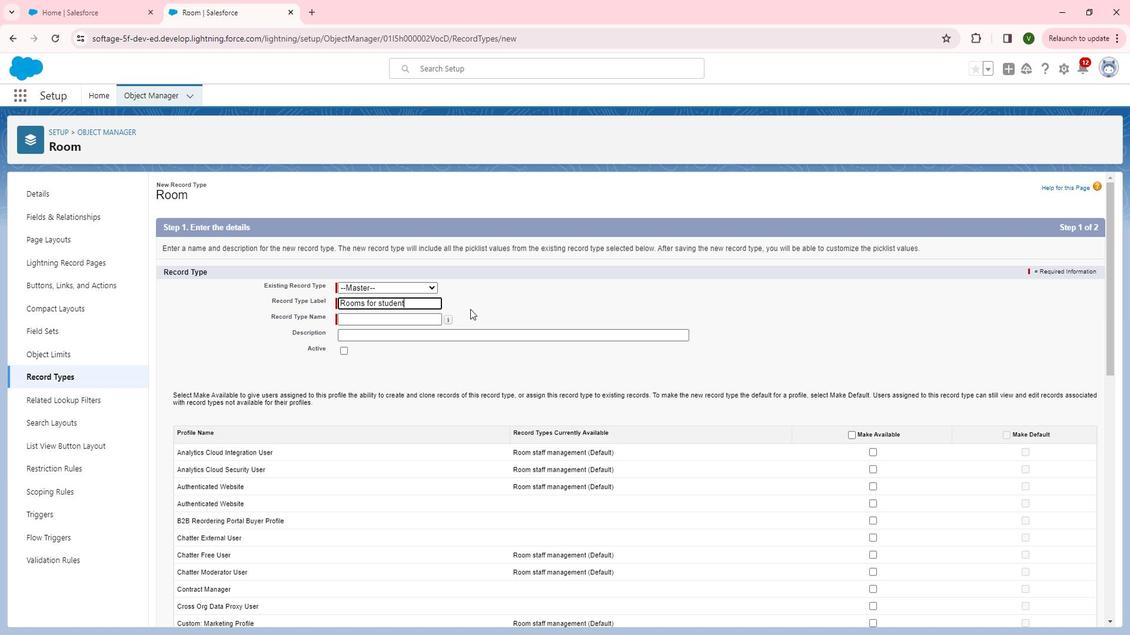 
Action: Mouse moved to (452, 330)
Screenshot: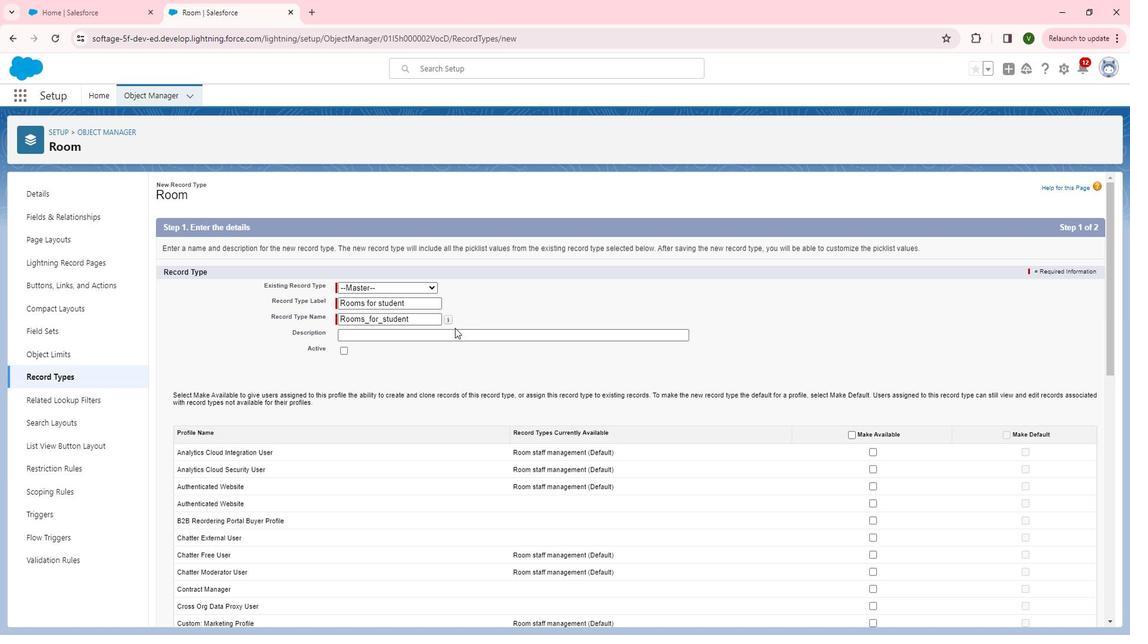 
Action: Mouse pressed left at (452, 330)
Screenshot: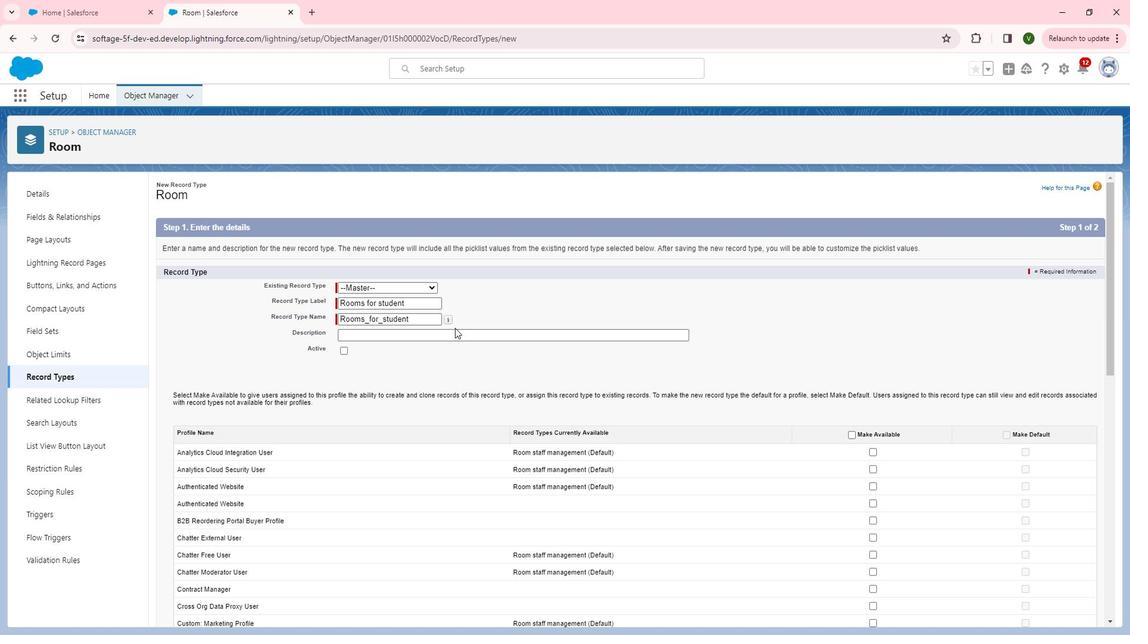 
Action: Mouse moved to (453, 332)
Screenshot: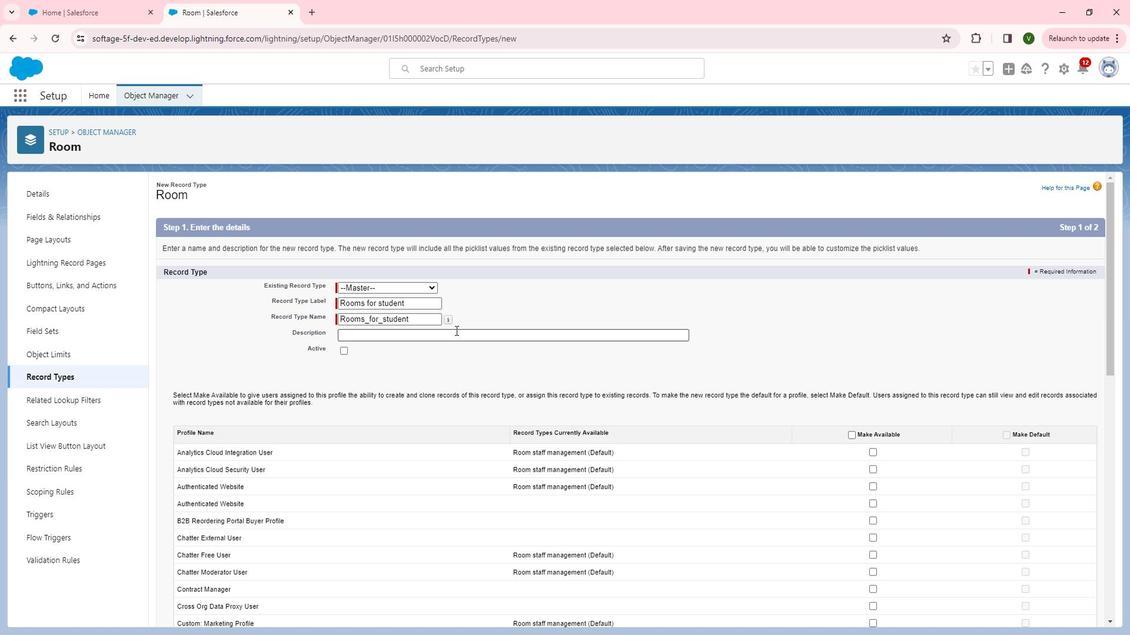 
Action: Mouse pressed left at (453, 332)
Screenshot: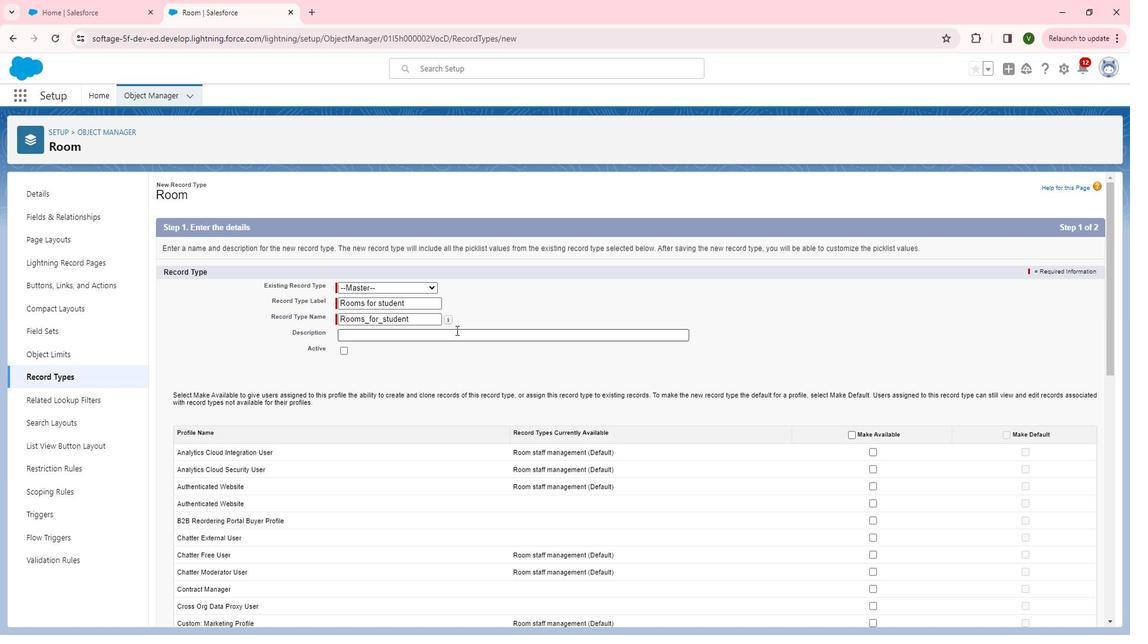 
Action: Key pressed room<Key.backspace><Key.backspace><Key.backspace><Key.backspace><Key.backspace><Key.backspace><Key.backspace><Key.backspace><Key.shift>Rooms<Key.space>for<Key.space>stundet<Key.backspace>nt<Key.space><Key.backspace><Key.backspace><Key.backspace><Key.backspace><Key.backspace><Key.backspace>dent<Key.space>record<Key.space>type
Screenshot: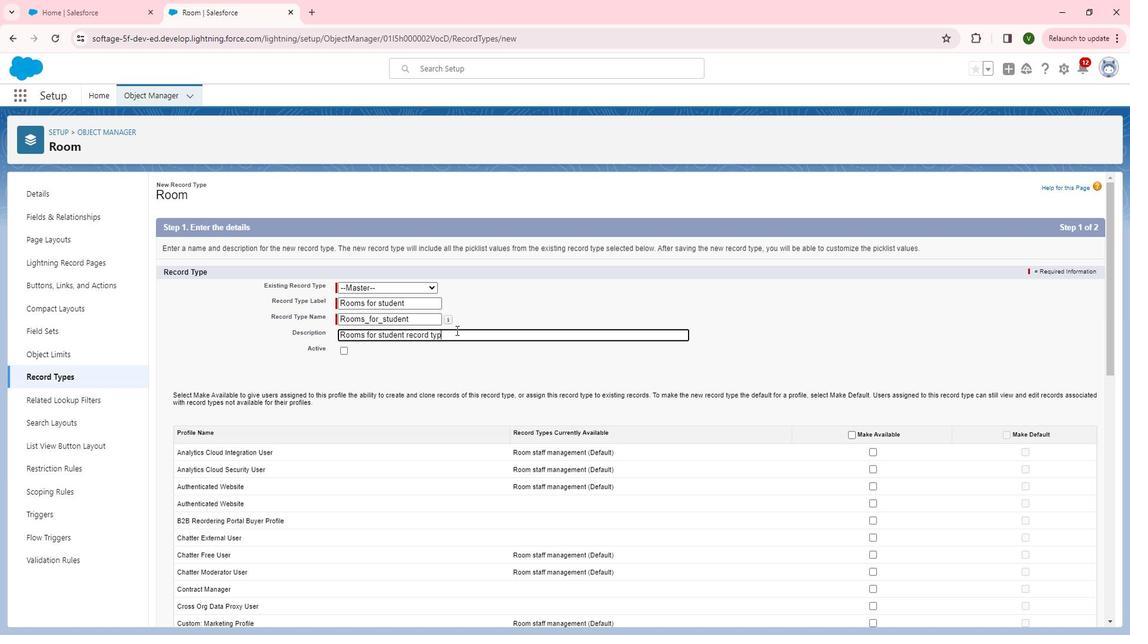 
Action: Mouse moved to (340, 352)
Screenshot: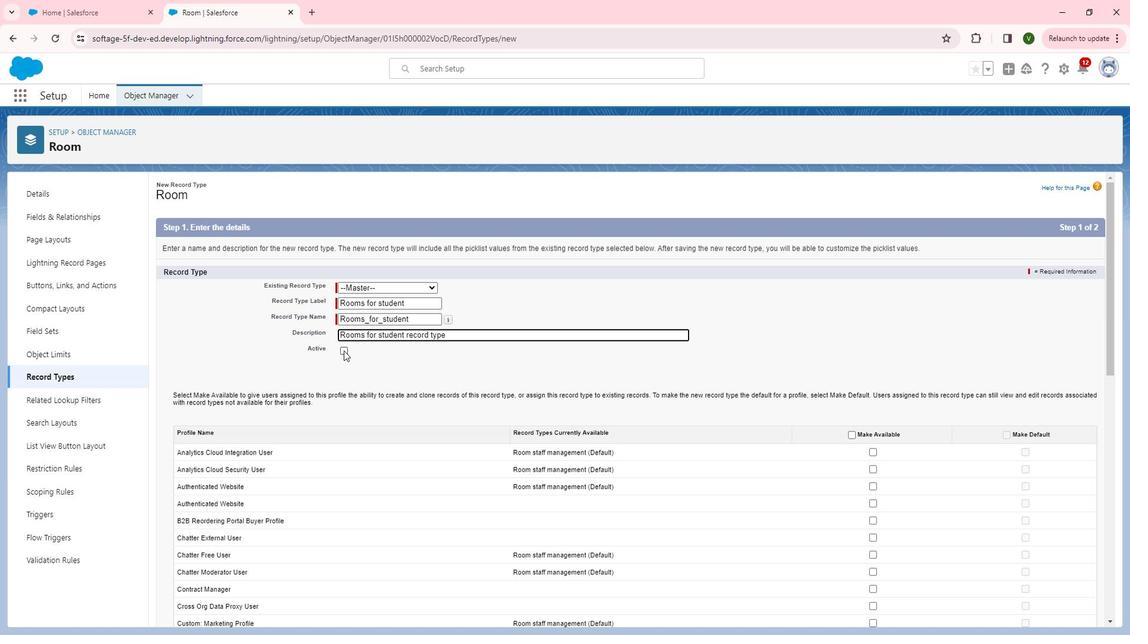 
Action: Mouse pressed left at (340, 352)
Screenshot: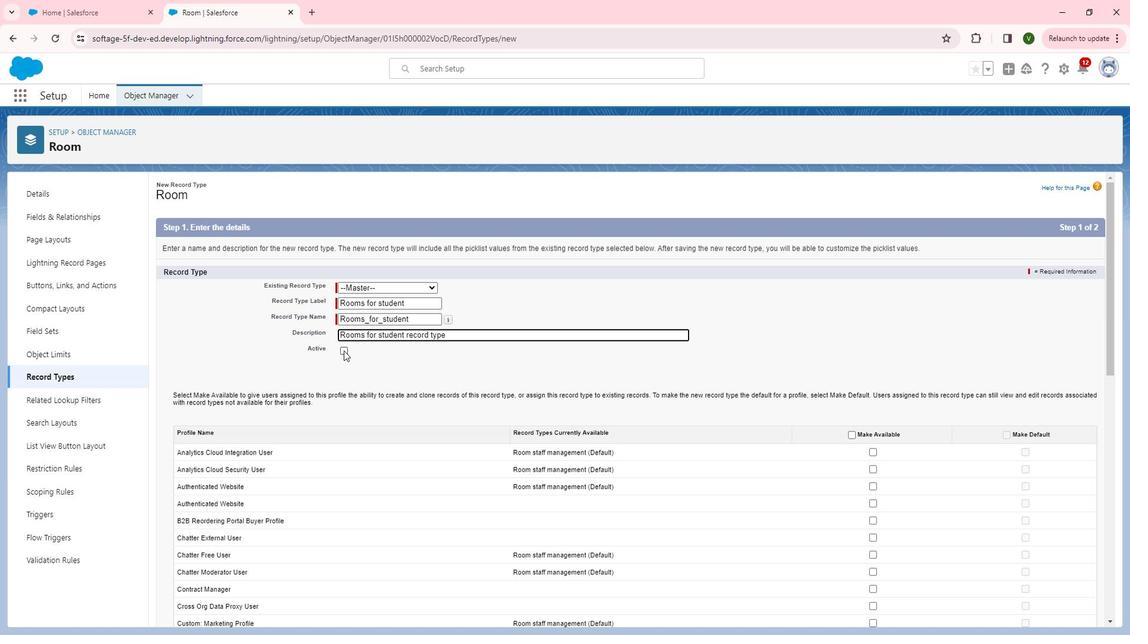 
Action: Mouse moved to (902, 399)
Screenshot: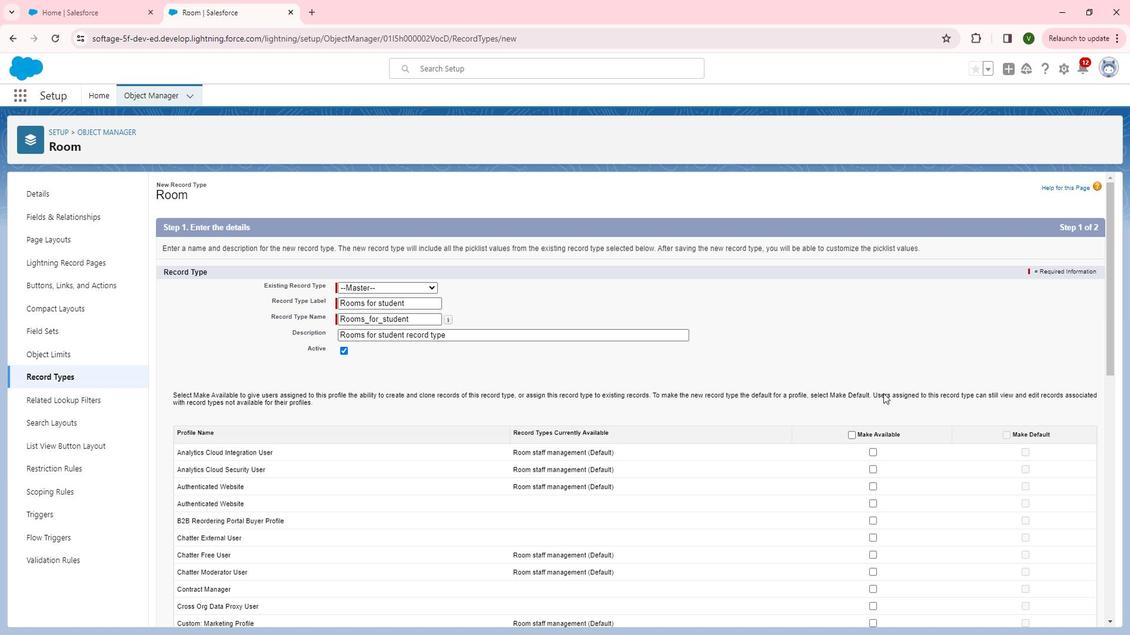 
Action: Mouse scrolled (902, 398) with delta (0, 0)
Screenshot: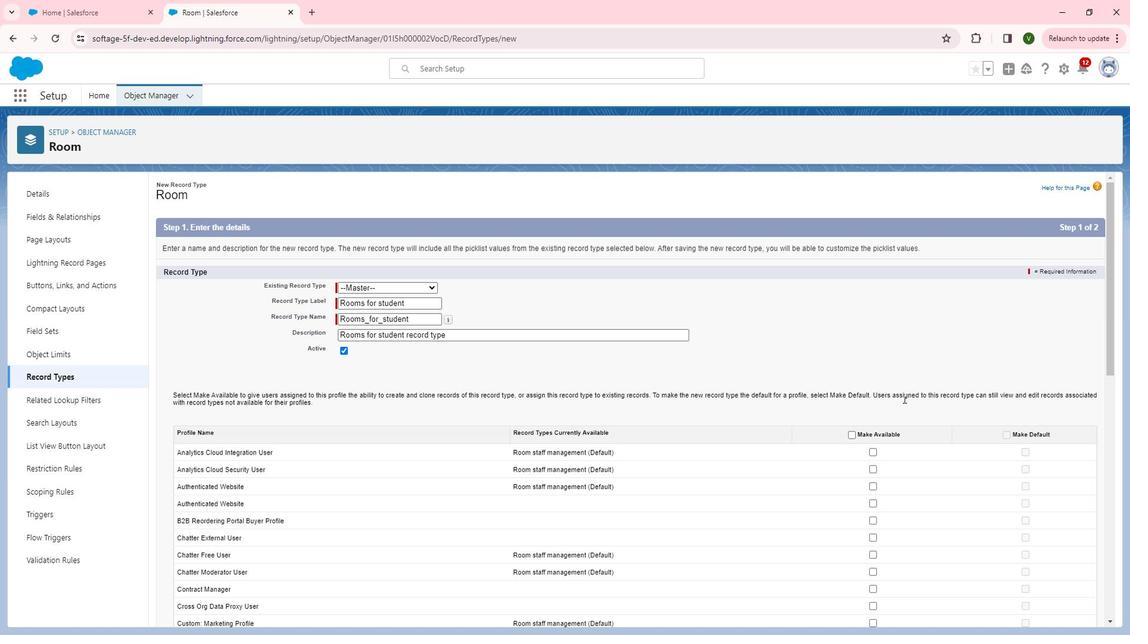 
Action: Mouse scrolled (902, 398) with delta (0, 0)
Screenshot: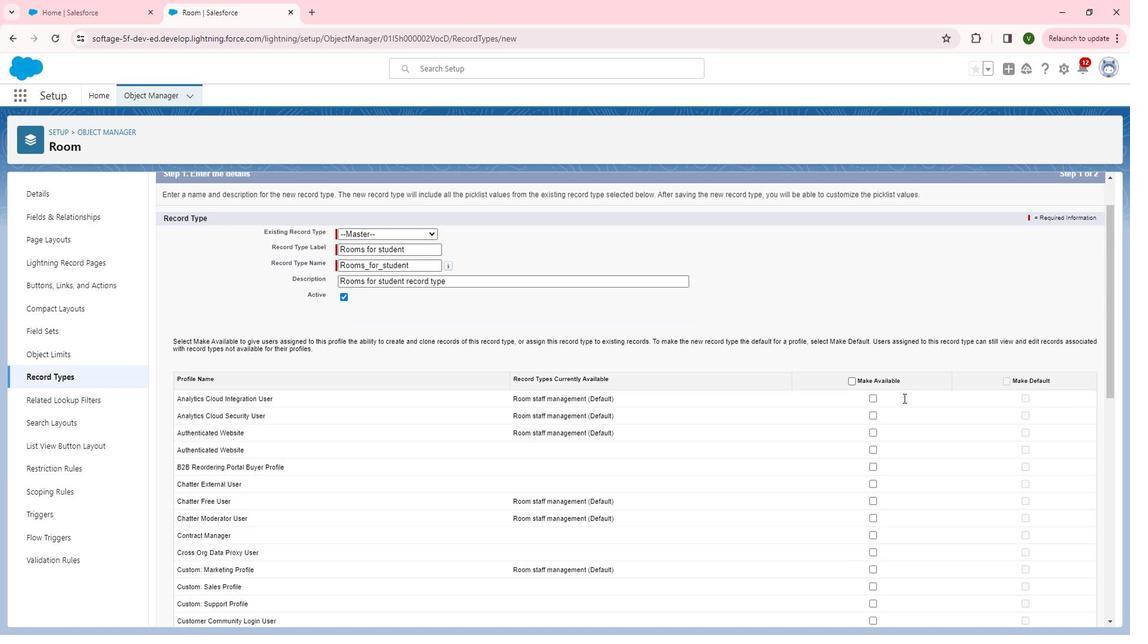 
Action: Mouse moved to (850, 315)
Screenshot: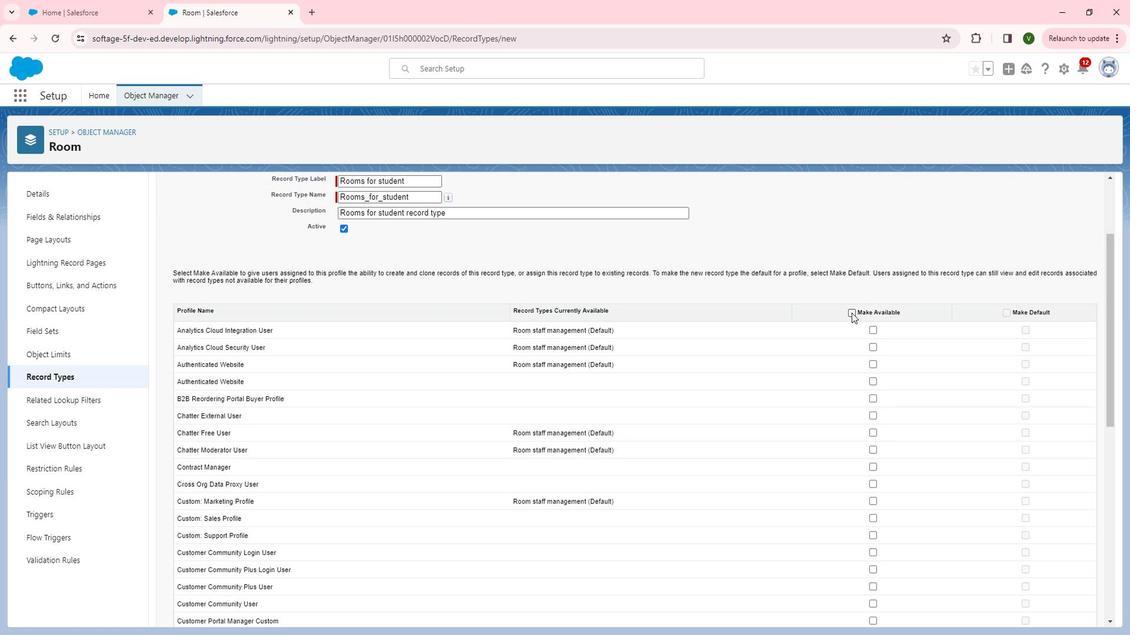 
Action: Mouse pressed left at (850, 315)
Screenshot: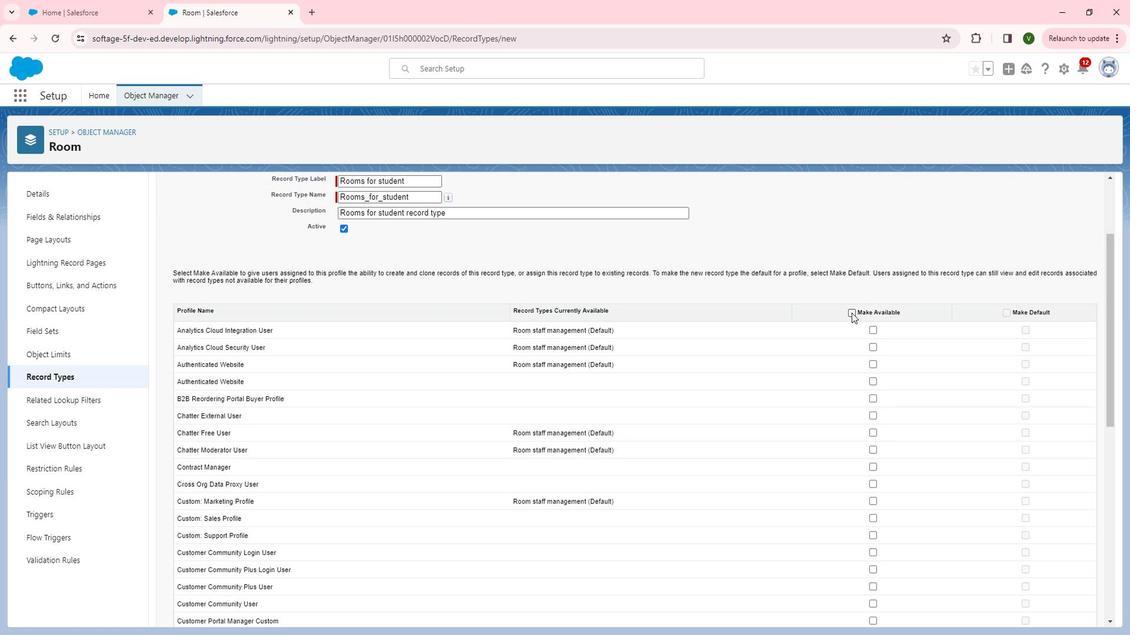 
Action: Mouse moved to (870, 430)
Screenshot: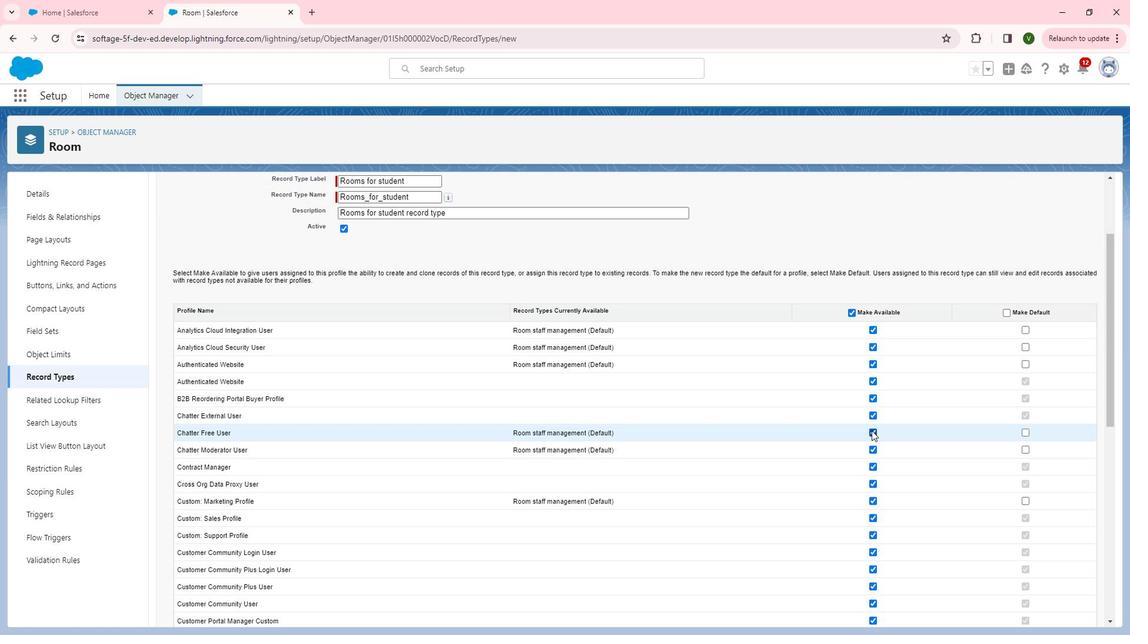 
Action: Mouse scrolled (870, 430) with delta (0, 0)
Screenshot: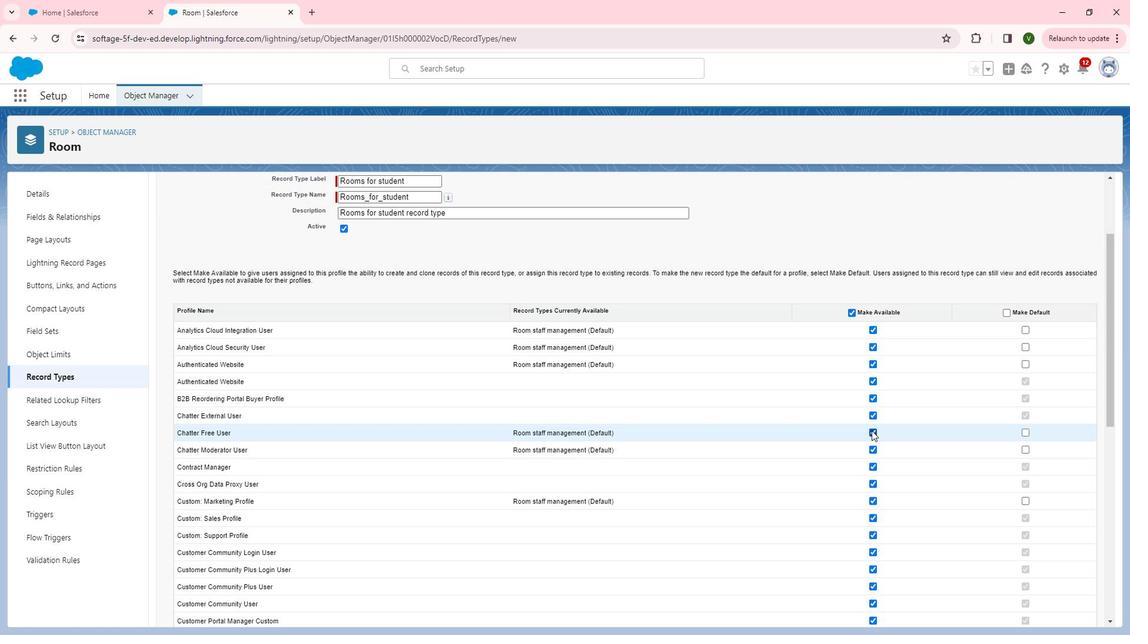 
Action: Mouse scrolled (870, 430) with delta (0, 0)
Screenshot: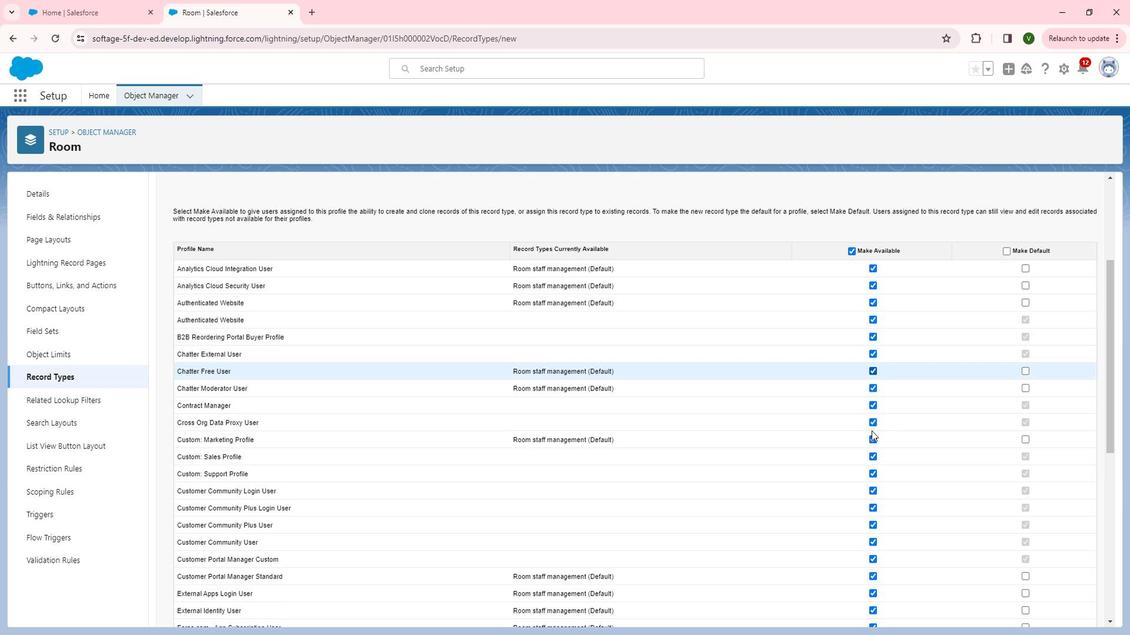 
Action: Mouse moved to (871, 431)
Screenshot: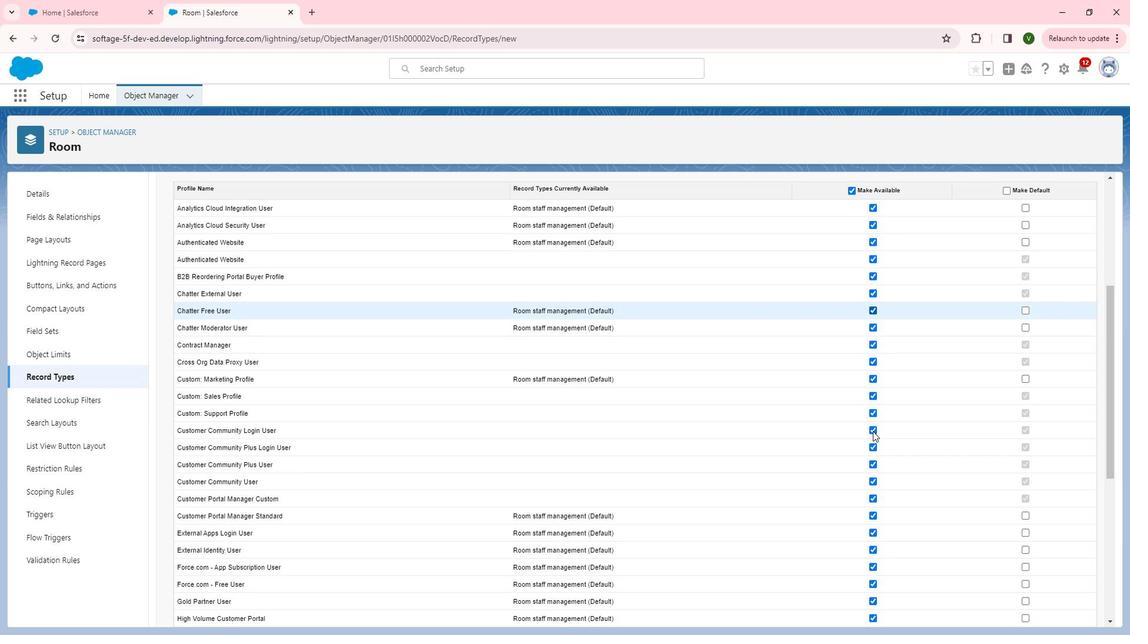 
Action: Mouse scrolled (871, 430) with delta (0, 0)
Screenshot: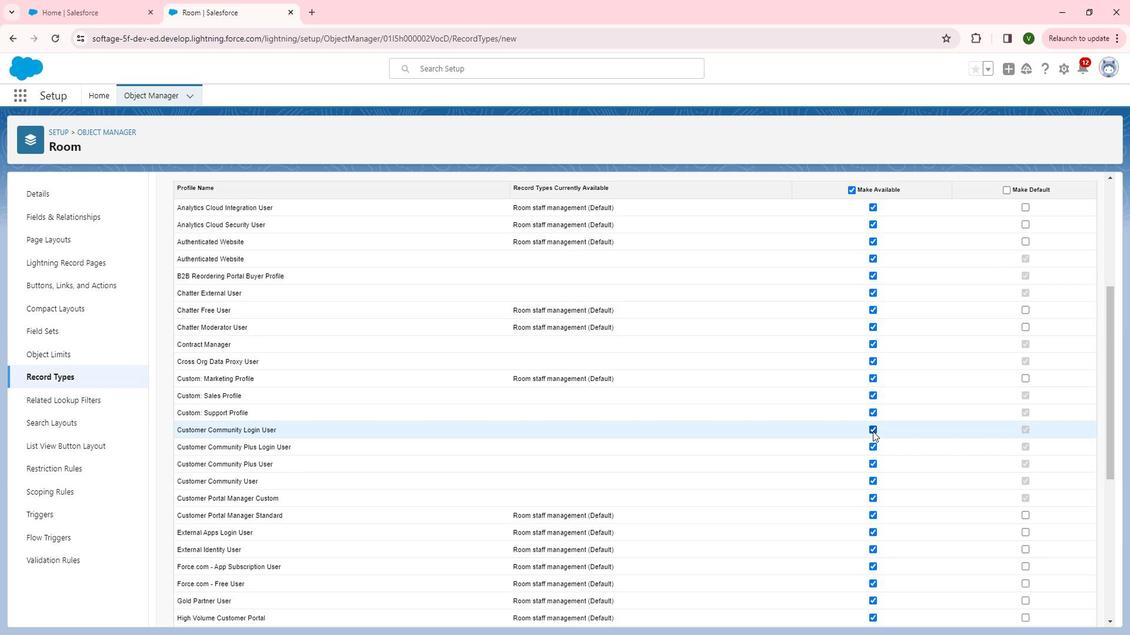 
Action: Mouse scrolled (871, 430) with delta (0, 0)
Screenshot: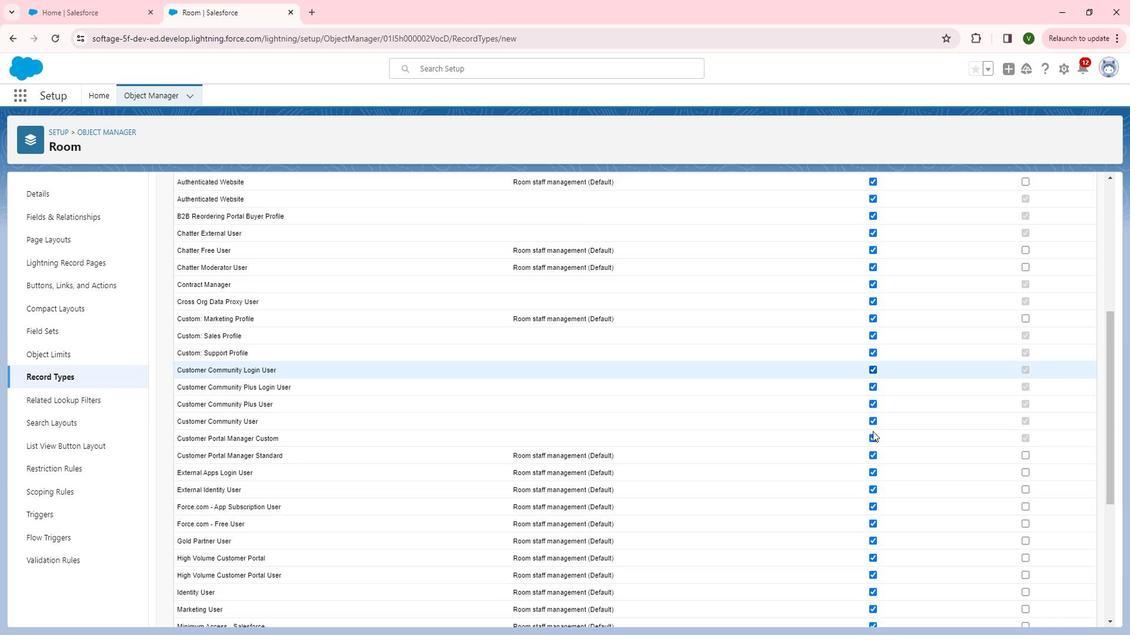 
Action: Mouse scrolled (871, 430) with delta (0, 0)
Screenshot: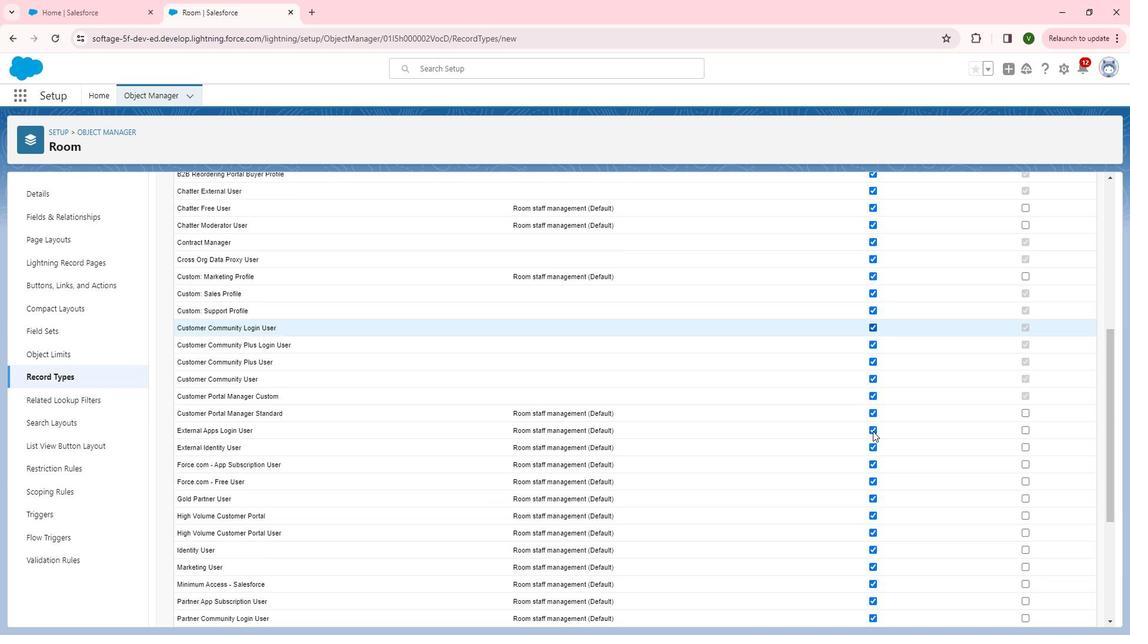 
Action: Mouse moved to (877, 426)
Screenshot: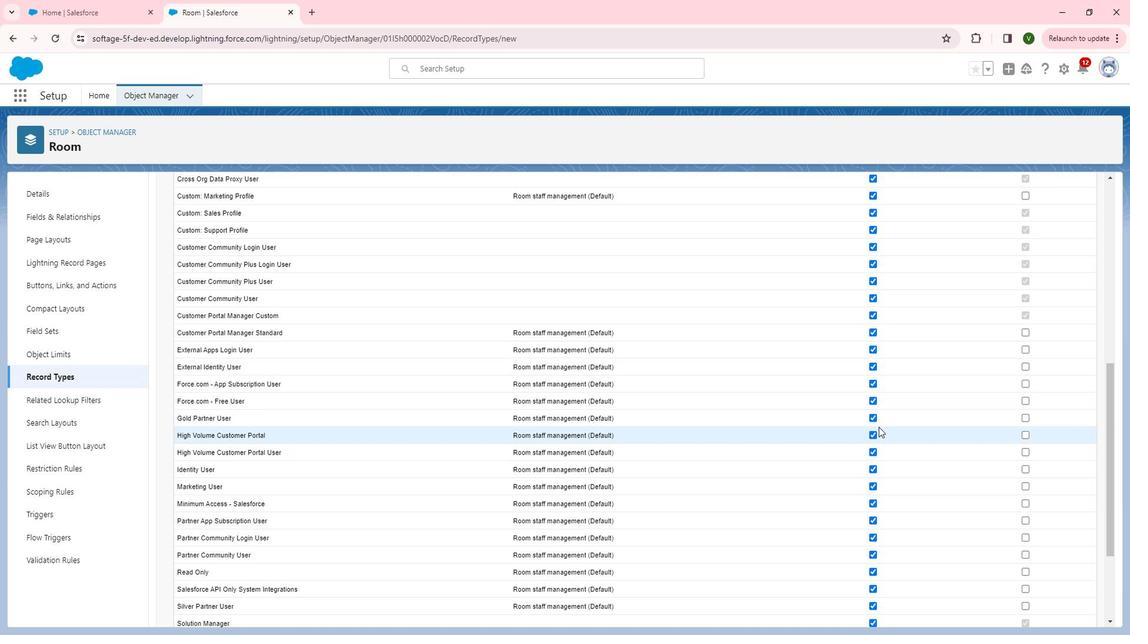 
Action: Mouse scrolled (877, 426) with delta (0, 0)
Screenshot: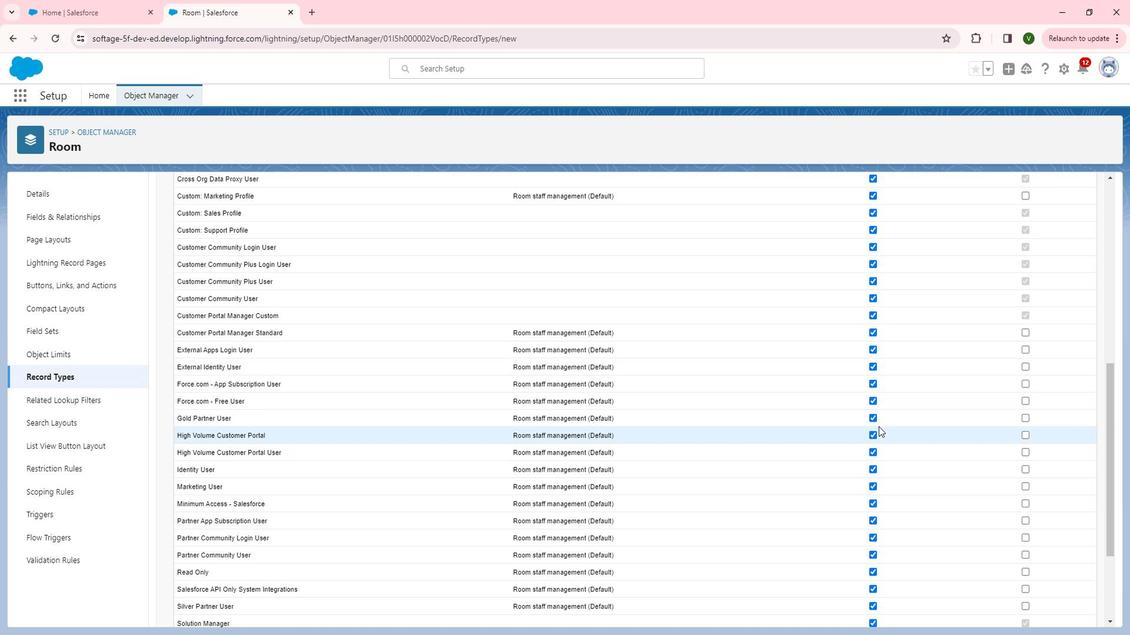 
Action: Mouse scrolled (877, 426) with delta (0, 0)
Screenshot: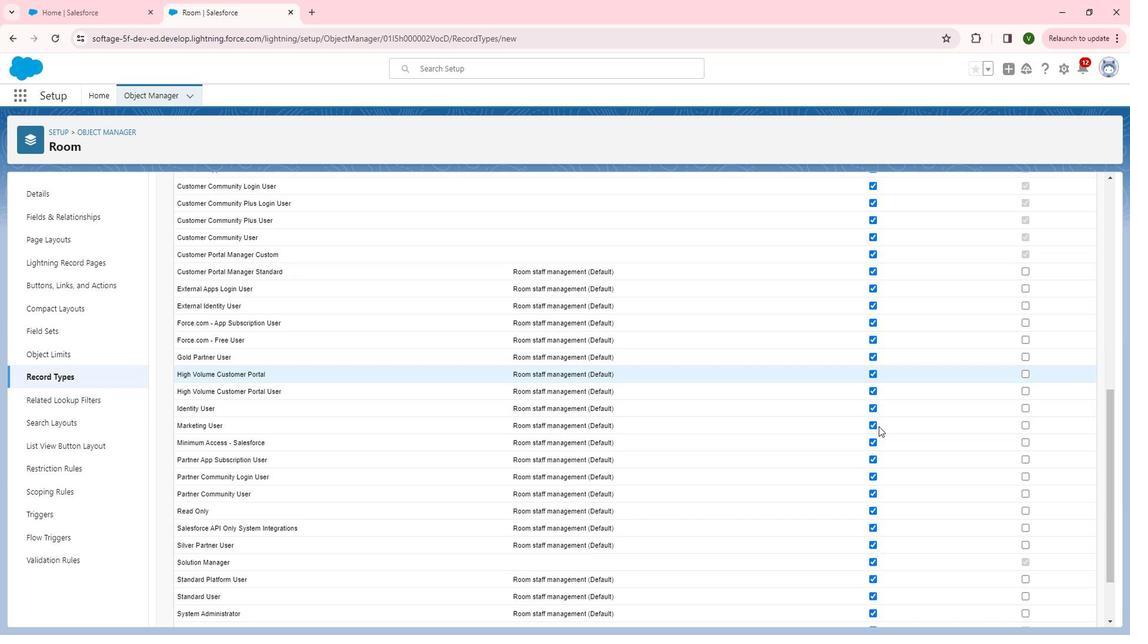 
Action: Mouse moved to (865, 326)
Screenshot: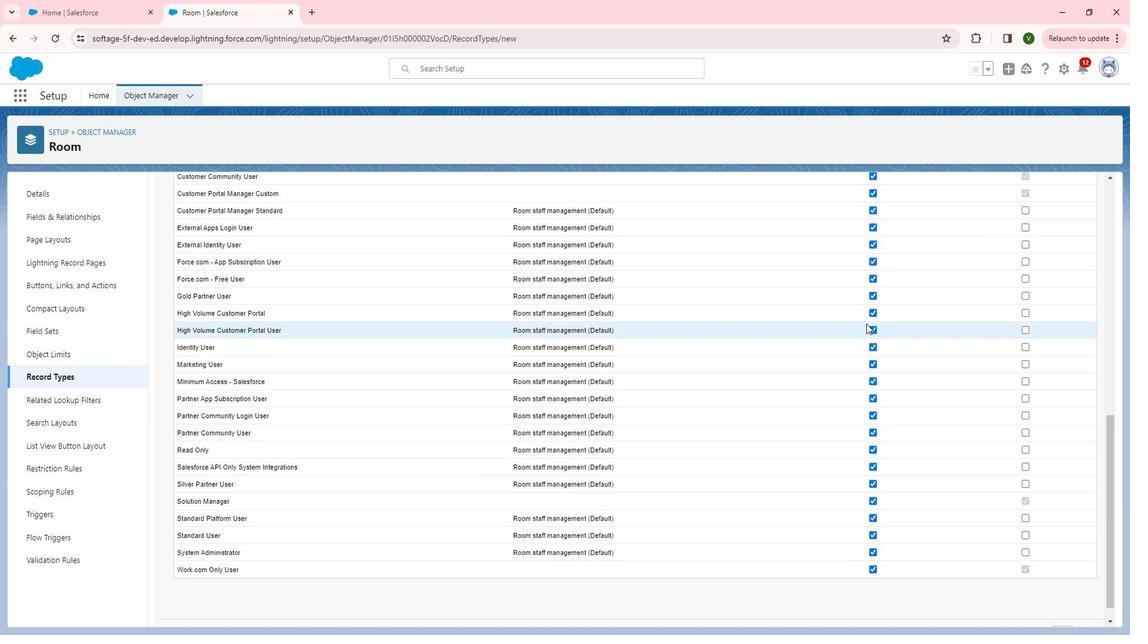 
Action: Mouse scrolled (865, 326) with delta (0, 0)
Screenshot: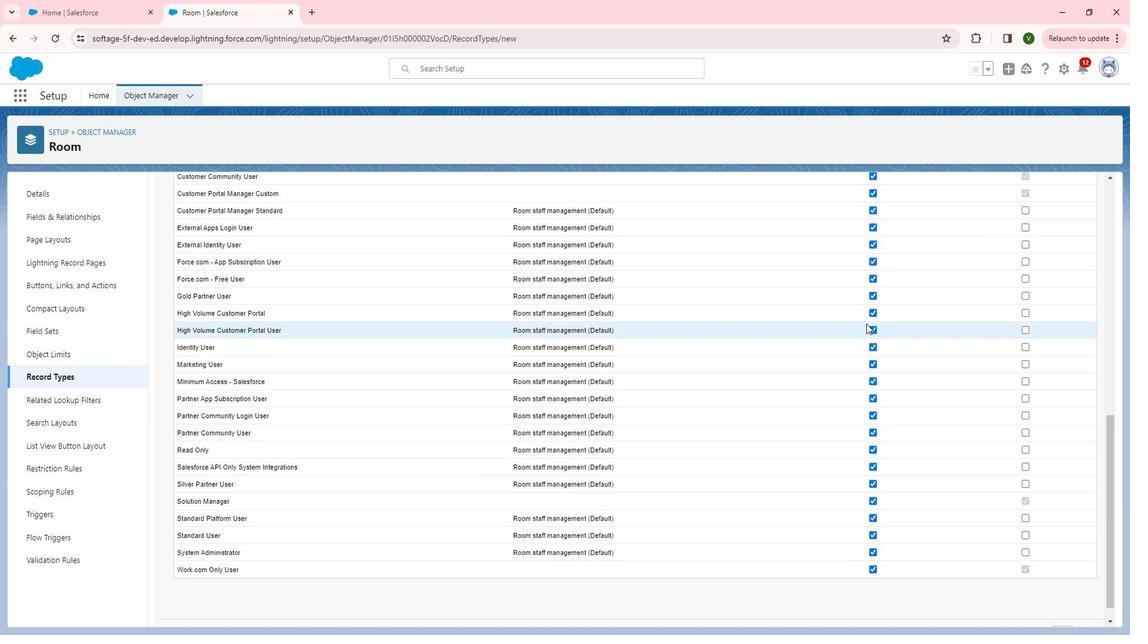 
Action: Mouse scrolled (865, 326) with delta (0, 0)
Screenshot: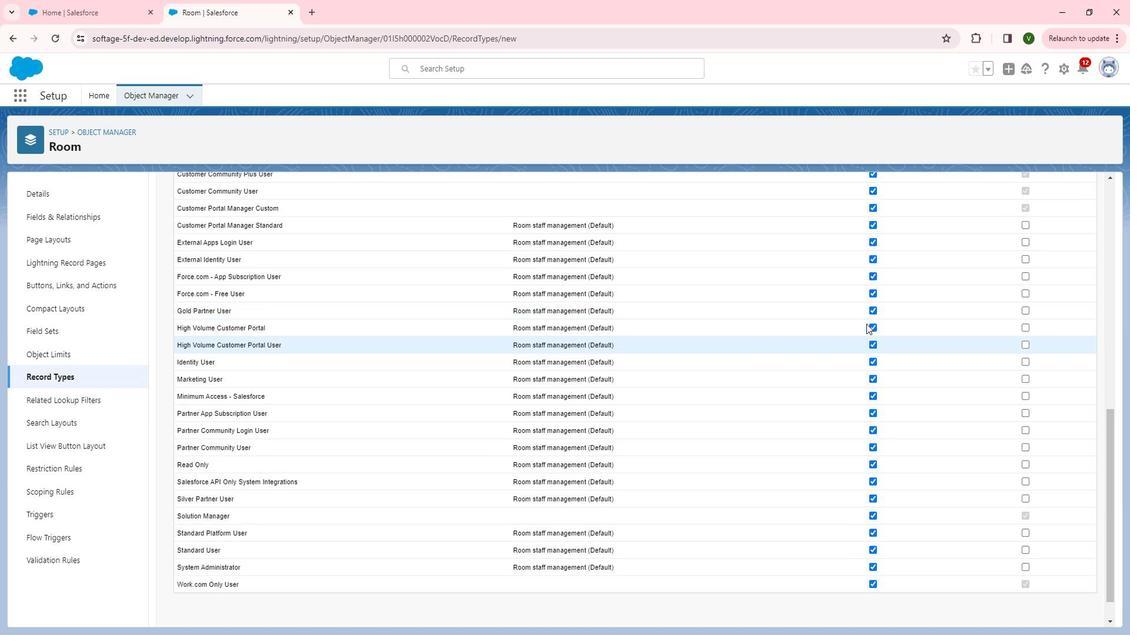 
Action: Mouse moved to (882, 246)
Screenshot: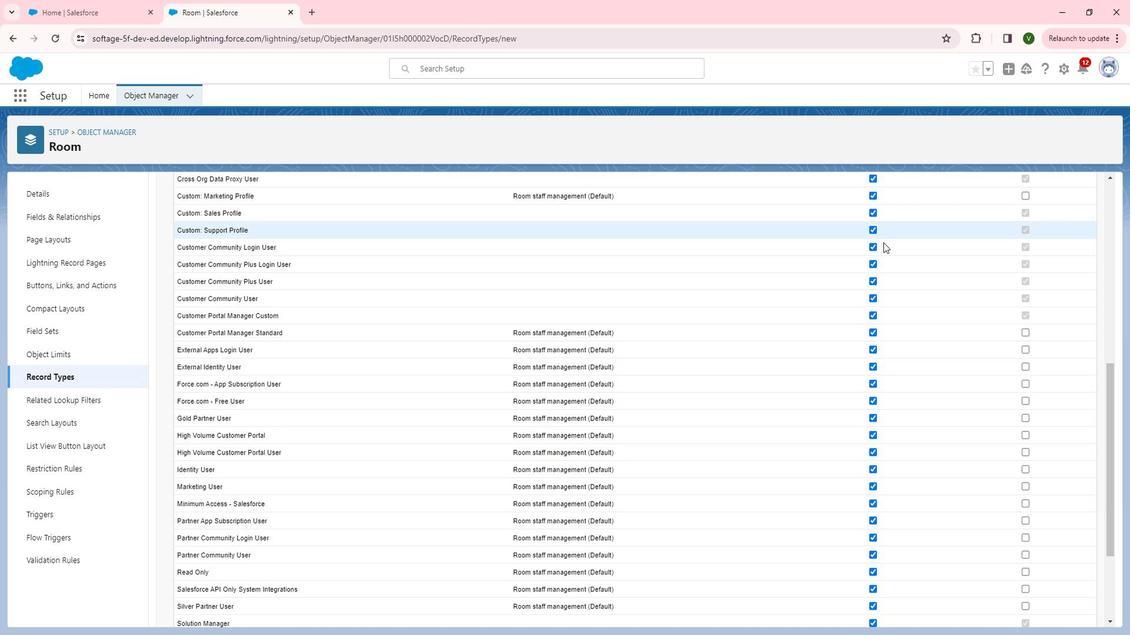 
Action: Mouse scrolled (882, 246) with delta (0, 0)
Screenshot: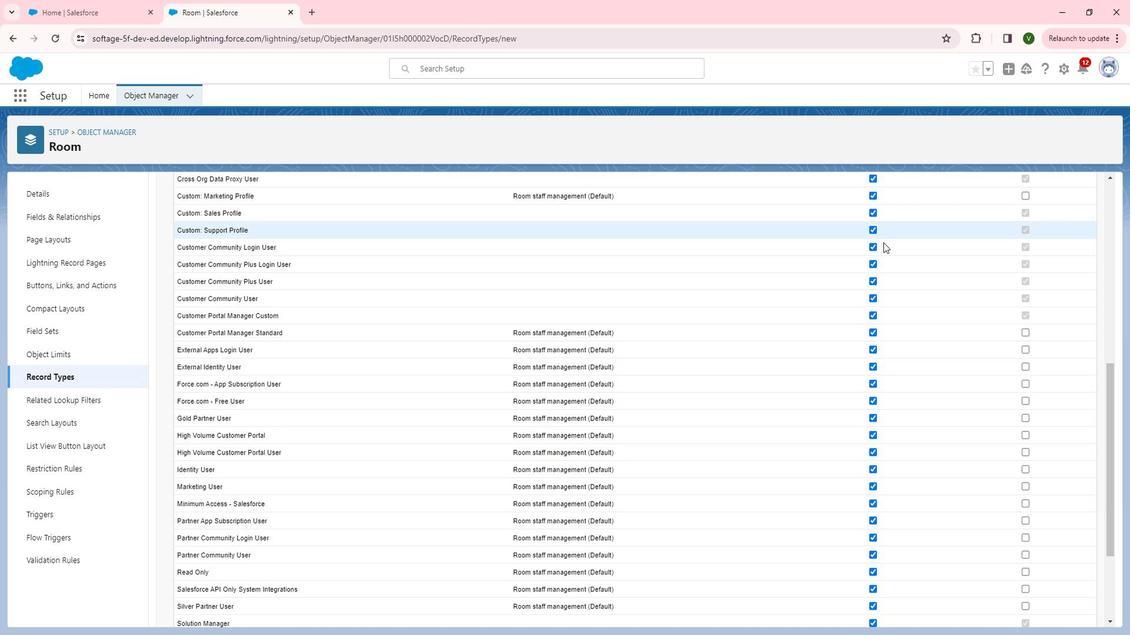 
Action: Mouse moved to (882, 249)
Screenshot: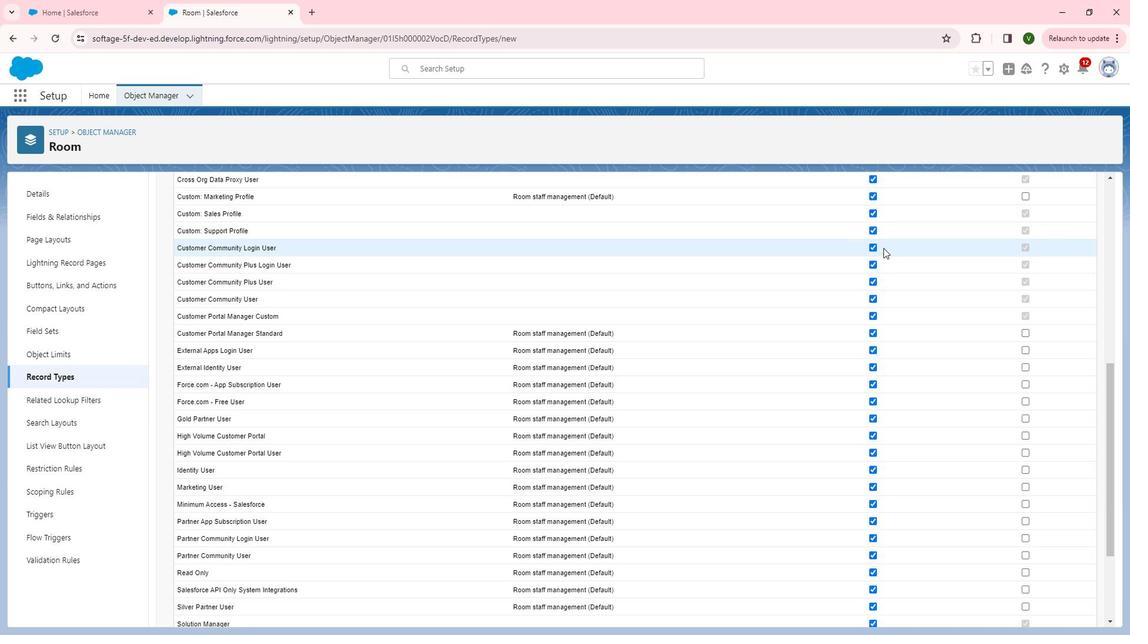 
Action: Mouse scrolled (882, 249) with delta (0, 0)
Screenshot: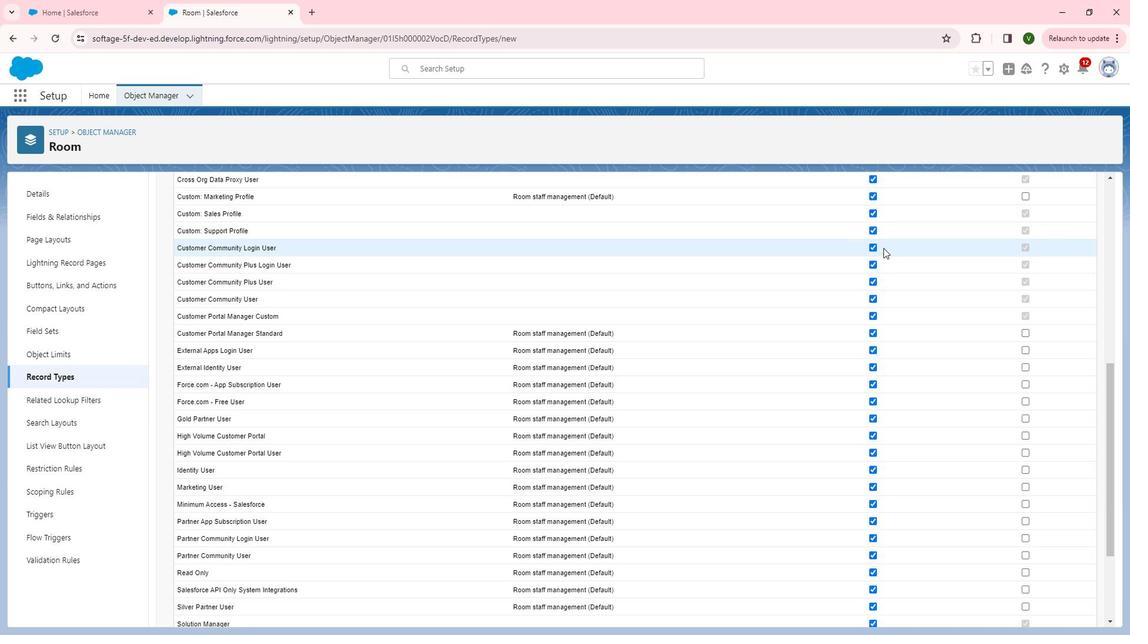 
Action: Mouse moved to (882, 253)
Screenshot: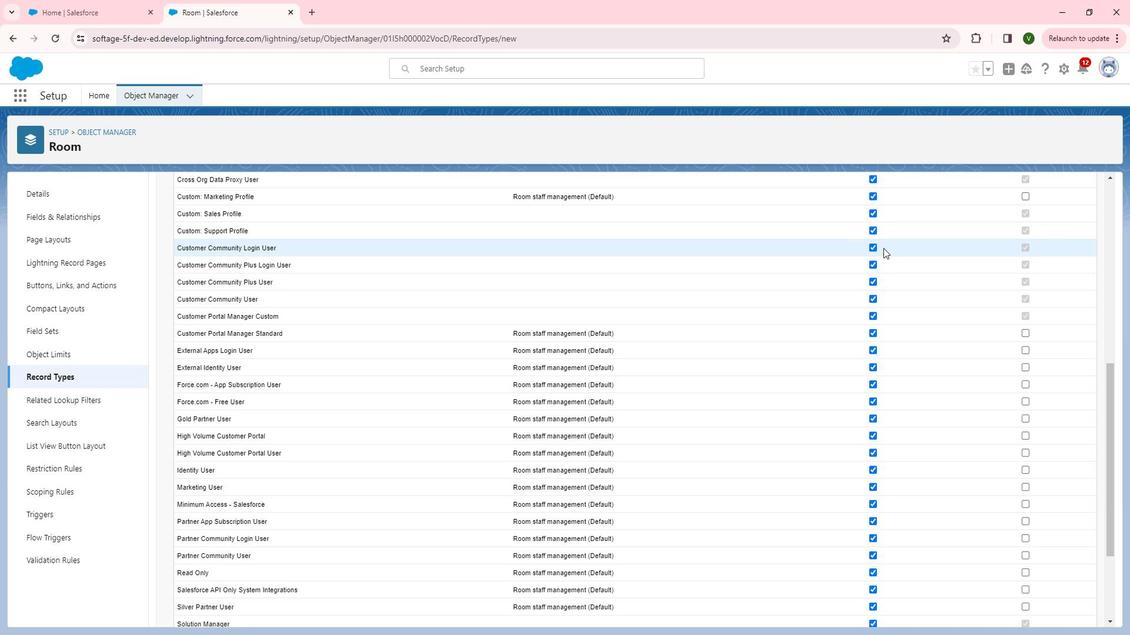 
Action: Mouse scrolled (882, 253) with delta (0, 0)
Screenshot: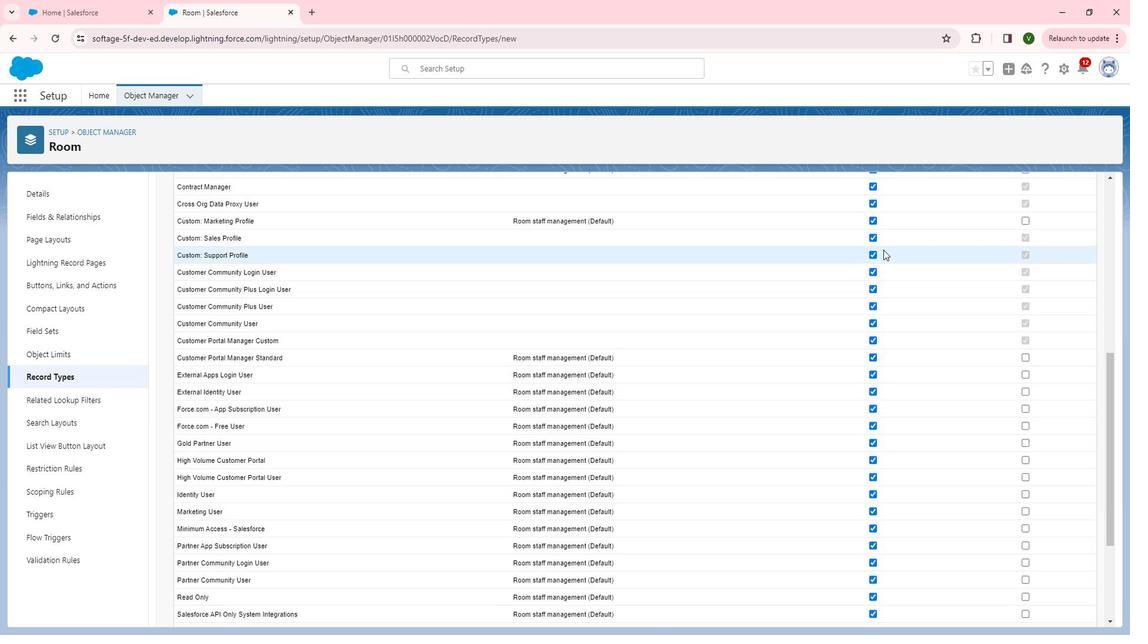 
Action: Mouse moved to (882, 471)
Screenshot: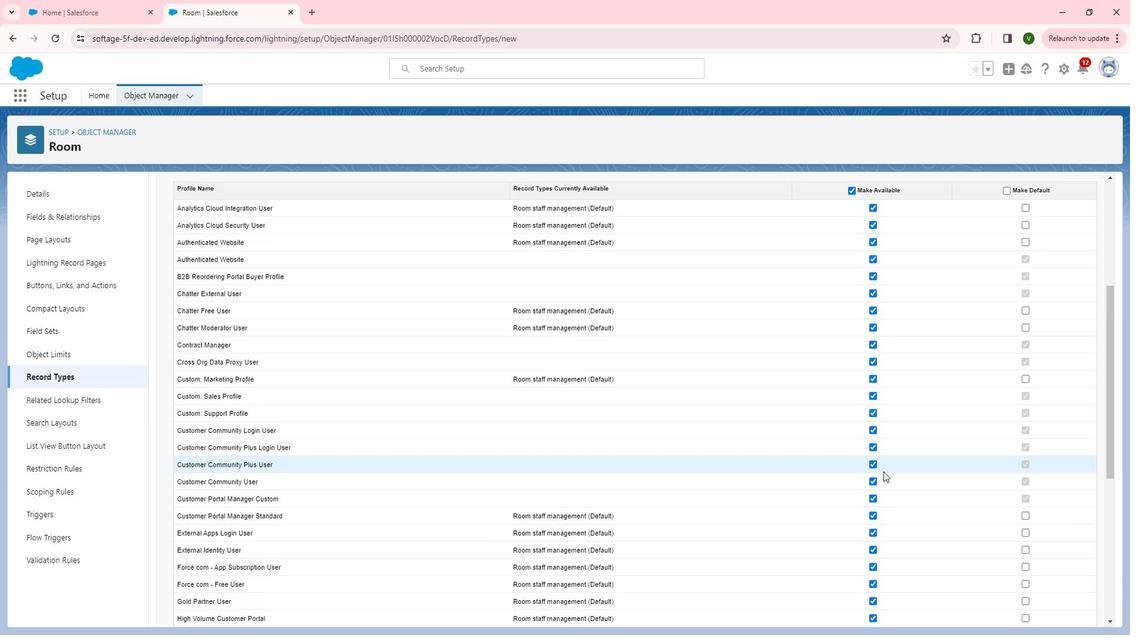 
Action: Mouse scrolled (882, 470) with delta (0, 0)
Screenshot: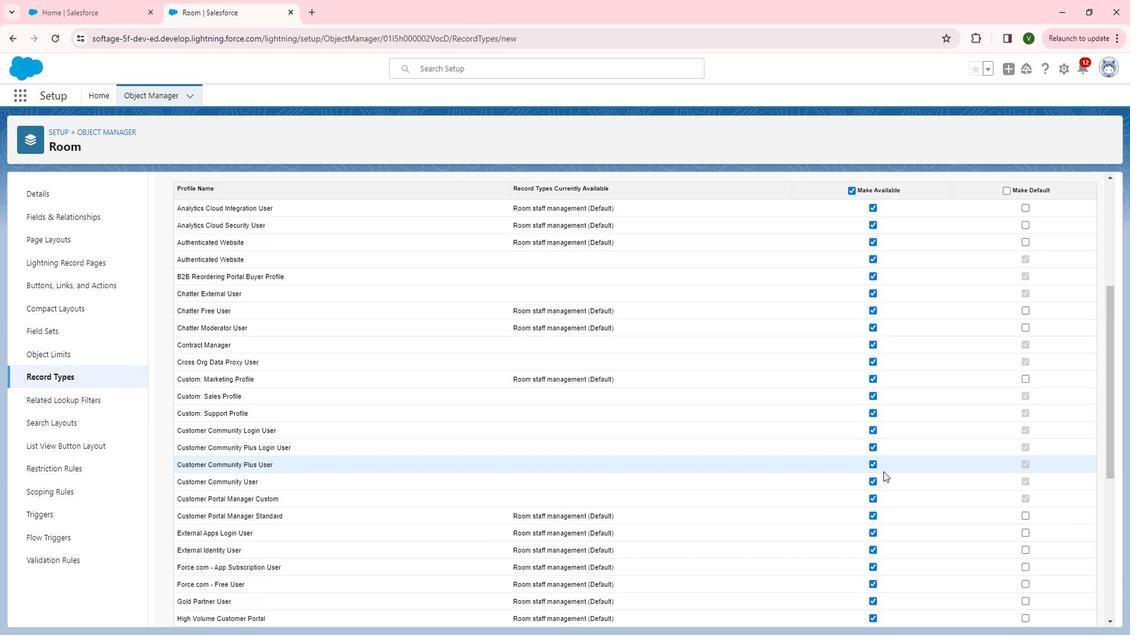 
Action: Mouse scrolled (882, 470) with delta (0, 0)
Screenshot: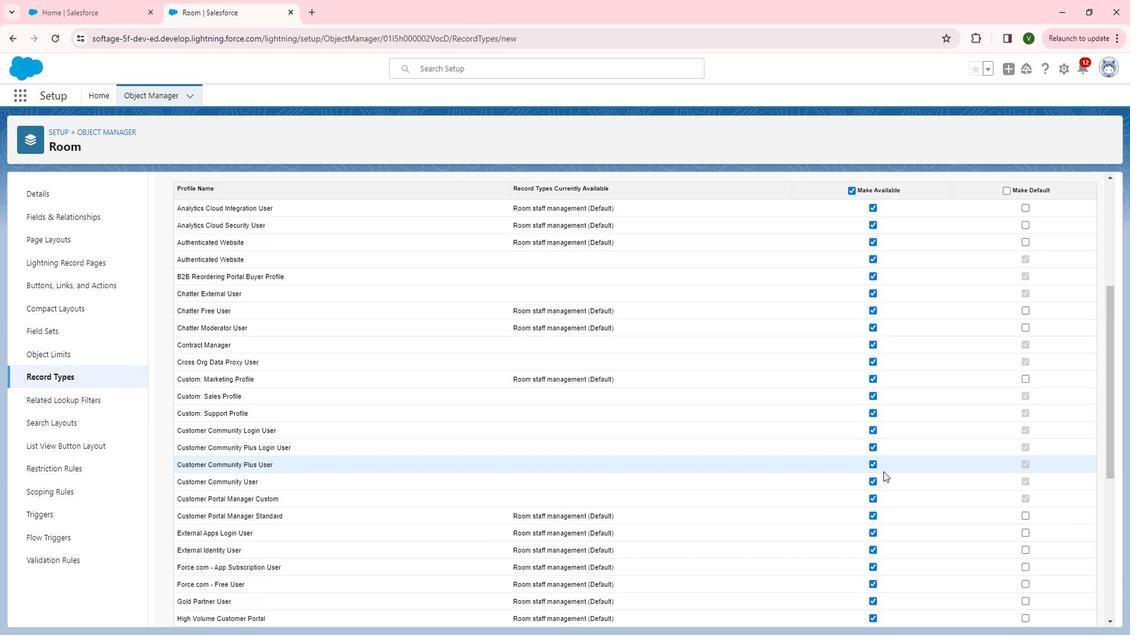 
Action: Mouse scrolled (882, 470) with delta (0, 0)
Screenshot: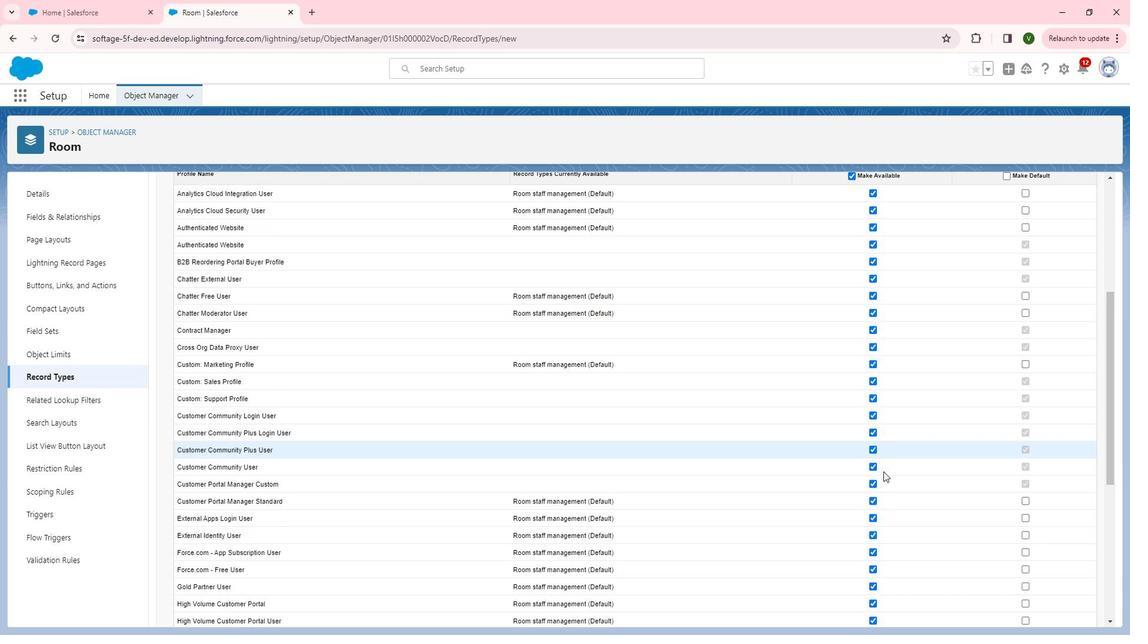 
Action: Mouse scrolled (882, 470) with delta (0, 0)
Screenshot: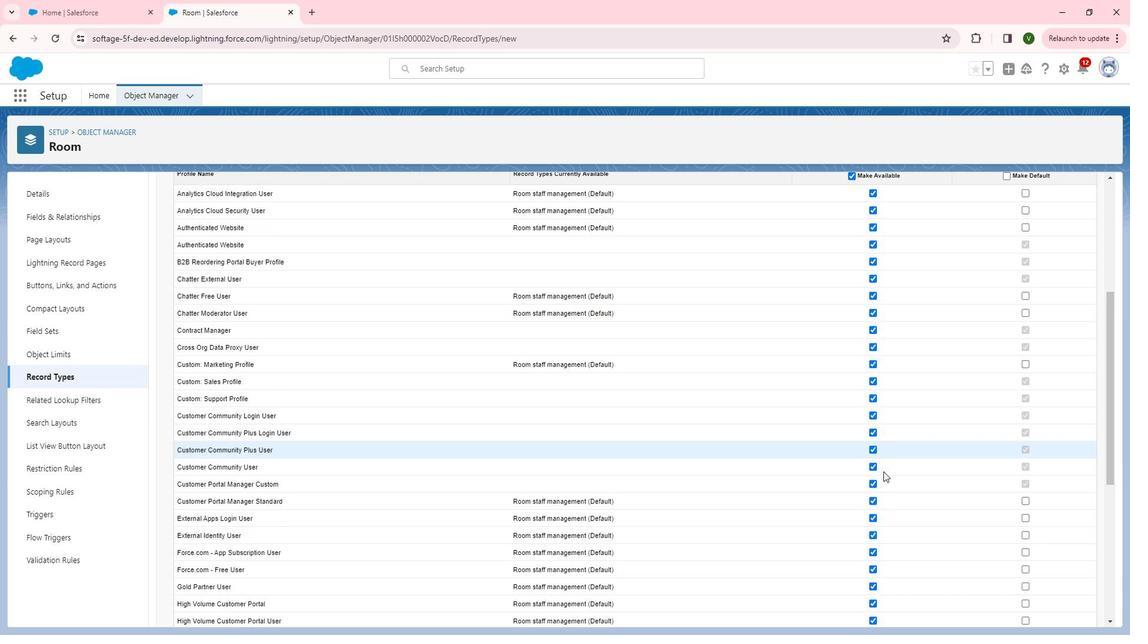 
Action: Mouse scrolled (882, 470) with delta (0, 0)
Screenshot: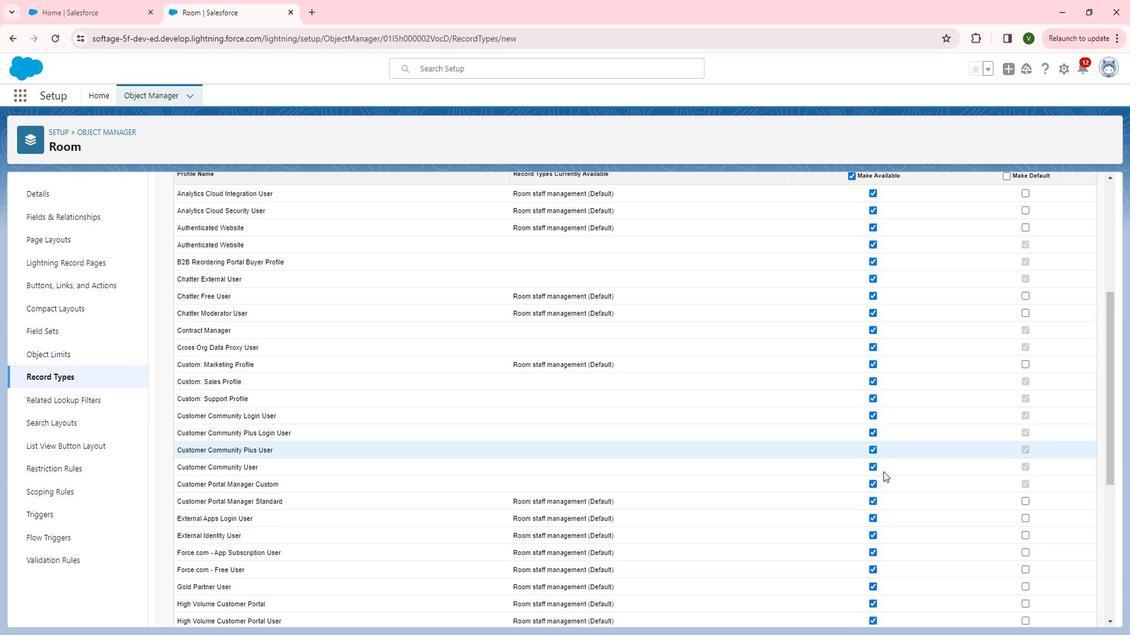 
Action: Mouse moved to (874, 464)
Screenshot: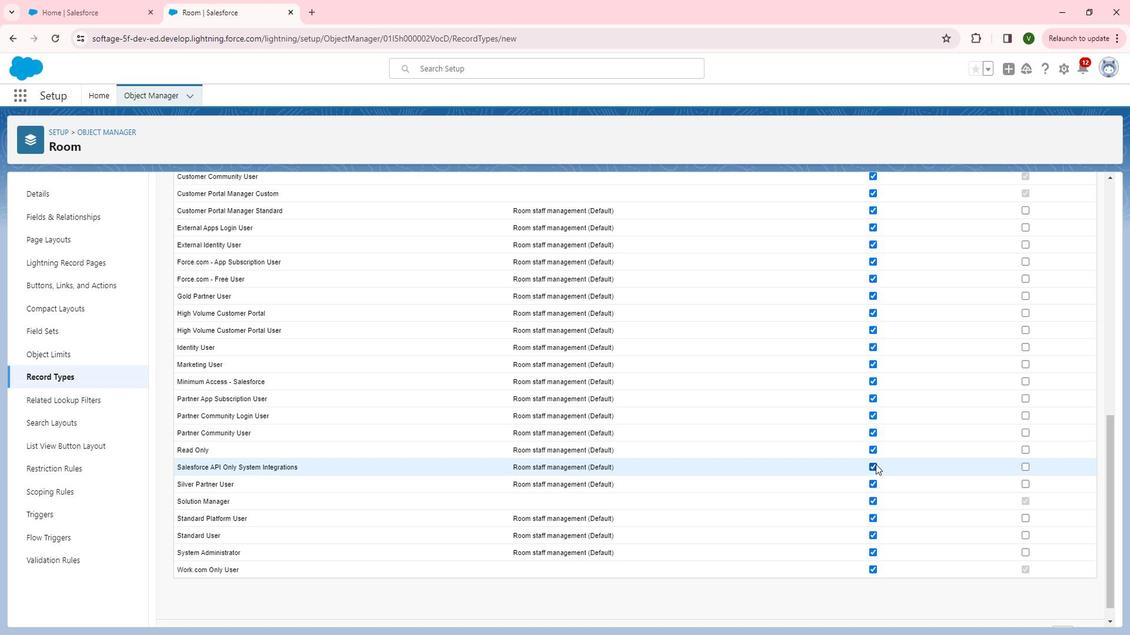 
Action: Mouse pressed left at (874, 464)
Screenshot: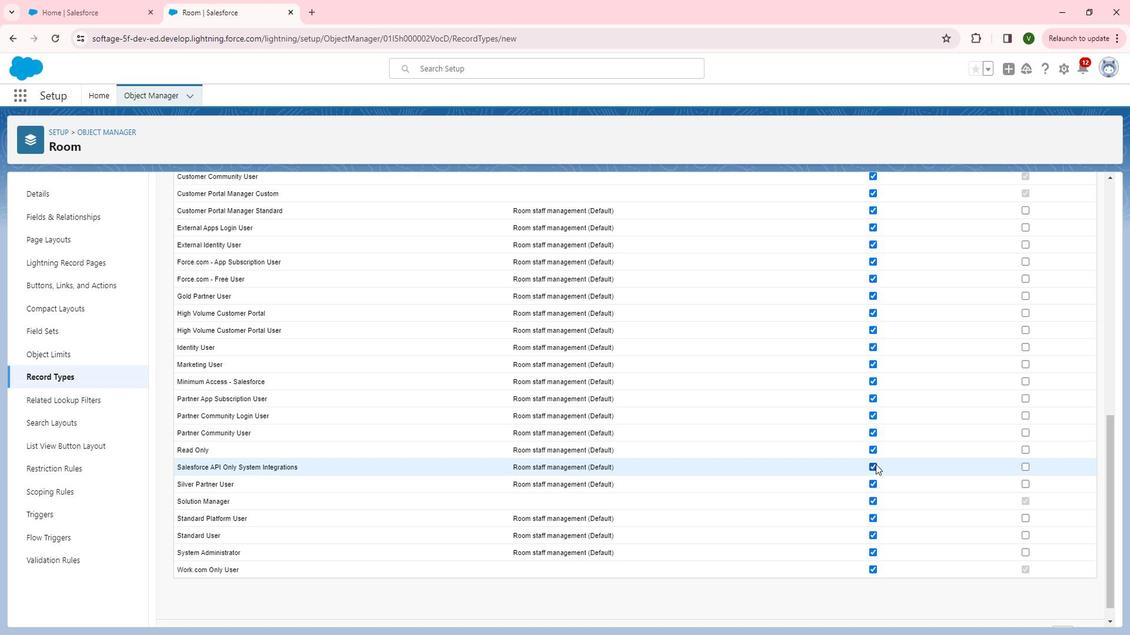 
Action: Mouse moved to (872, 452)
Screenshot: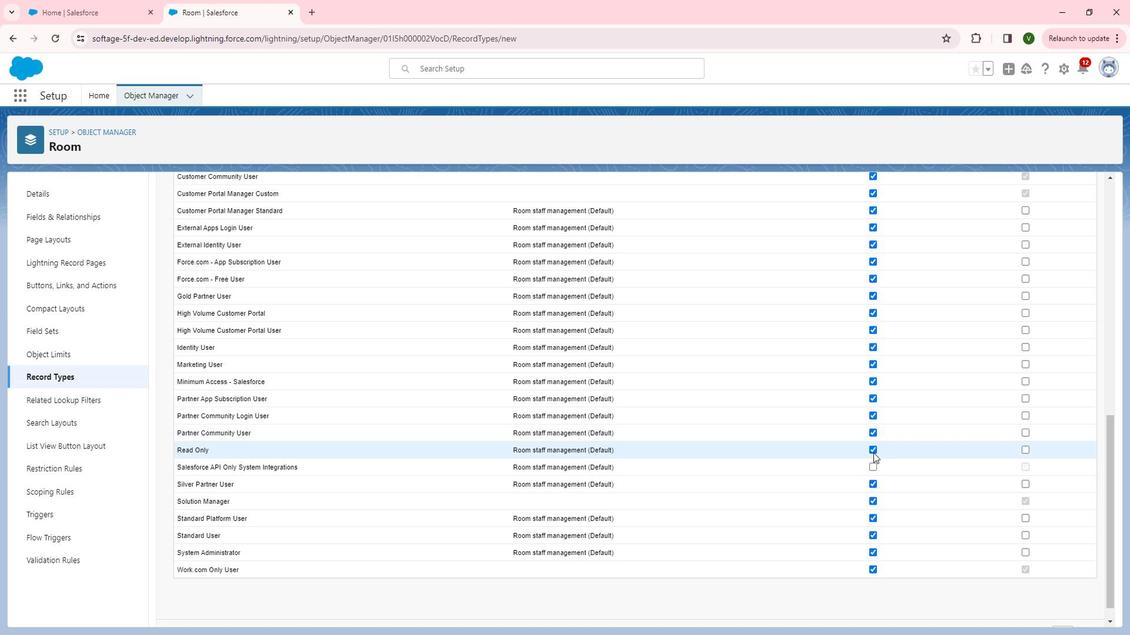 
Action: Mouse pressed left at (872, 452)
Screenshot: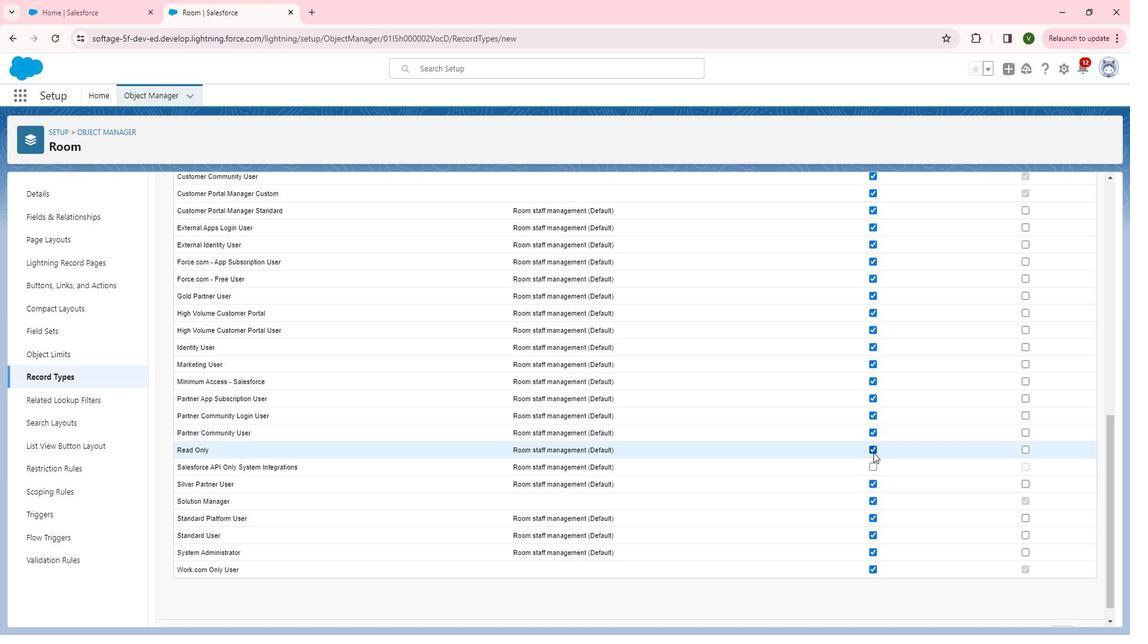 
Action: Mouse moved to (873, 431)
Screenshot: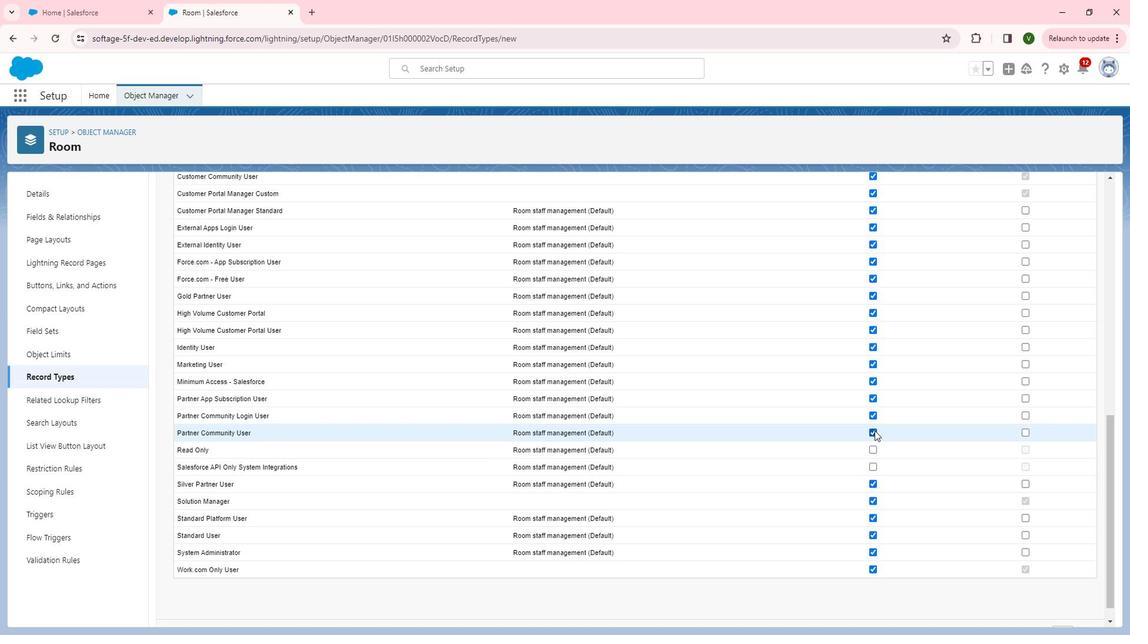 
Action: Mouse pressed left at (873, 431)
Screenshot: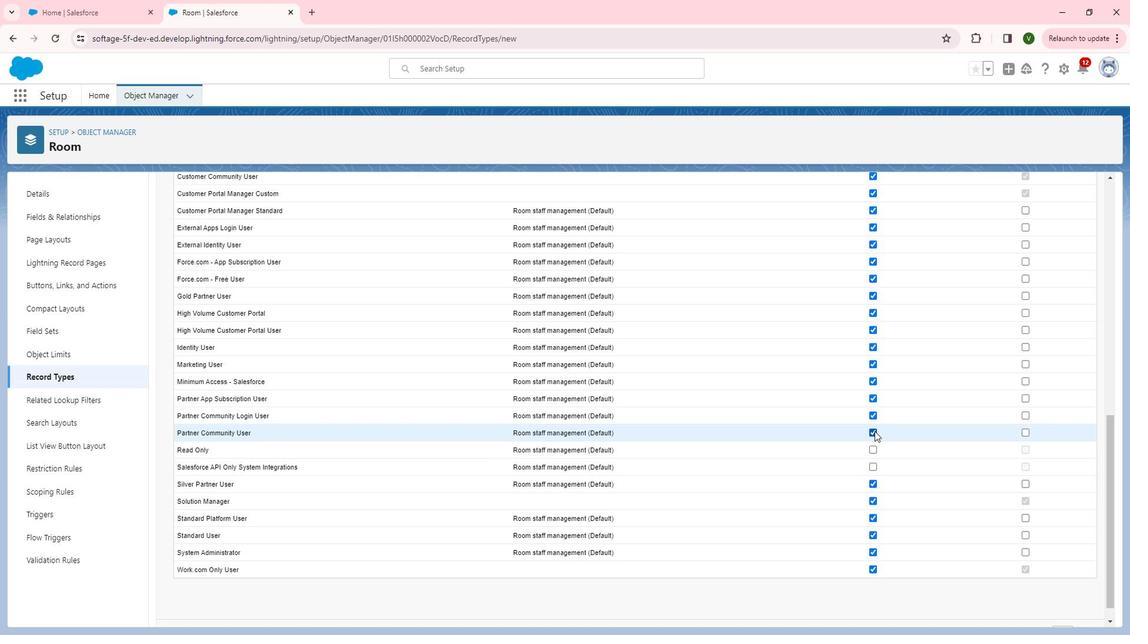 
Action: Mouse moved to (867, 404)
Screenshot: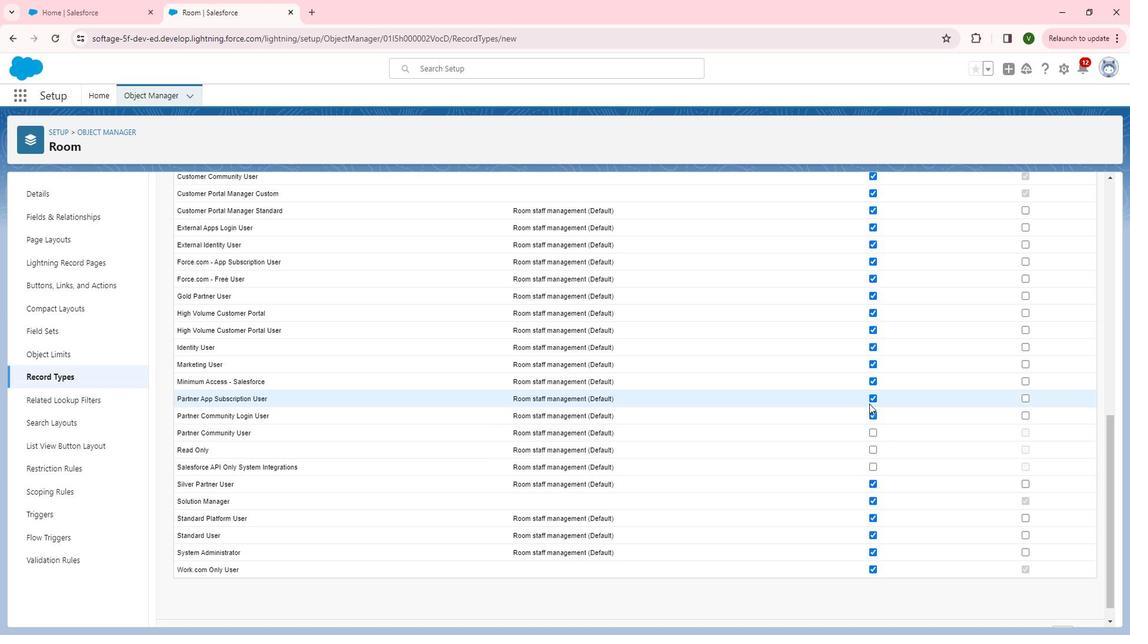 
Action: Mouse pressed left at (867, 404)
Screenshot: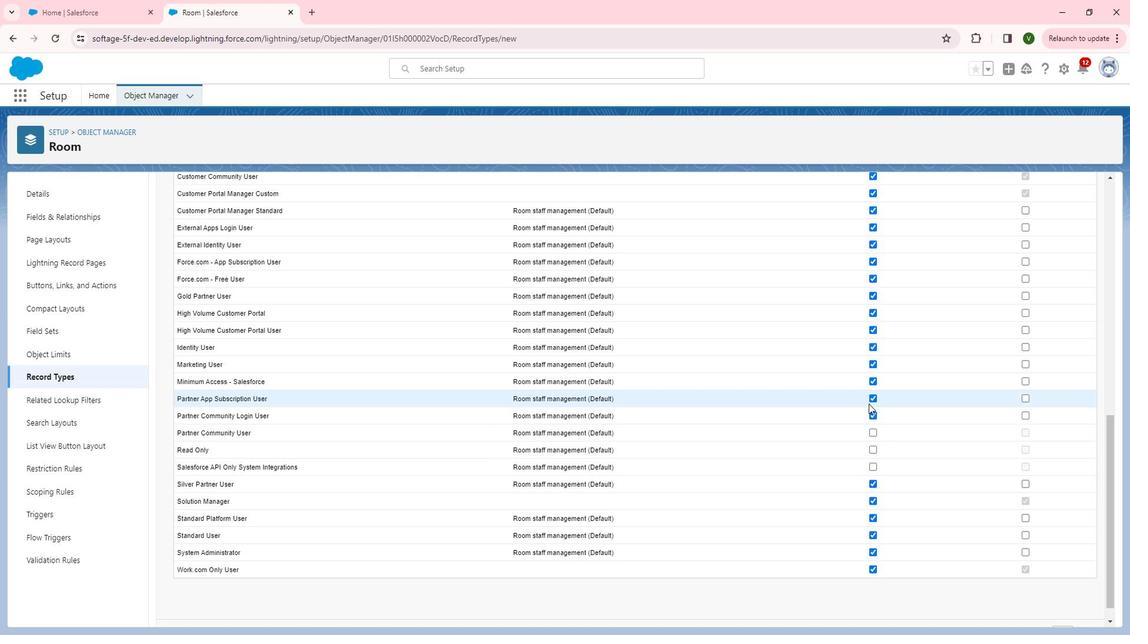 
Action: Mouse moved to (867, 403)
Screenshot: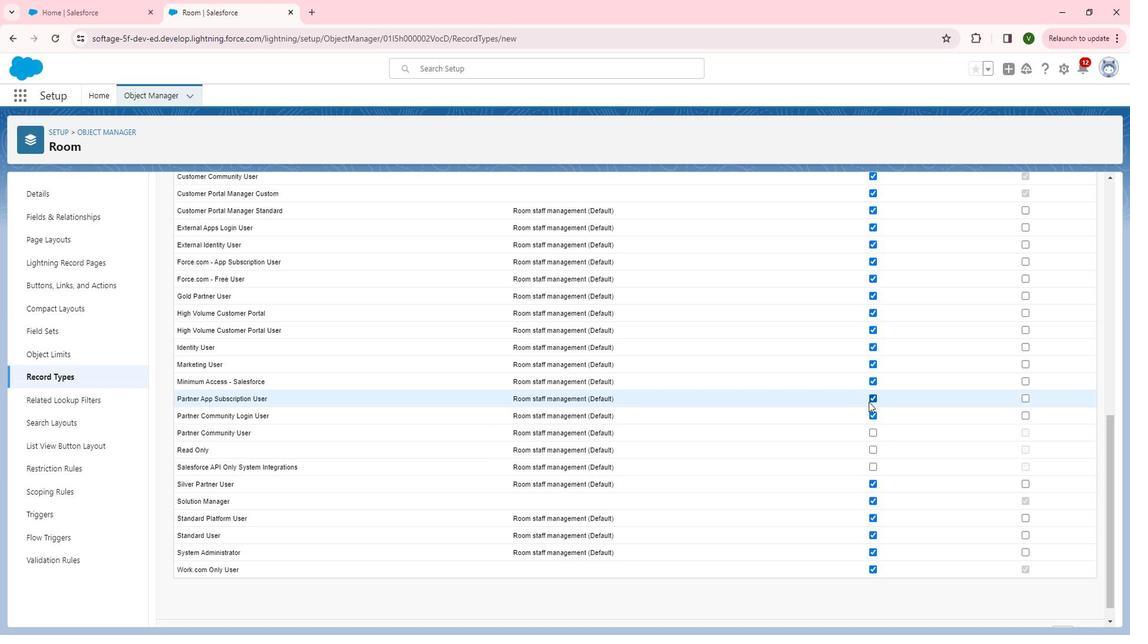 
Action: Mouse pressed left at (867, 403)
Screenshot: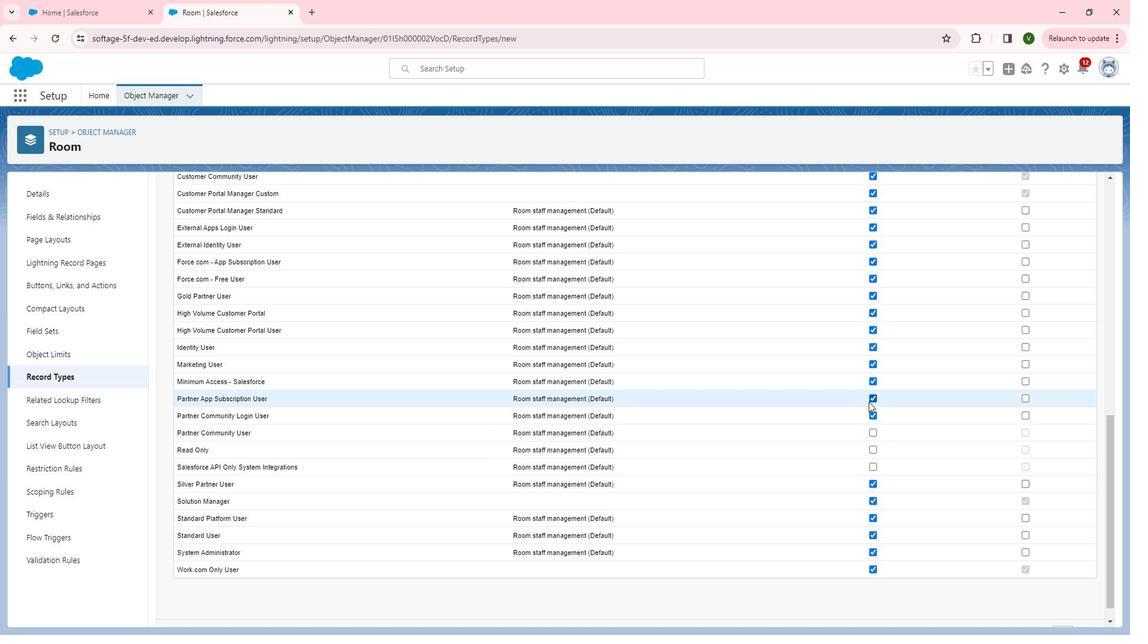 
Action: Mouse moved to (869, 367)
Screenshot: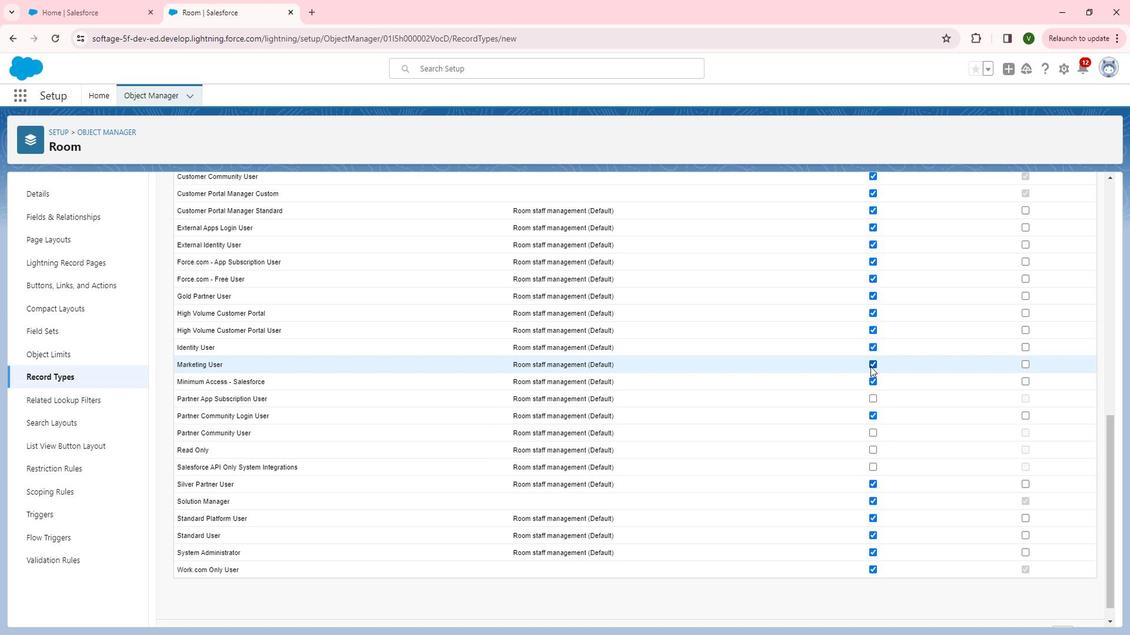 
Action: Mouse pressed left at (869, 367)
Screenshot: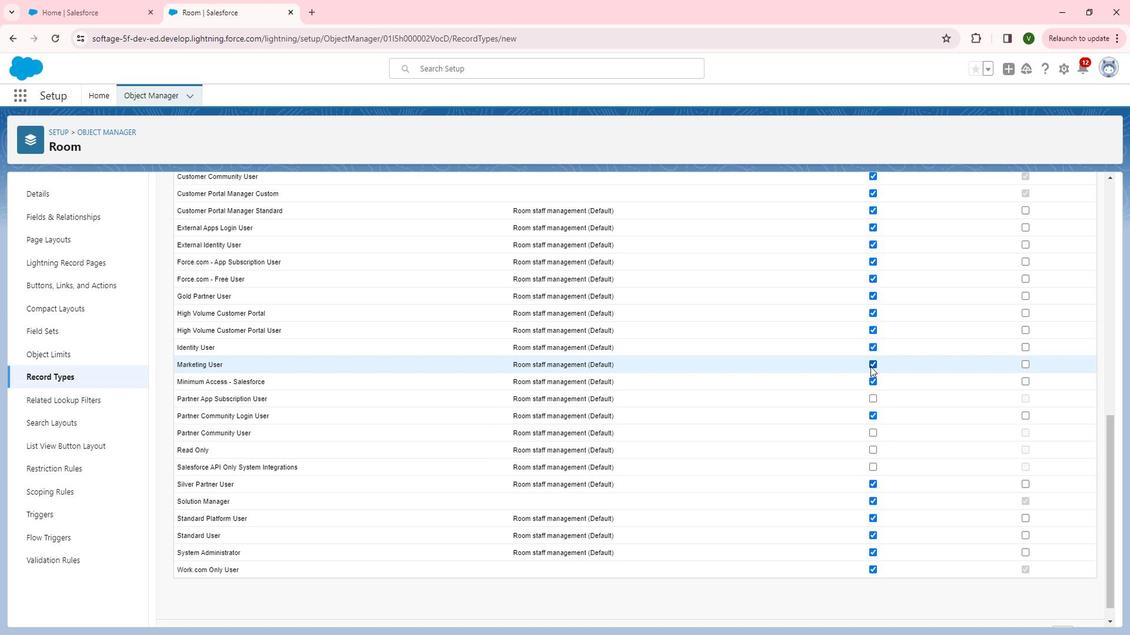 
Action: Mouse moved to (868, 348)
Screenshot: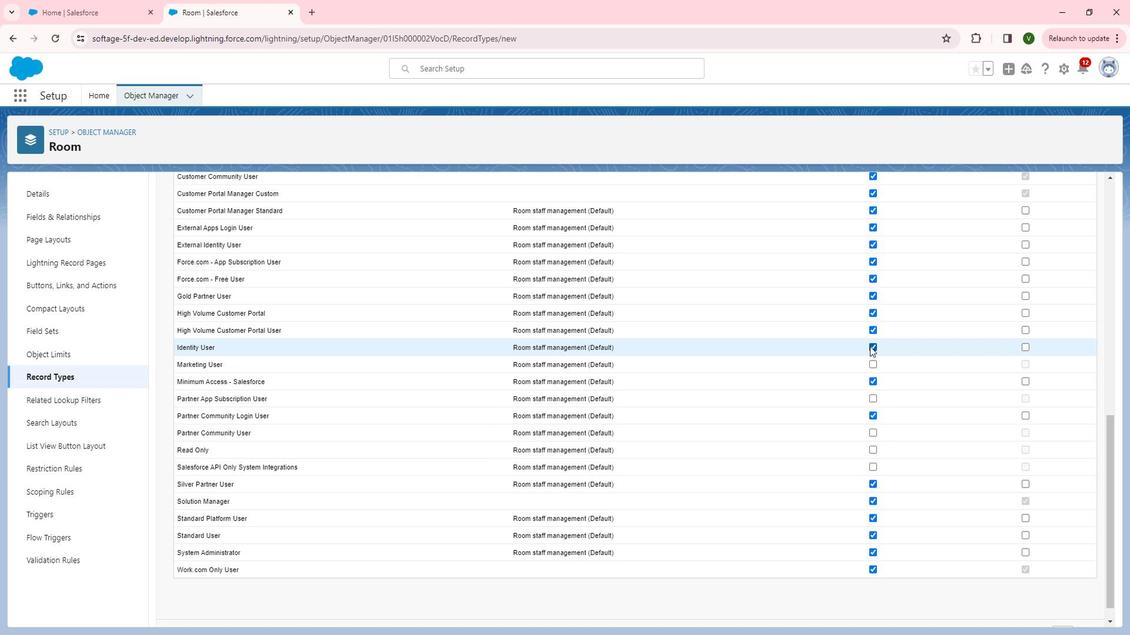 
Action: Mouse pressed left at (868, 348)
Screenshot: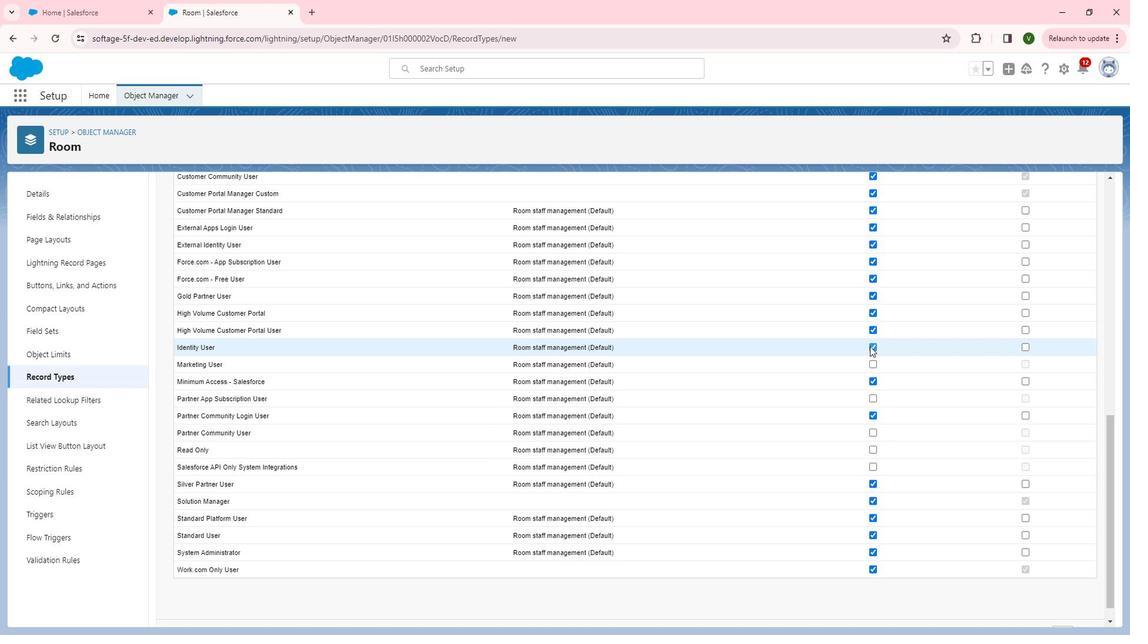 
Action: Mouse moved to (873, 449)
Screenshot: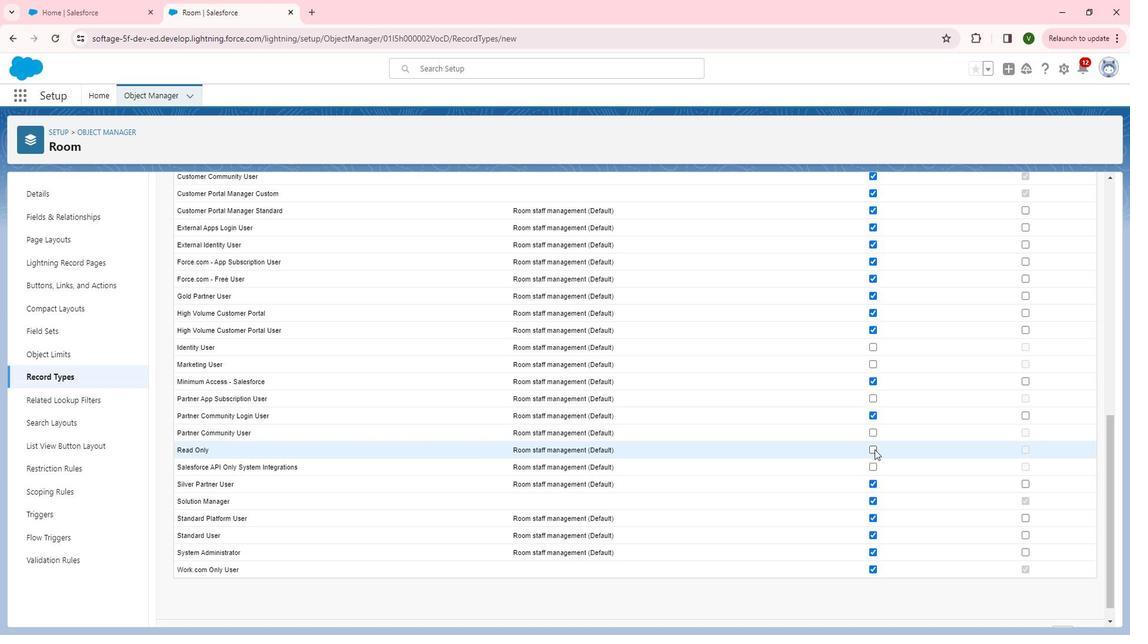 
Action: Mouse pressed left at (873, 449)
Screenshot: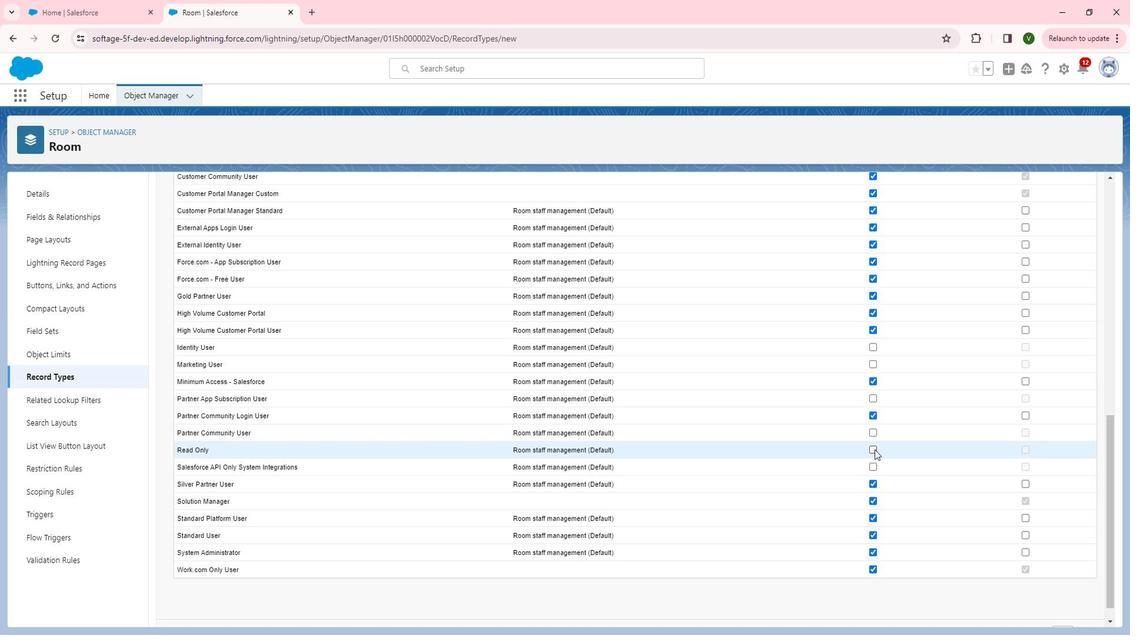 
Action: Mouse moved to (868, 317)
Screenshot: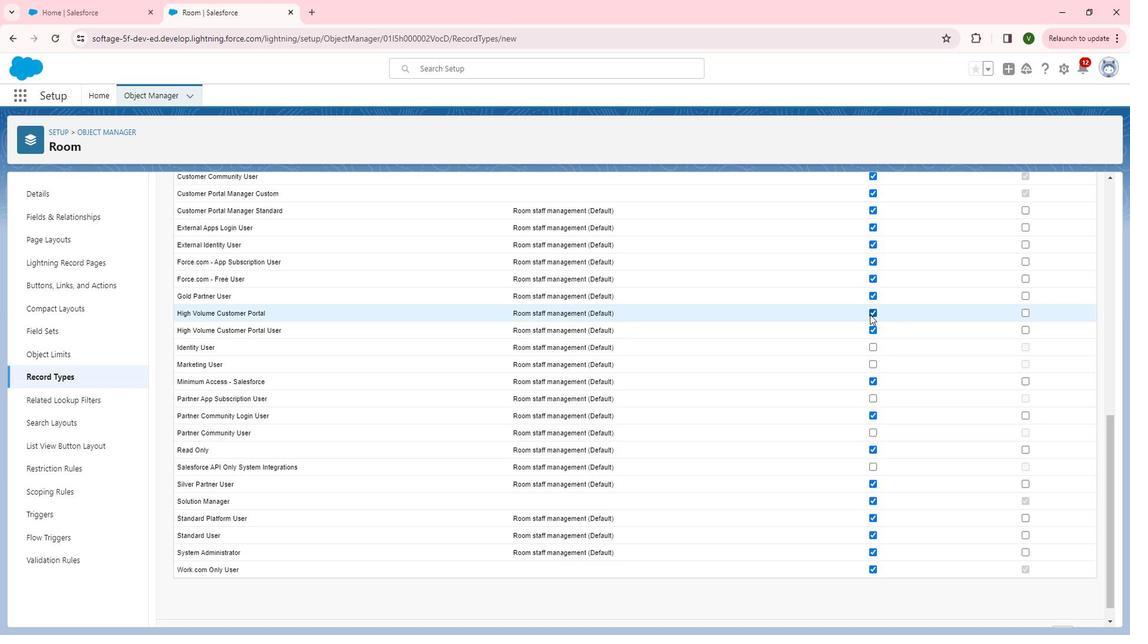 
Action: Mouse pressed left at (868, 317)
Screenshot: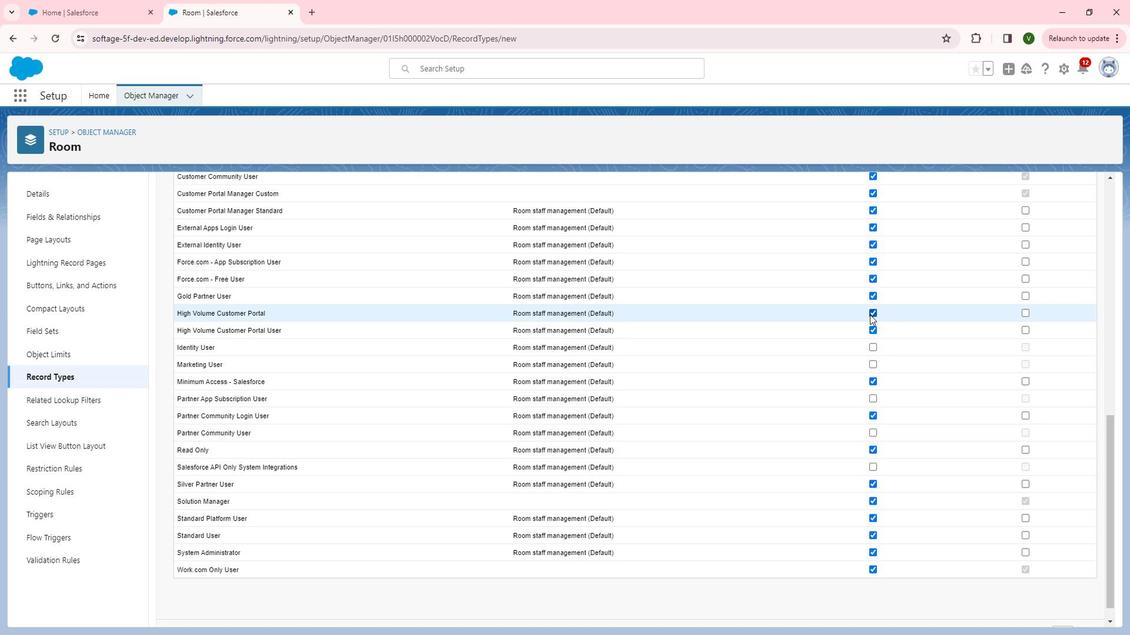 
Action: Mouse moved to (872, 280)
Screenshot: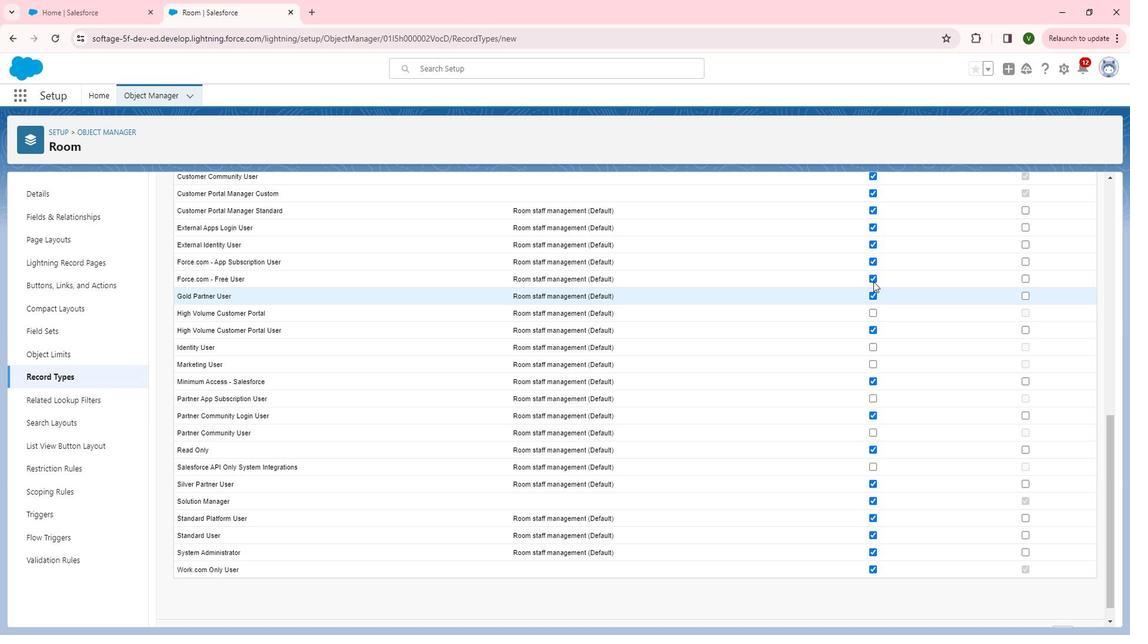 
Action: Mouse pressed left at (872, 280)
Screenshot: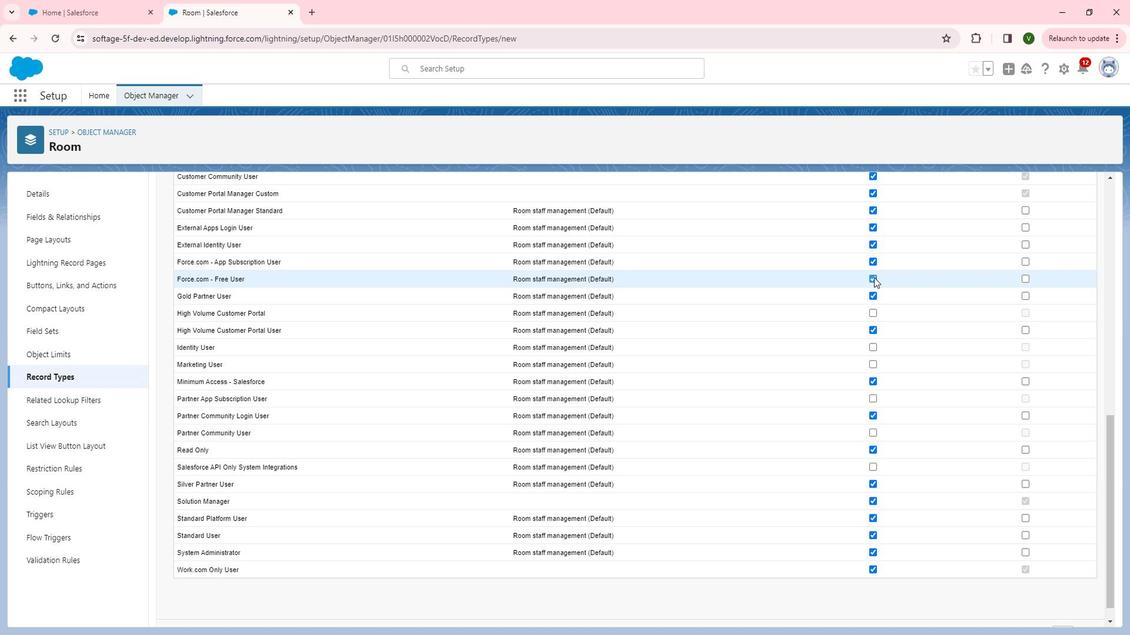 
Action: Mouse moved to (873, 269)
